 Task: Buy 4 Lighting from Lighting & Electrical section under best seller category for shipping address: Katherine Jones, 1480 Vineyard Drive, Independence, Ohio 44131, Cell Number 4403901431. Pay from credit card ending with 7965, CVV 549
Action: Mouse moved to (33, 86)
Screenshot: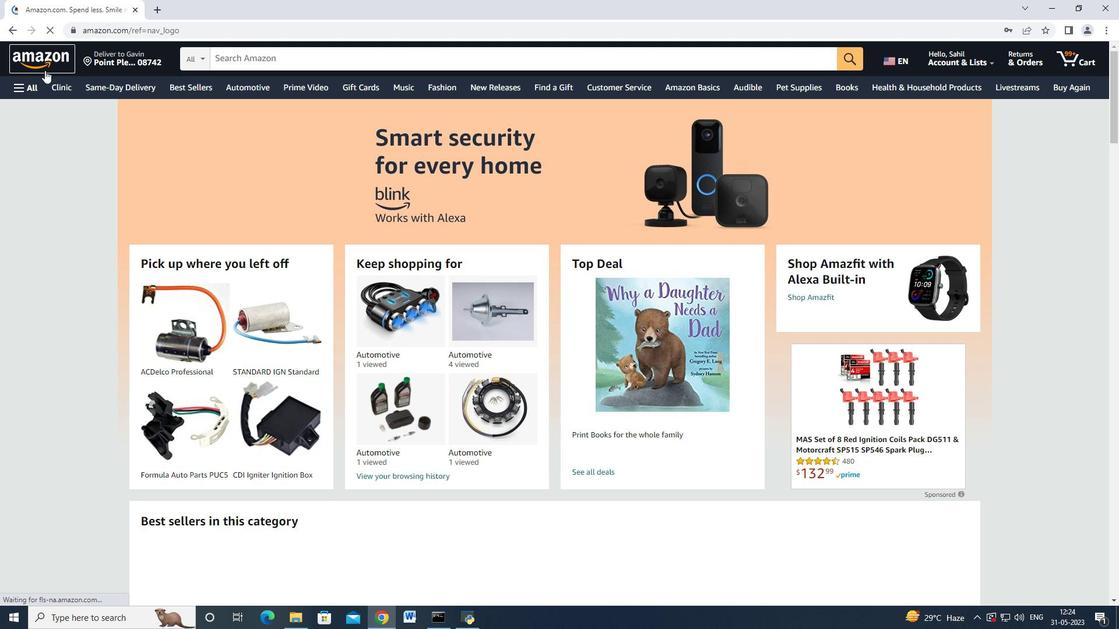 
Action: Mouse pressed left at (33, 86)
Screenshot: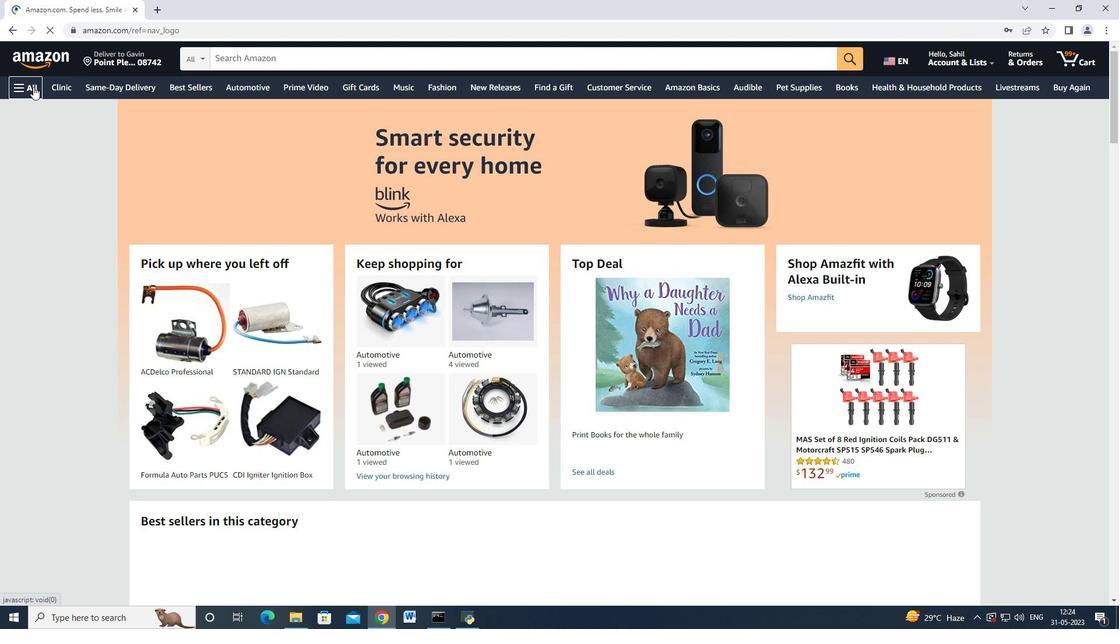 
Action: Mouse moved to (66, 394)
Screenshot: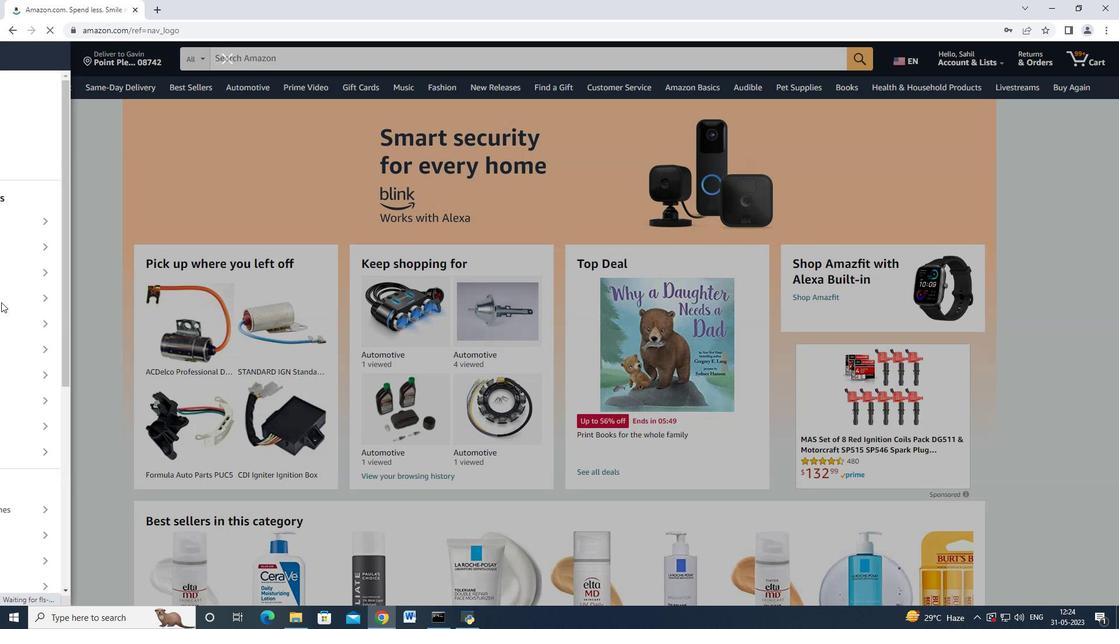 
Action: Mouse scrolled (66, 394) with delta (0, 0)
Screenshot: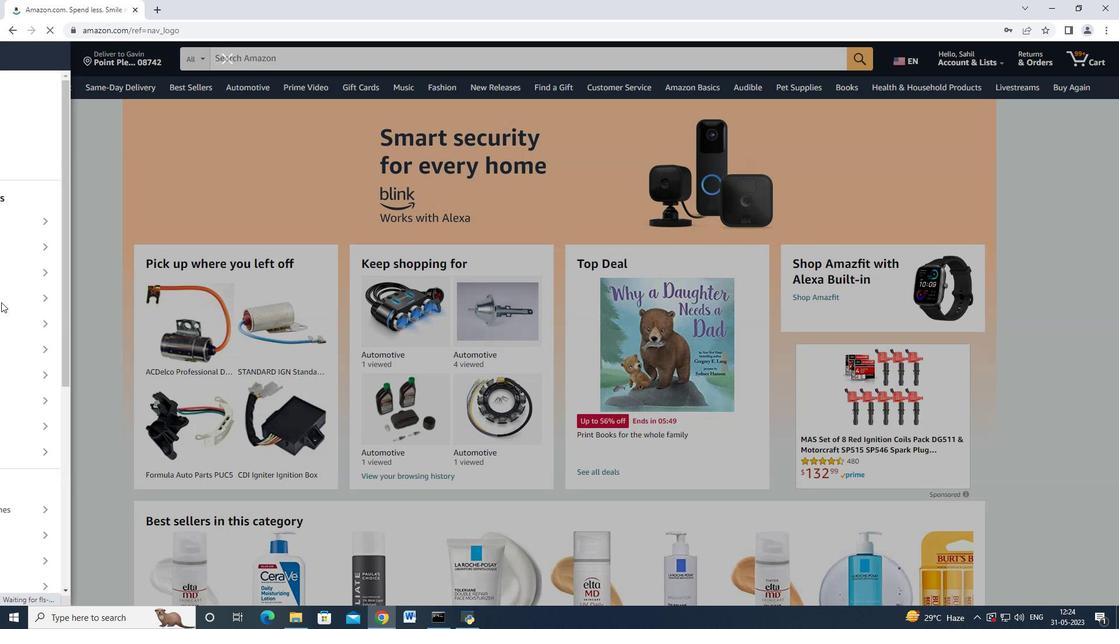 
Action: Mouse scrolled (66, 394) with delta (0, 0)
Screenshot: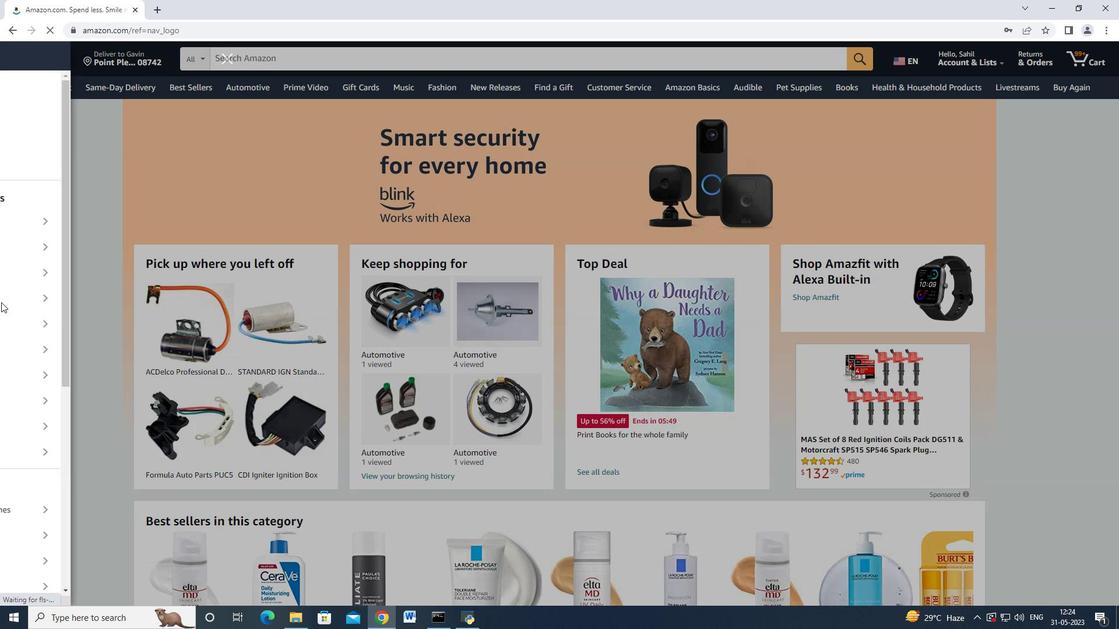 
Action: Mouse moved to (66, 394)
Screenshot: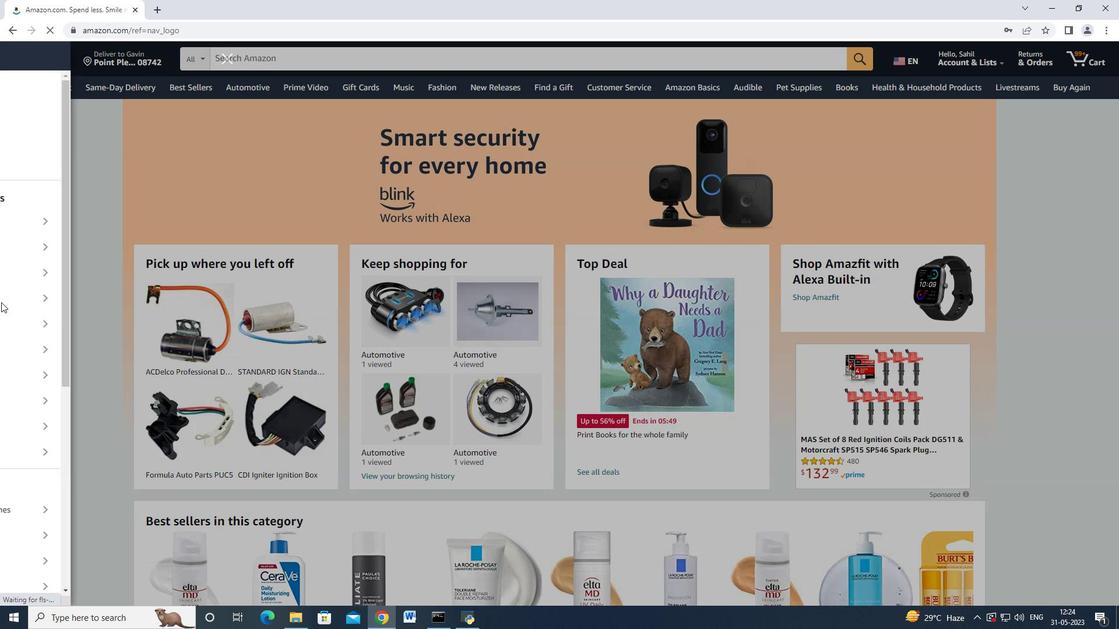 
Action: Mouse scrolled (66, 394) with delta (0, 0)
Screenshot: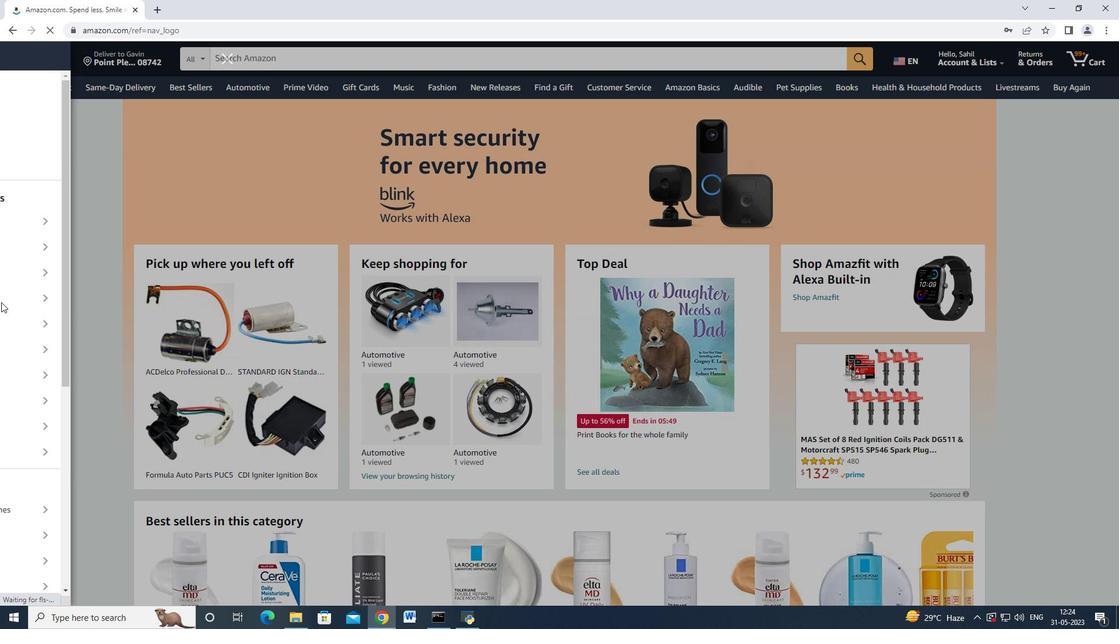 
Action: Mouse scrolled (66, 394) with delta (0, 0)
Screenshot: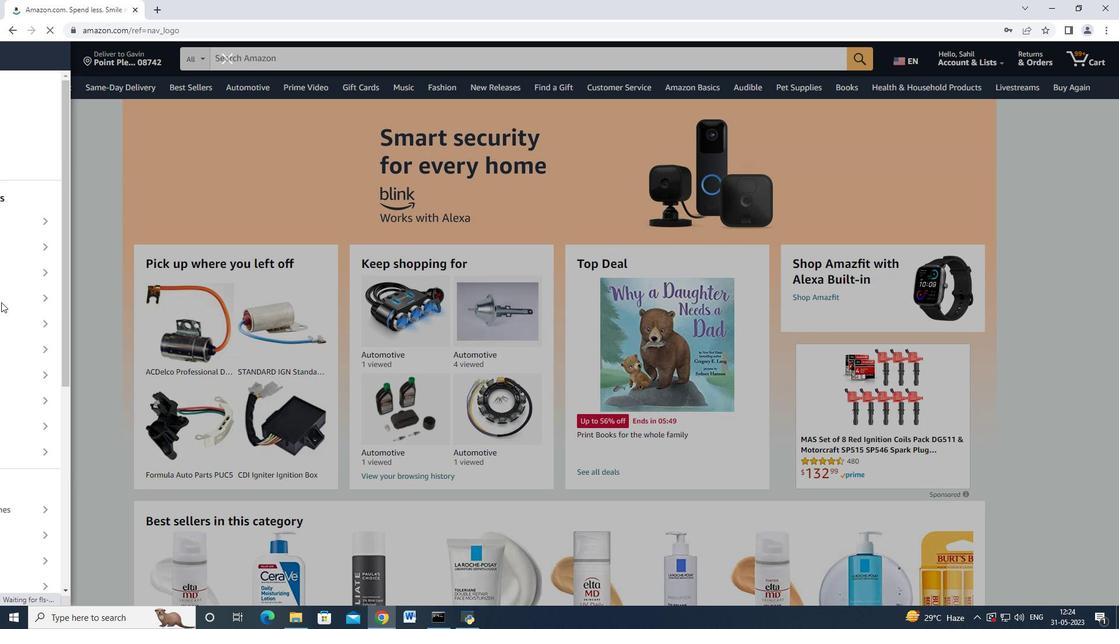
Action: Mouse scrolled (66, 394) with delta (0, 0)
Screenshot: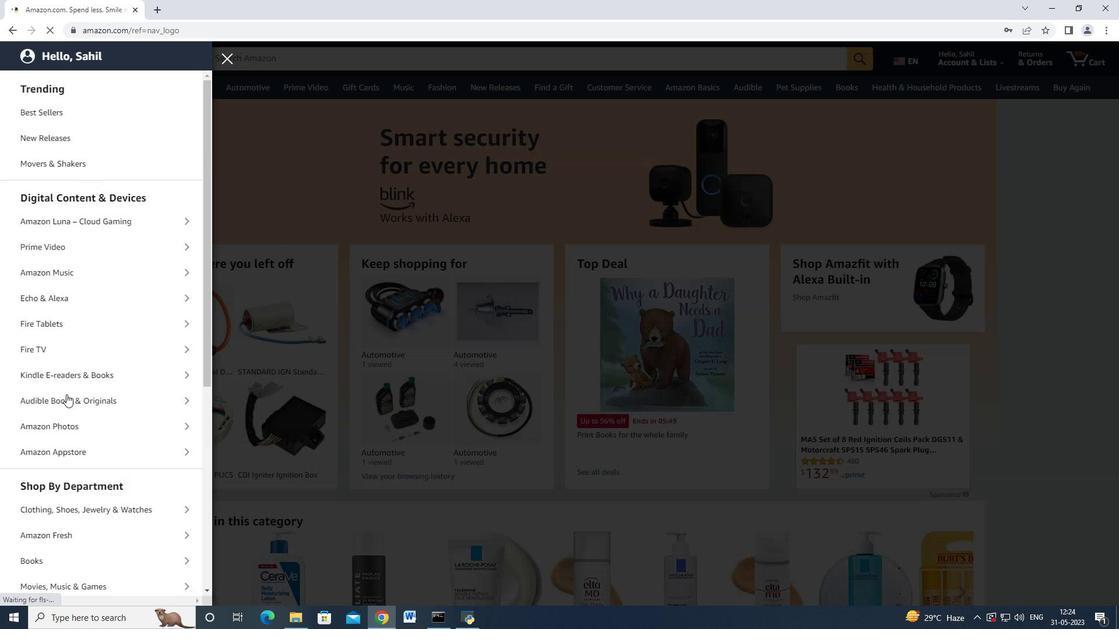 
Action: Mouse moved to (66, 314)
Screenshot: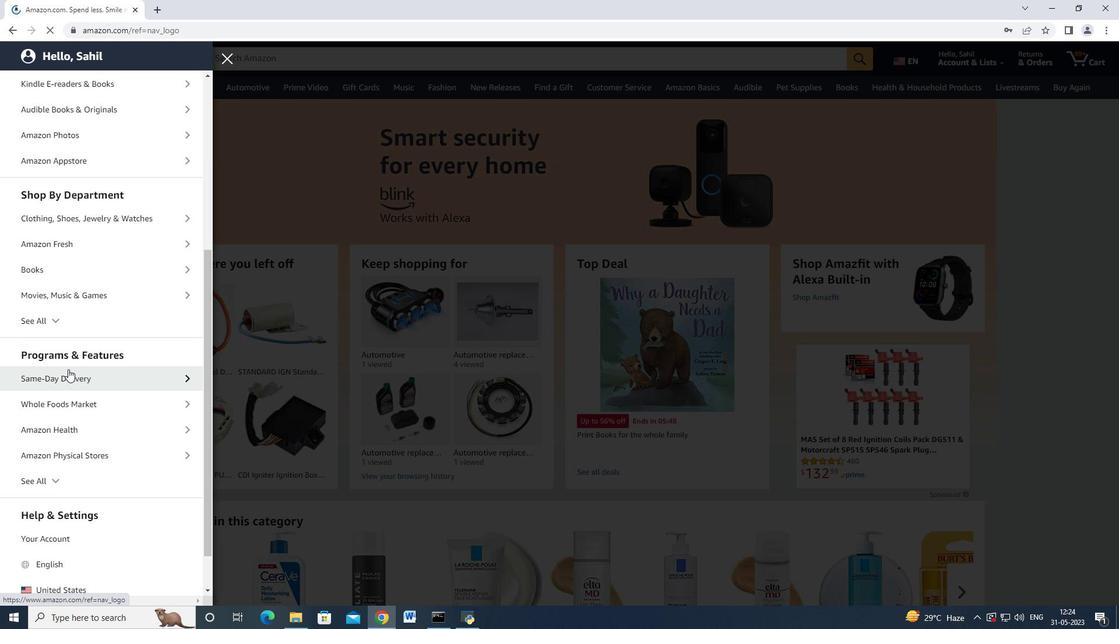 
Action: Mouse pressed left at (66, 314)
Screenshot: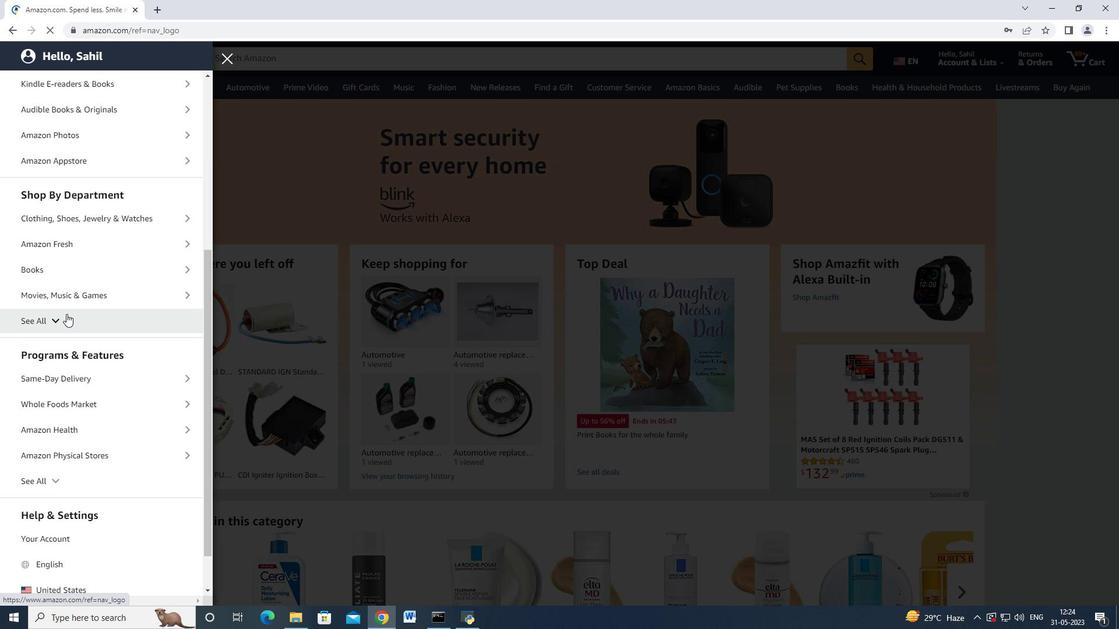 
Action: Mouse moved to (66, 314)
Screenshot: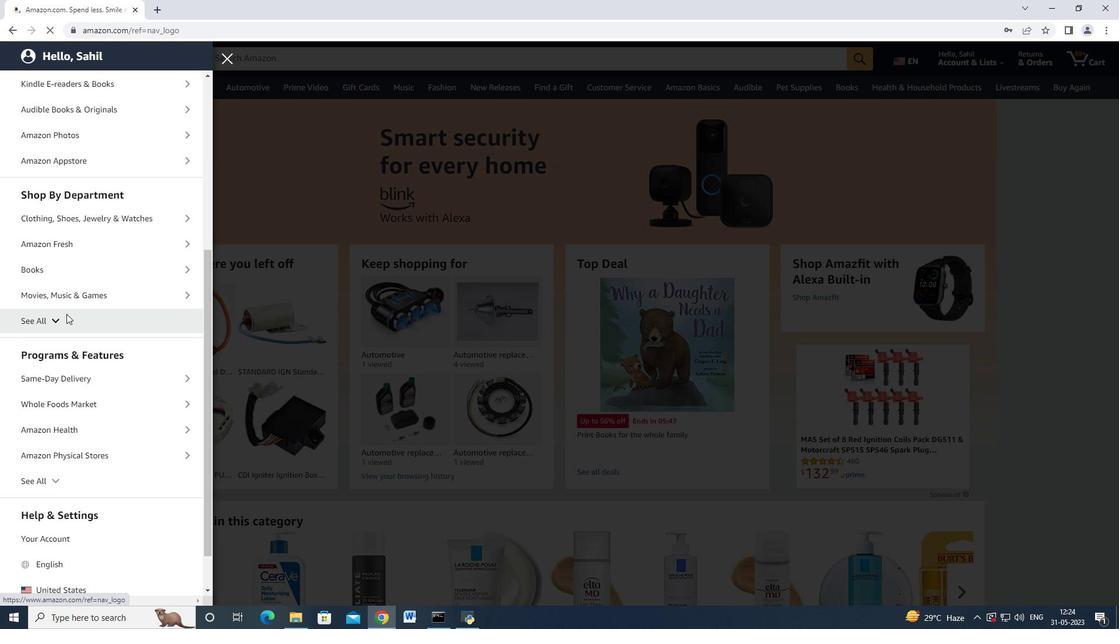 
Action: Mouse scrolled (66, 313) with delta (0, 0)
Screenshot: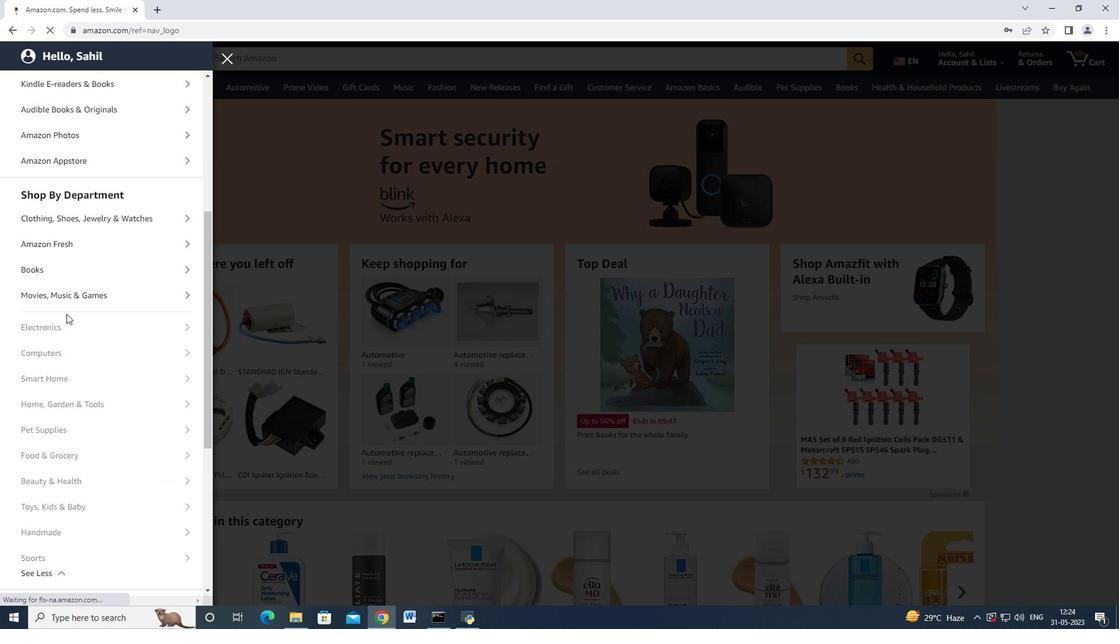 
Action: Mouse scrolled (66, 313) with delta (0, 0)
Screenshot: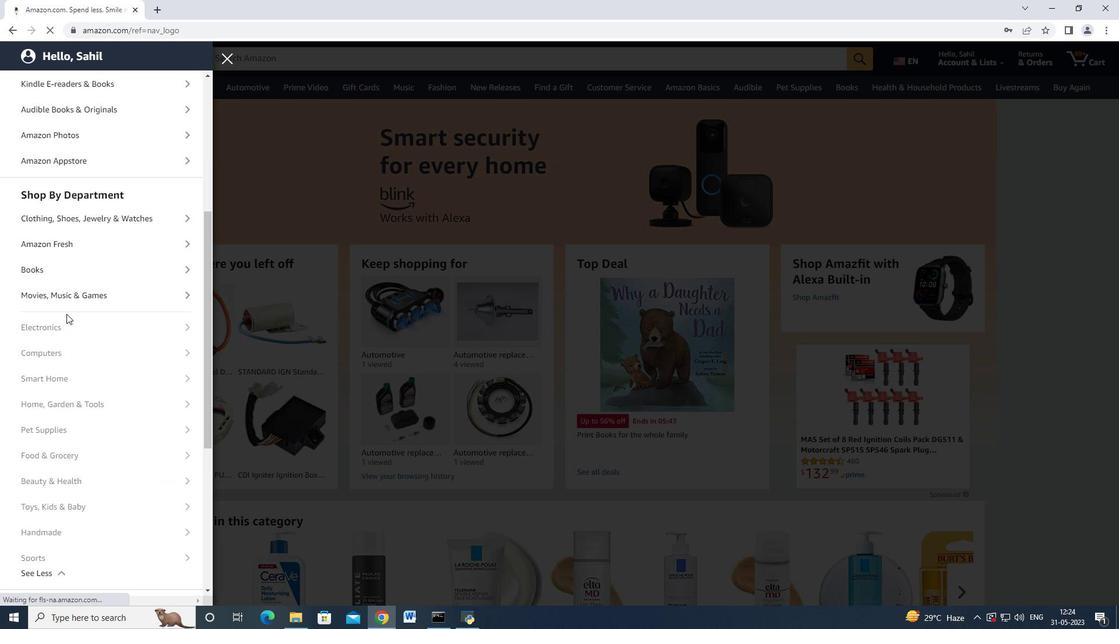 
Action: Mouse scrolled (66, 313) with delta (0, 0)
Screenshot: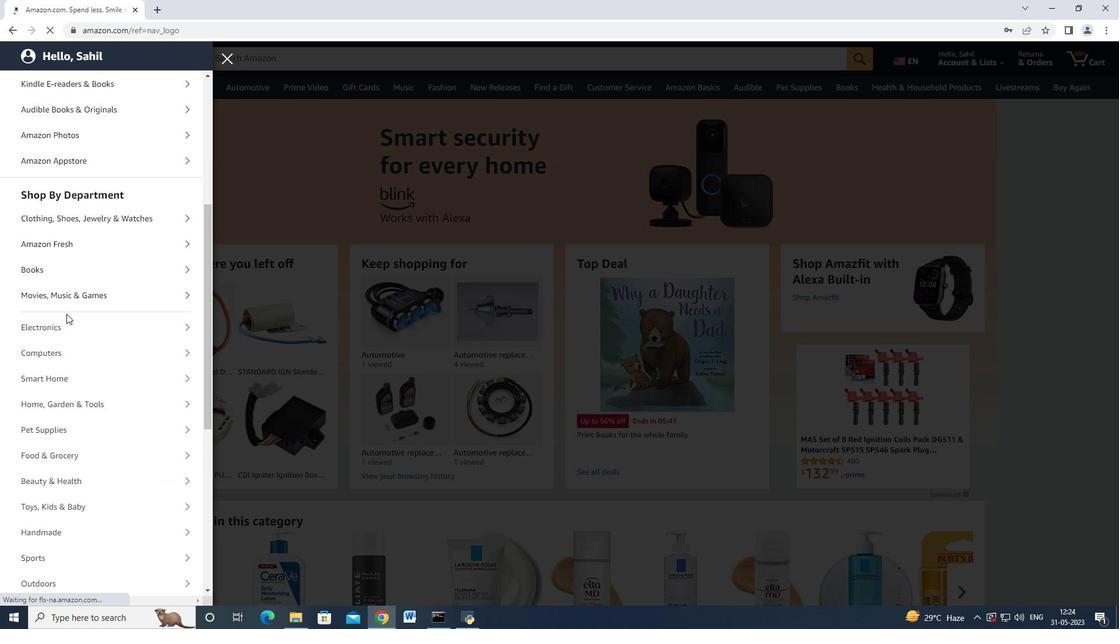 
Action: Mouse moved to (66, 314)
Screenshot: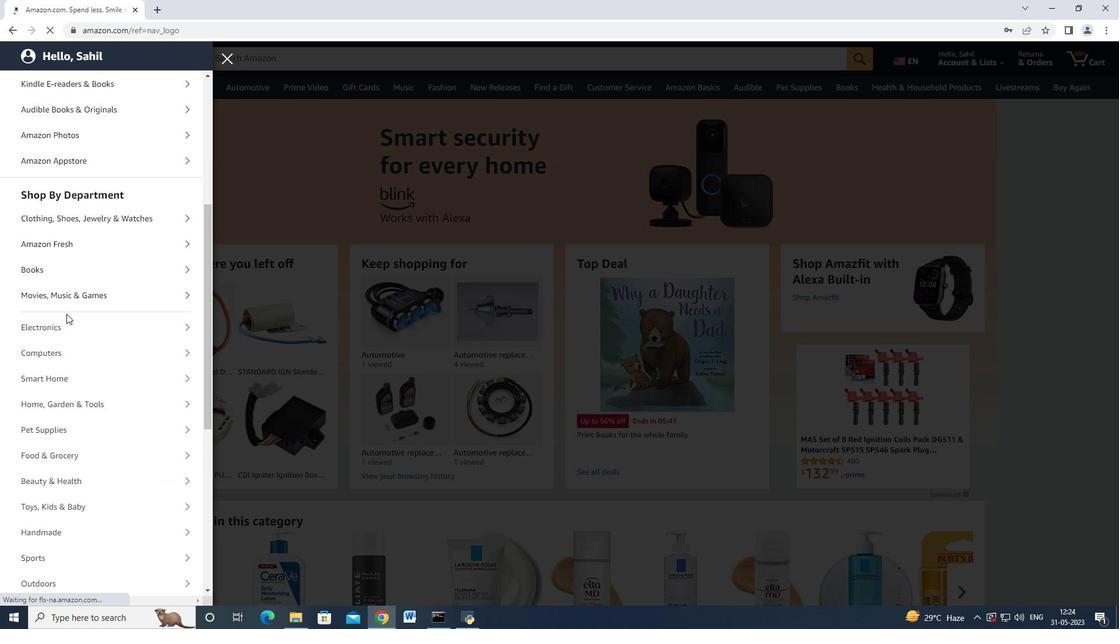 
Action: Mouse scrolled (66, 314) with delta (0, 0)
Screenshot: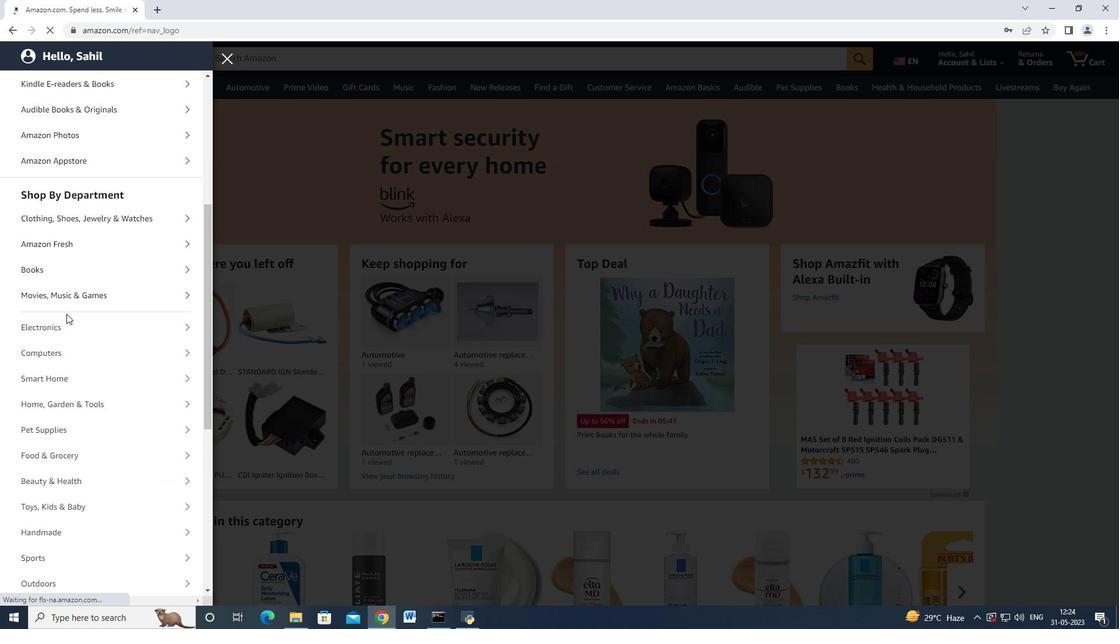 
Action: Mouse moved to (98, 373)
Screenshot: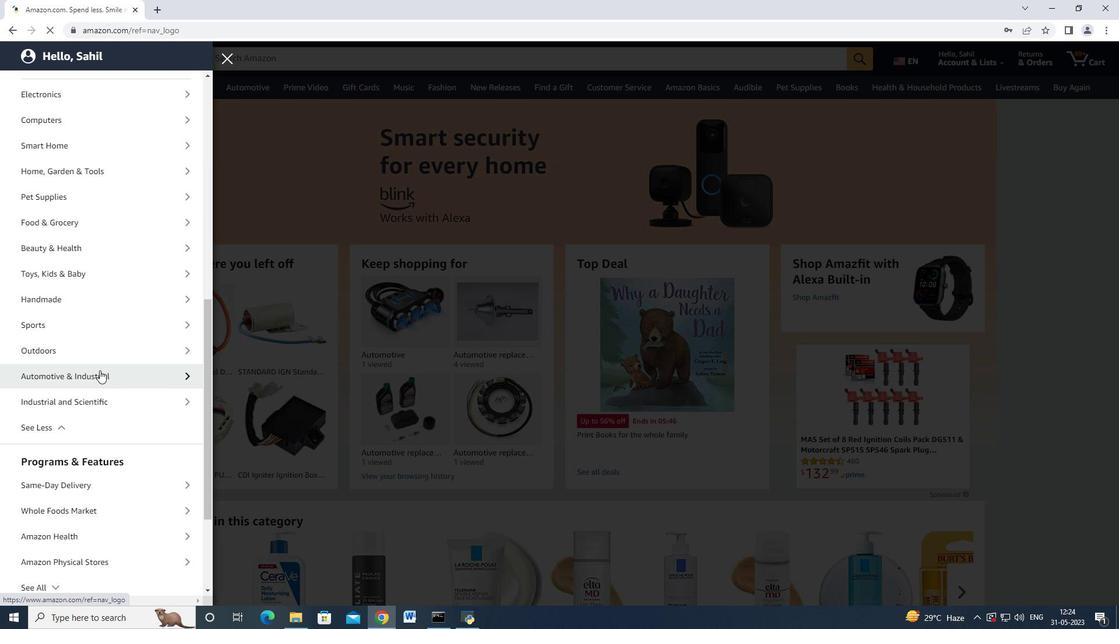 
Action: Mouse pressed left at (98, 373)
Screenshot: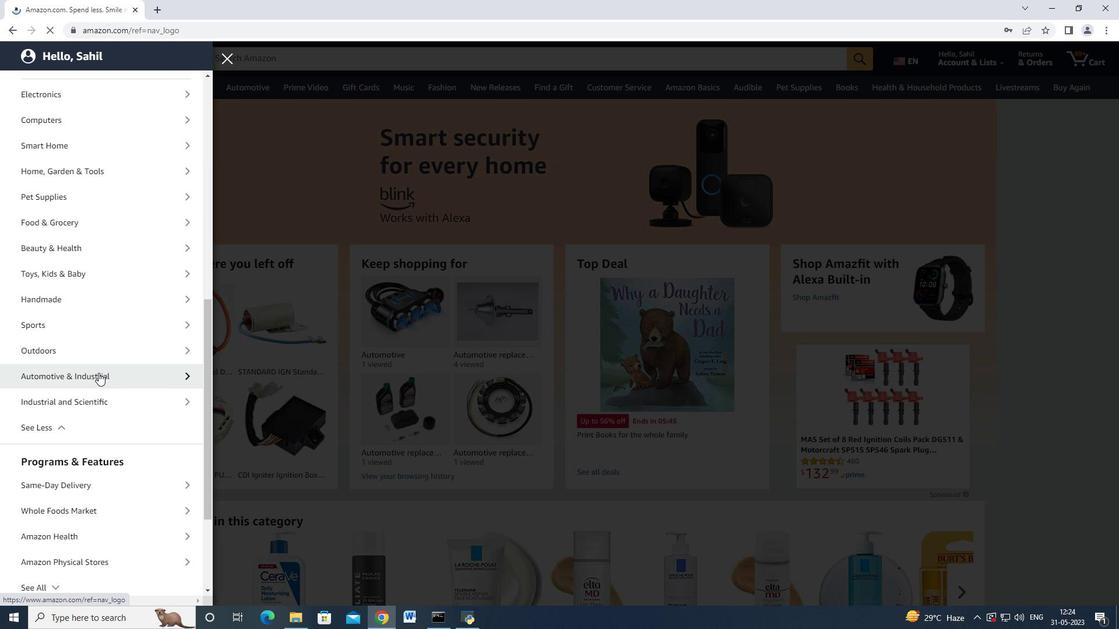 
Action: Mouse moved to (83, 131)
Screenshot: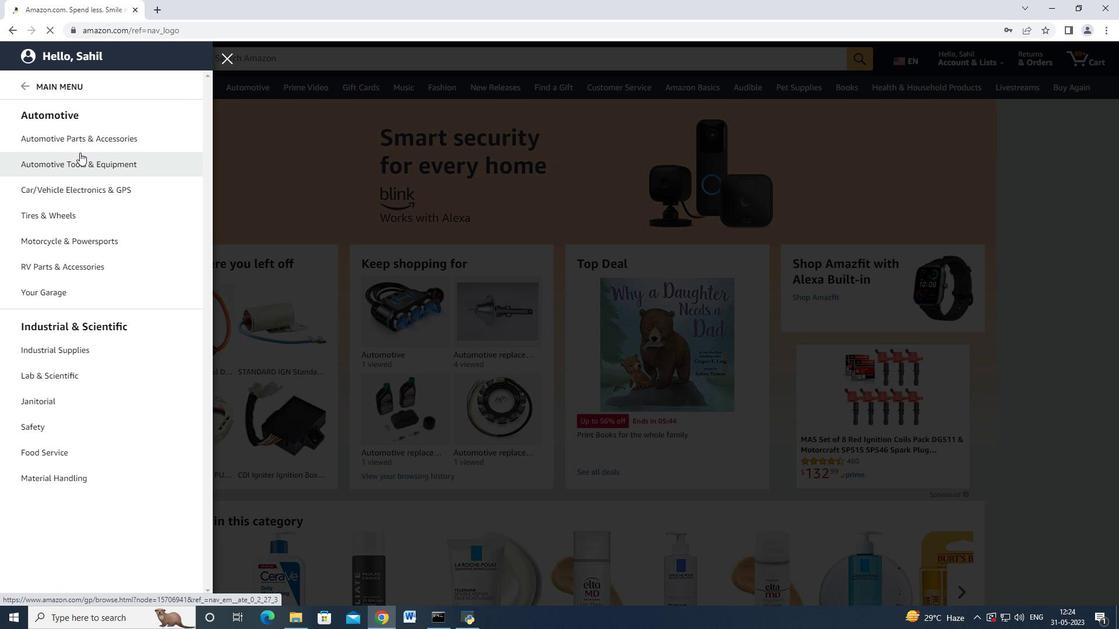 
Action: Mouse pressed left at (83, 131)
Screenshot: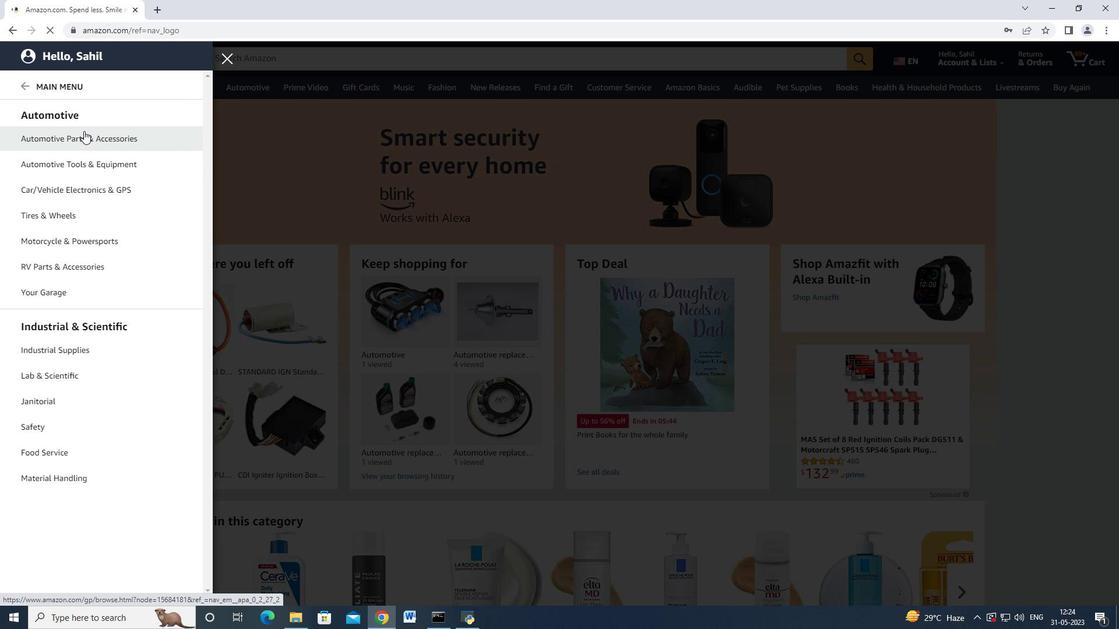 
Action: Mouse moved to (113, 173)
Screenshot: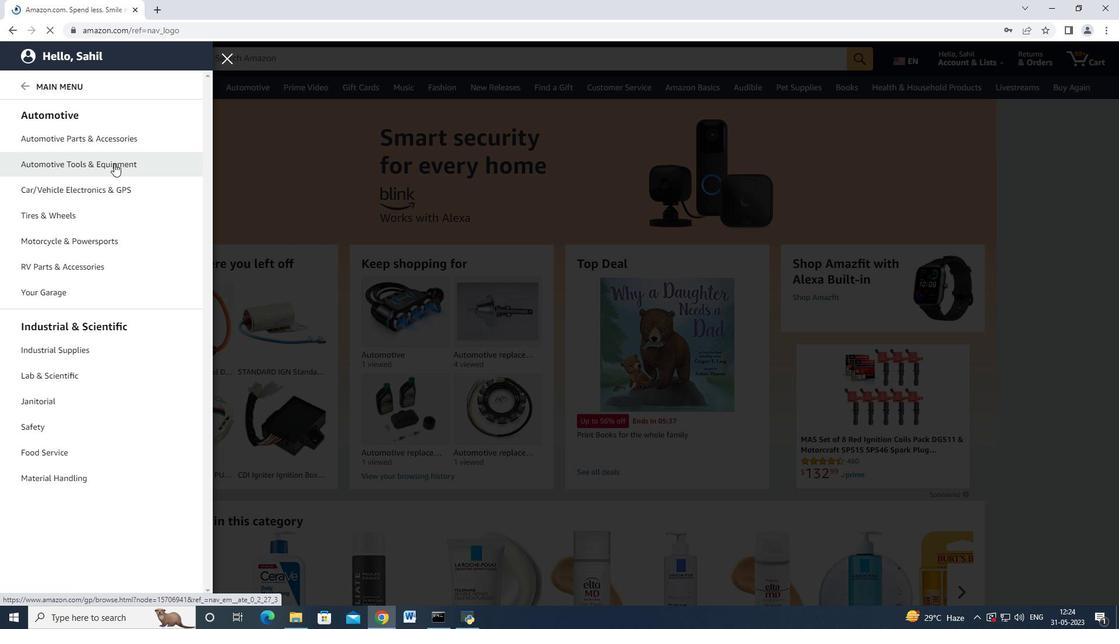 
Action: Mouse scrolled (113, 172) with delta (0, 0)
Screenshot: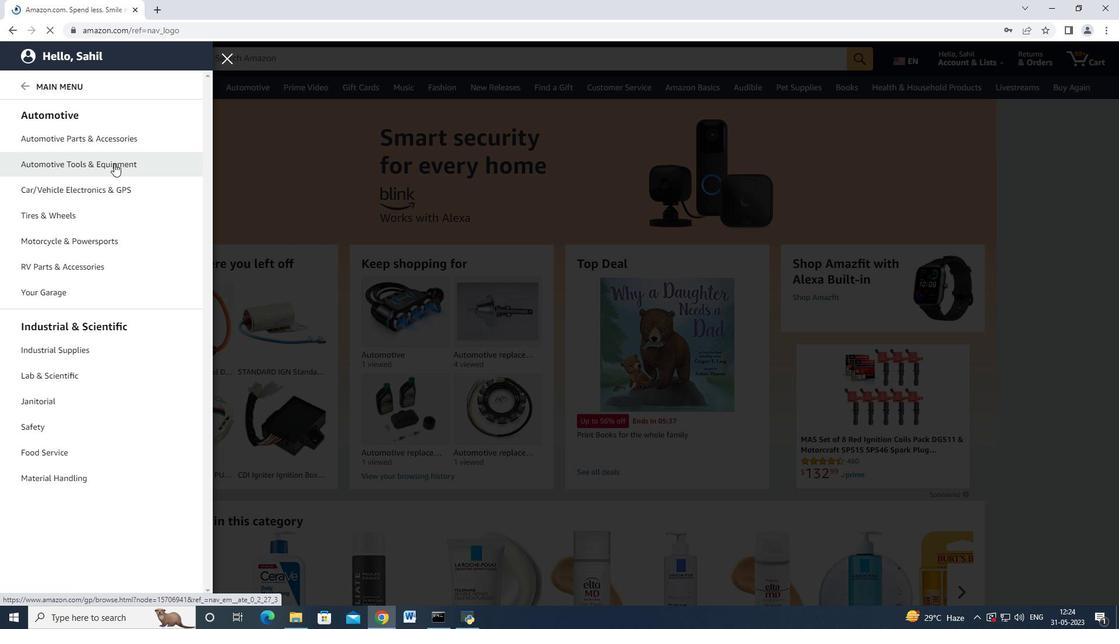
Action: Mouse scrolled (113, 173) with delta (0, 0)
Screenshot: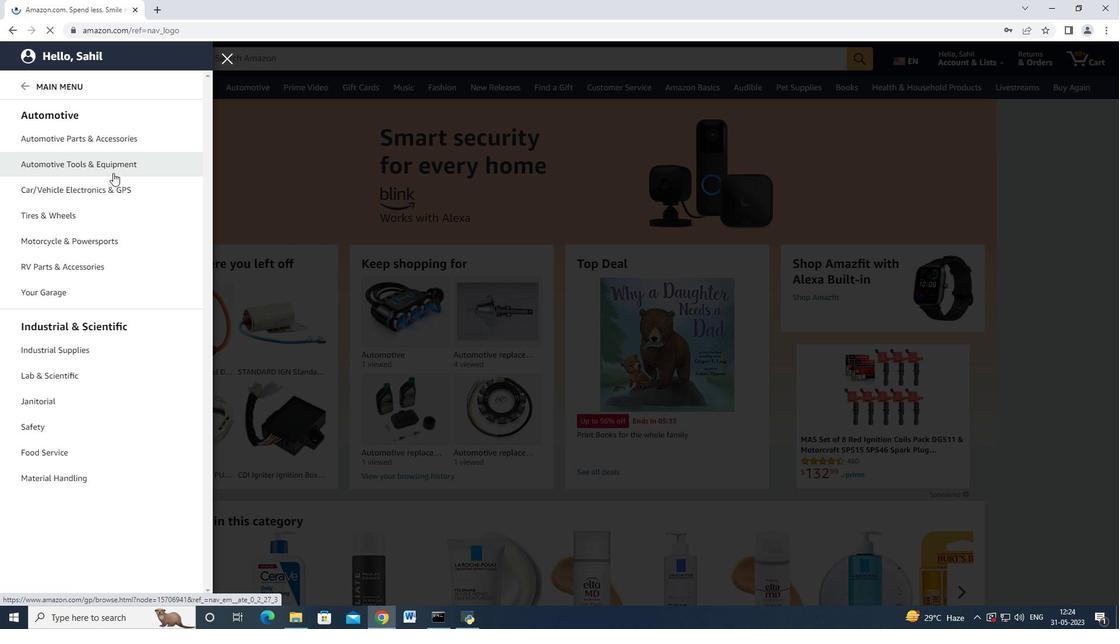 
Action: Mouse scrolled (113, 173) with delta (0, 0)
Screenshot: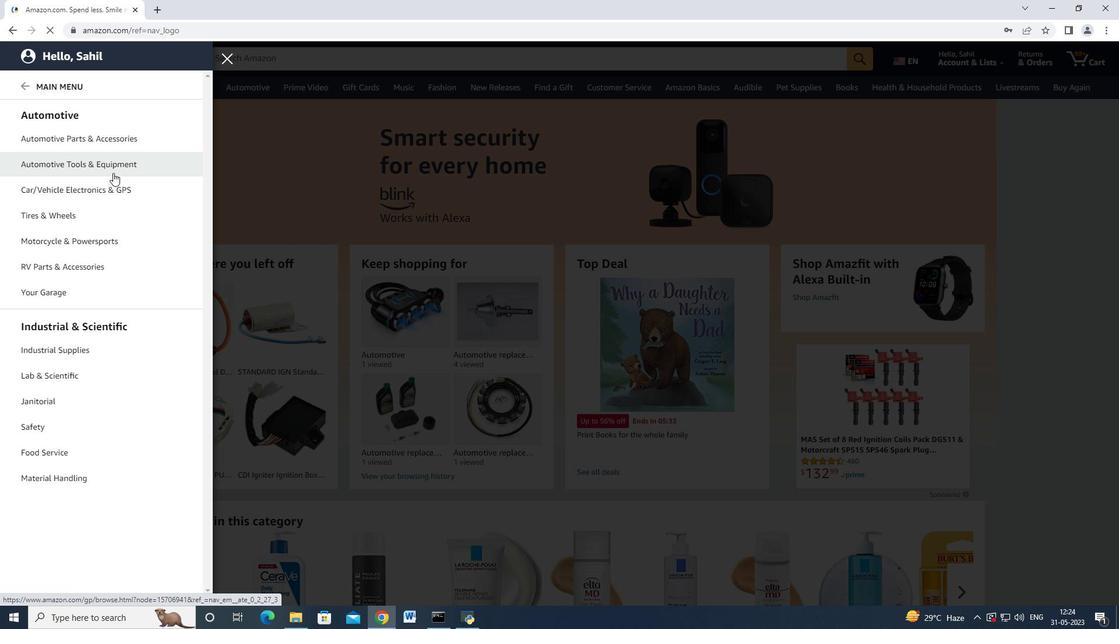 
Action: Mouse moved to (118, 146)
Screenshot: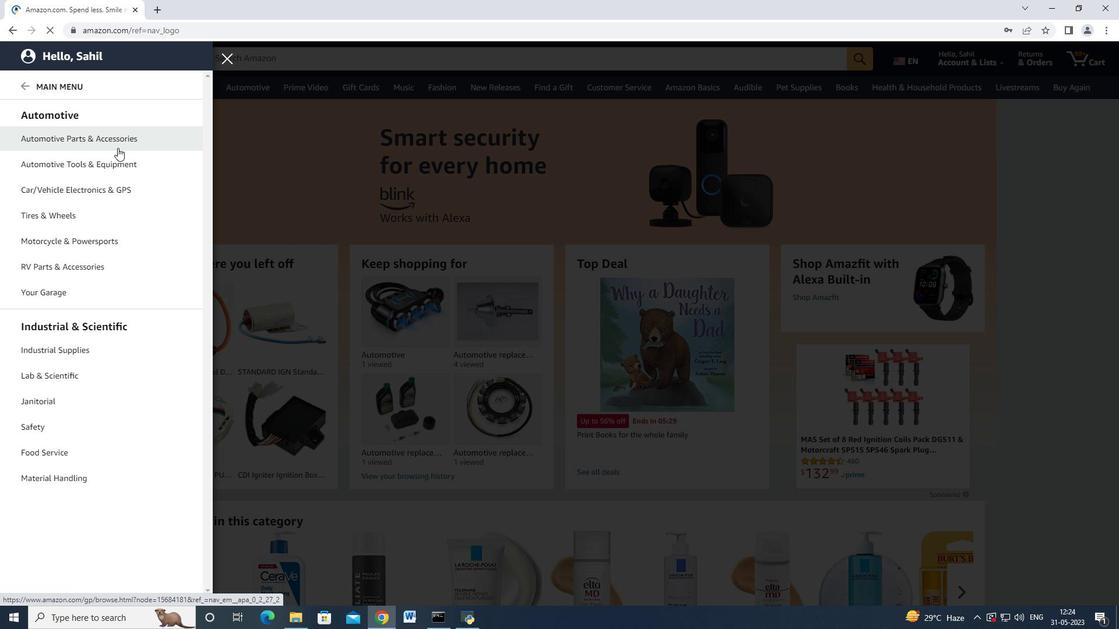 
Action: Mouse pressed left at (118, 146)
Screenshot: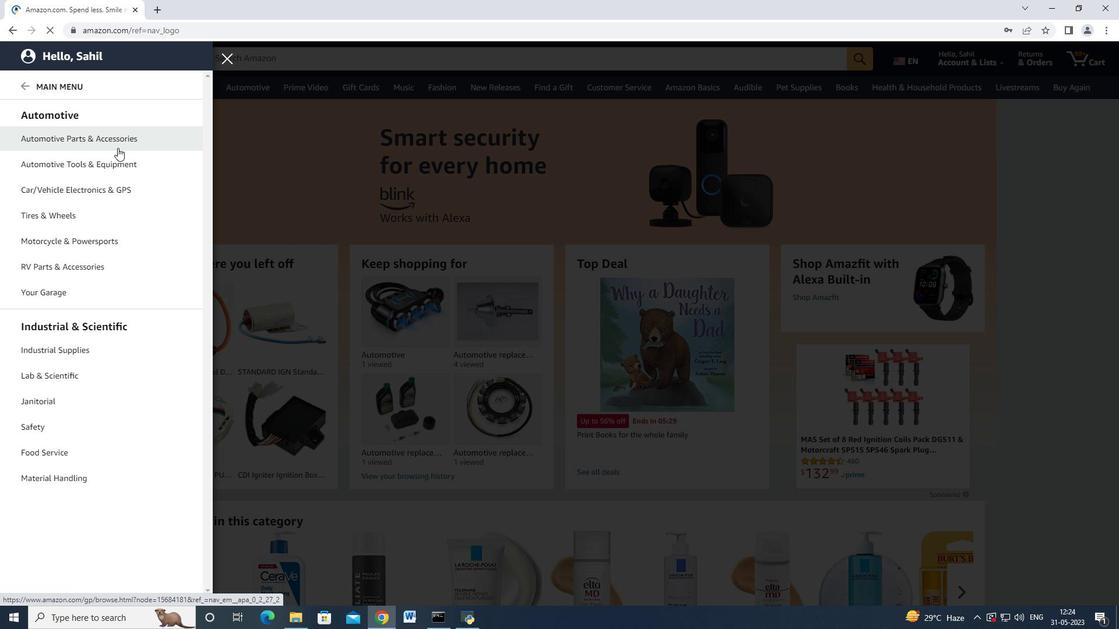 
Action: Mouse moved to (120, 144)
Screenshot: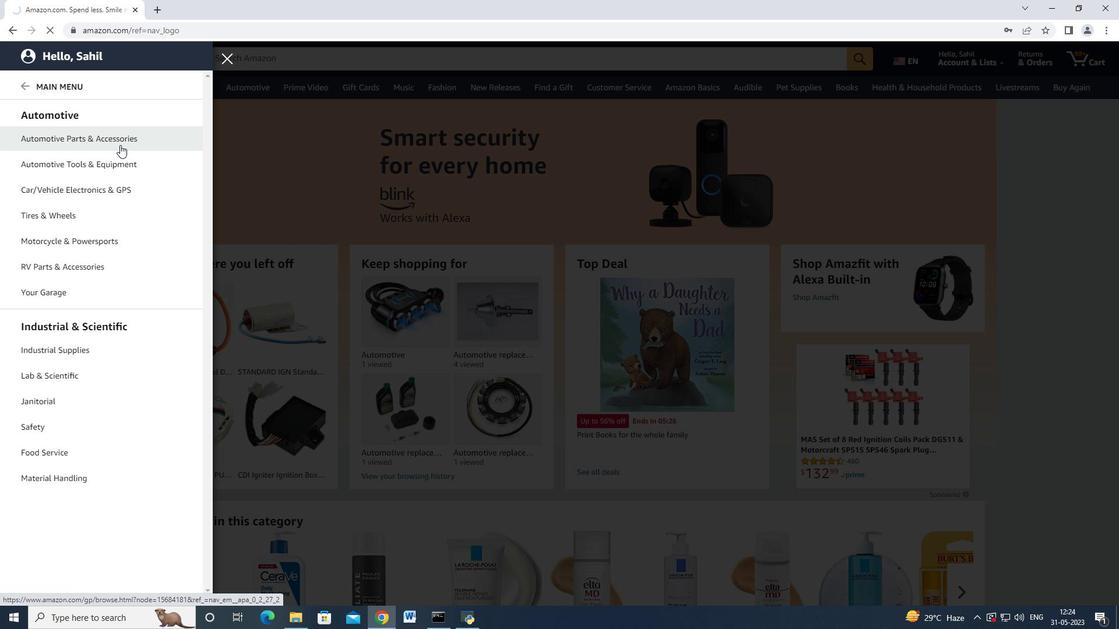 
Action: Mouse pressed left at (120, 144)
Screenshot: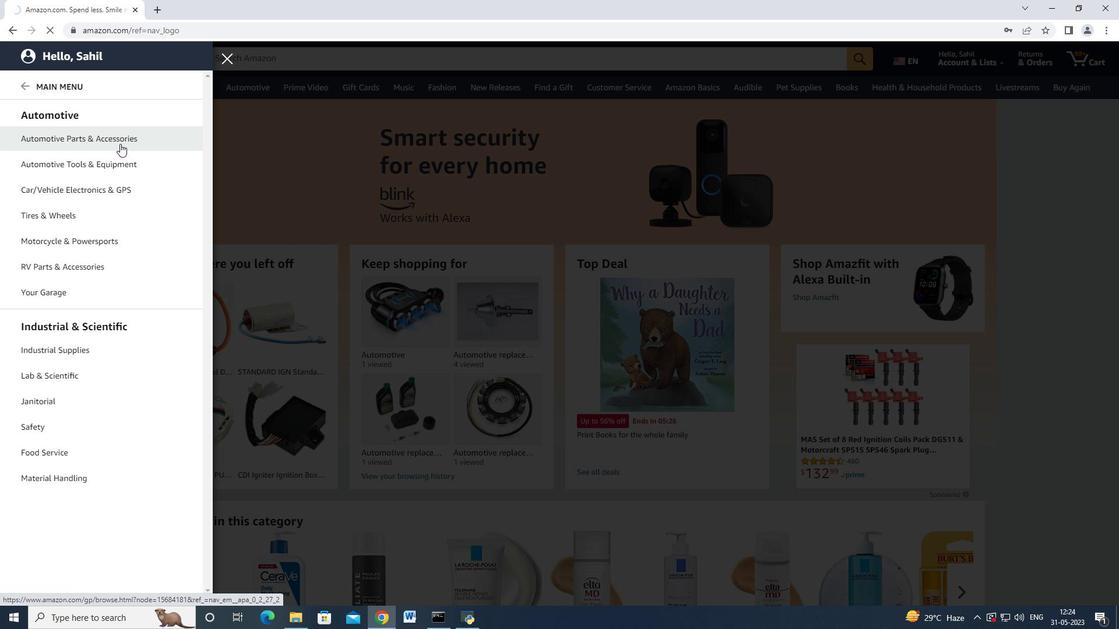 
Action: Mouse moved to (202, 111)
Screenshot: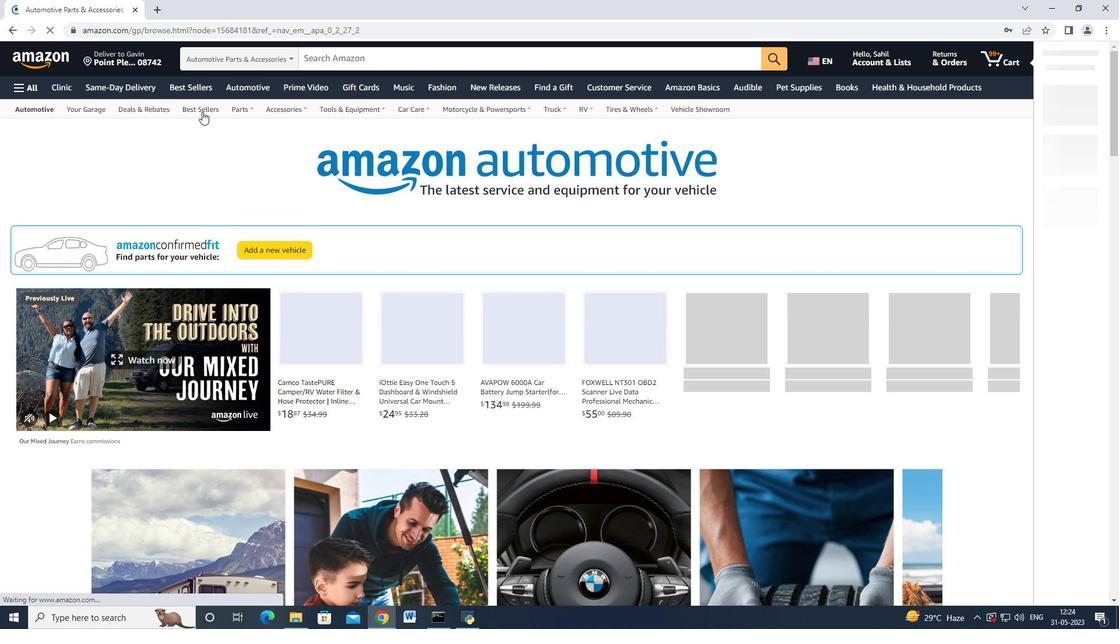 
Action: Mouse pressed left at (202, 111)
Screenshot: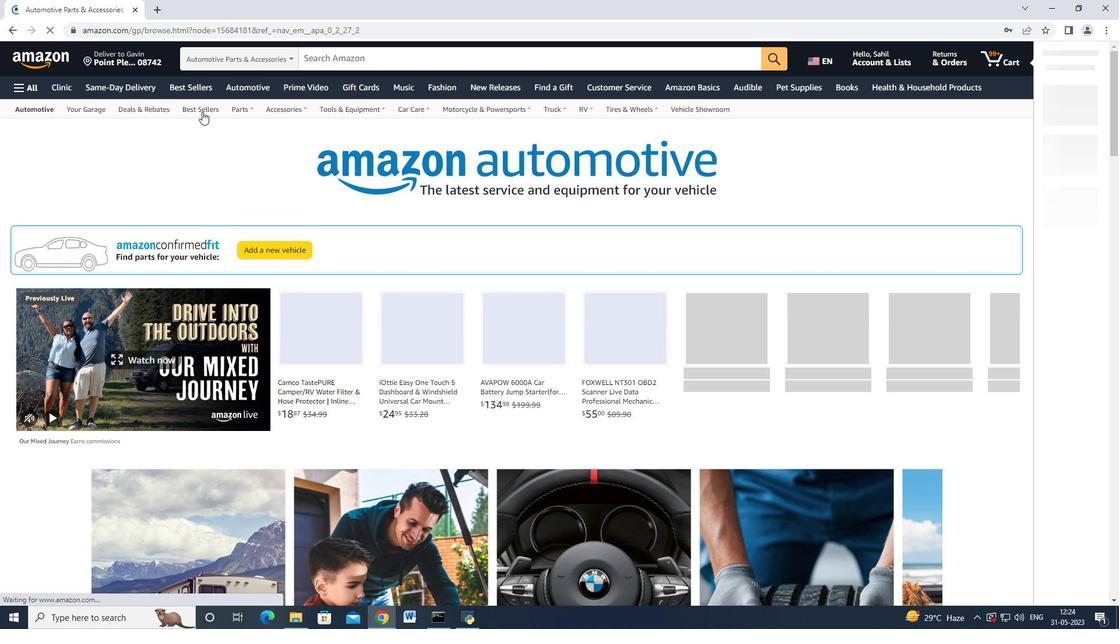 
Action: Mouse moved to (66, 371)
Screenshot: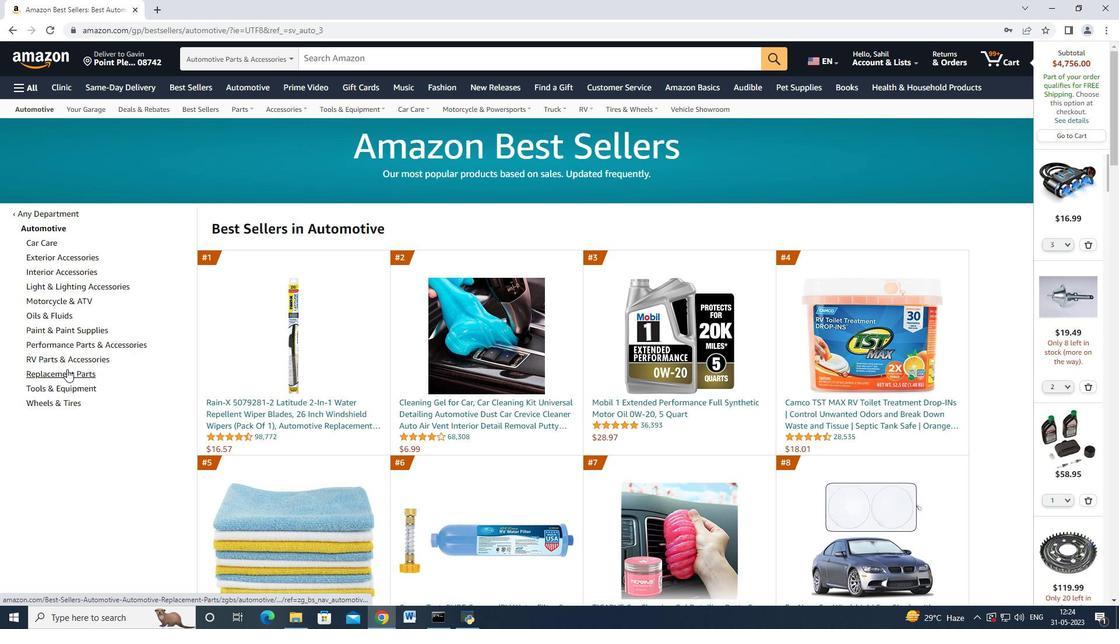 
Action: Mouse pressed left at (66, 371)
Screenshot: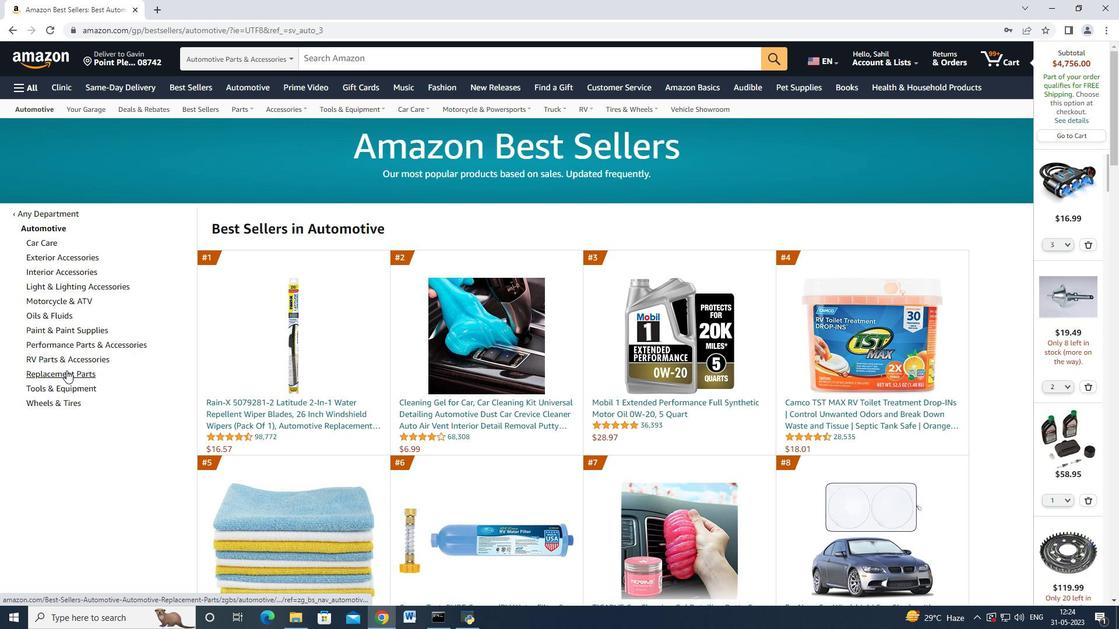 
Action: Mouse moved to (126, 274)
Screenshot: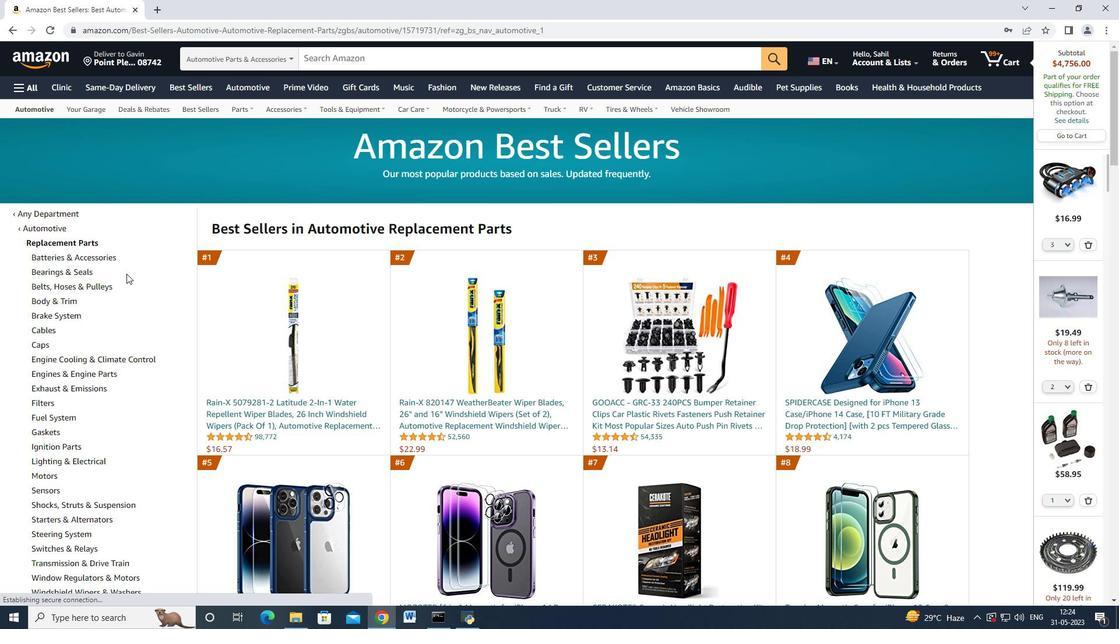 
Action: Mouse scrolled (126, 274) with delta (0, 0)
Screenshot: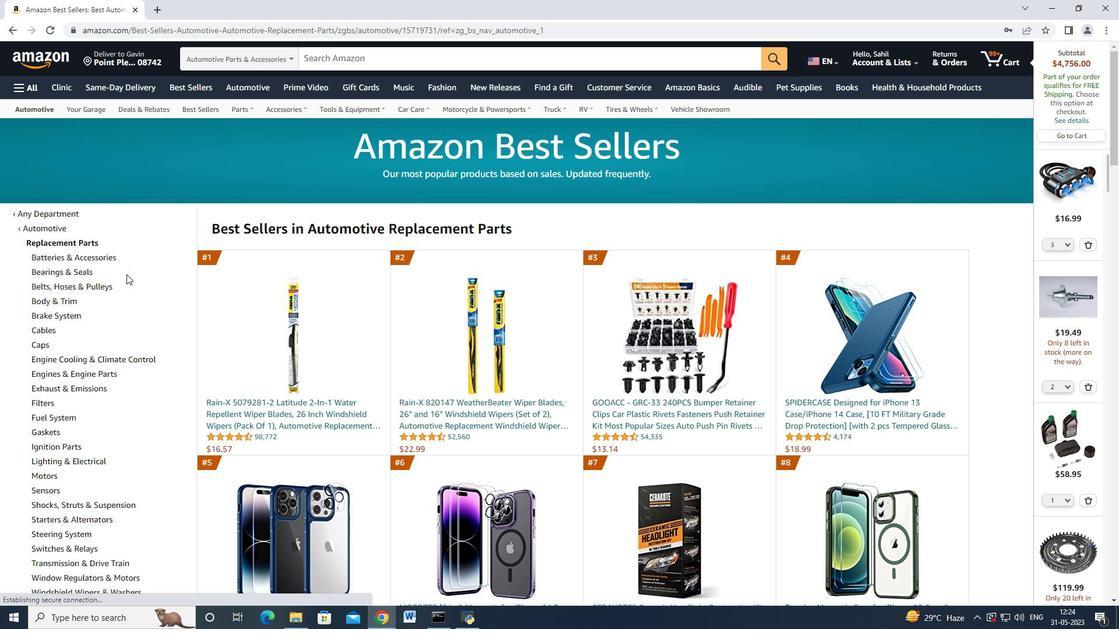 
Action: Mouse scrolled (126, 274) with delta (0, 0)
Screenshot: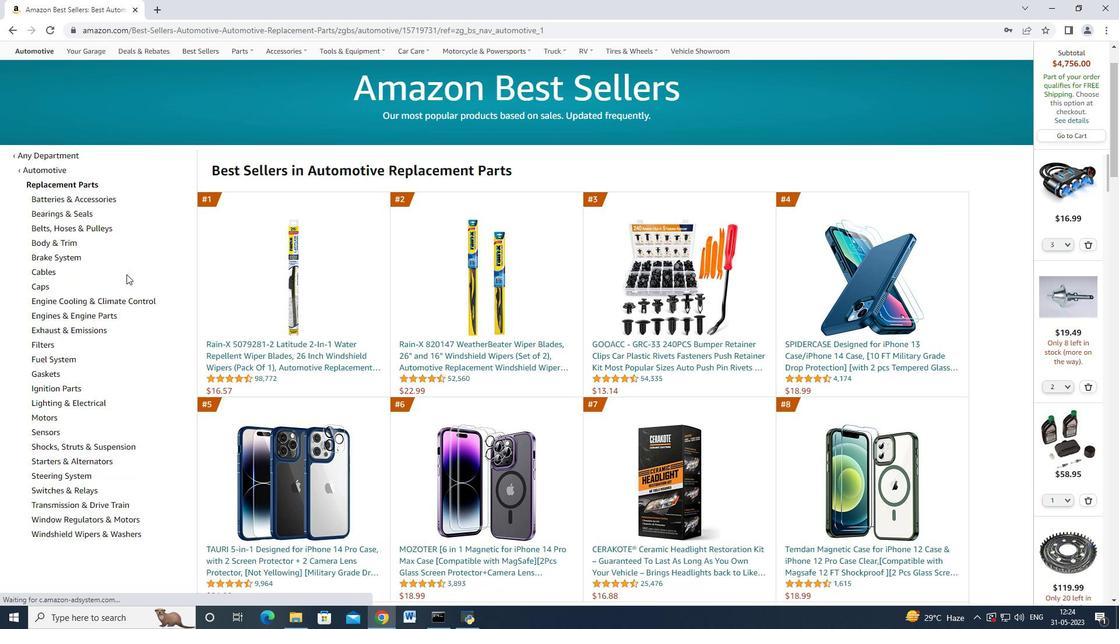 
Action: Mouse moved to (103, 356)
Screenshot: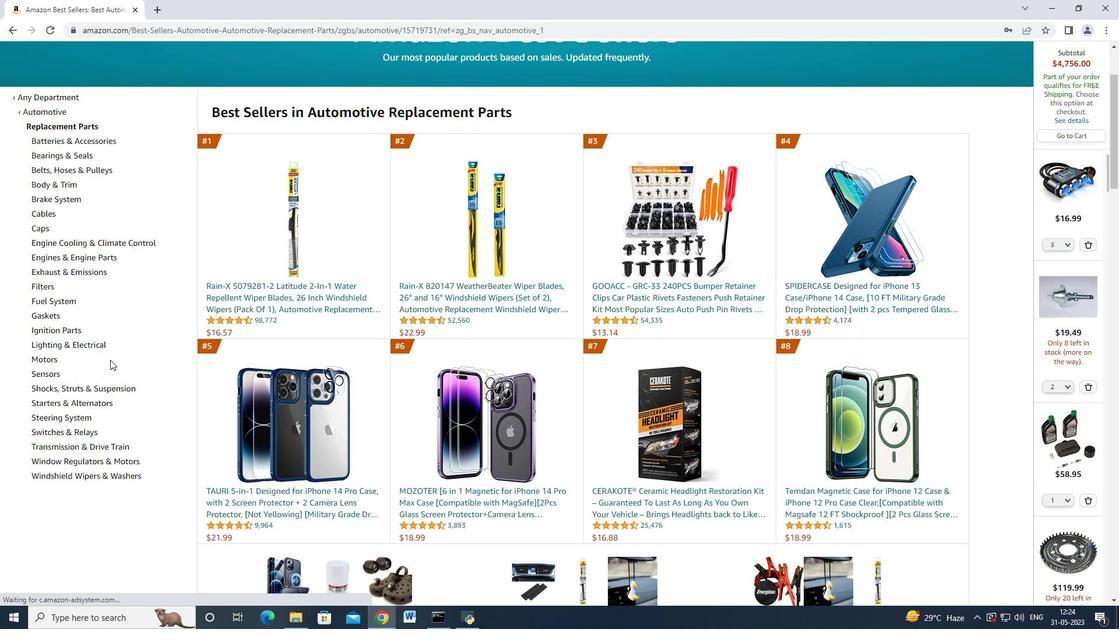 
Action: Mouse scrolled (103, 356) with delta (0, 0)
Screenshot: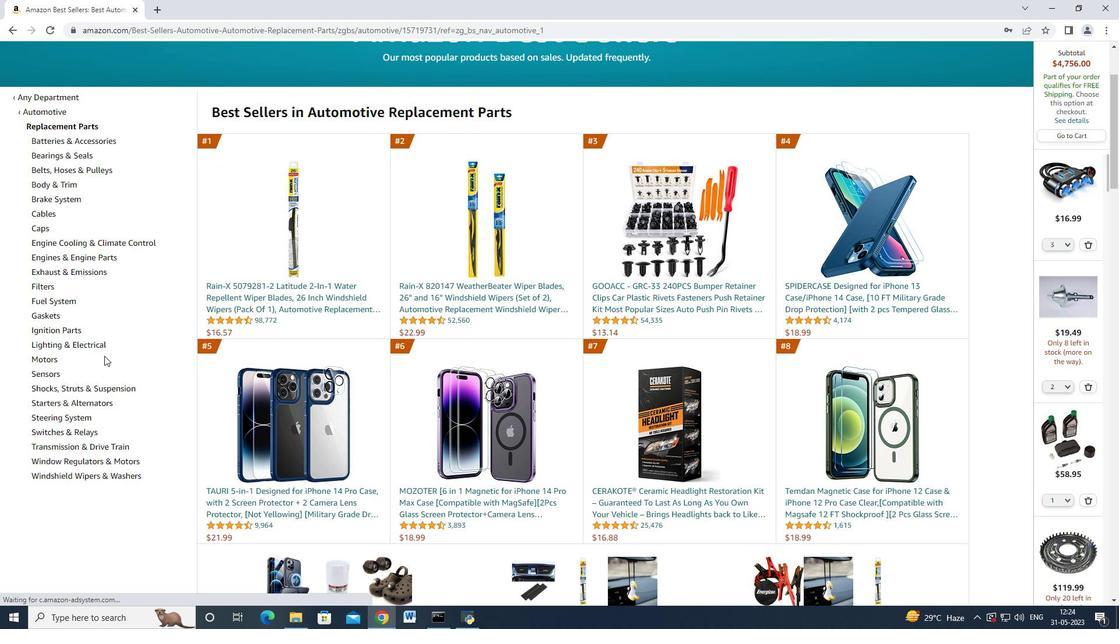 
Action: Mouse moved to (53, 400)
Screenshot: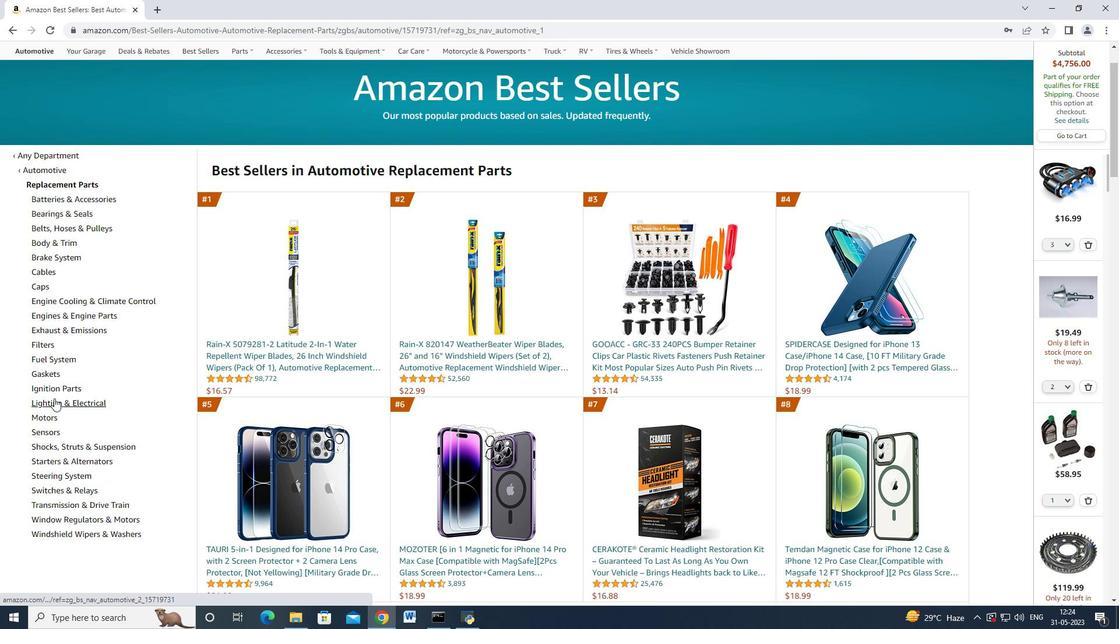 
Action: Mouse pressed left at (53, 400)
Screenshot: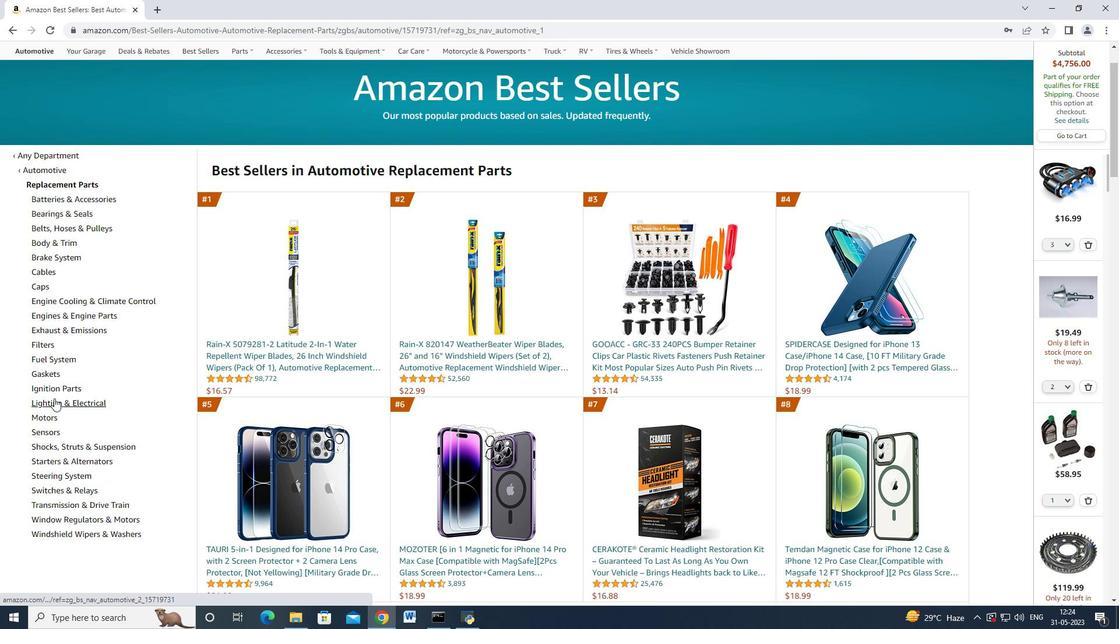 
Action: Mouse moved to (54, 289)
Screenshot: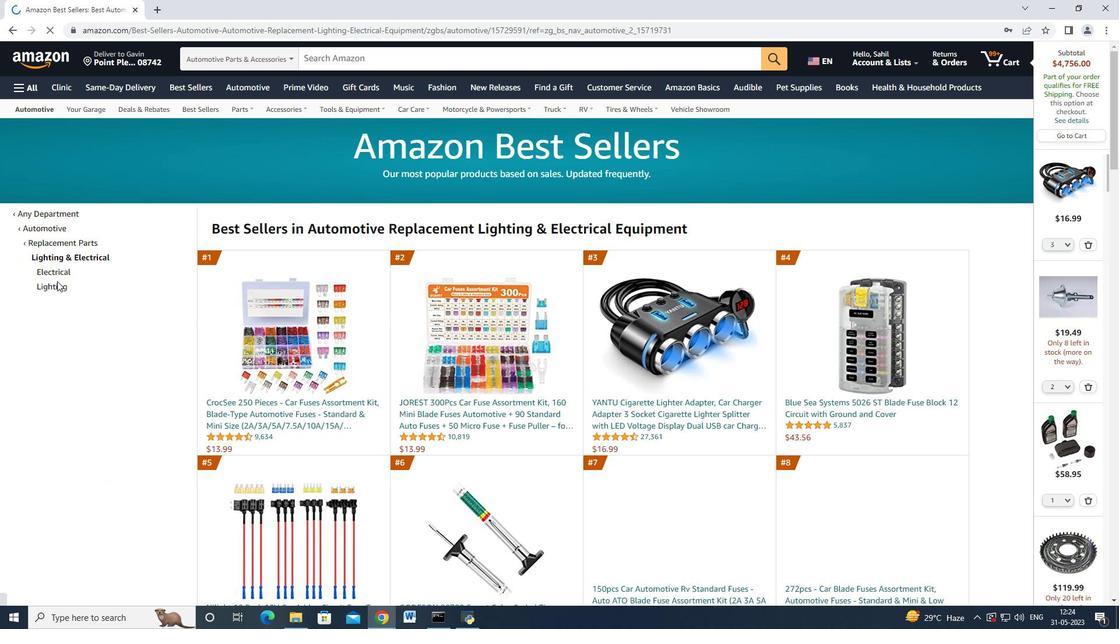 
Action: Mouse pressed left at (54, 289)
Screenshot: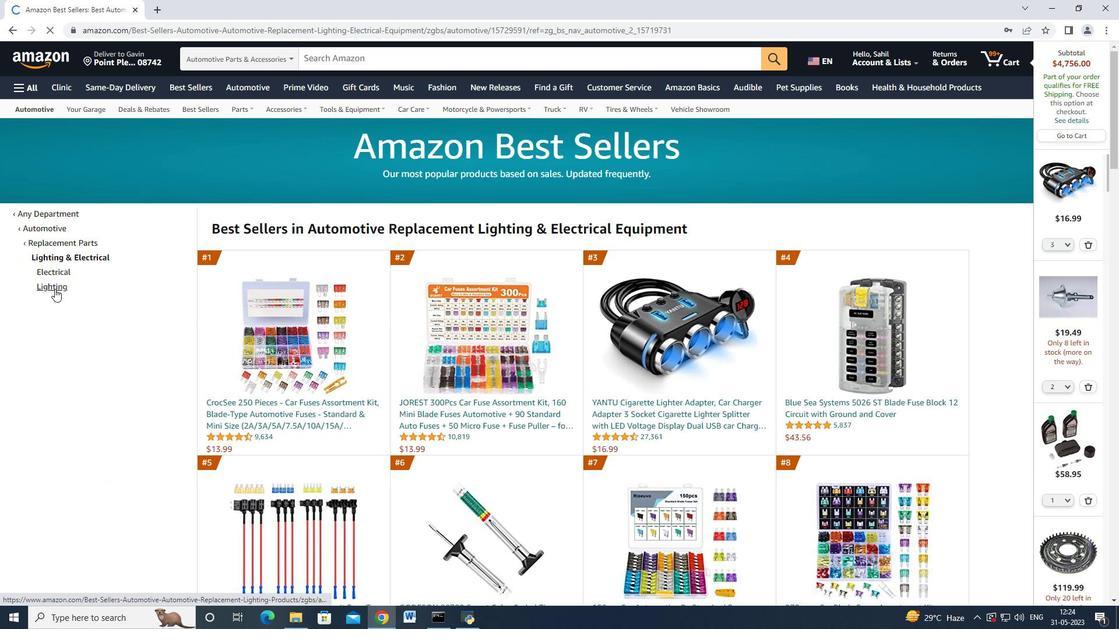 
Action: Mouse moved to (328, 409)
Screenshot: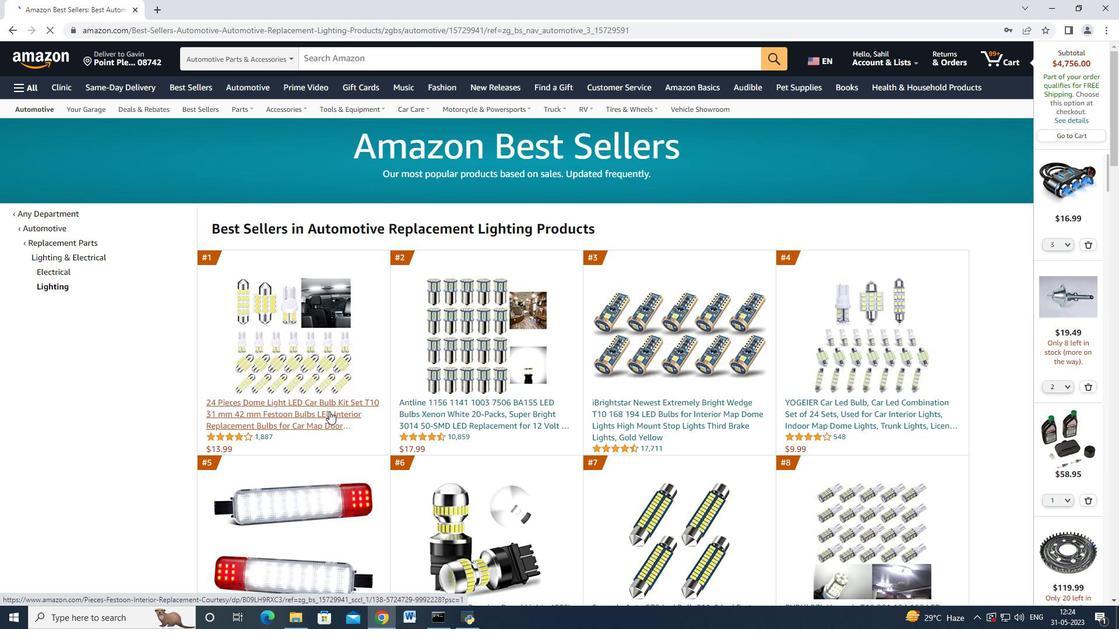 
Action: Mouse pressed left at (328, 409)
Screenshot: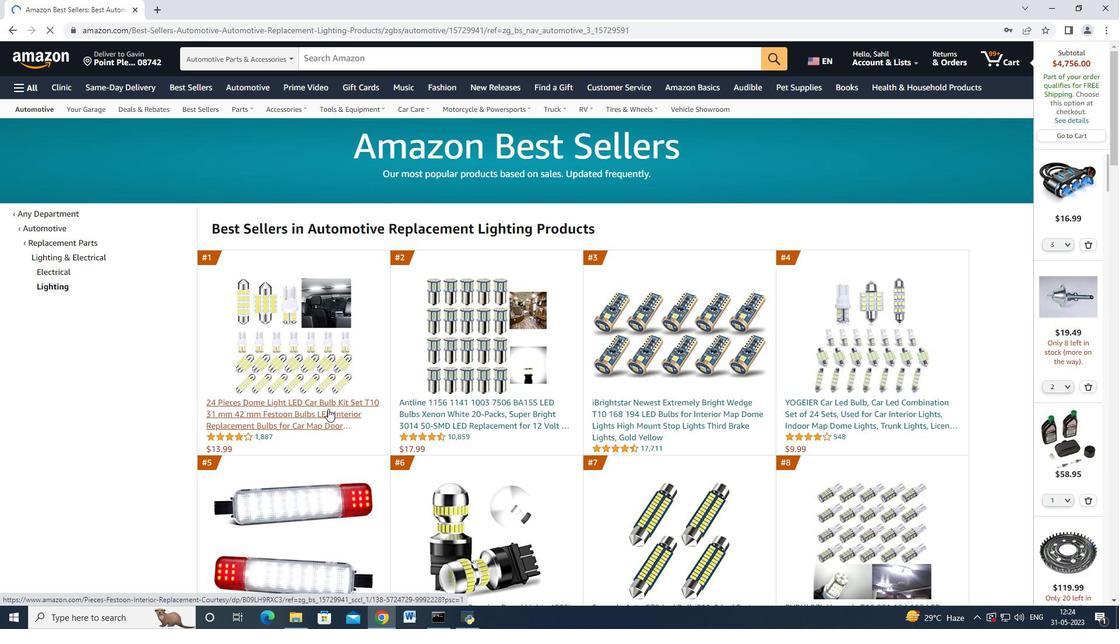 
Action: Mouse moved to (836, 412)
Screenshot: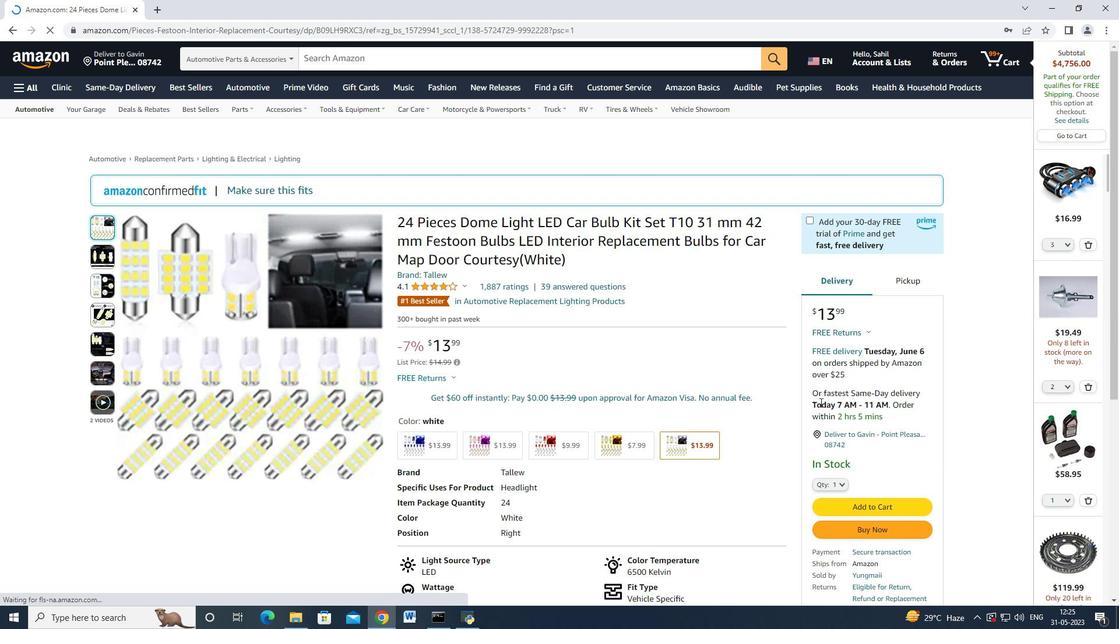 
Action: Mouse scrolled (836, 412) with delta (0, 0)
Screenshot: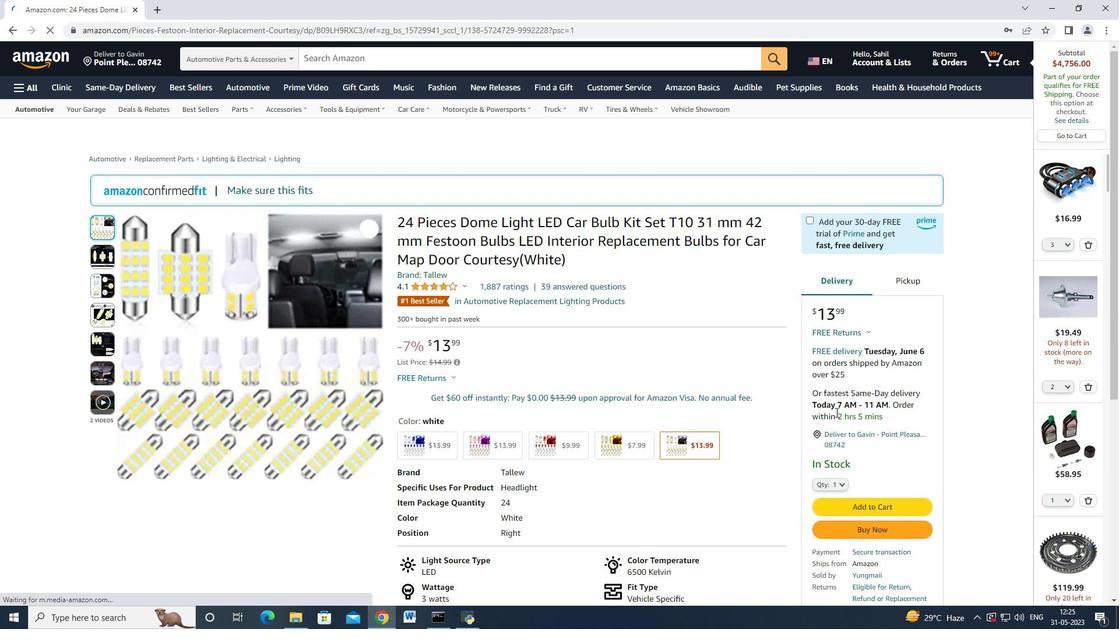 
Action: Mouse moved to (833, 427)
Screenshot: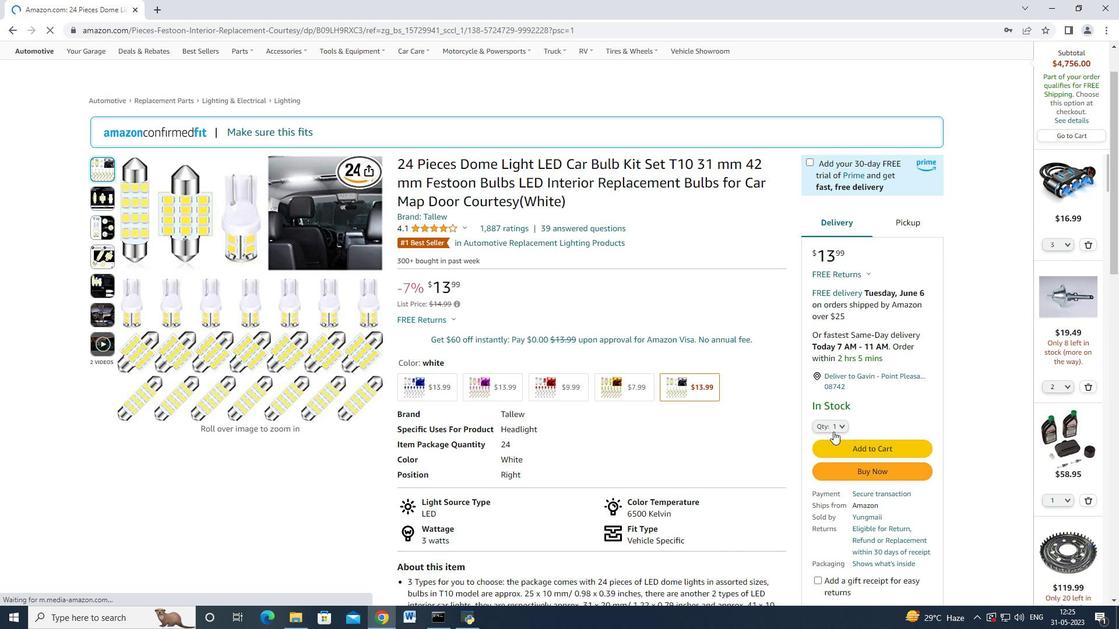 
Action: Mouse pressed left at (833, 427)
Screenshot: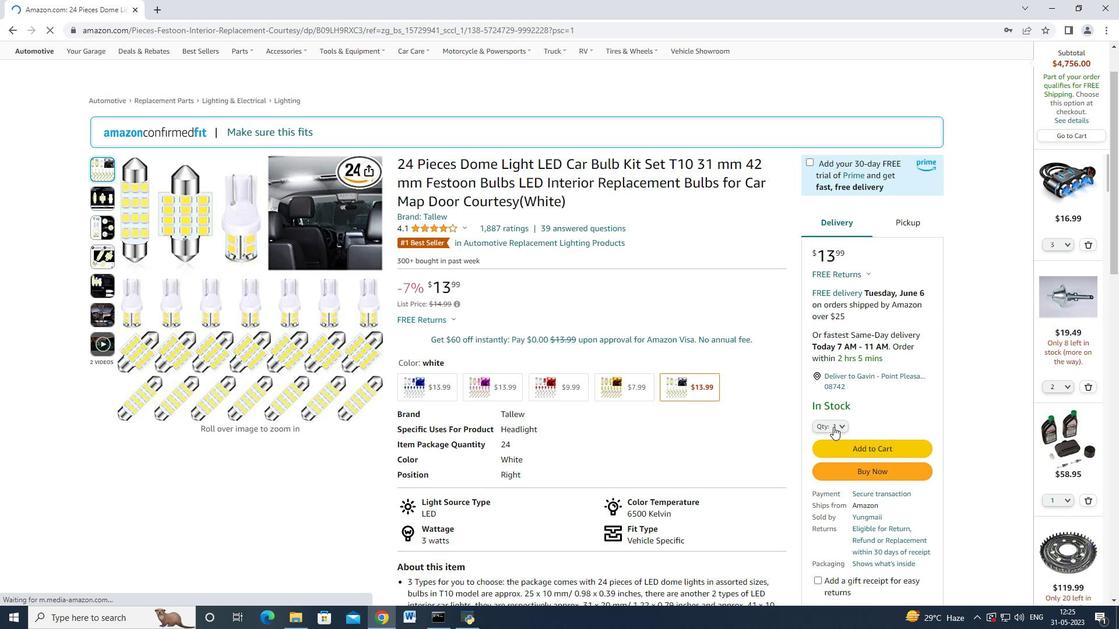 
Action: Mouse moved to (830, 104)
Screenshot: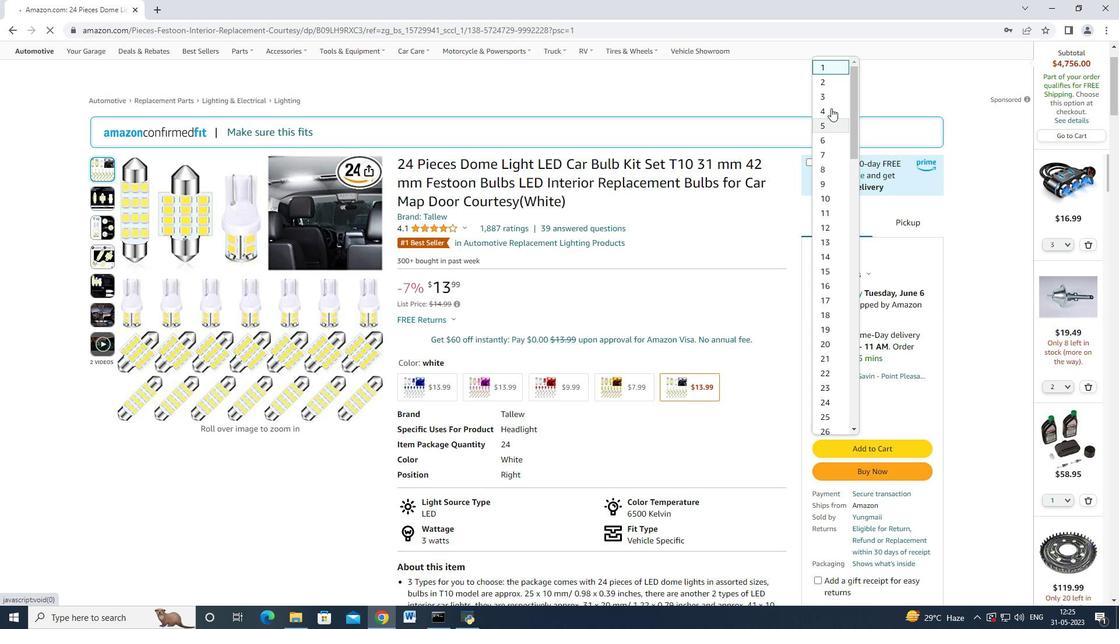 
Action: Mouse pressed left at (830, 104)
Screenshot: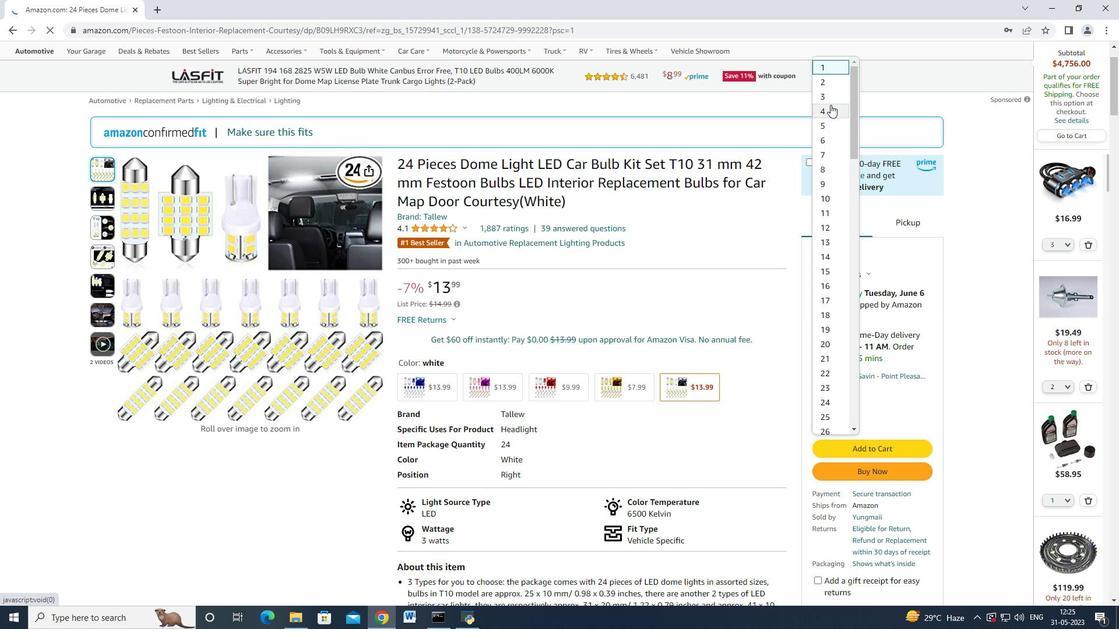 
Action: Mouse moved to (864, 442)
Screenshot: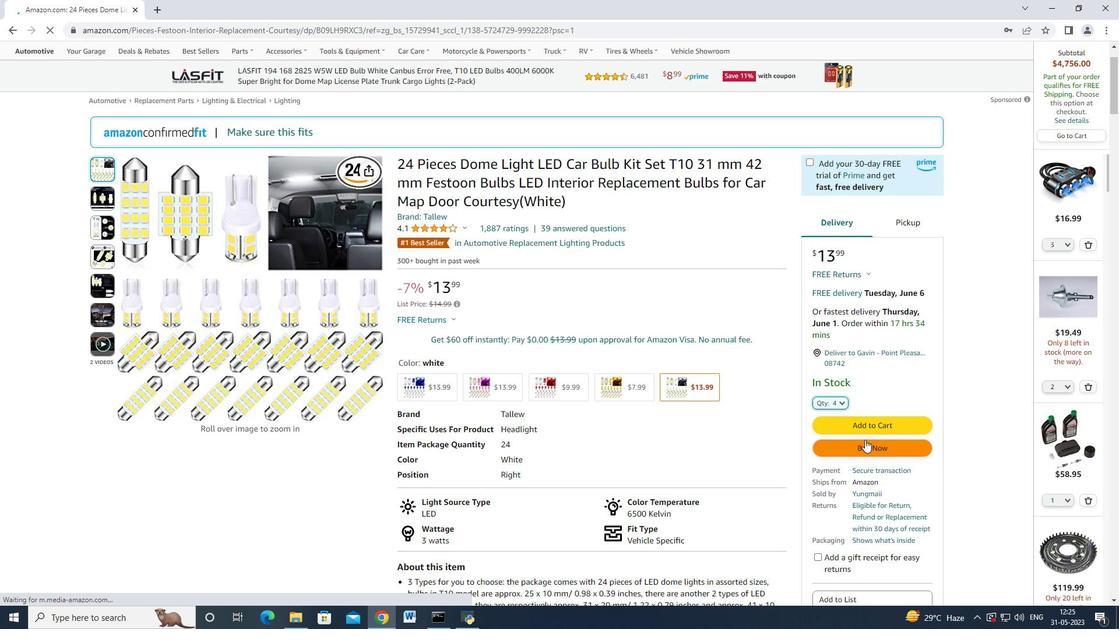 
Action: Mouse pressed left at (864, 442)
Screenshot: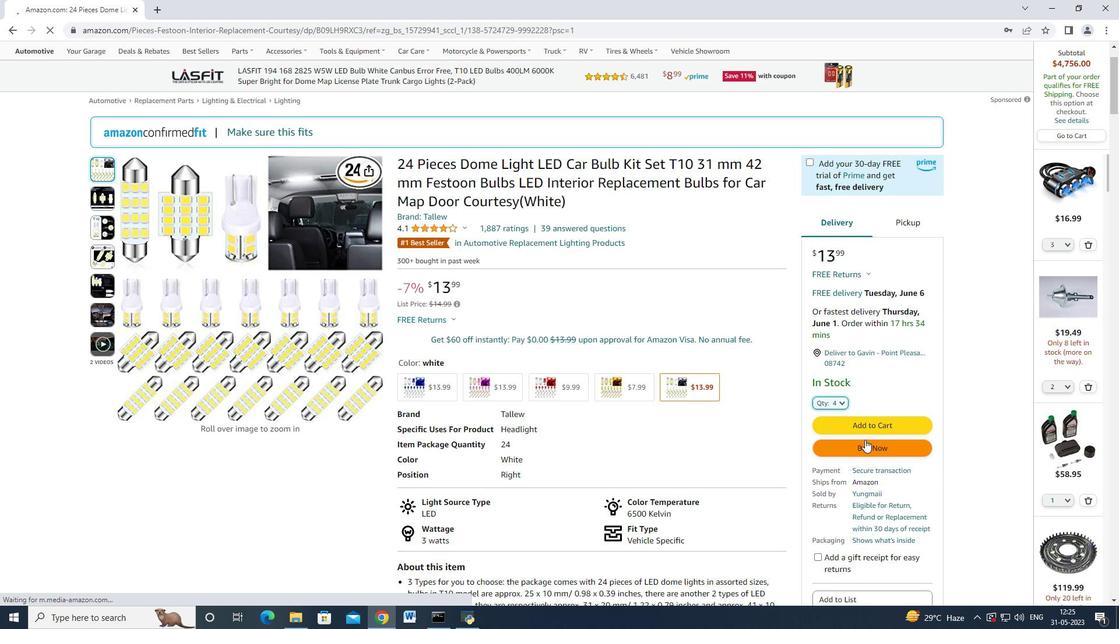 
Action: Mouse moved to (675, 100)
Screenshot: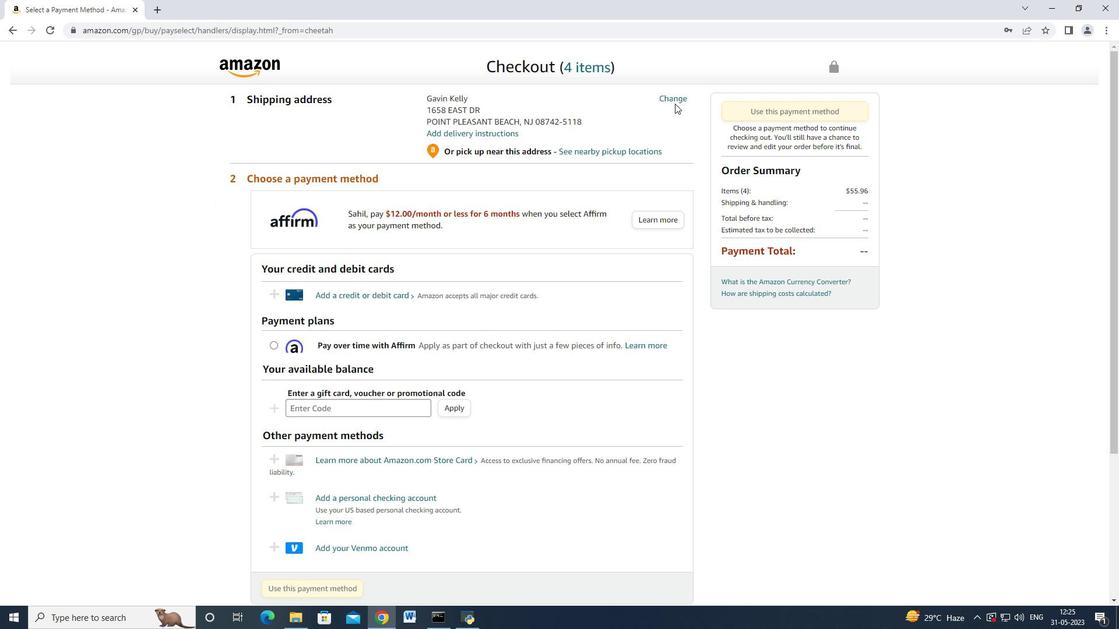 
Action: Mouse pressed left at (675, 100)
Screenshot: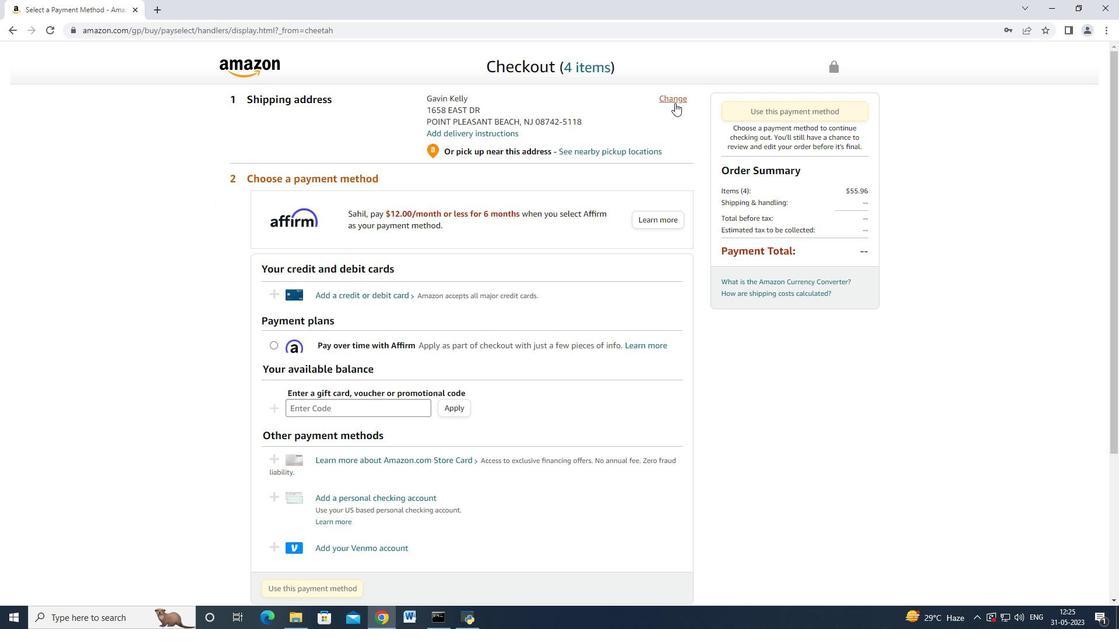 
Action: Mouse moved to (365, 325)
Screenshot: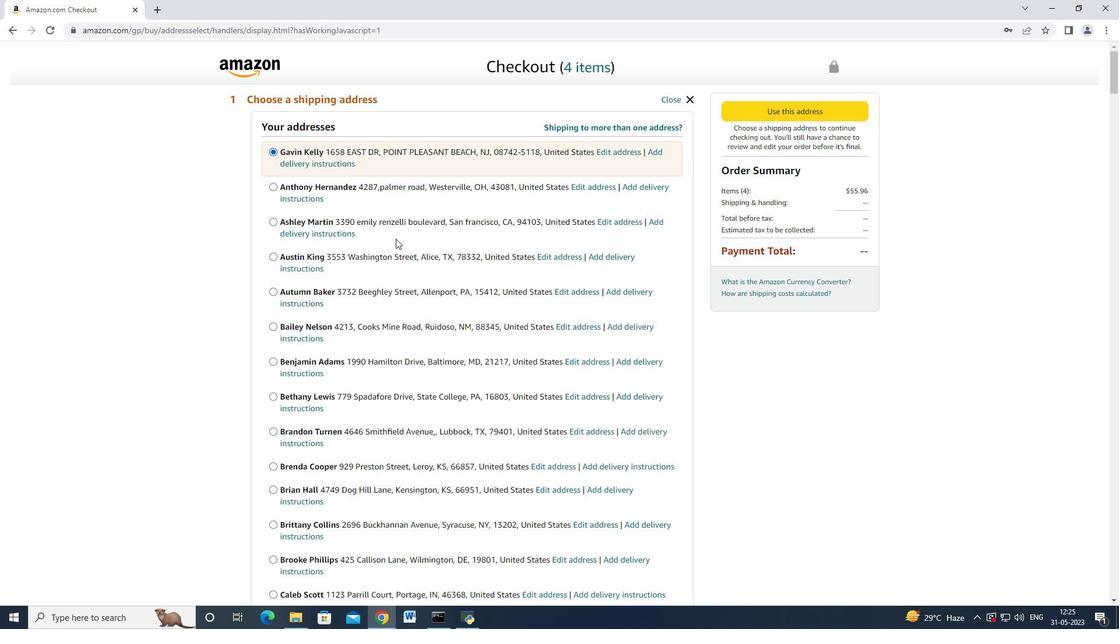 
Action: Mouse scrolled (365, 324) with delta (0, 0)
Screenshot: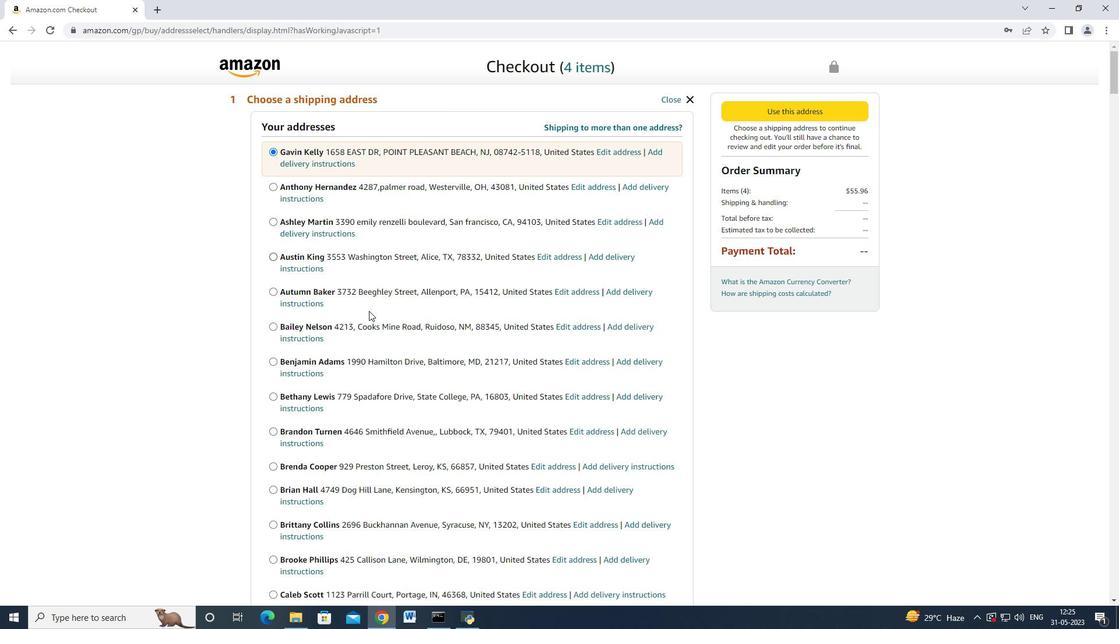 
Action: Mouse scrolled (365, 324) with delta (0, 0)
Screenshot: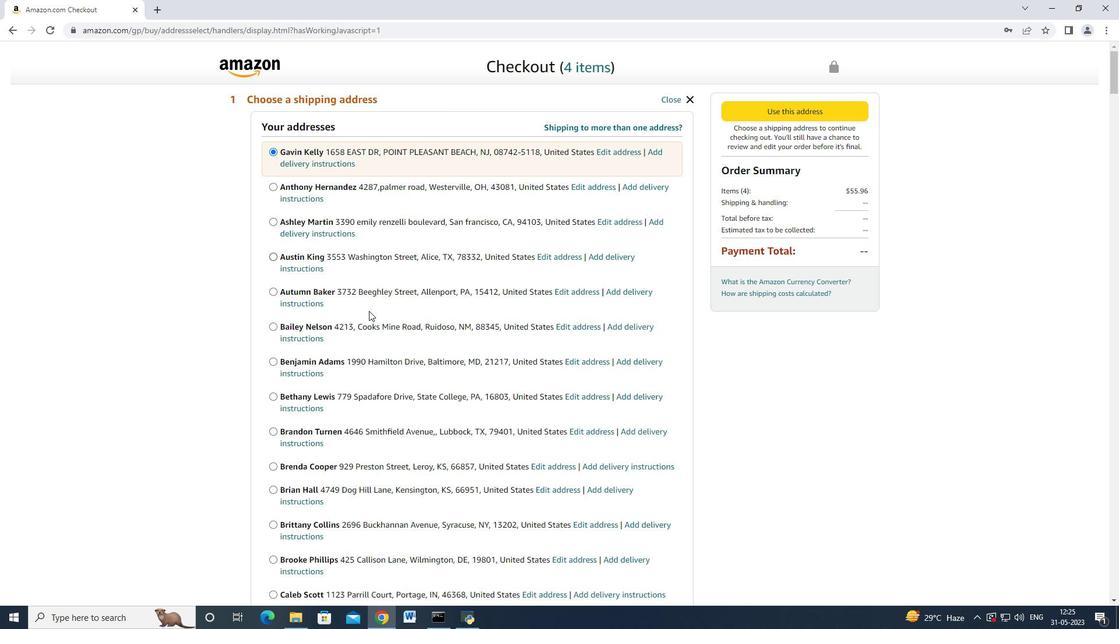
Action: Mouse moved to (365, 325)
Screenshot: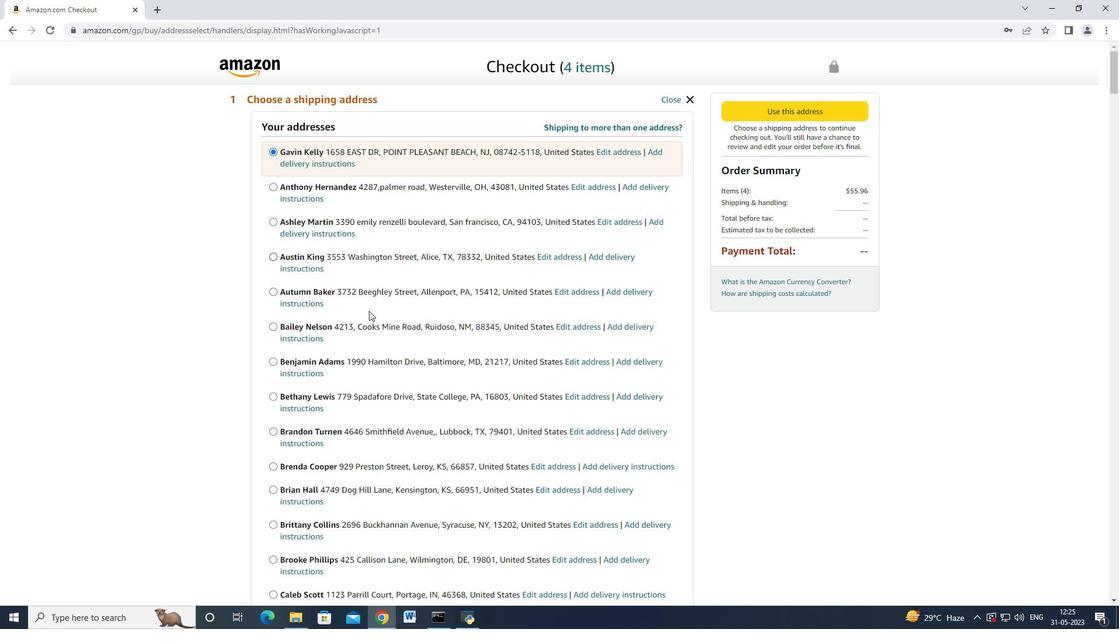 
Action: Mouse scrolled (365, 324) with delta (0, 0)
Screenshot: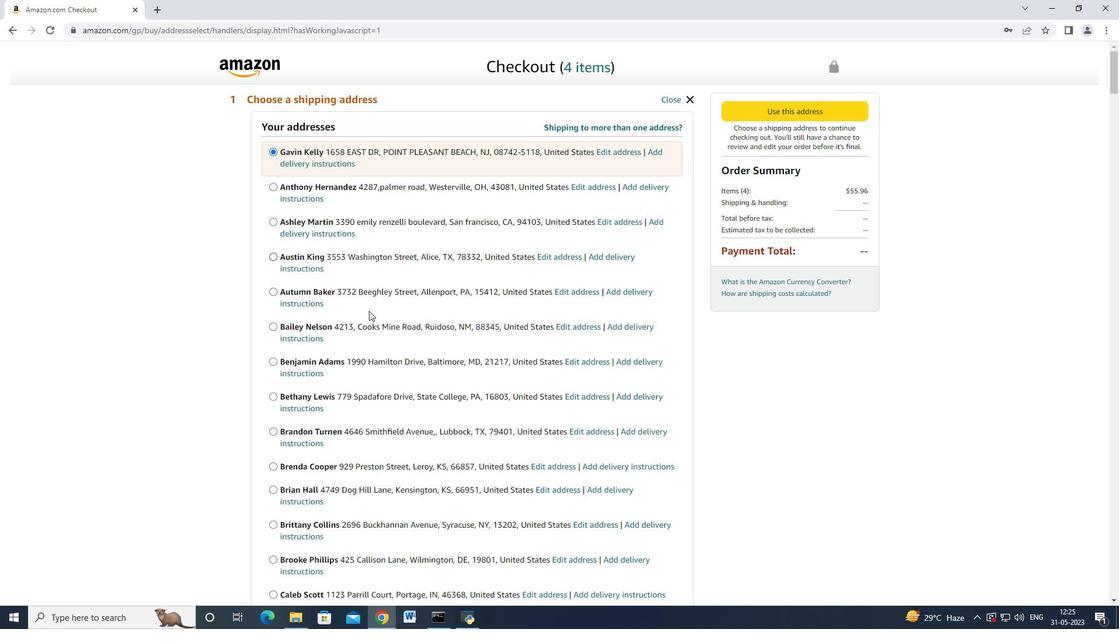 
Action: Mouse moved to (365, 325)
Screenshot: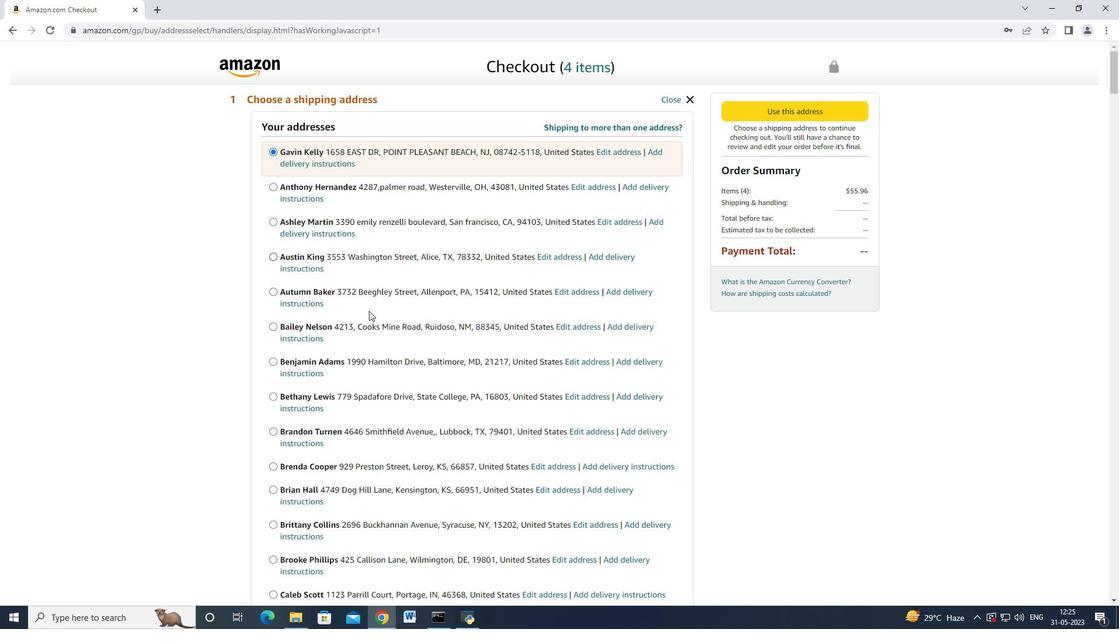
Action: Mouse scrolled (365, 324) with delta (0, 0)
Screenshot: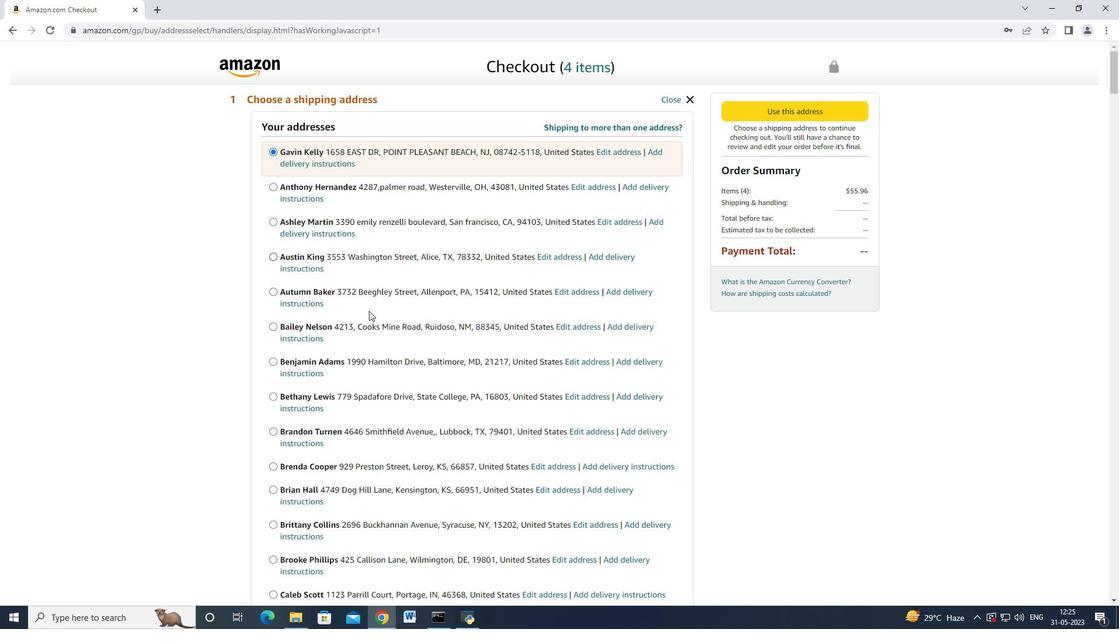 
Action: Mouse scrolled (365, 324) with delta (0, 0)
Screenshot: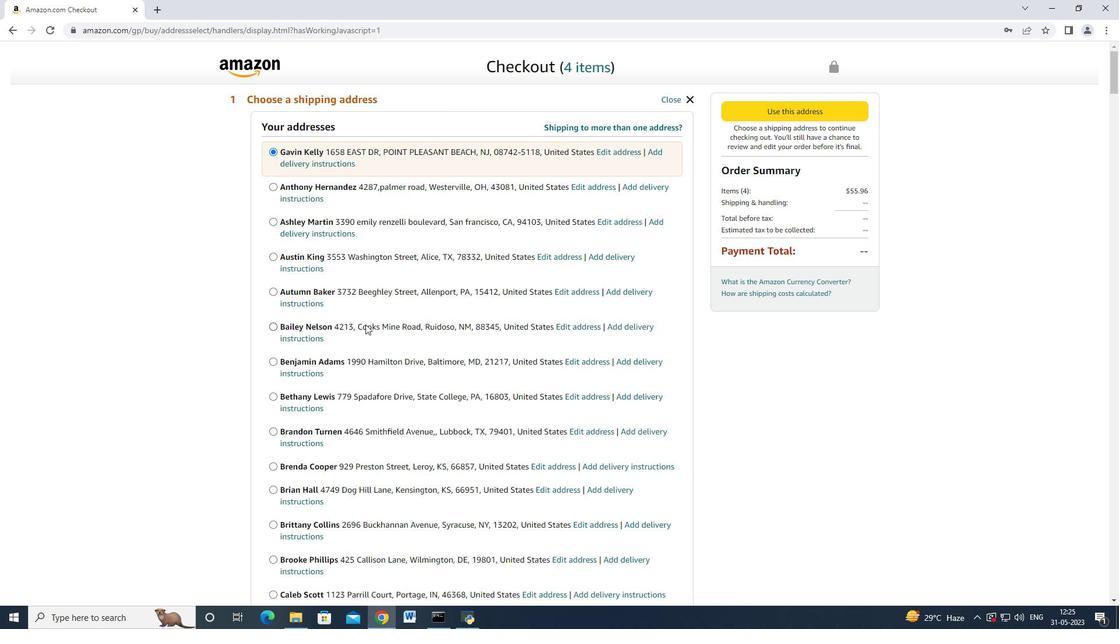 
Action: Mouse scrolled (365, 324) with delta (0, 0)
Screenshot: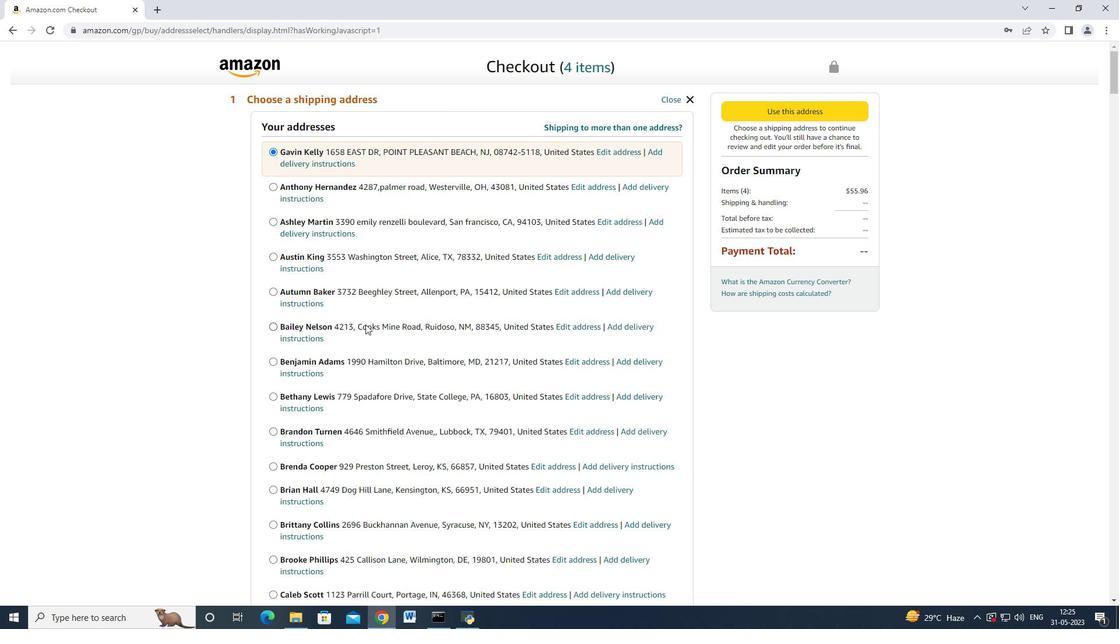 
Action: Mouse scrolled (365, 324) with delta (0, 0)
Screenshot: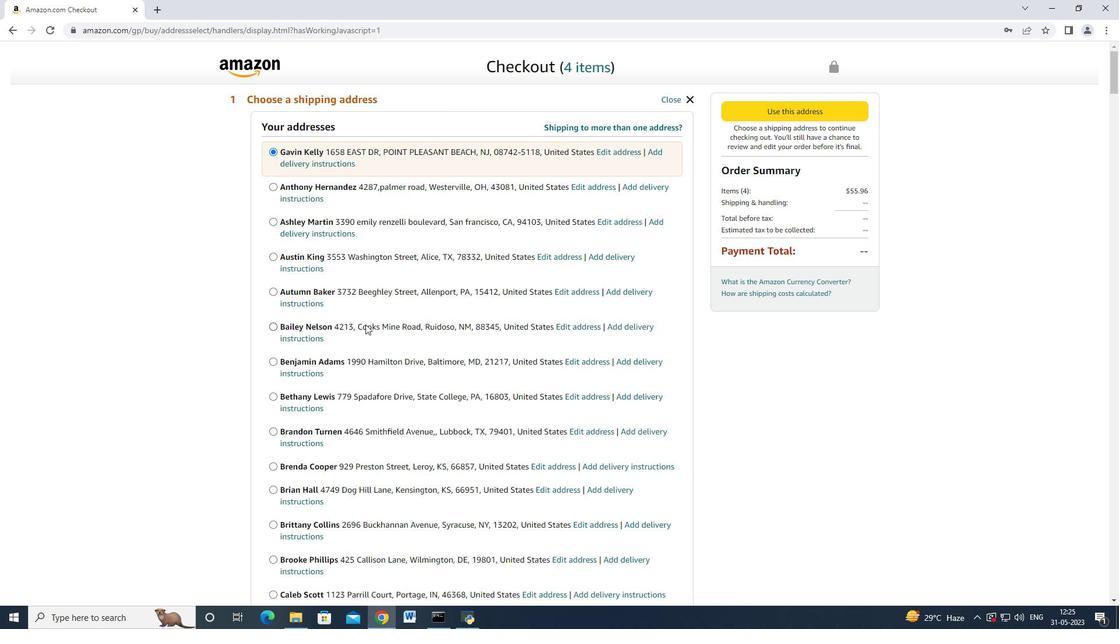 
Action: Mouse scrolled (365, 324) with delta (0, 0)
Screenshot: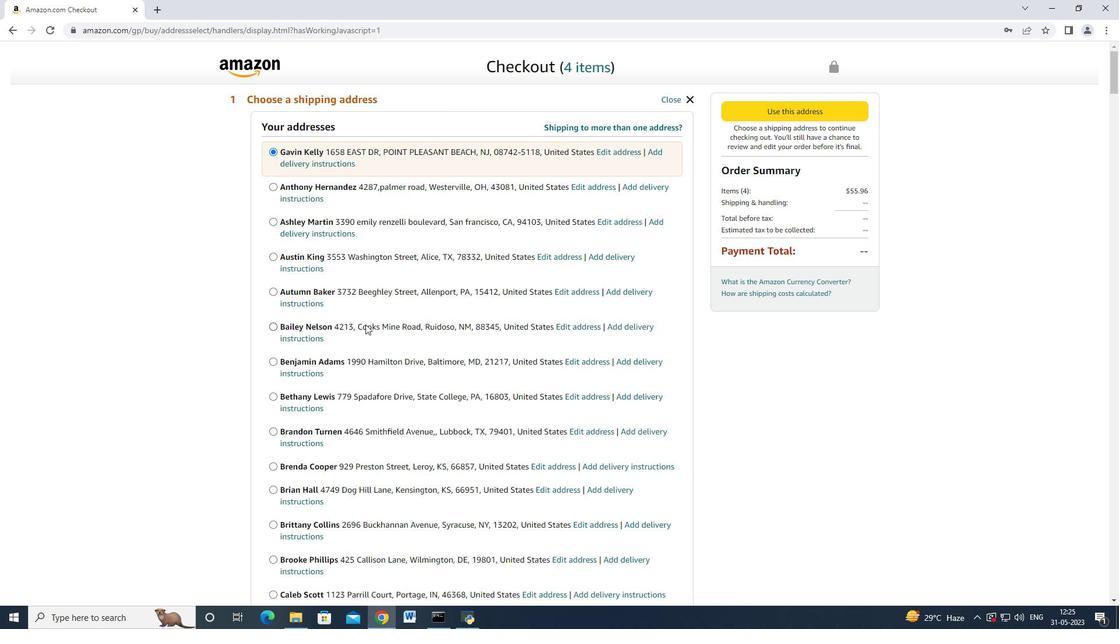 
Action: Mouse scrolled (365, 324) with delta (0, 0)
Screenshot: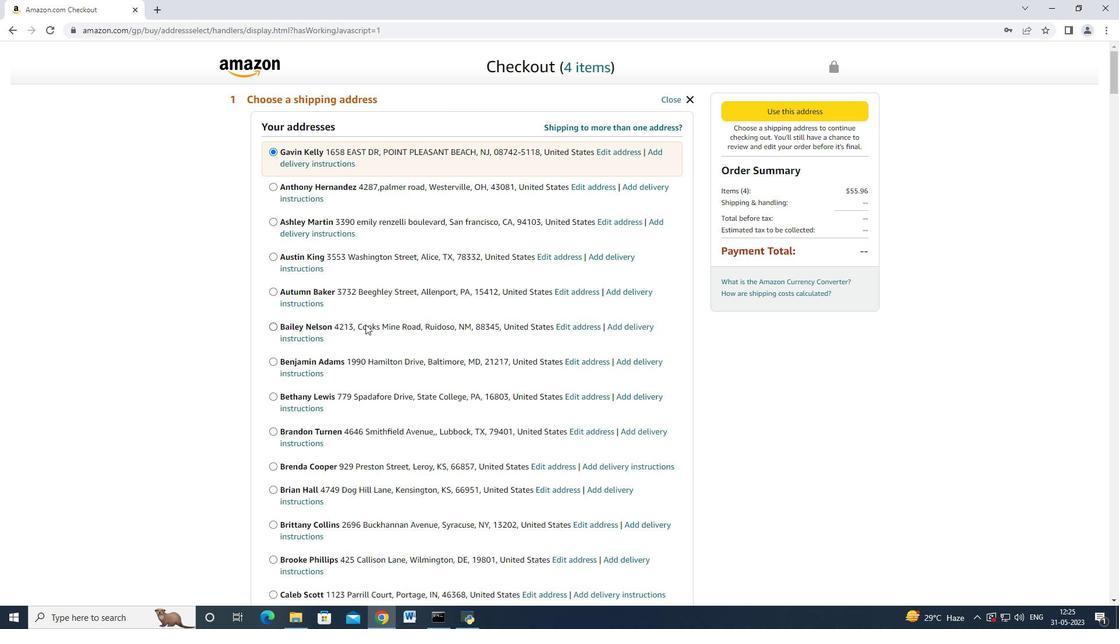 
Action: Mouse moved to (365, 324)
Screenshot: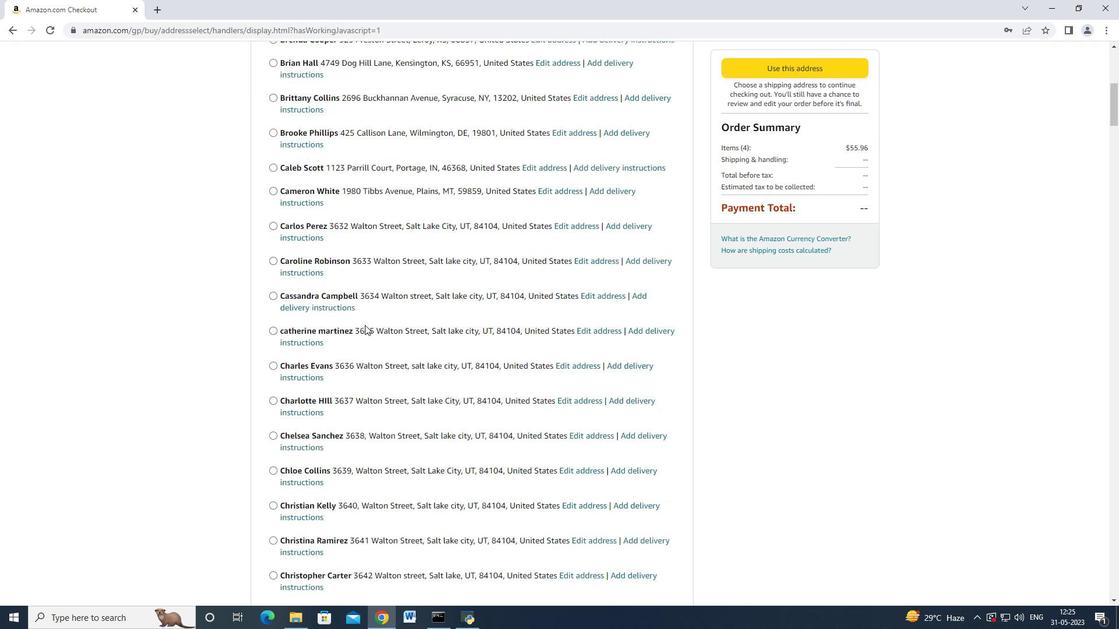 
Action: Mouse scrolled (365, 323) with delta (0, 0)
Screenshot: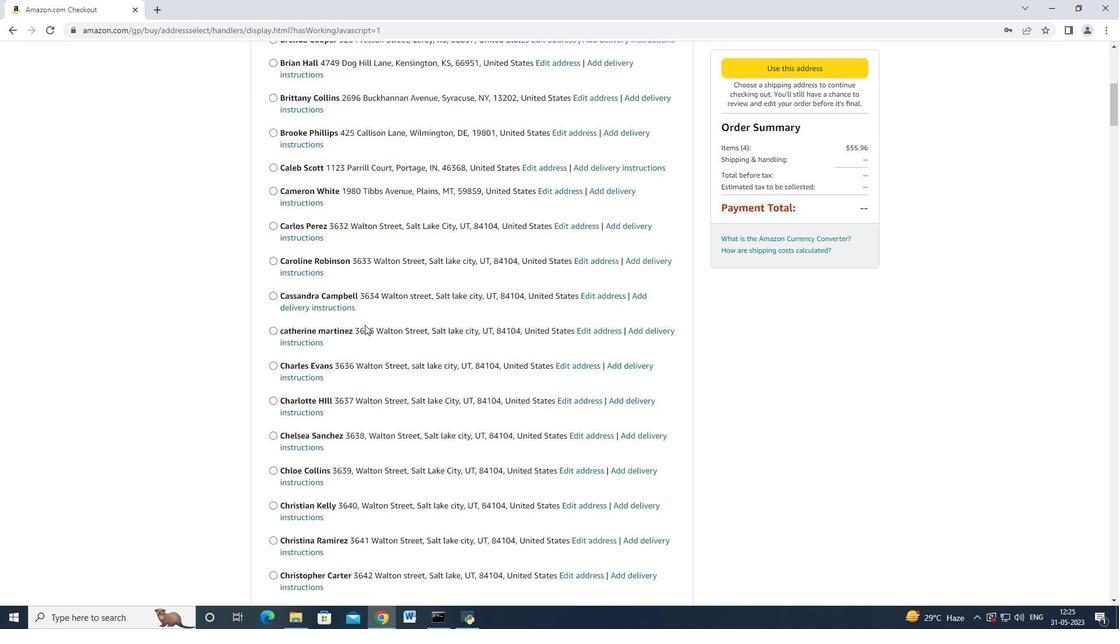 
Action: Mouse scrolled (365, 323) with delta (0, 0)
Screenshot: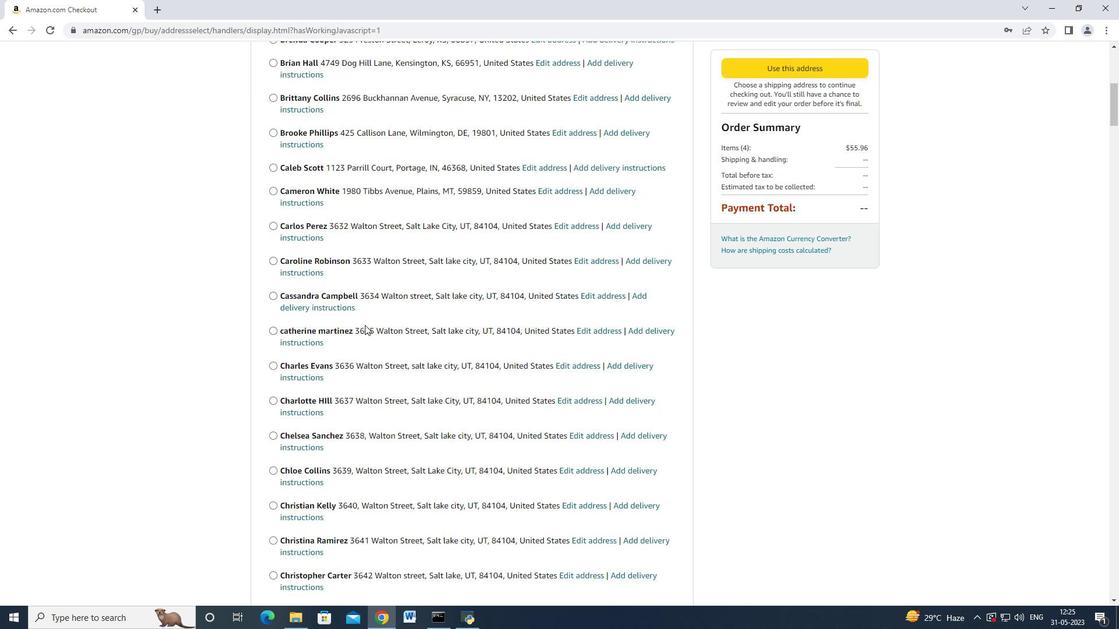 
Action: Mouse scrolled (365, 323) with delta (0, 0)
Screenshot: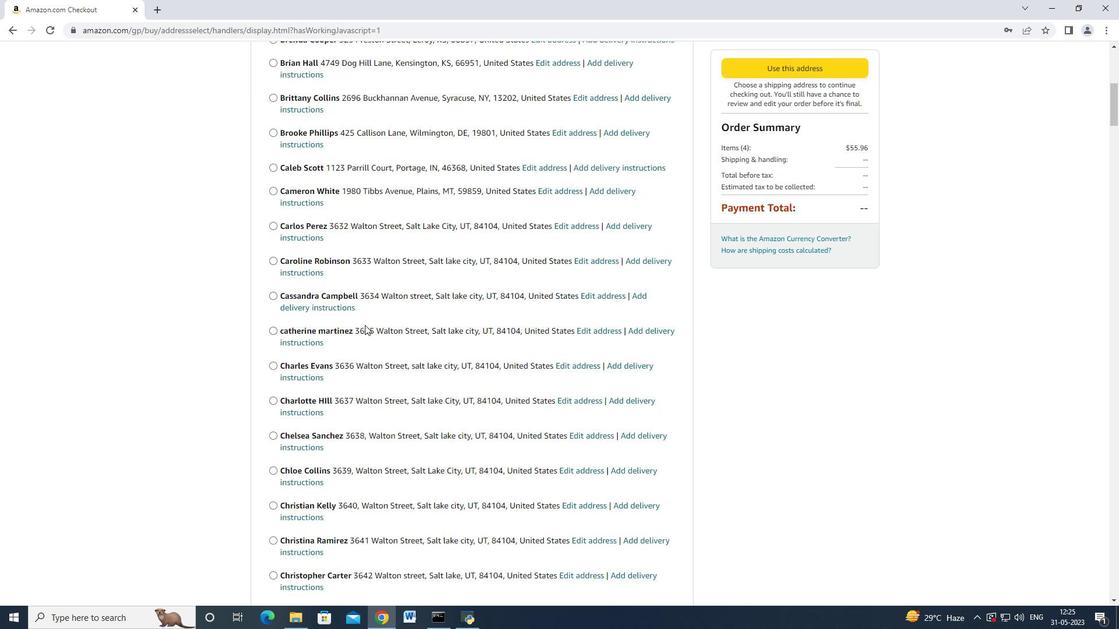 
Action: Mouse scrolled (365, 323) with delta (0, 0)
Screenshot: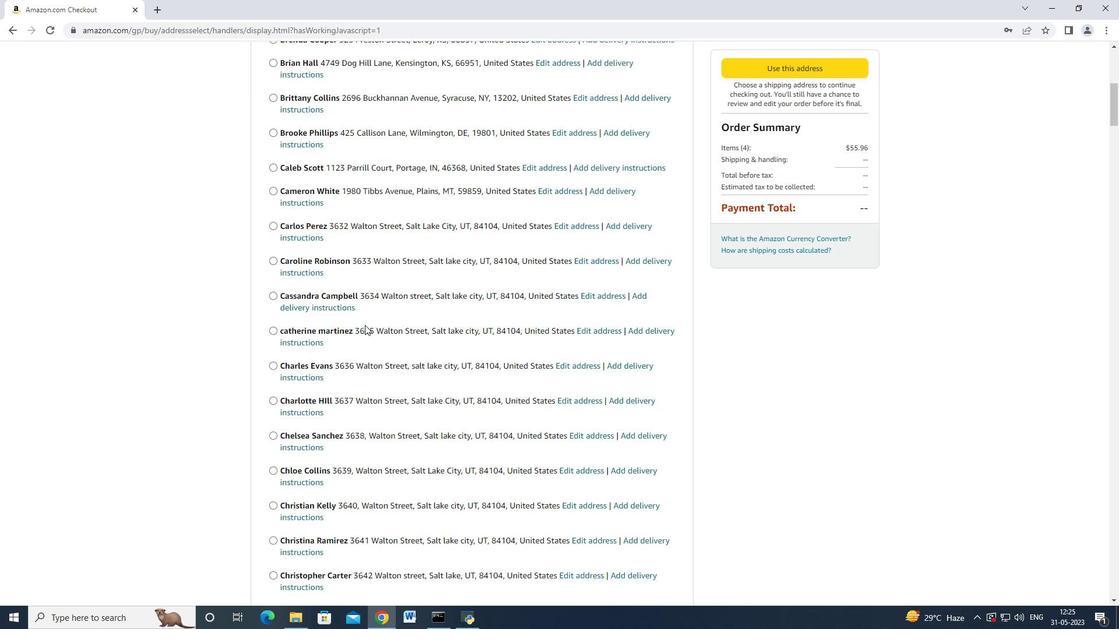 
Action: Mouse scrolled (365, 323) with delta (0, 0)
Screenshot: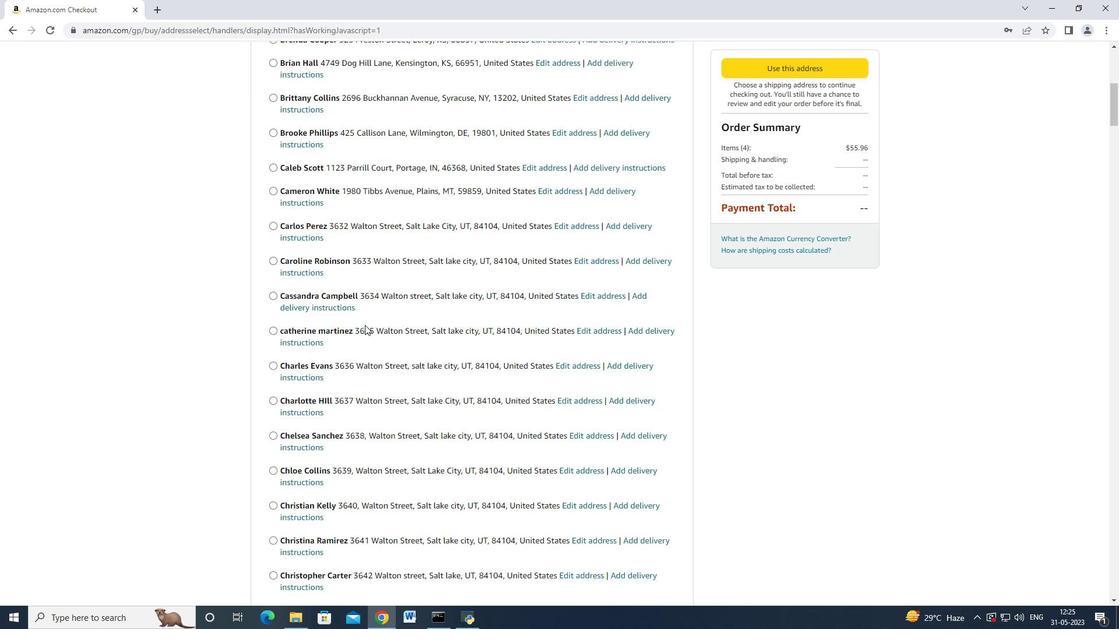 
Action: Mouse scrolled (365, 323) with delta (0, 0)
Screenshot: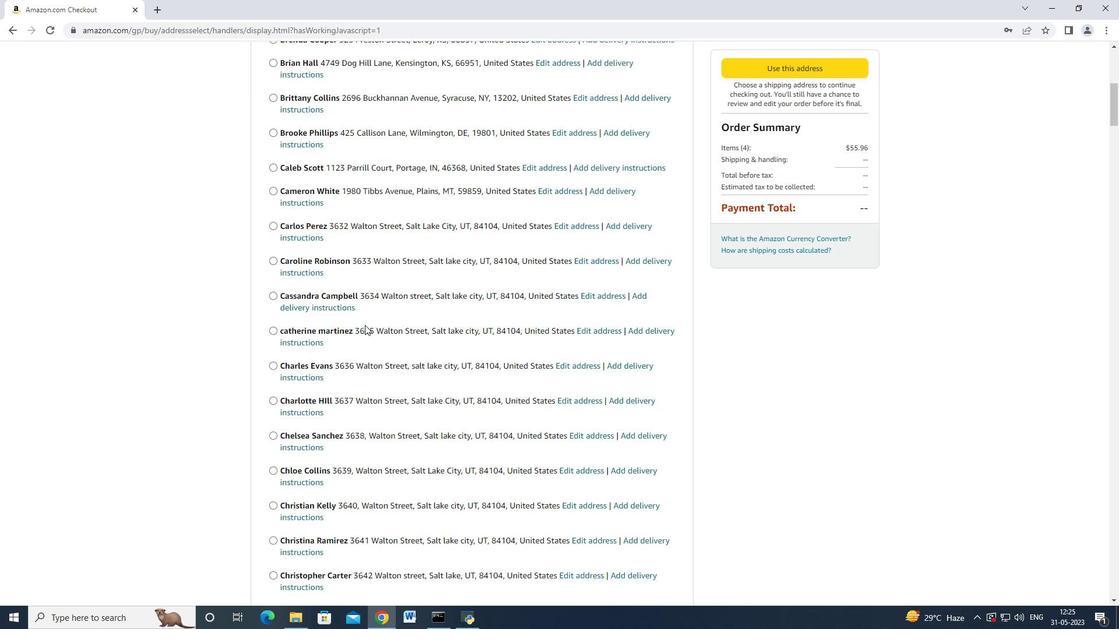 
Action: Mouse scrolled (365, 323) with delta (0, 0)
Screenshot: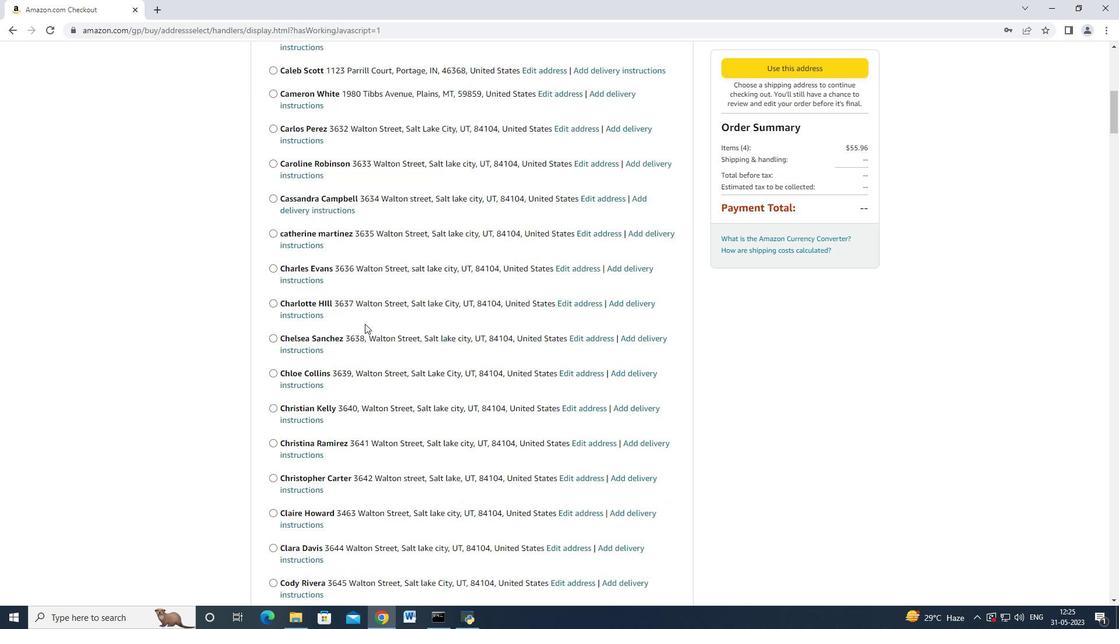 
Action: Mouse scrolled (365, 323) with delta (0, 0)
Screenshot: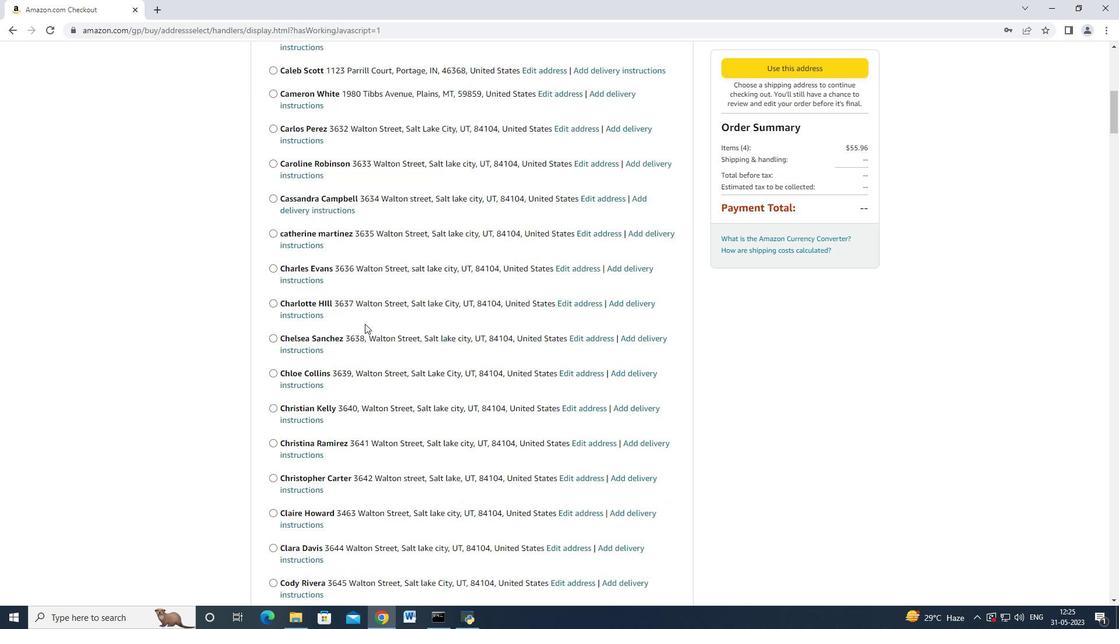 
Action: Mouse scrolled (365, 323) with delta (0, 0)
Screenshot: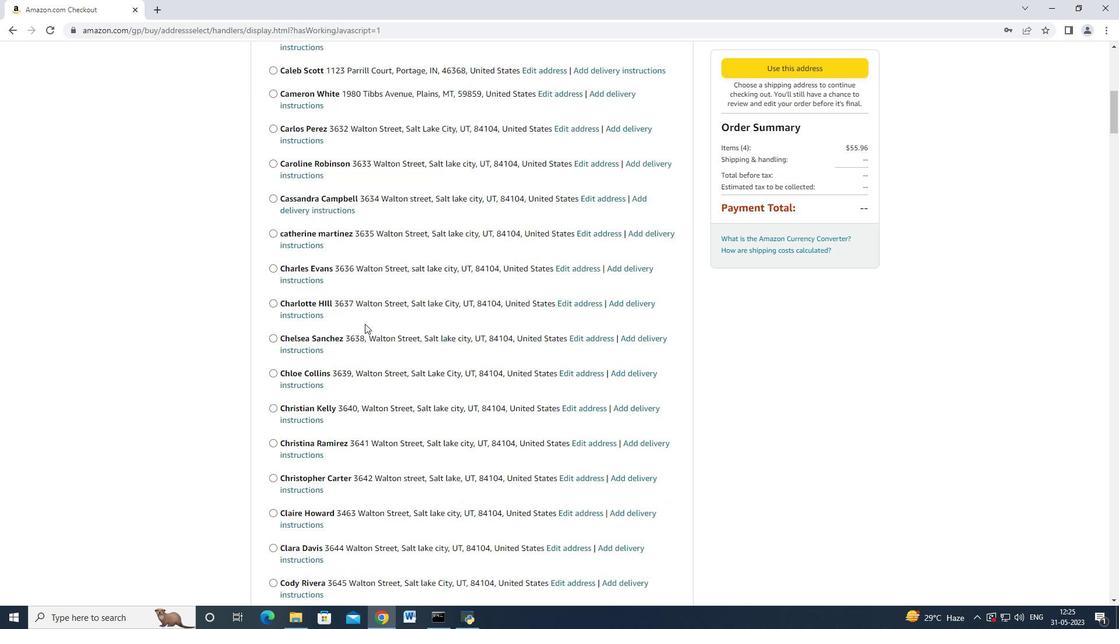 
Action: Mouse moved to (365, 324)
Screenshot: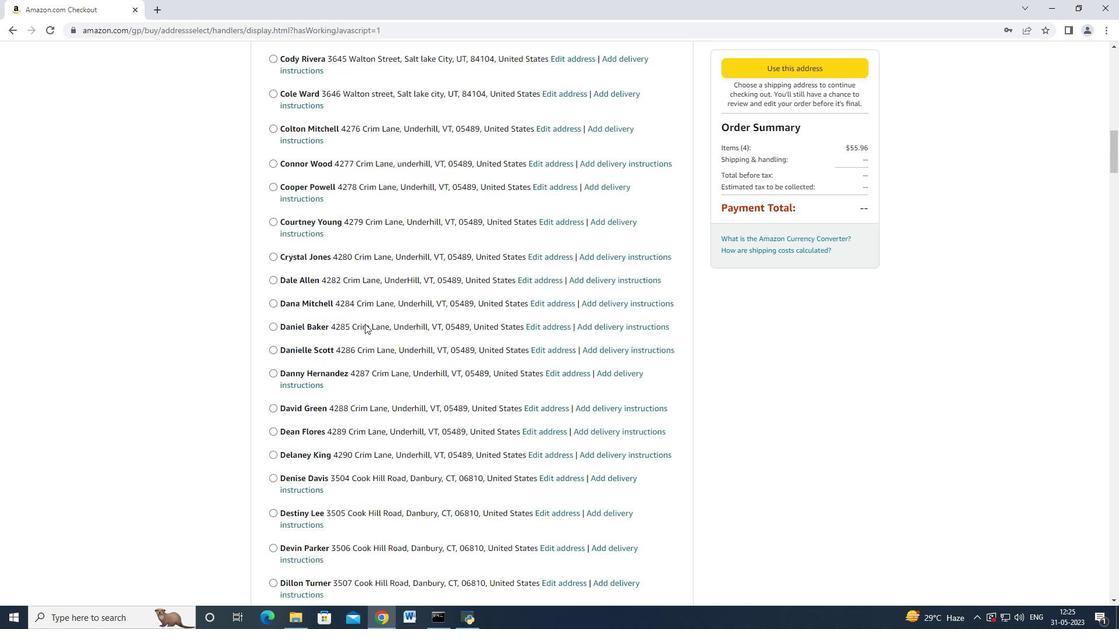
Action: Mouse scrolled (365, 323) with delta (0, 0)
Screenshot: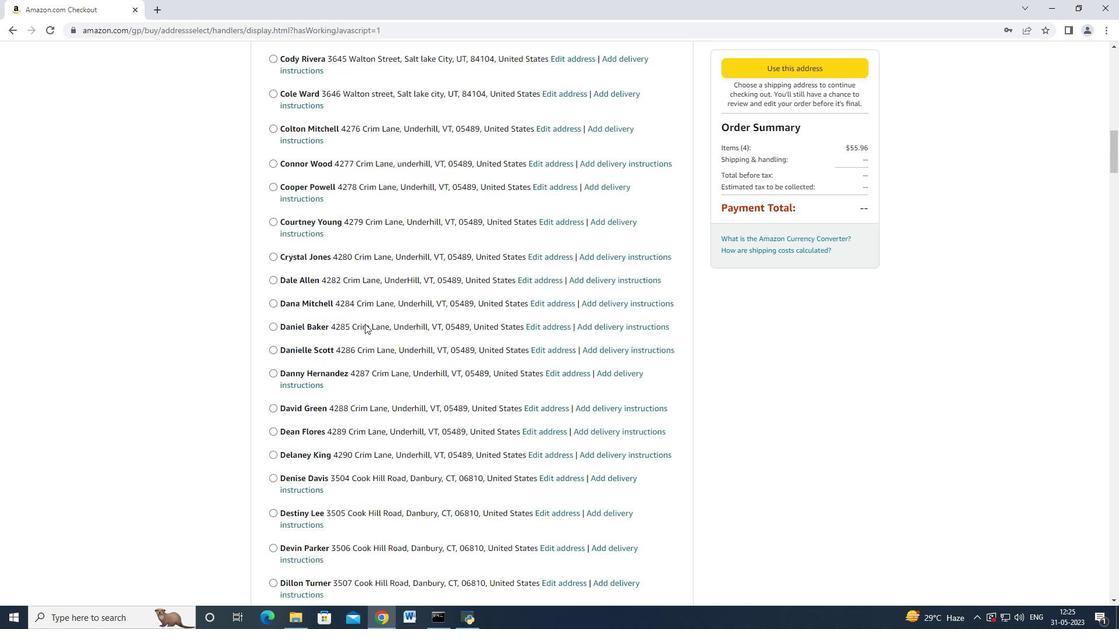 
Action: Mouse moved to (364, 324)
Screenshot: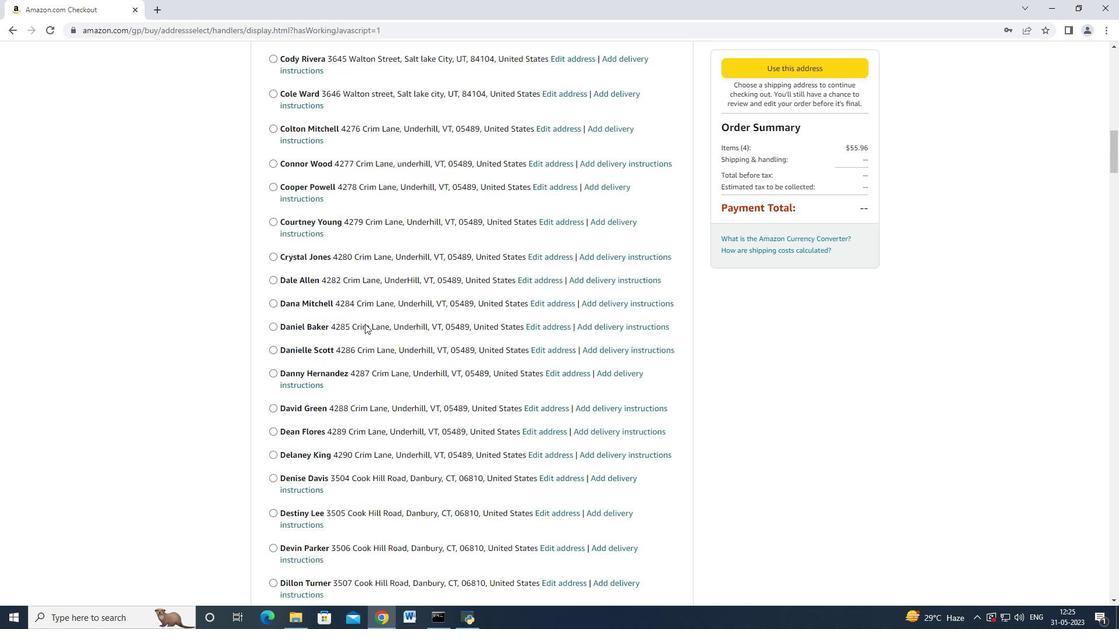 
Action: Mouse scrolled (364, 323) with delta (0, 0)
Screenshot: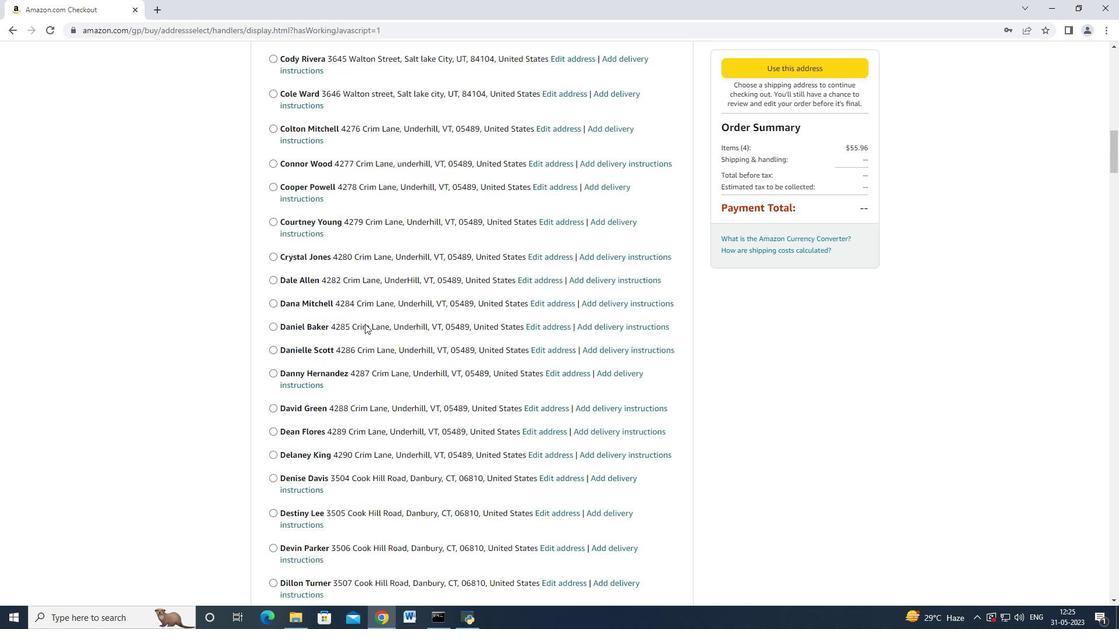 
Action: Mouse scrolled (364, 323) with delta (0, 0)
Screenshot: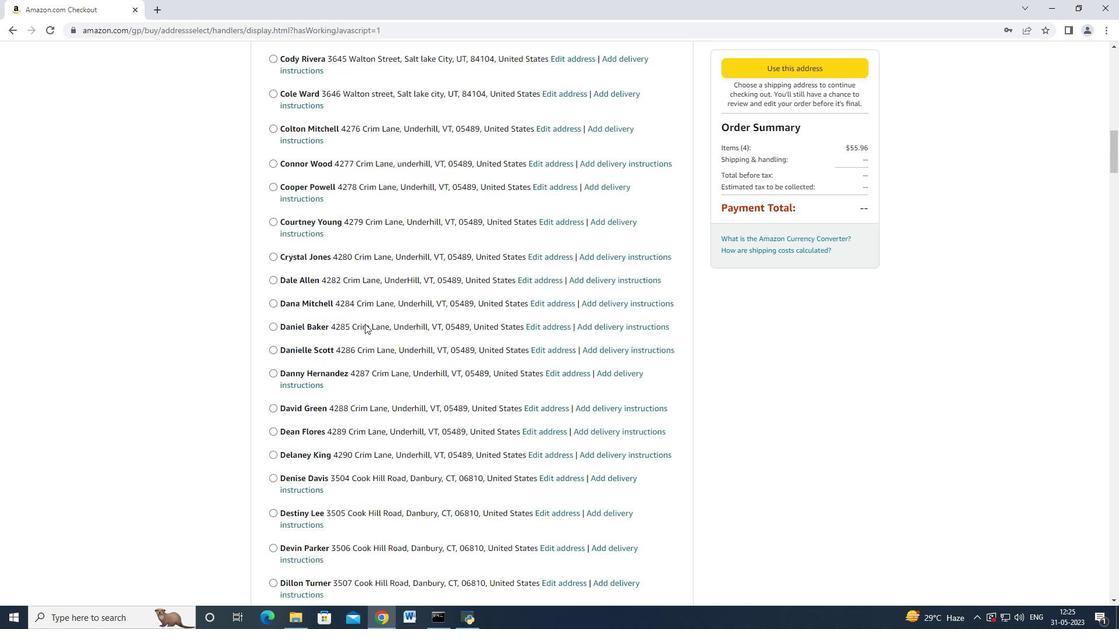 
Action: Mouse scrolled (364, 323) with delta (0, 0)
Screenshot: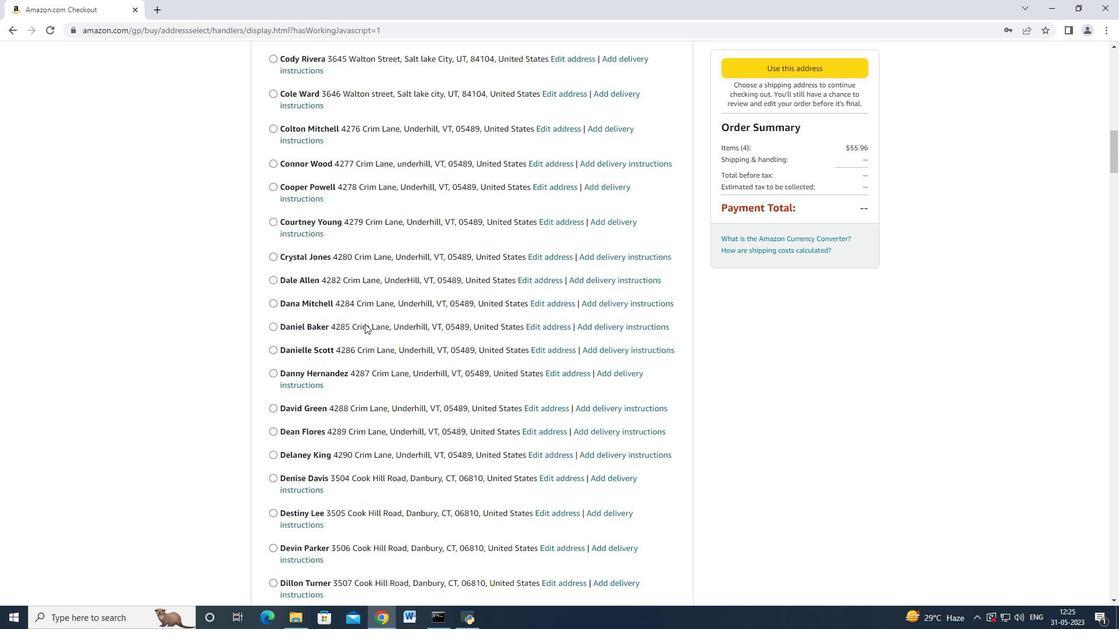 
Action: Mouse scrolled (364, 323) with delta (0, 0)
Screenshot: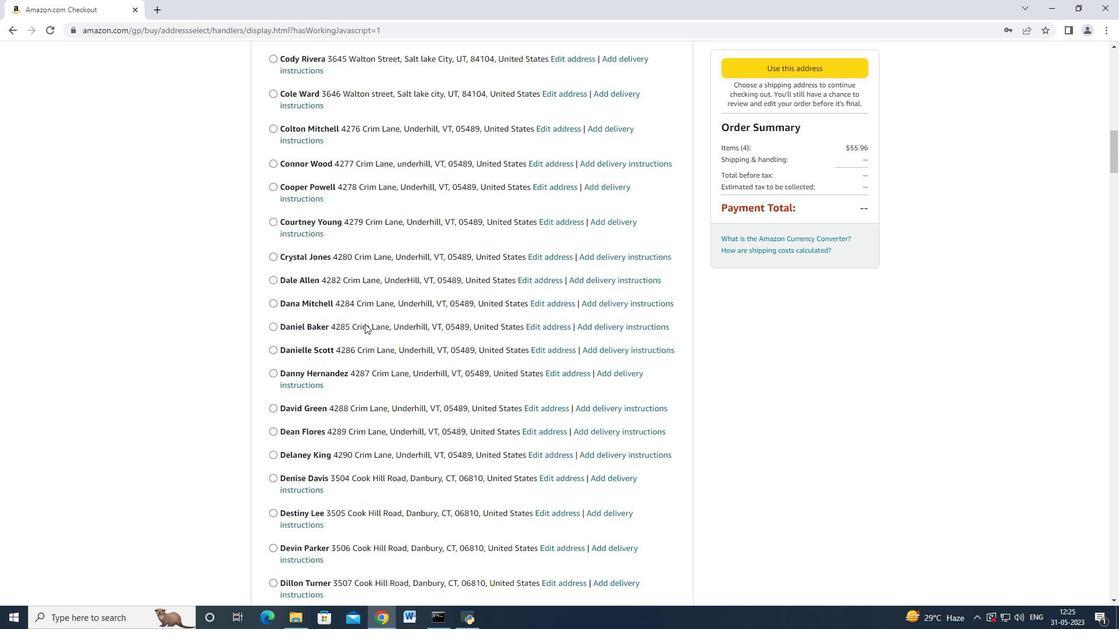 
Action: Mouse moved to (363, 324)
Screenshot: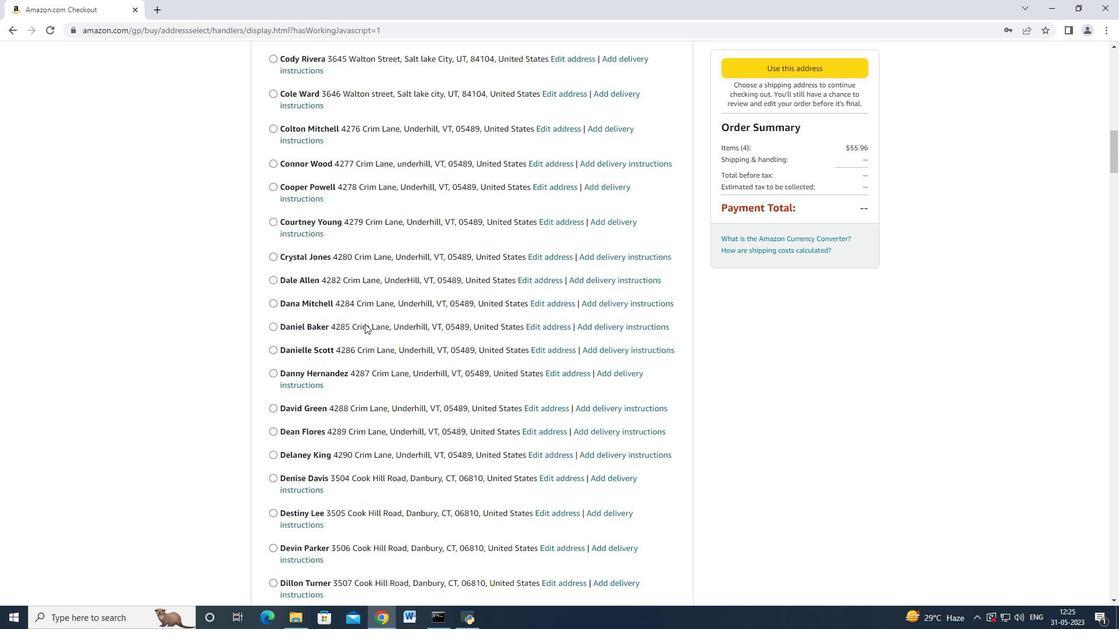
Action: Mouse scrolled (363, 323) with delta (0, 0)
Screenshot: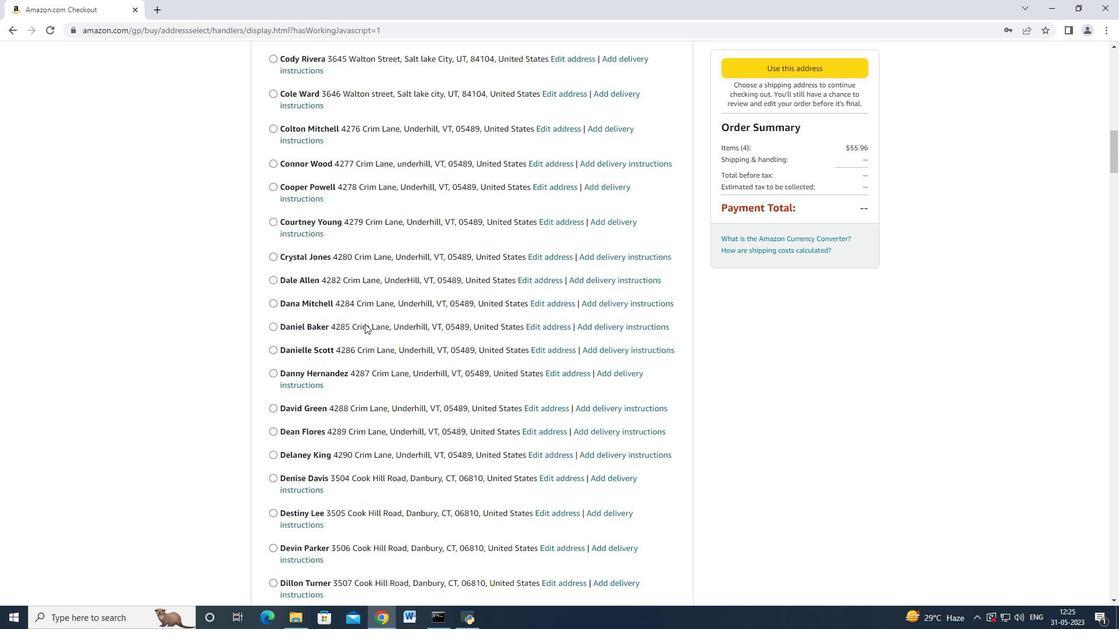 
Action: Mouse scrolled (363, 323) with delta (0, 0)
Screenshot: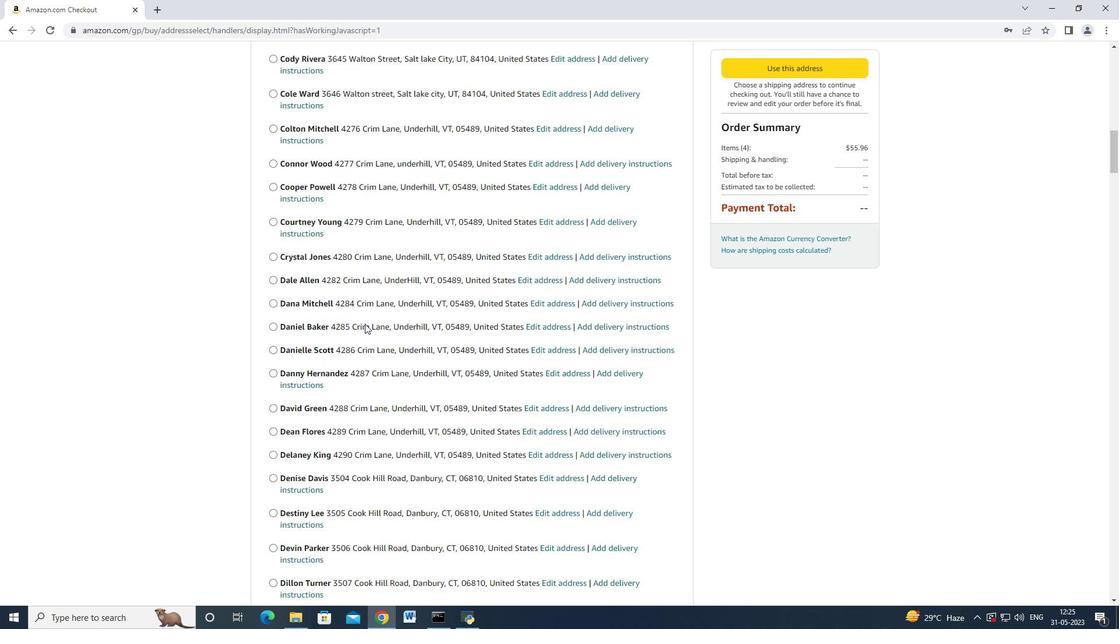 
Action: Mouse scrolled (363, 323) with delta (0, 0)
Screenshot: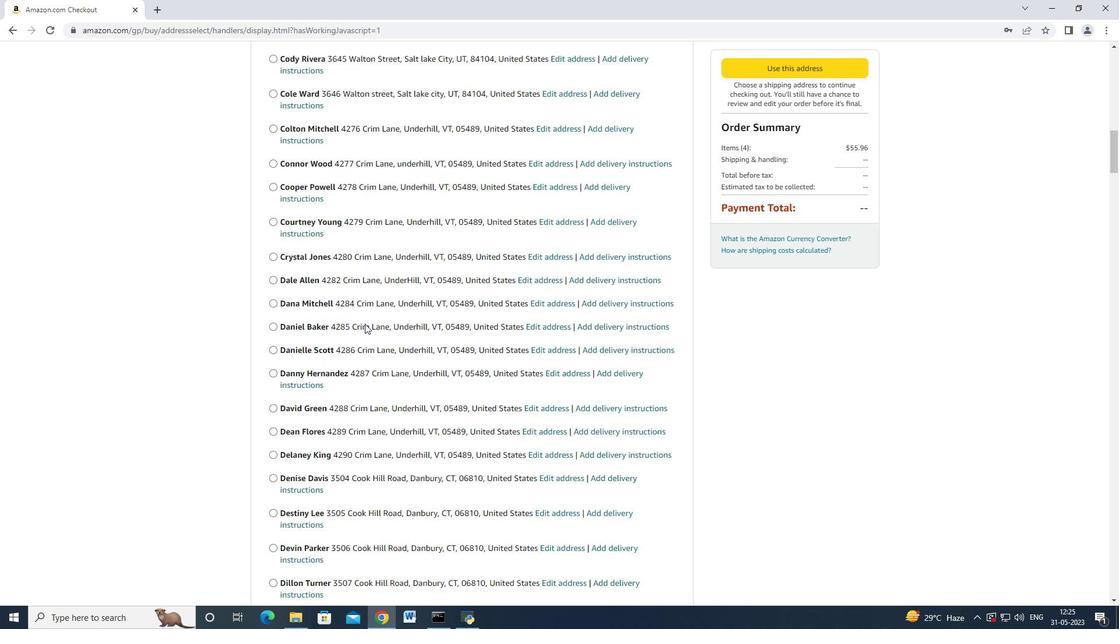 
Action: Mouse scrolled (363, 323) with delta (0, 0)
Screenshot: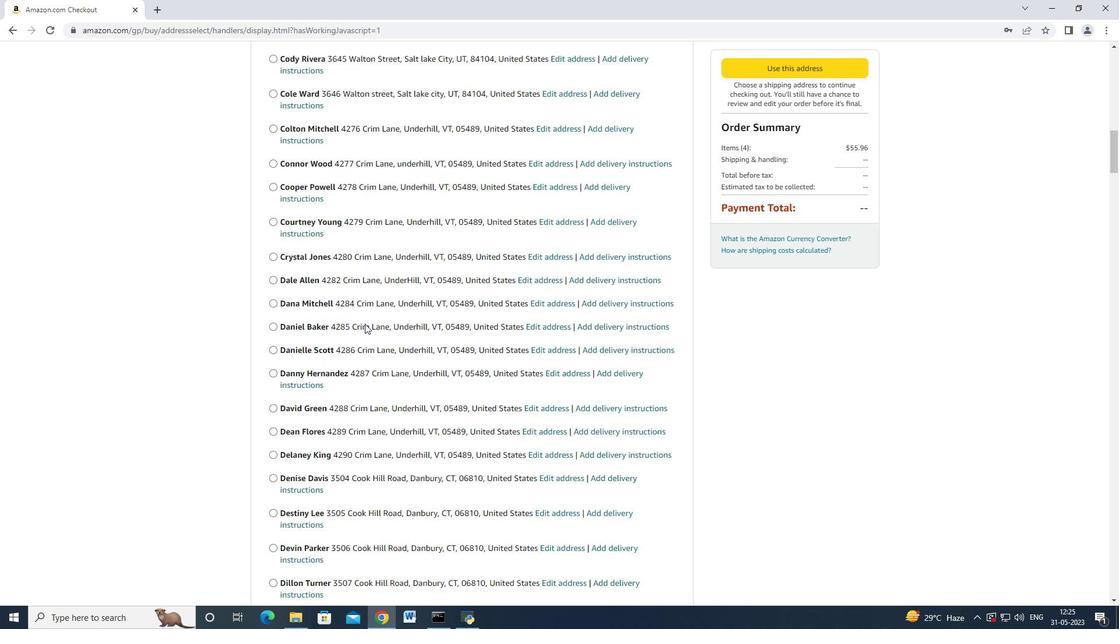 
Action: Mouse moved to (363, 324)
Screenshot: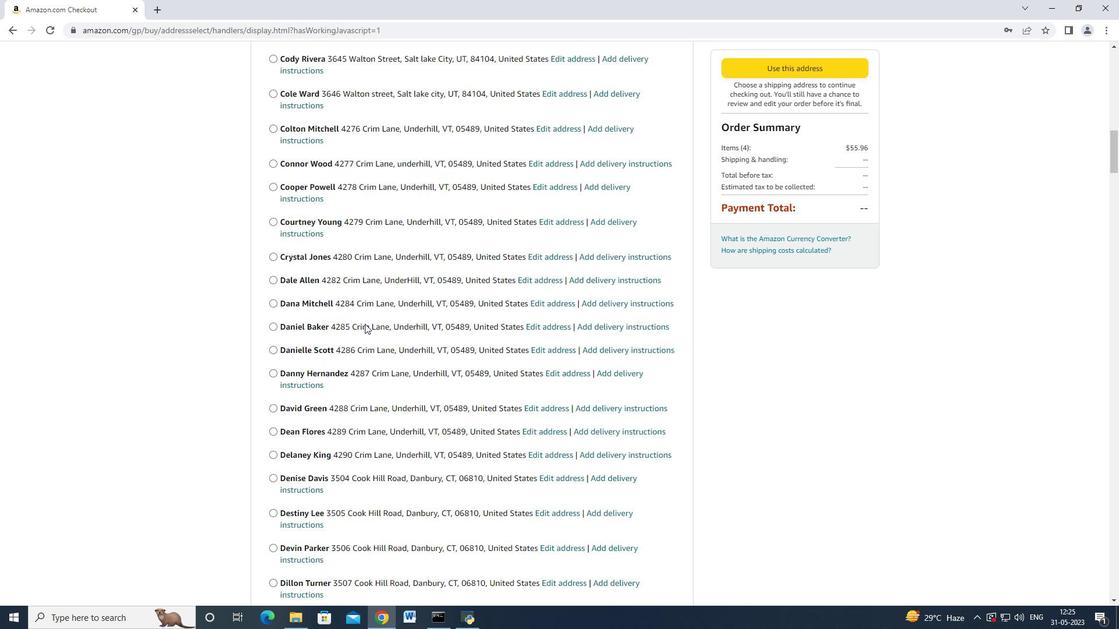 
Action: Mouse scrolled (363, 323) with delta (0, 0)
Screenshot: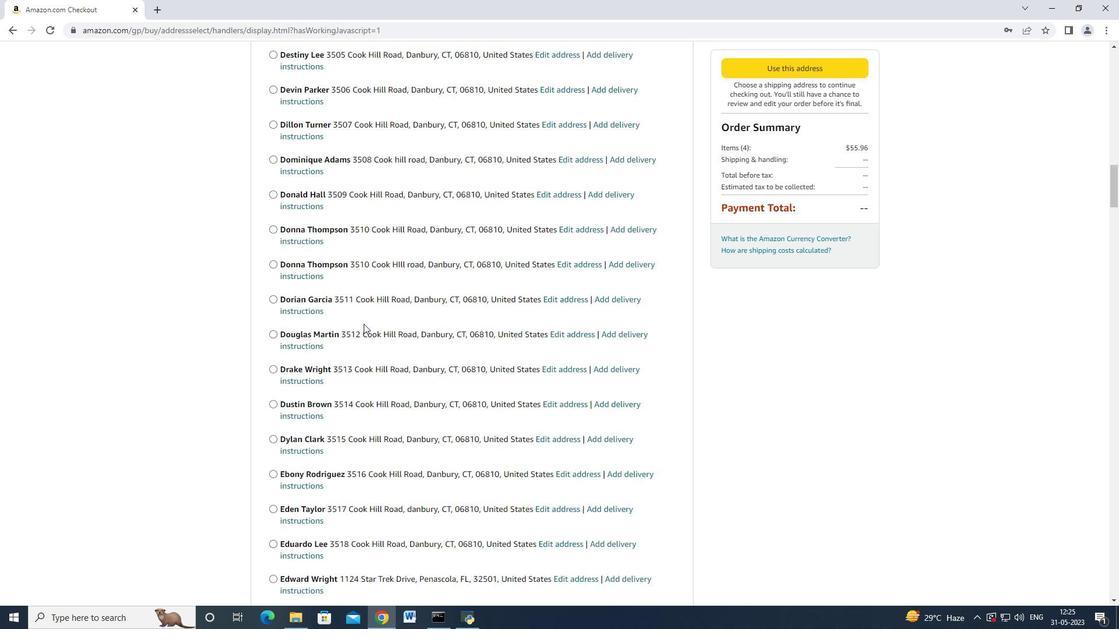 
Action: Mouse scrolled (363, 323) with delta (0, 0)
Screenshot: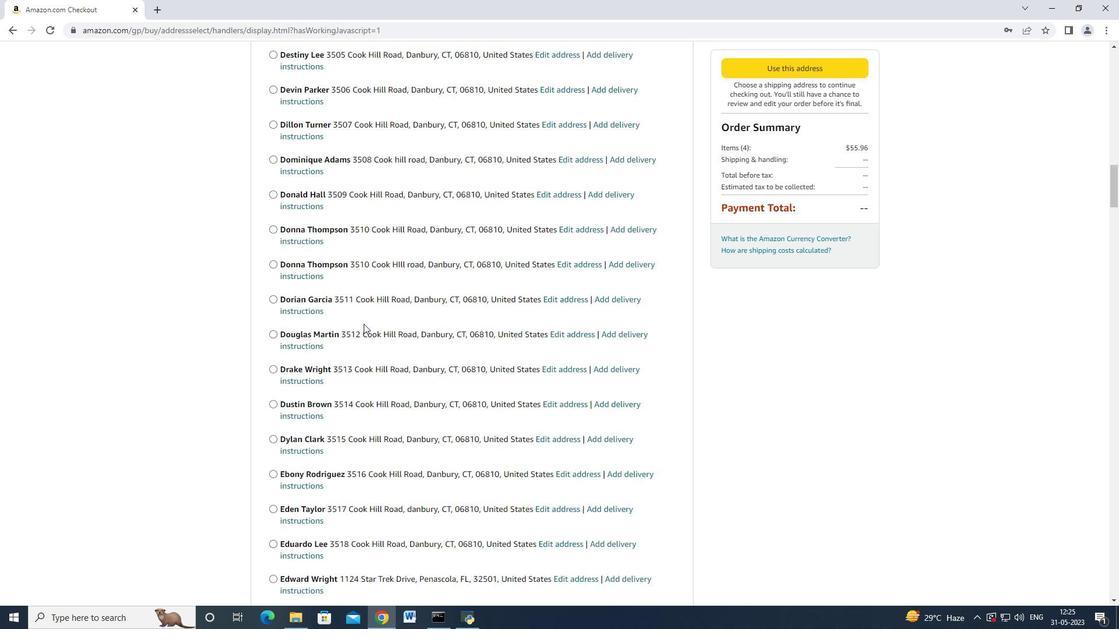 
Action: Mouse scrolled (363, 323) with delta (0, 0)
Screenshot: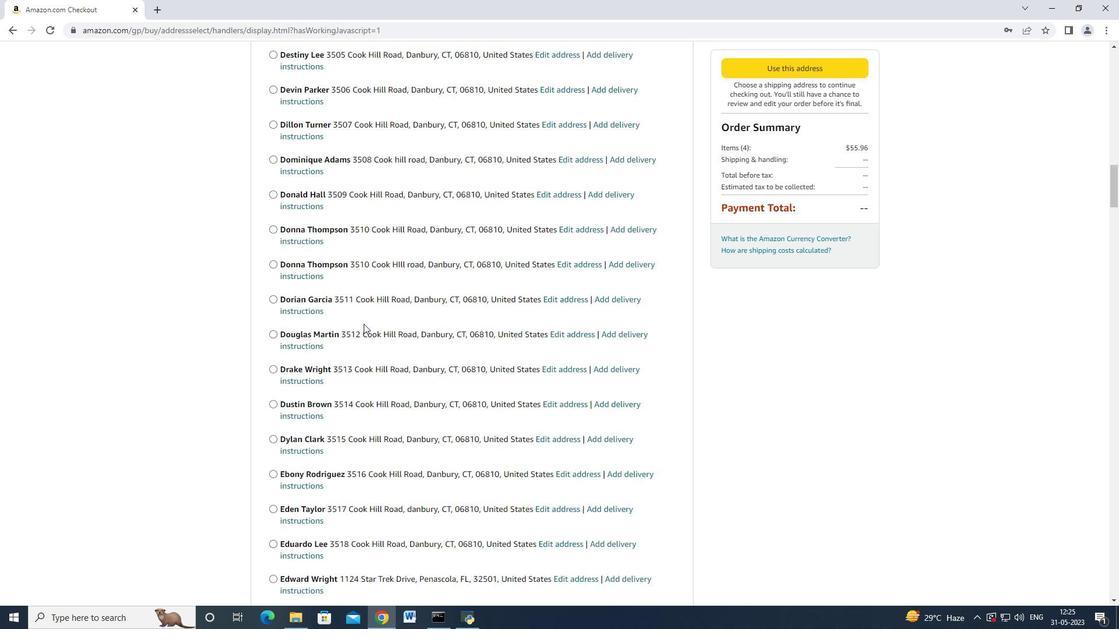 
Action: Mouse scrolled (363, 323) with delta (0, 0)
Screenshot: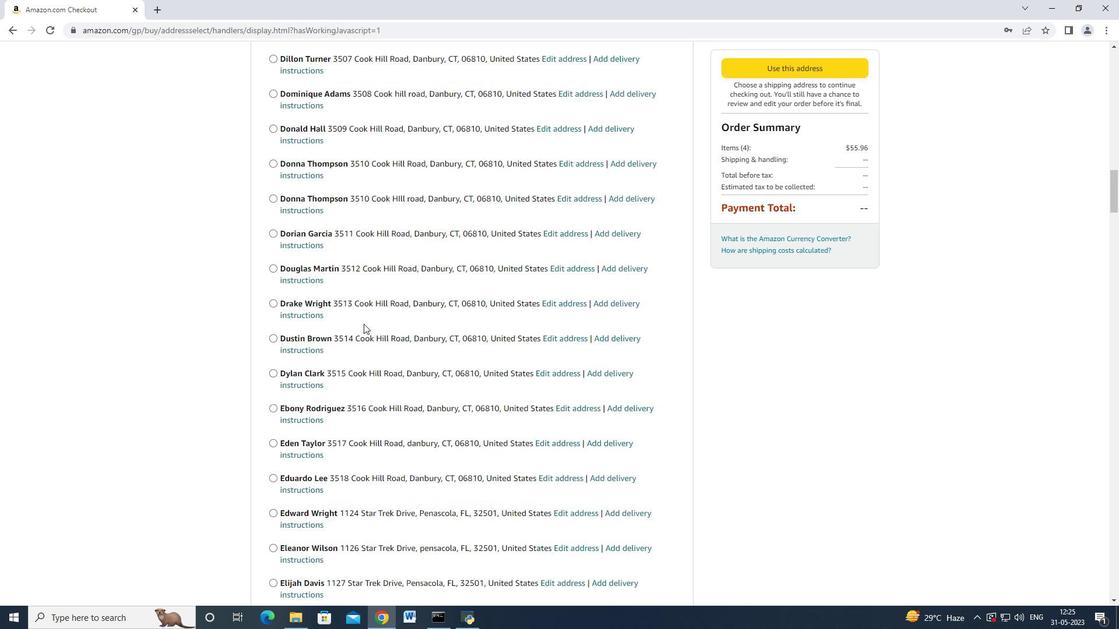 
Action: Mouse scrolled (363, 323) with delta (0, 0)
Screenshot: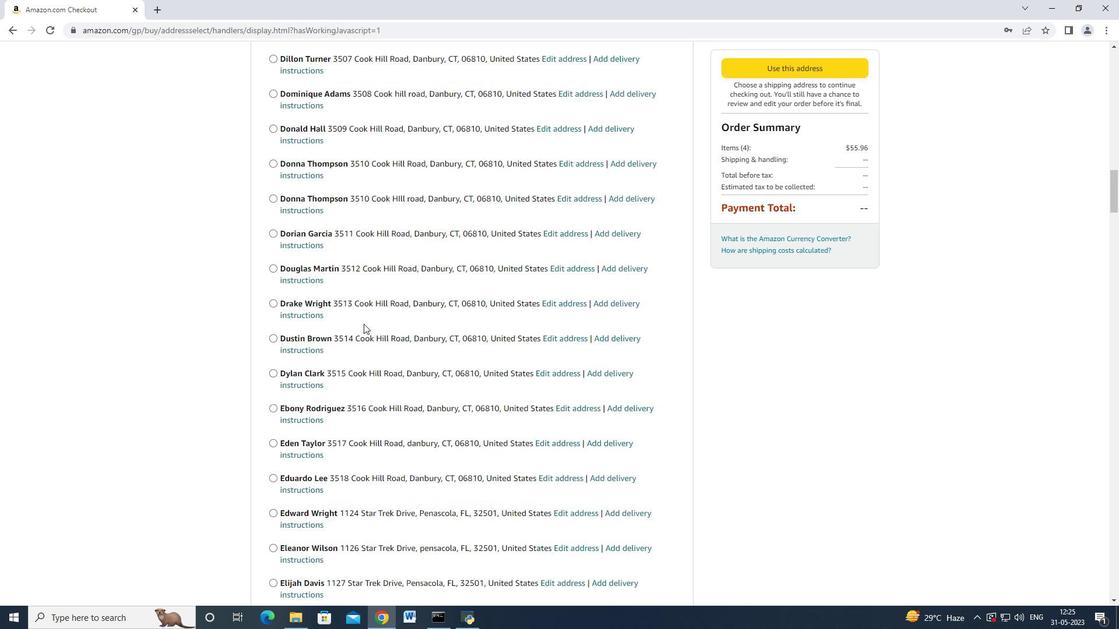 
Action: Mouse scrolled (363, 323) with delta (0, -1)
Screenshot: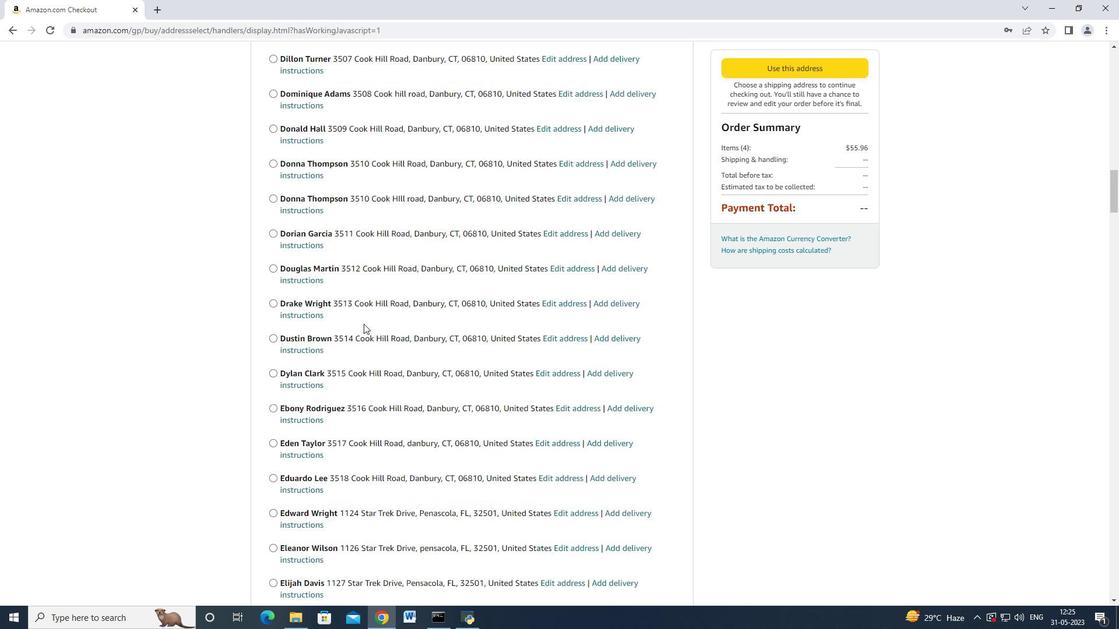 
Action: Mouse scrolled (363, 323) with delta (0, 0)
Screenshot: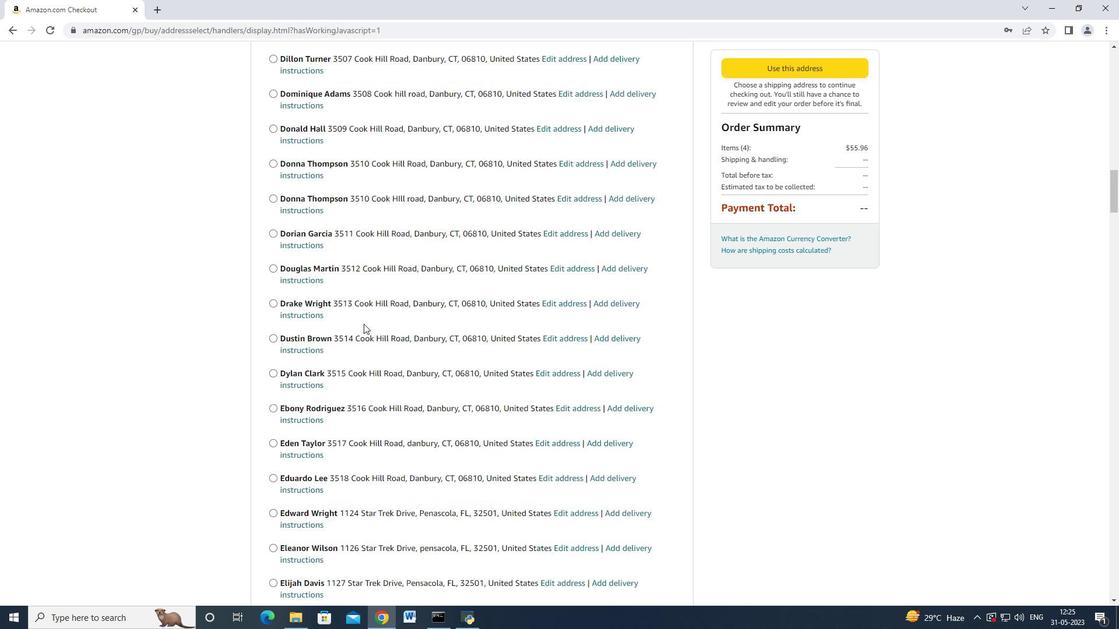 
Action: Mouse scrolled (363, 323) with delta (0, 0)
Screenshot: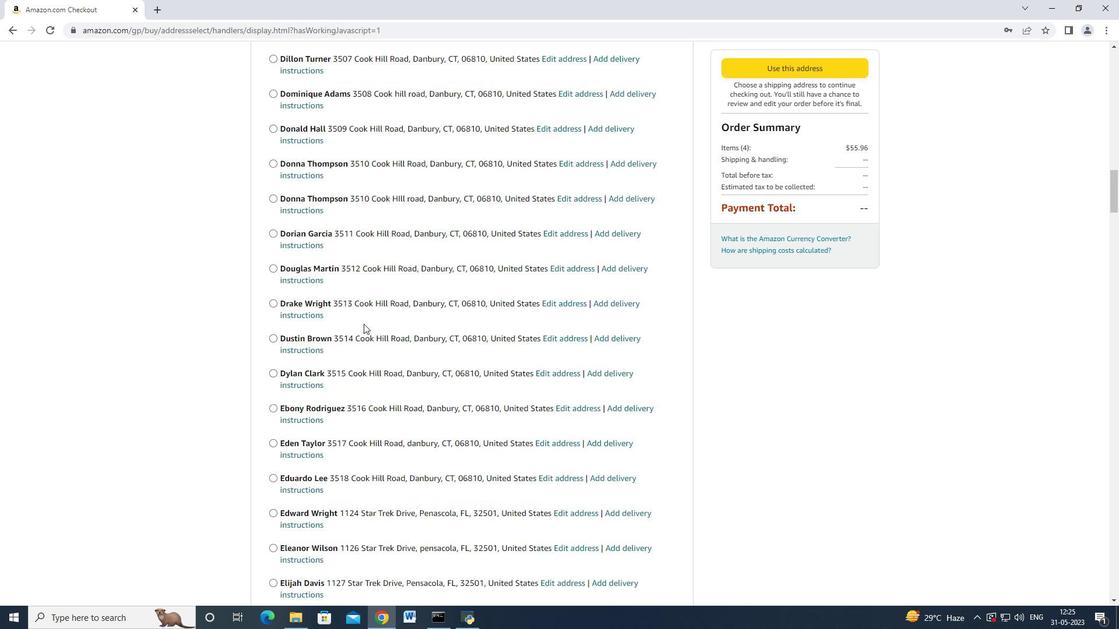 
Action: Mouse scrolled (363, 323) with delta (0, 0)
Screenshot: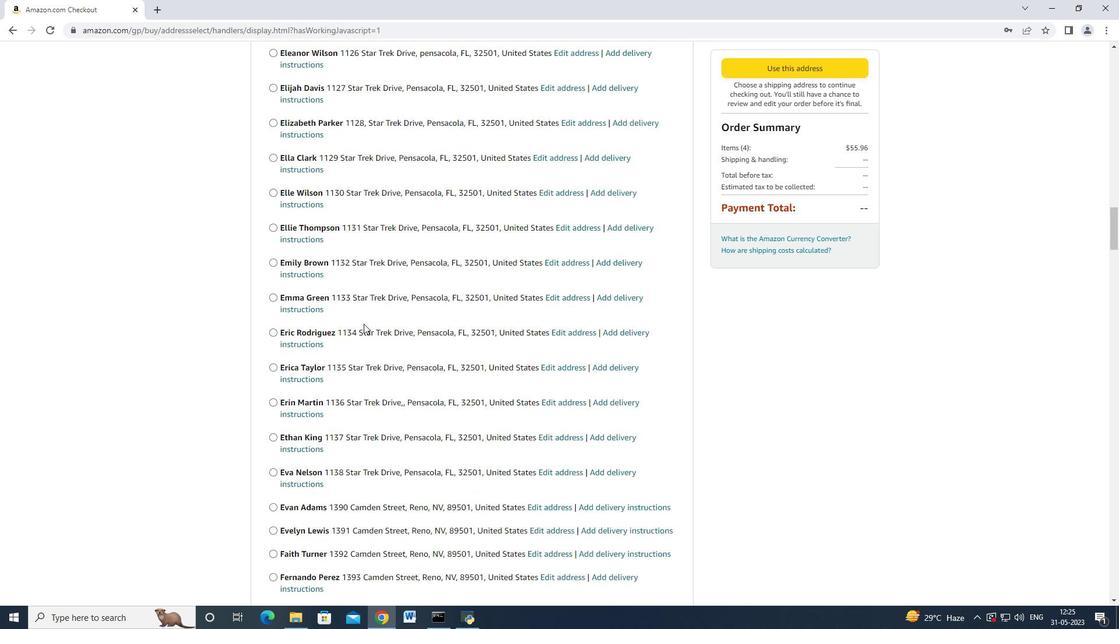 
Action: Mouse scrolled (363, 323) with delta (0, 0)
Screenshot: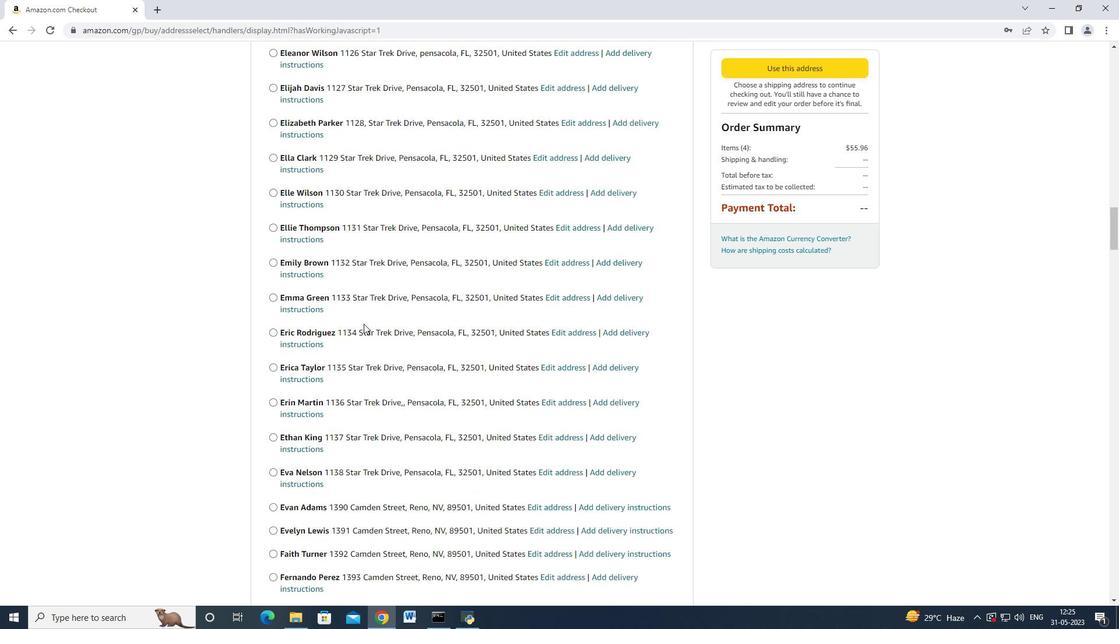 
Action: Mouse scrolled (363, 323) with delta (0, 0)
Screenshot: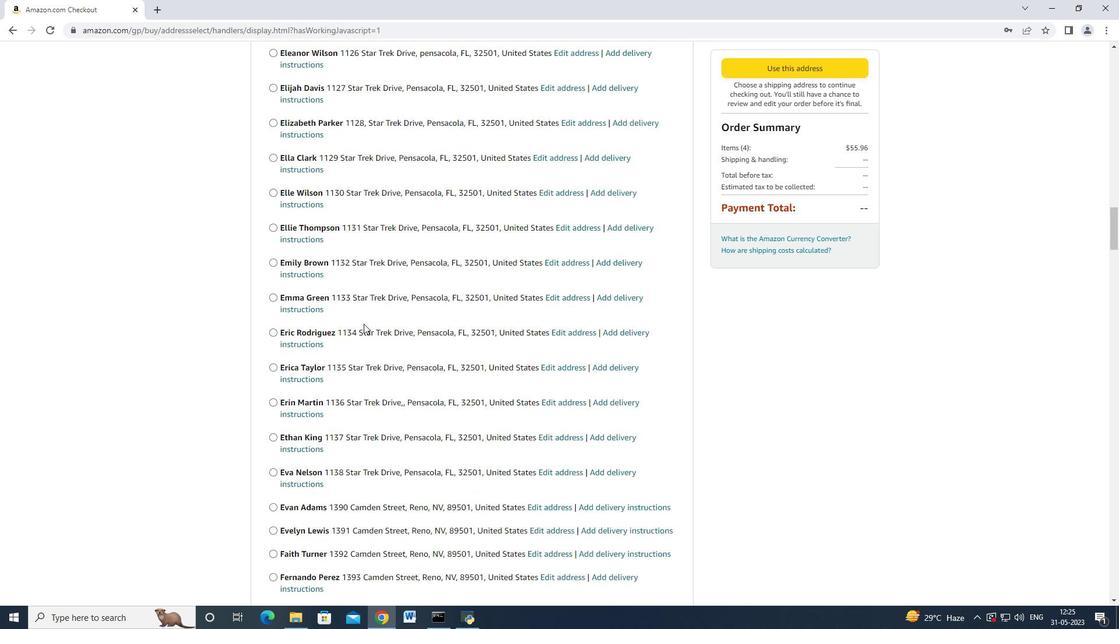 
Action: Mouse scrolled (363, 323) with delta (0, 0)
Screenshot: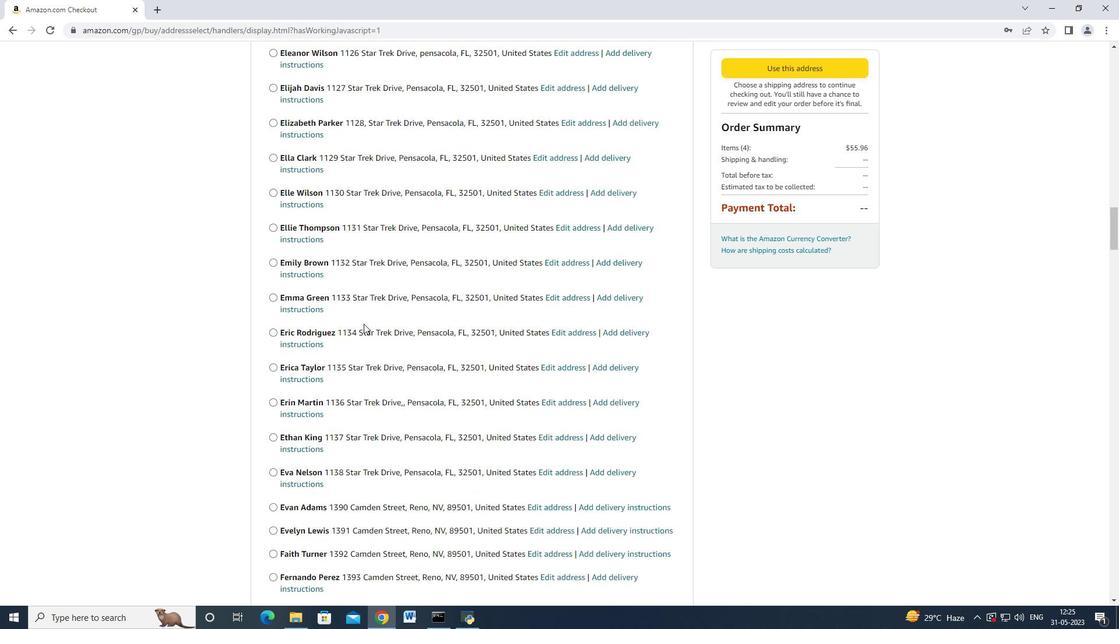 
Action: Mouse scrolled (363, 323) with delta (0, 0)
Screenshot: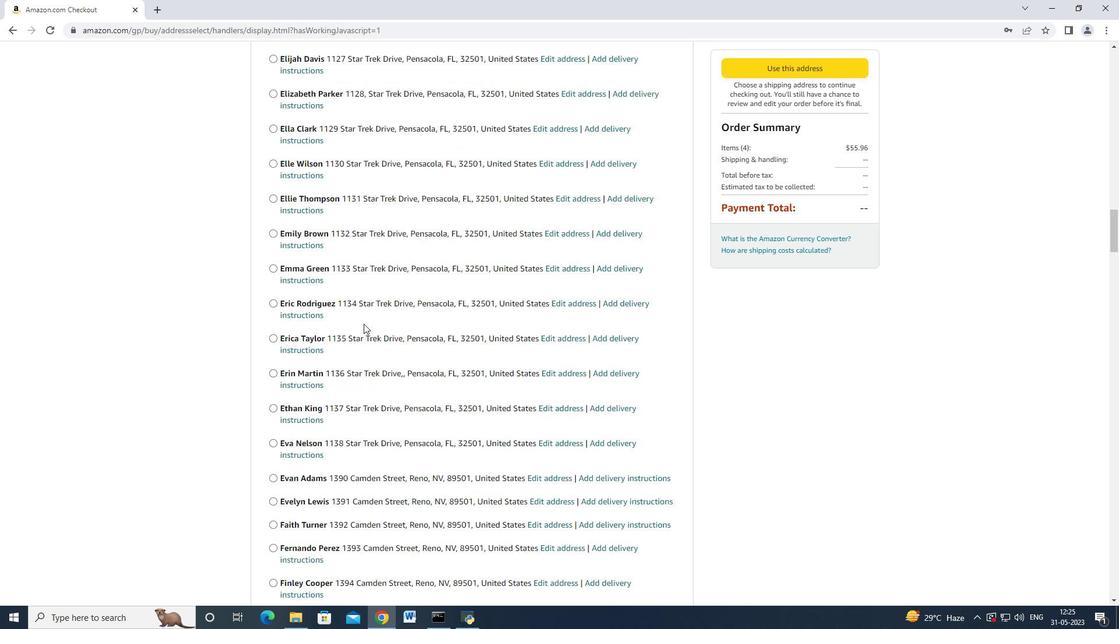 
Action: Mouse scrolled (363, 323) with delta (0, 0)
Screenshot: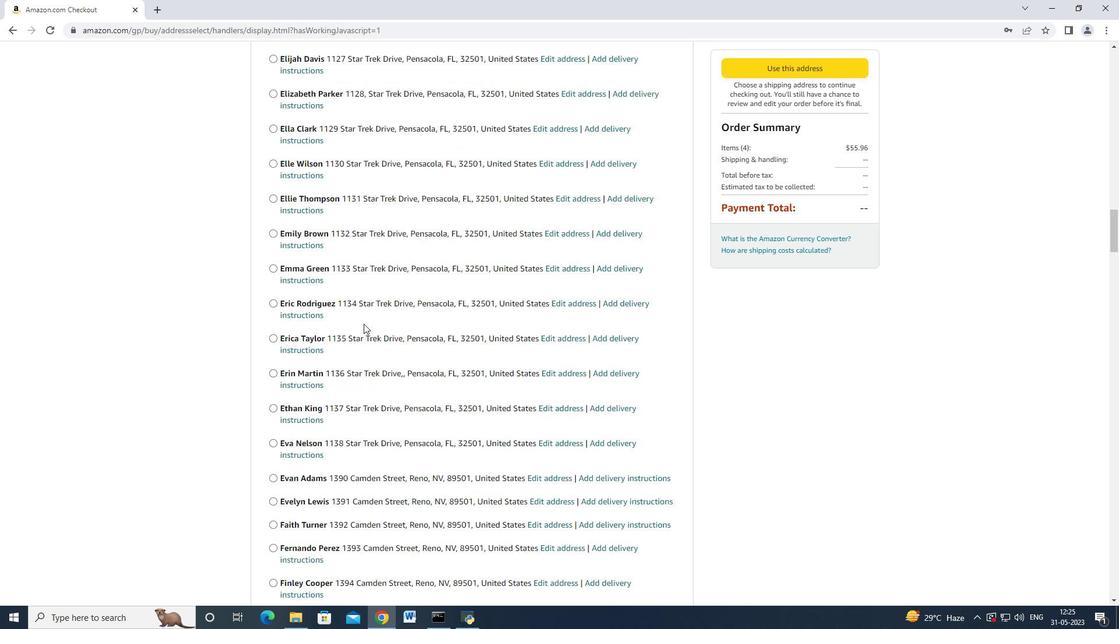
Action: Mouse scrolled (363, 323) with delta (0, 0)
Screenshot: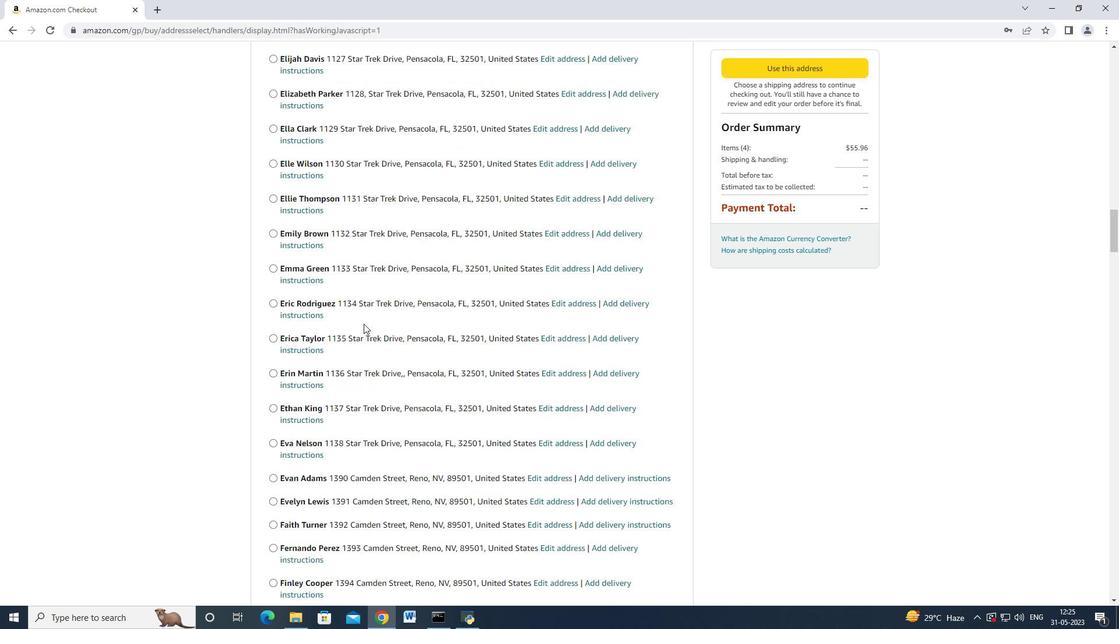 
Action: Mouse scrolled (363, 323) with delta (0, 0)
Screenshot: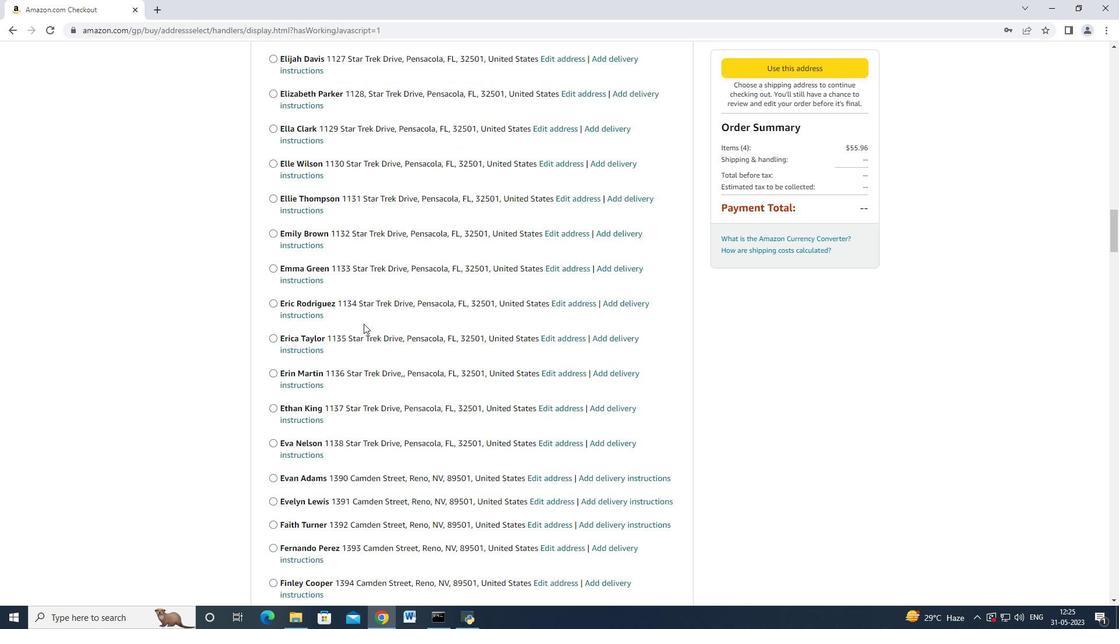
Action: Mouse scrolled (363, 323) with delta (0, 0)
Screenshot: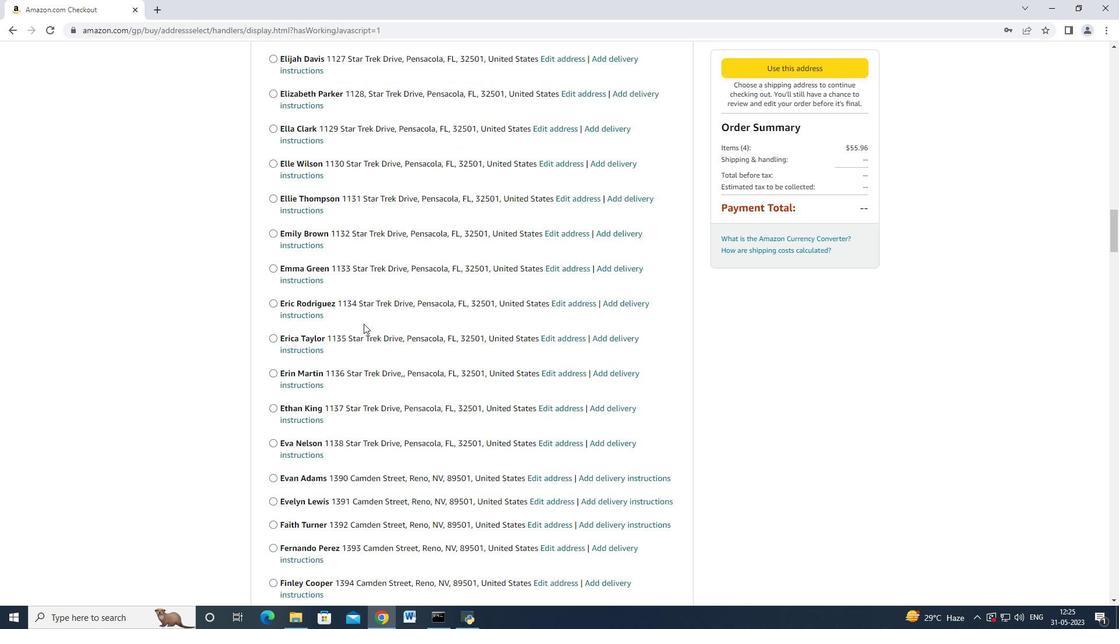 
Action: Mouse moved to (360, 325)
Screenshot: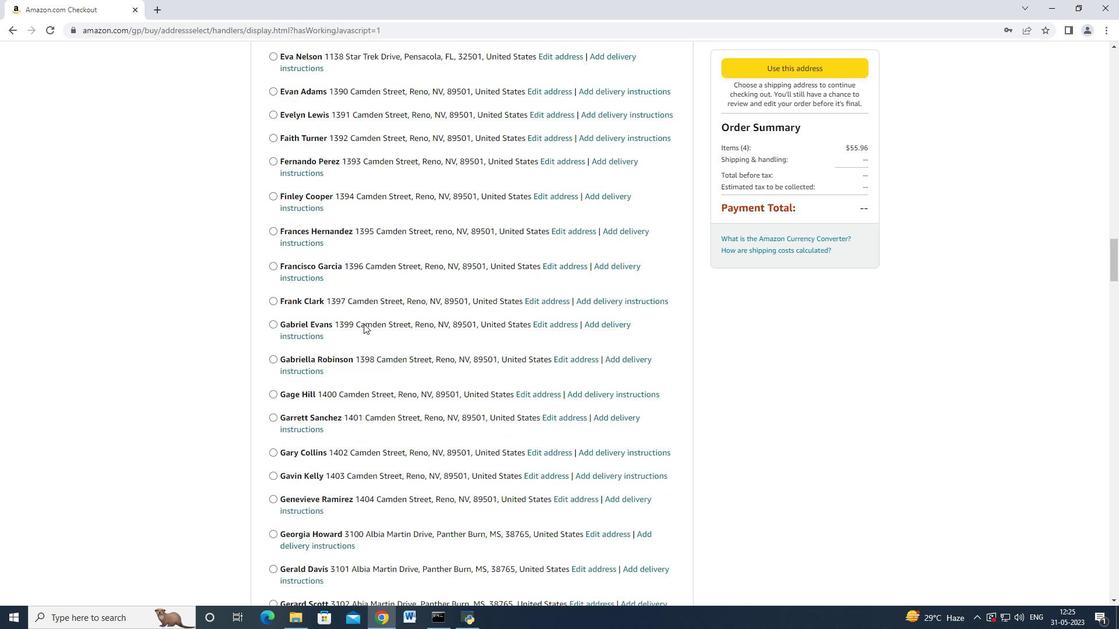 
Action: Mouse scrolled (361, 324) with delta (0, 0)
Screenshot: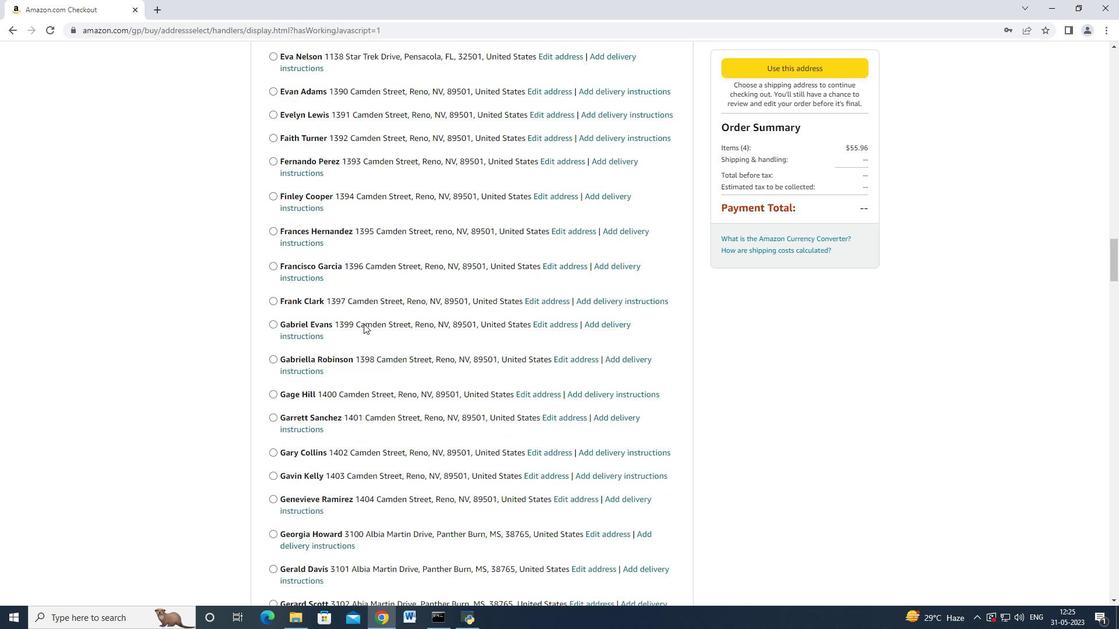 
Action: Mouse moved to (360, 325)
Screenshot: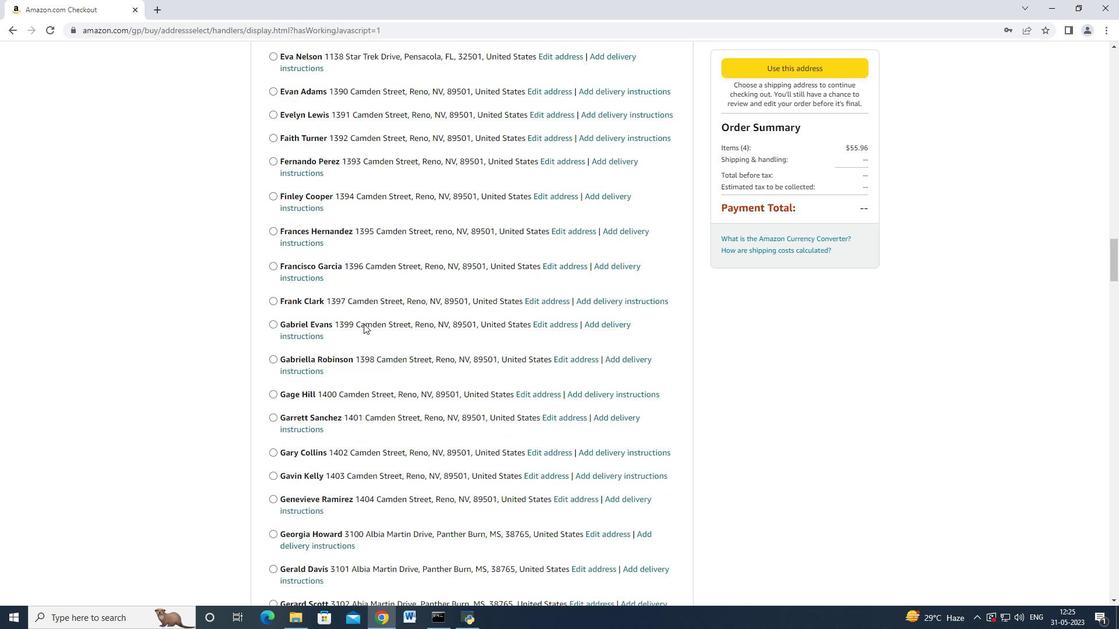 
Action: Mouse scrolled (360, 325) with delta (0, 0)
Screenshot: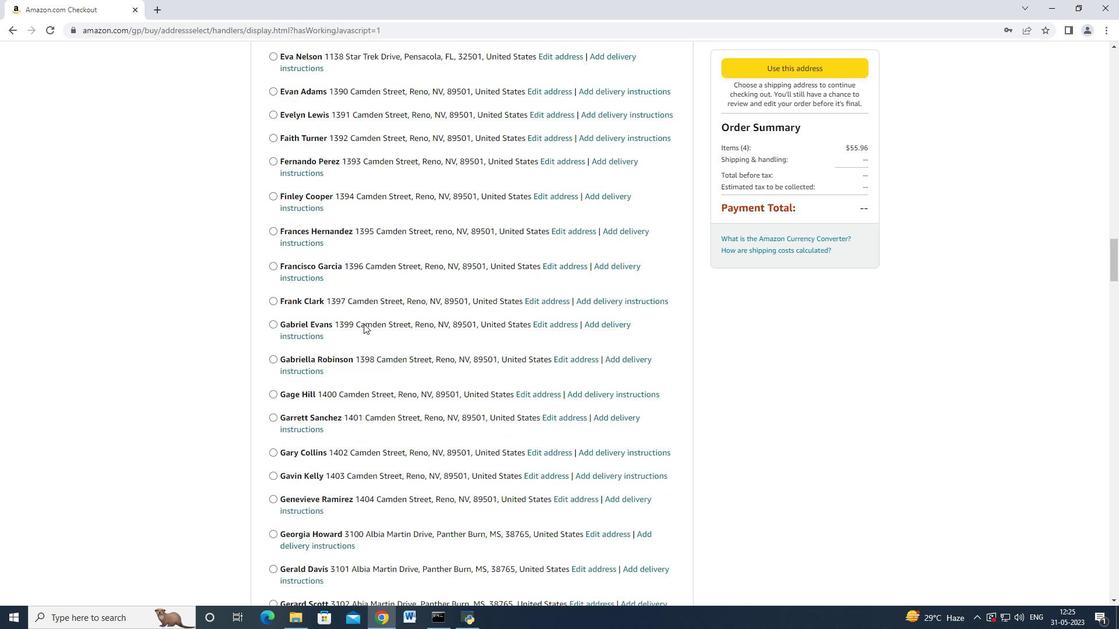 
Action: Mouse moved to (360, 326)
Screenshot: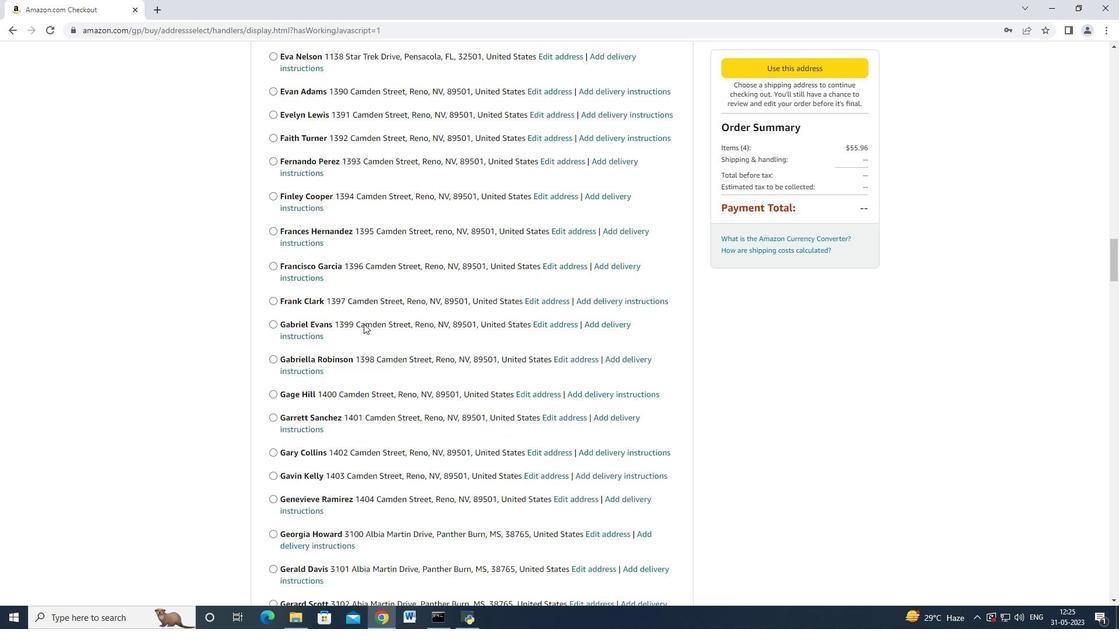 
Action: Mouse scrolled (360, 325) with delta (0, 0)
Screenshot: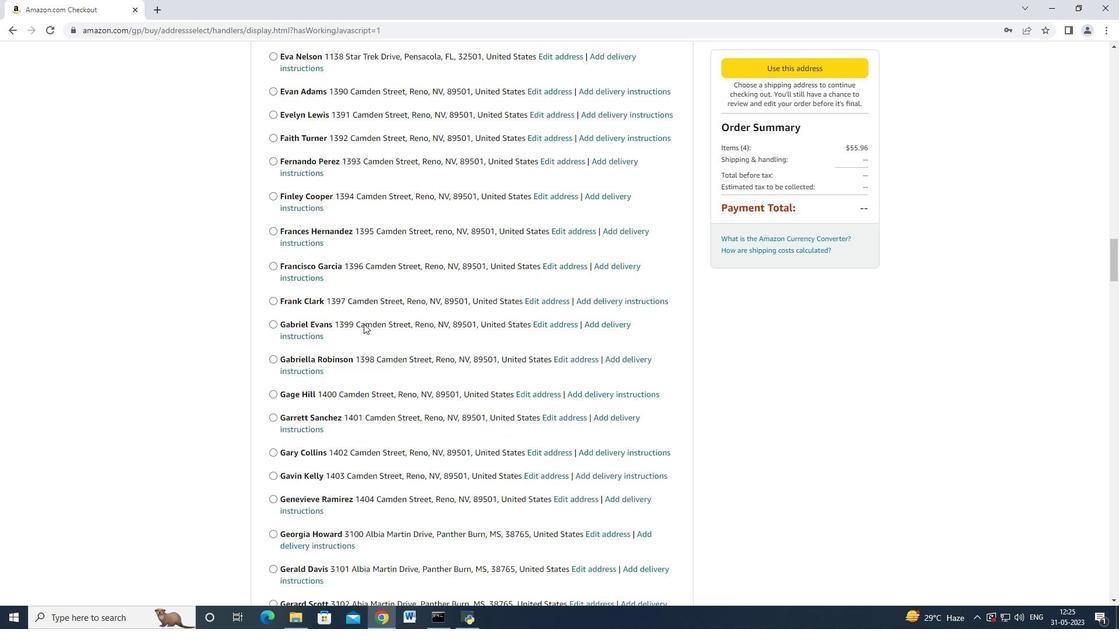 
Action: Mouse scrolled (360, 325) with delta (0, 0)
Screenshot: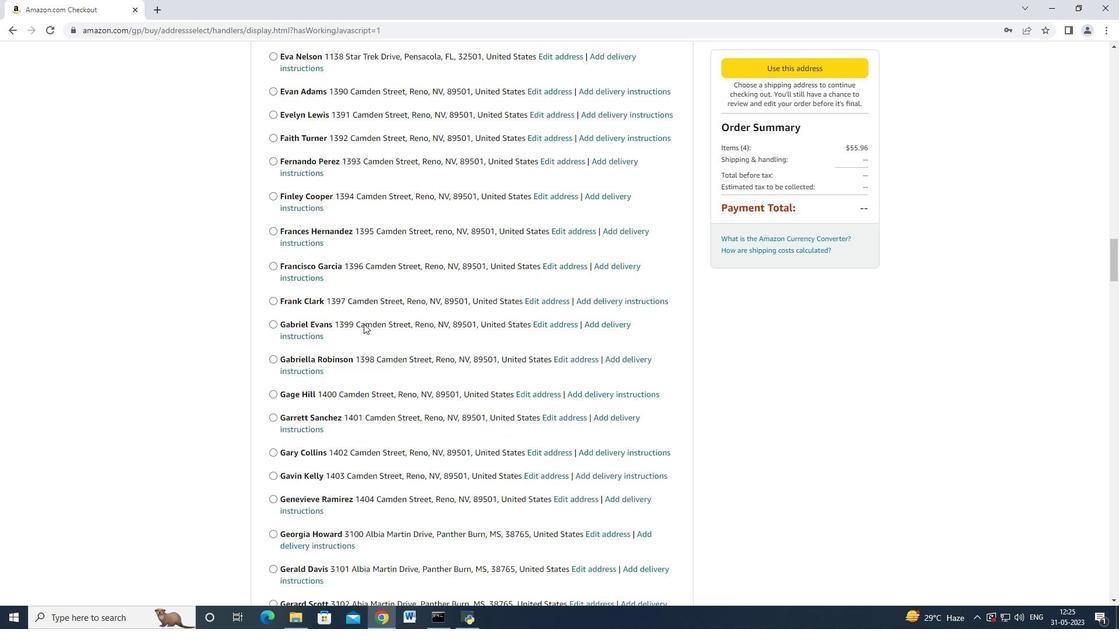 
Action: Mouse scrolled (360, 325) with delta (0, 0)
Screenshot: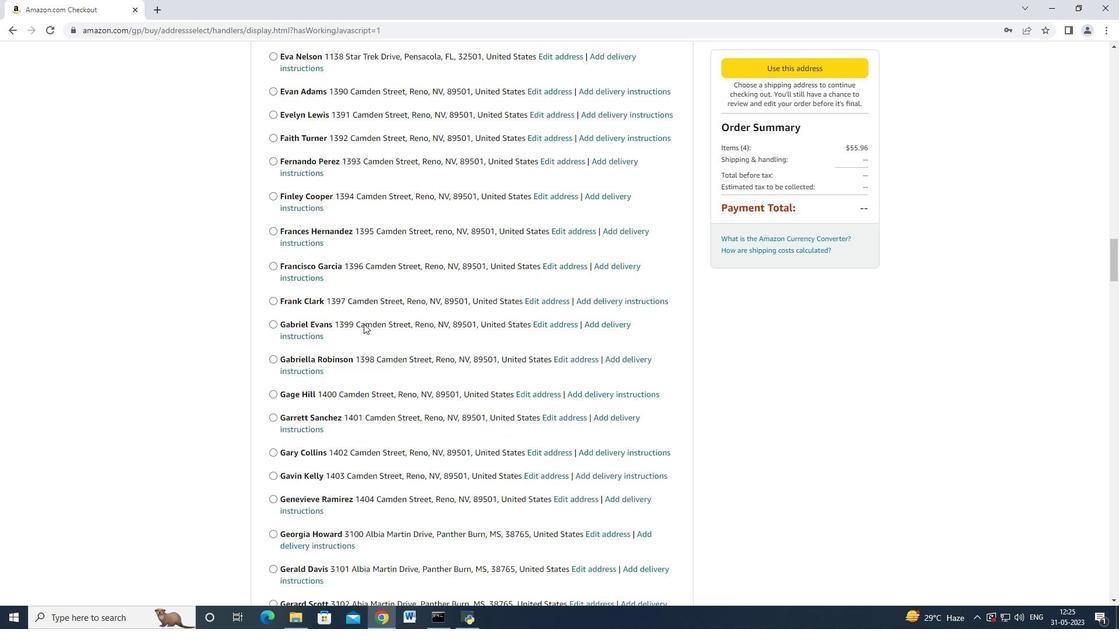 
Action: Mouse scrolled (360, 325) with delta (0, -1)
Screenshot: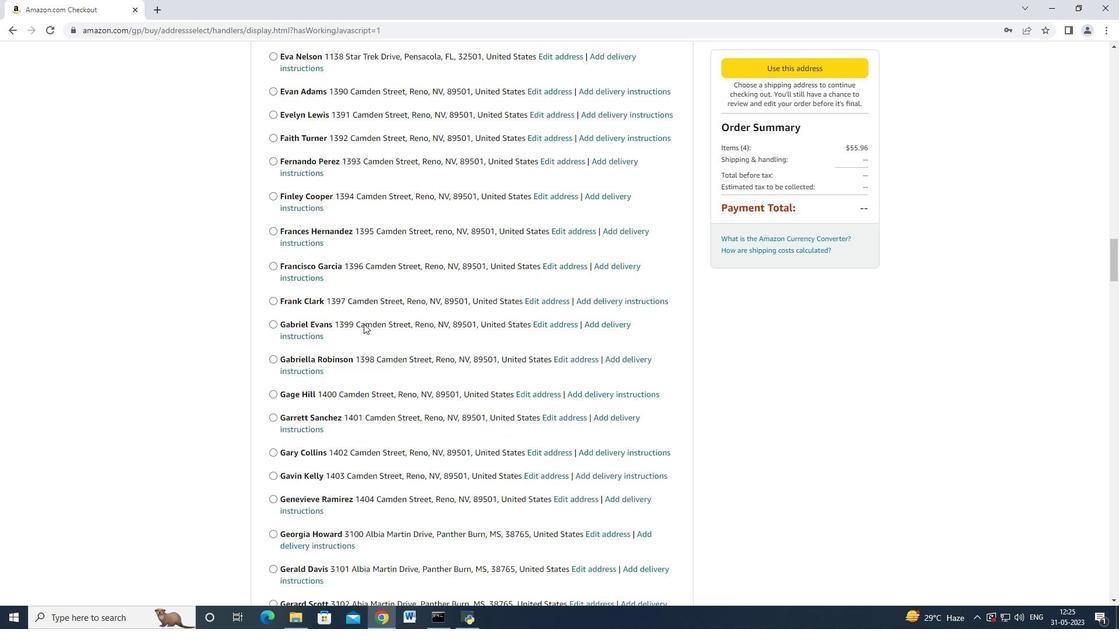 
Action: Mouse scrolled (360, 325) with delta (0, 0)
Screenshot: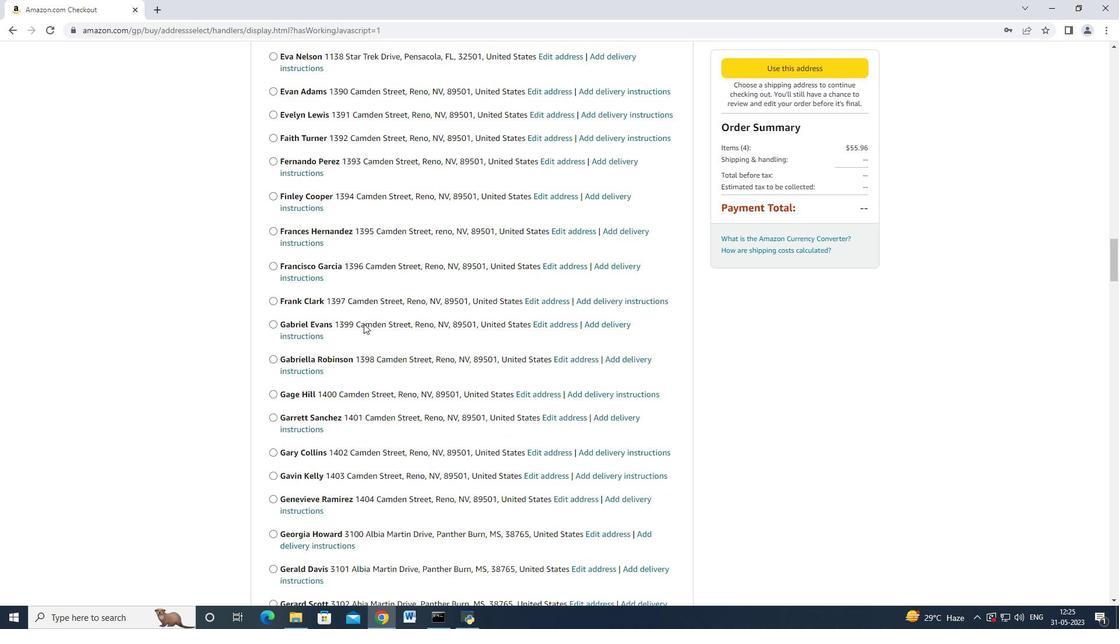 
Action: Mouse scrolled (360, 325) with delta (0, 0)
Screenshot: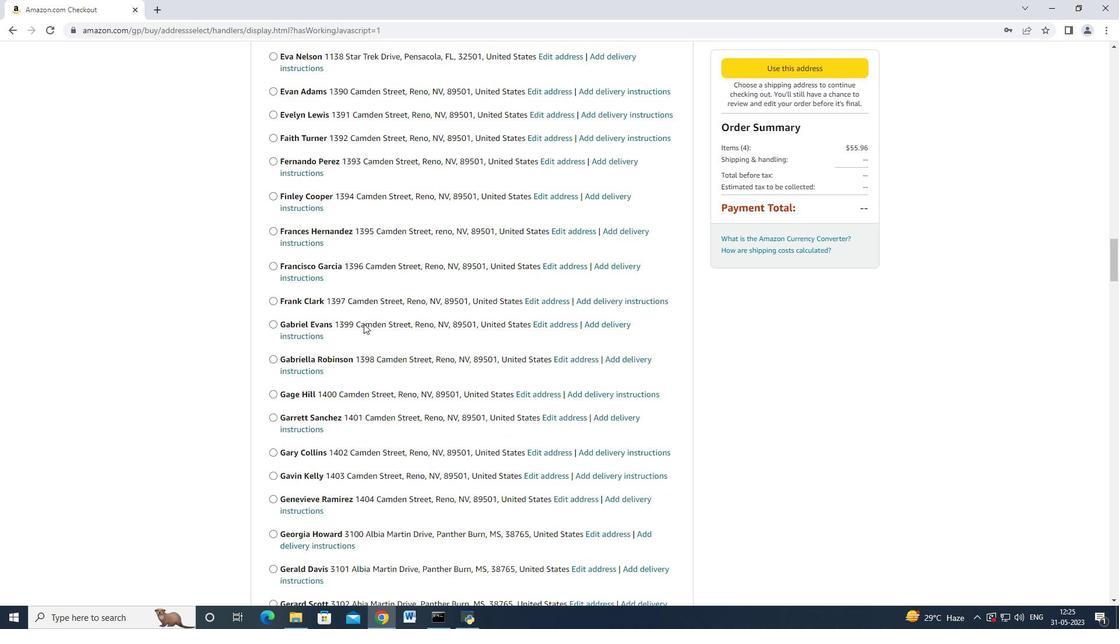 
Action: Mouse moved to (360, 326)
Screenshot: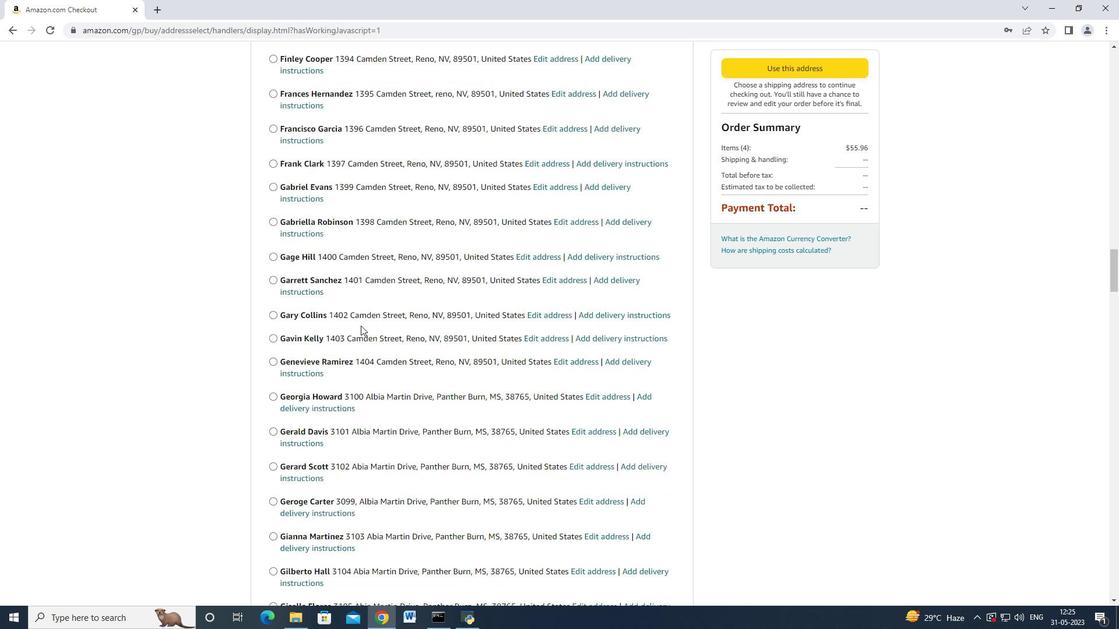 
Action: Mouse scrolled (360, 325) with delta (0, 0)
Screenshot: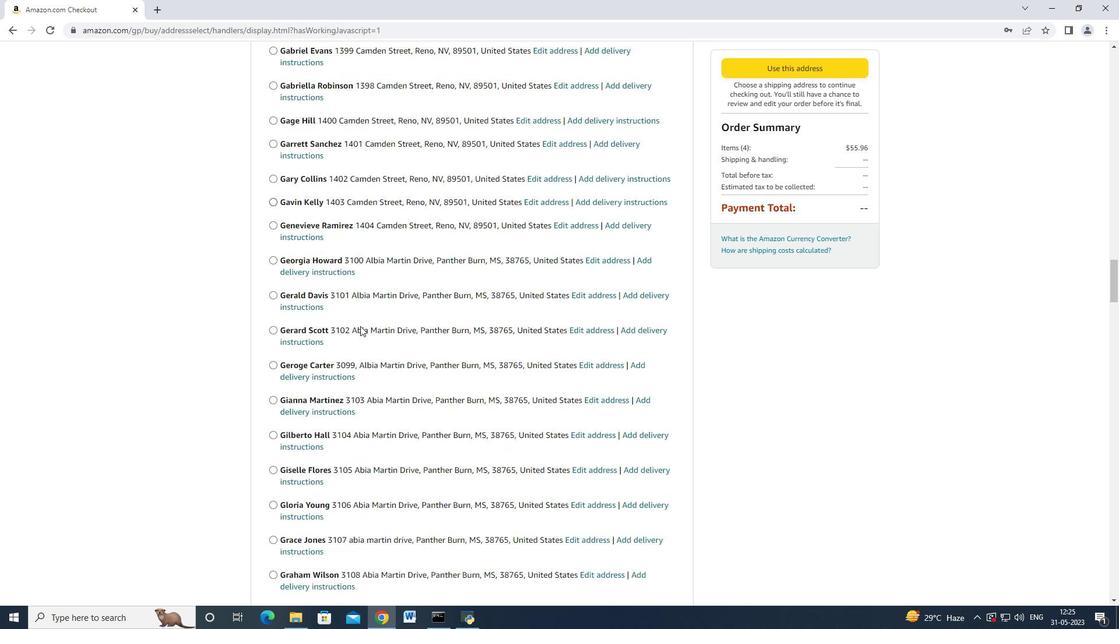 
Action: Mouse scrolled (360, 325) with delta (0, 0)
Screenshot: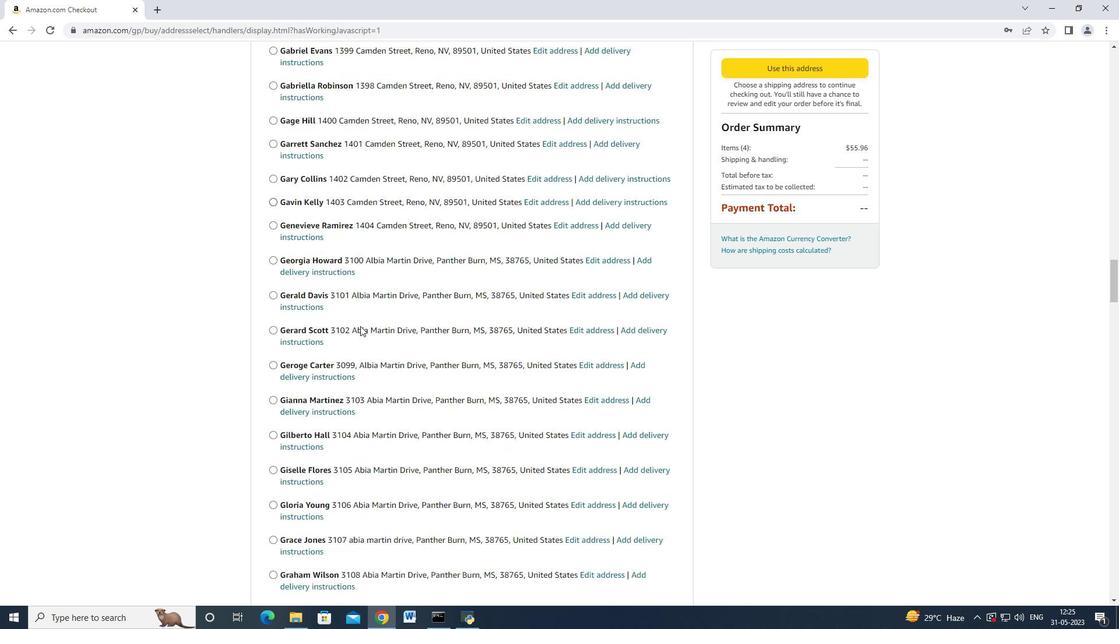 
Action: Mouse scrolled (360, 325) with delta (0, 0)
Screenshot: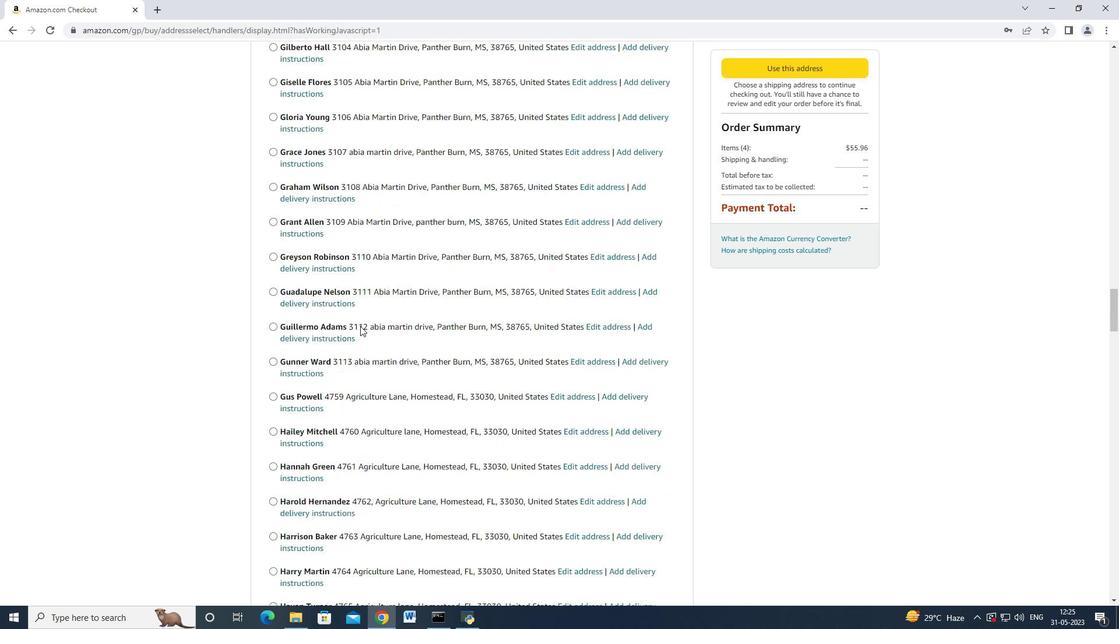 
Action: Mouse scrolled (360, 325) with delta (0, 0)
Screenshot: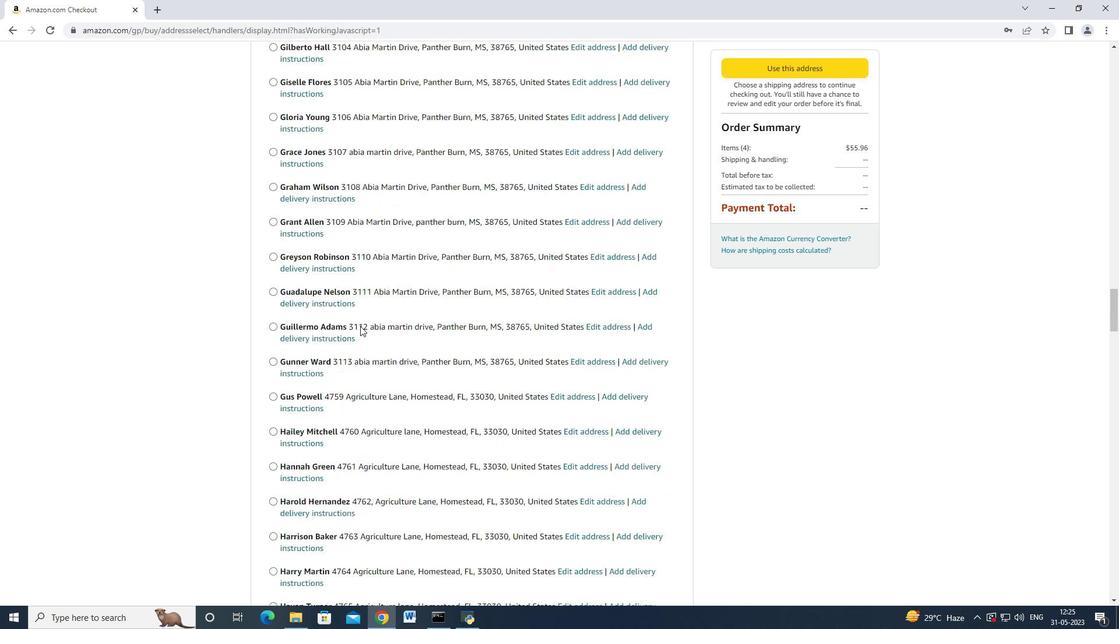 
Action: Mouse scrolled (360, 325) with delta (0, -1)
Screenshot: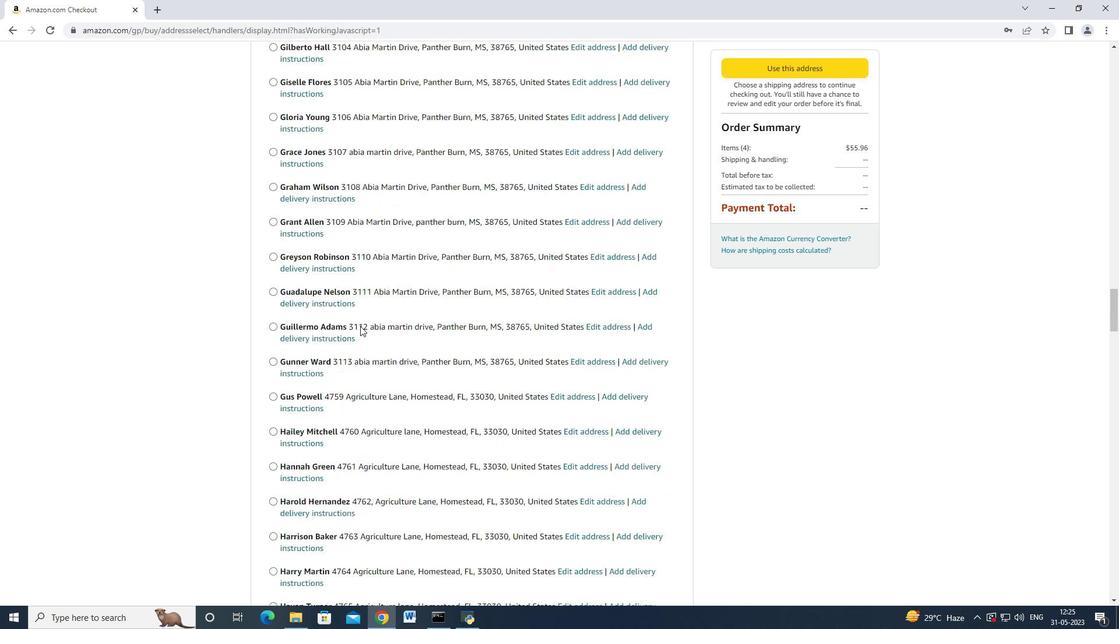
Action: Mouse scrolled (360, 325) with delta (0, 0)
Screenshot: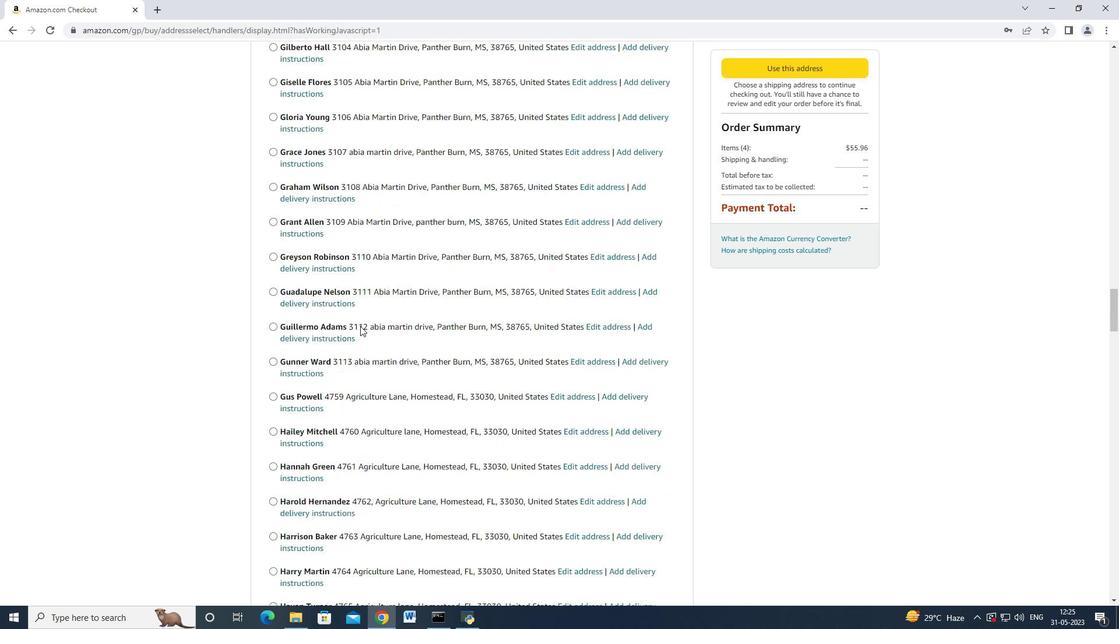 
Action: Mouse scrolled (360, 325) with delta (0, -1)
Screenshot: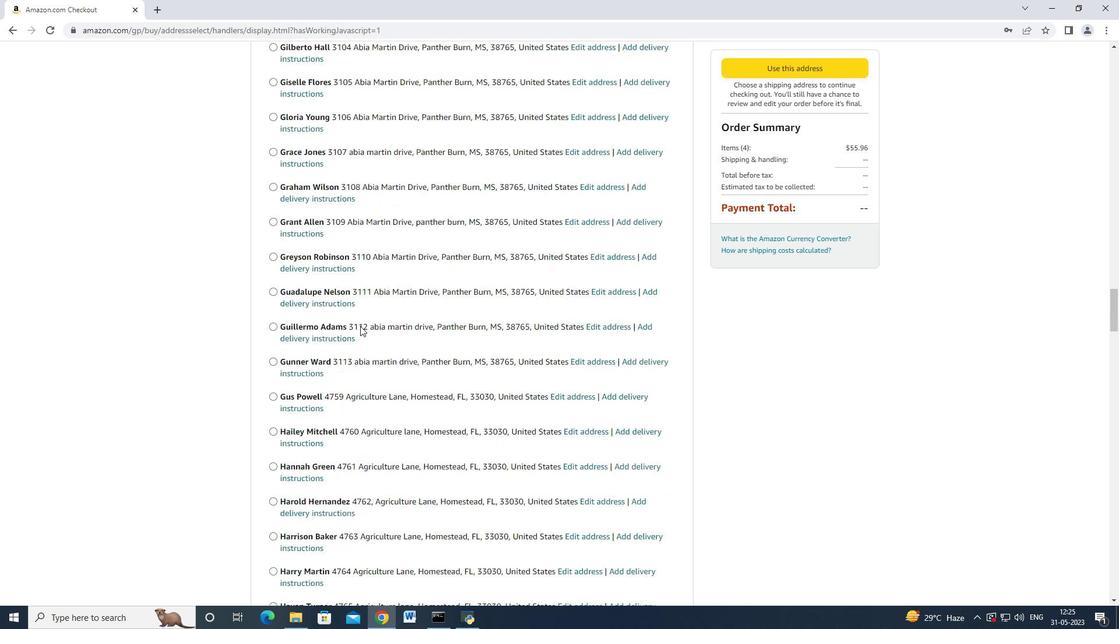 
Action: Mouse scrolled (360, 325) with delta (0, 0)
Screenshot: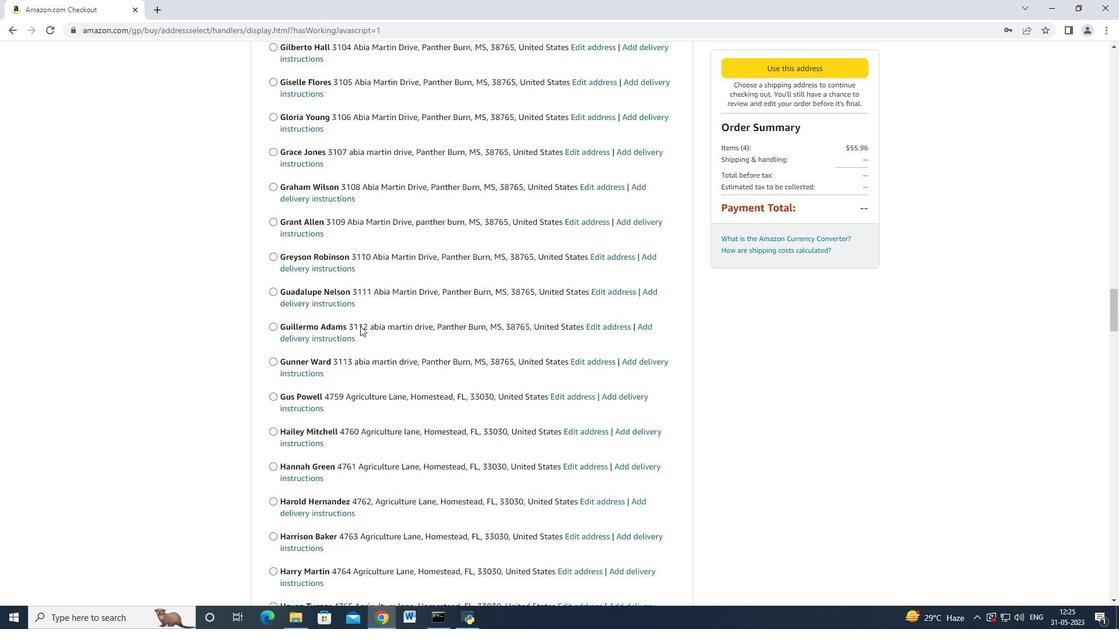 
Action: Mouse moved to (360, 325)
Screenshot: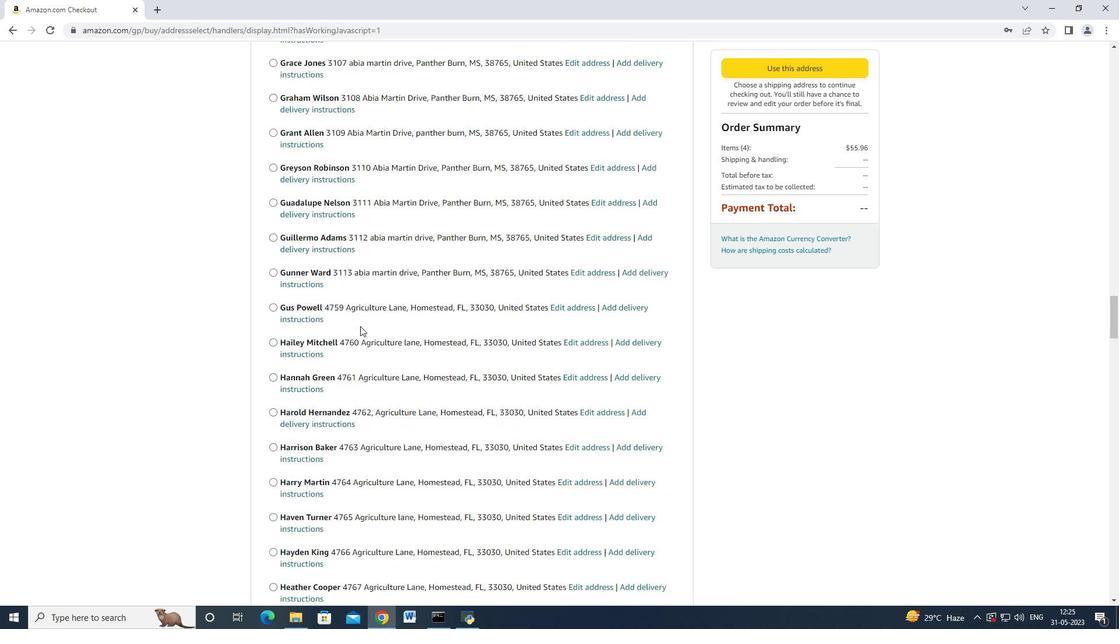 
Action: Mouse scrolled (360, 325) with delta (0, 0)
Screenshot: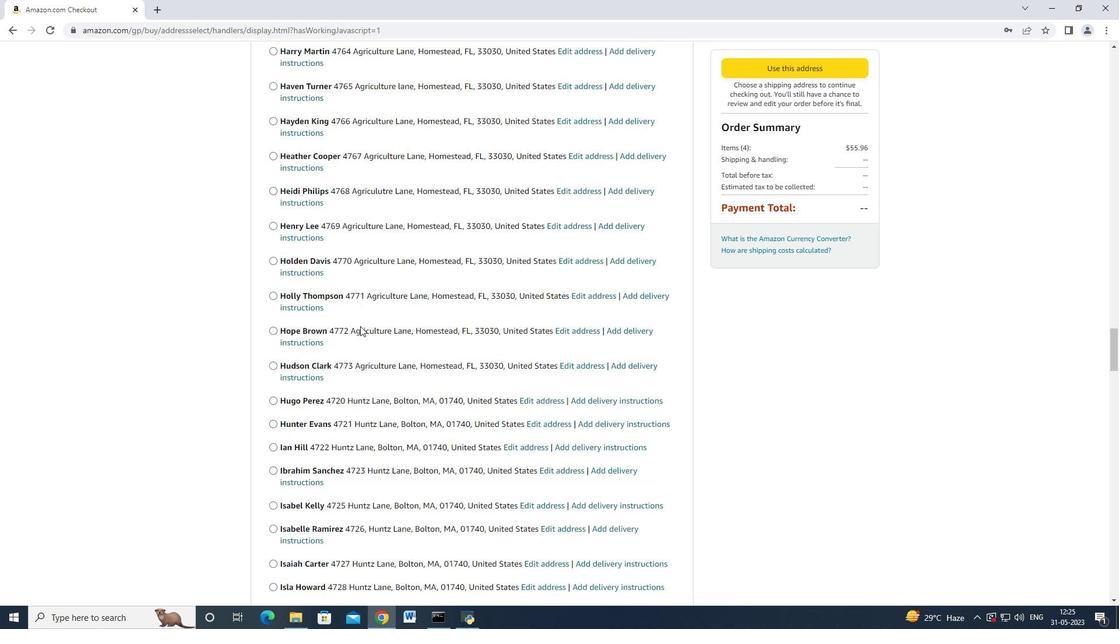 
Action: Mouse scrolled (360, 325) with delta (0, 0)
Screenshot: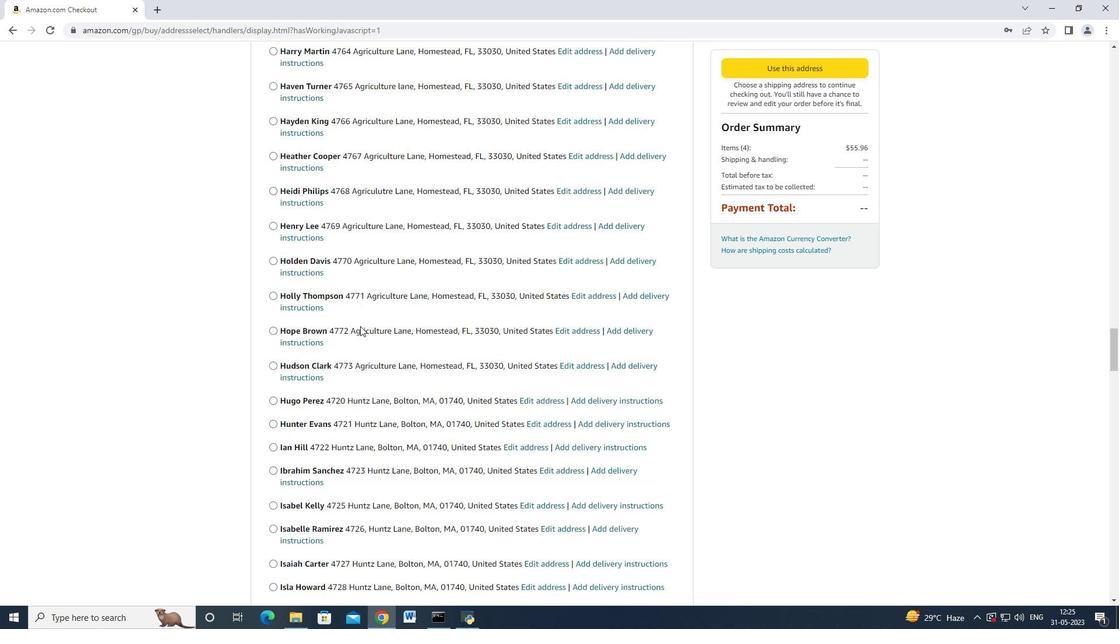 
Action: Mouse scrolled (360, 325) with delta (0, 0)
Screenshot: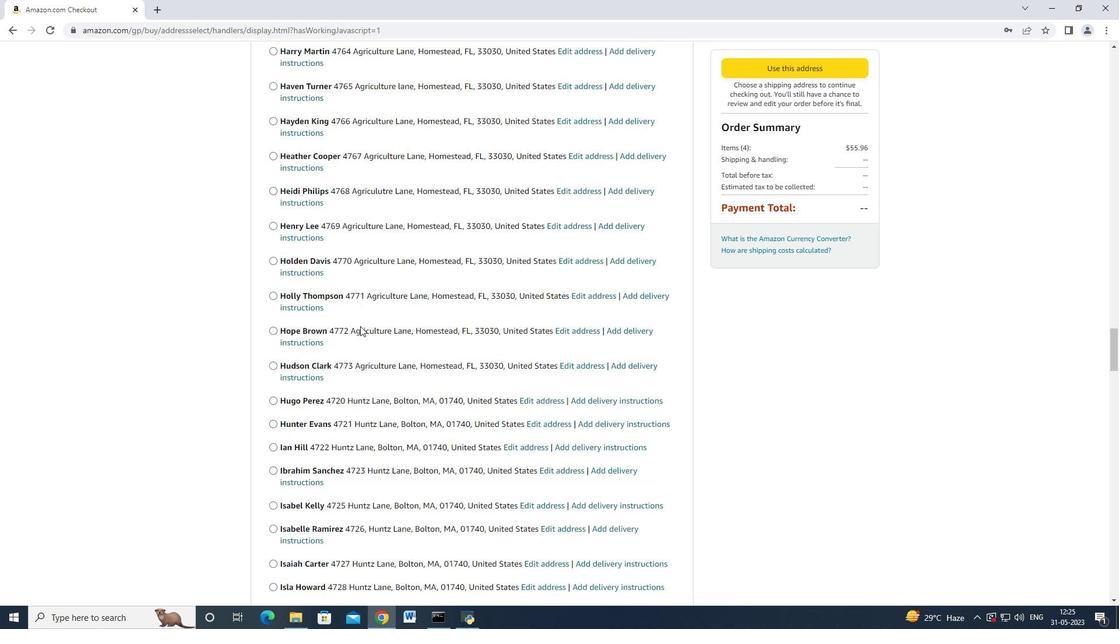 
Action: Mouse scrolled (360, 325) with delta (0, 0)
Screenshot: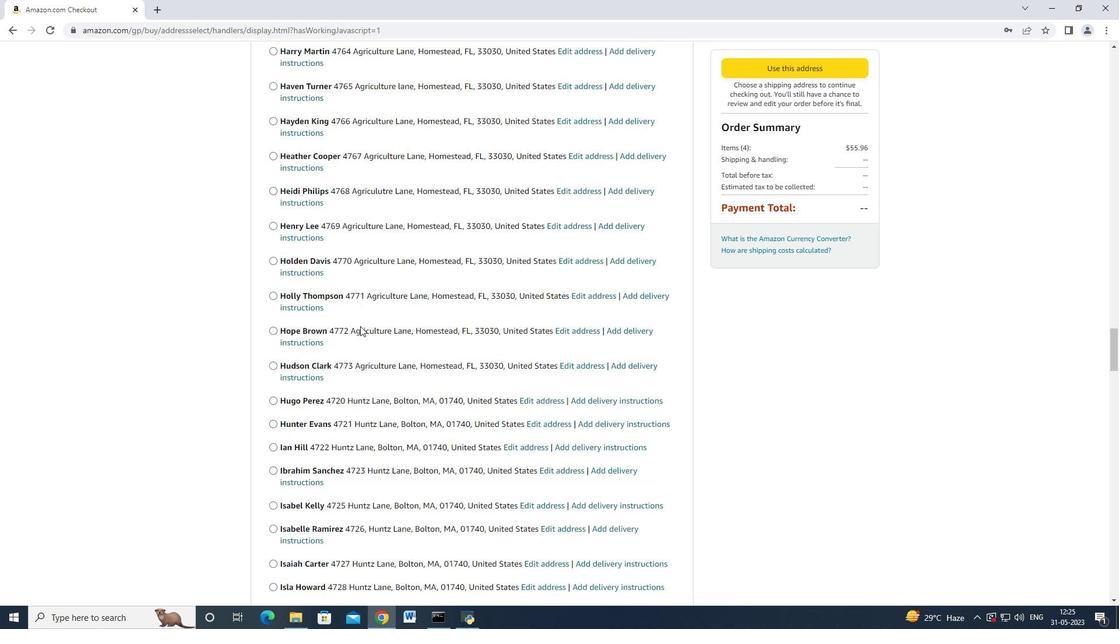 
Action: Mouse scrolled (360, 324) with delta (0, -1)
Screenshot: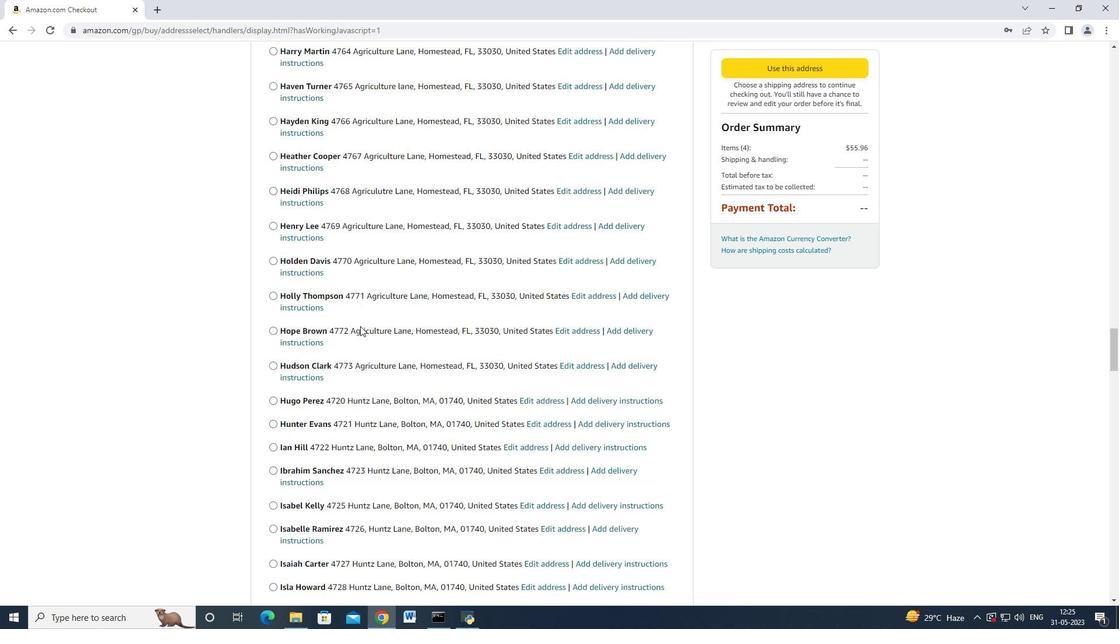 
Action: Mouse scrolled (360, 325) with delta (0, 0)
Screenshot: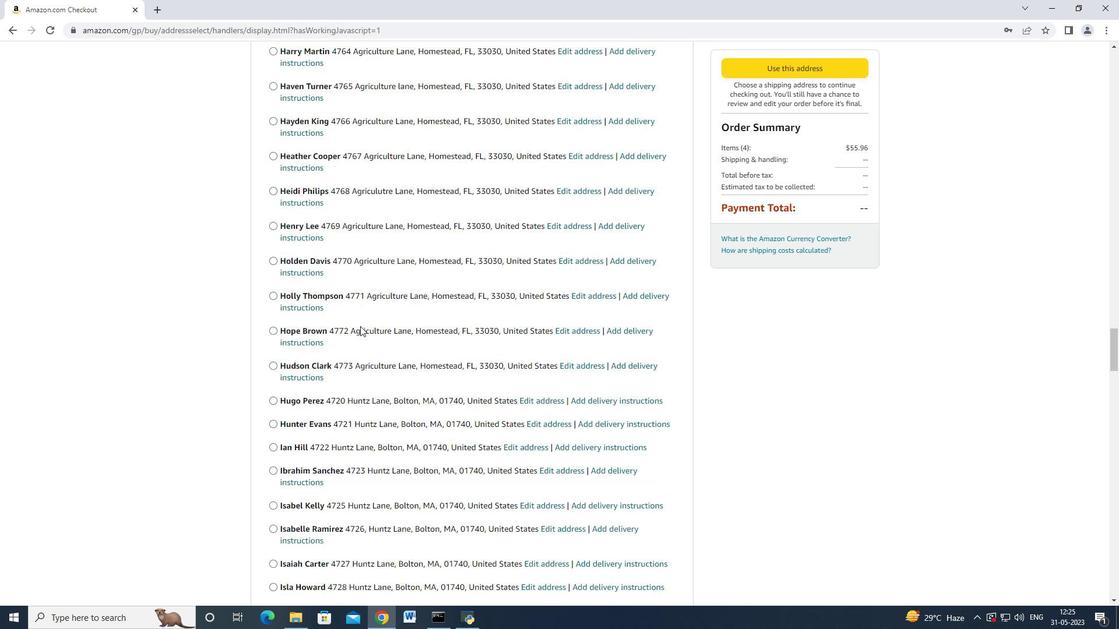 
Action: Mouse scrolled (360, 325) with delta (0, 0)
Screenshot: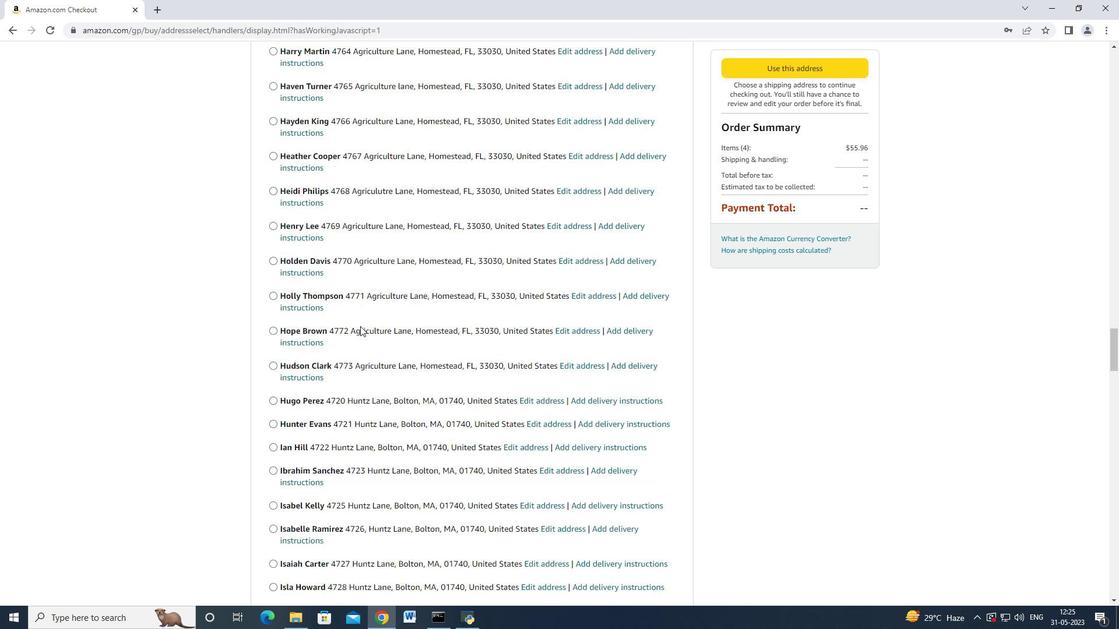 
Action: Mouse scrolled (360, 325) with delta (0, 0)
Screenshot: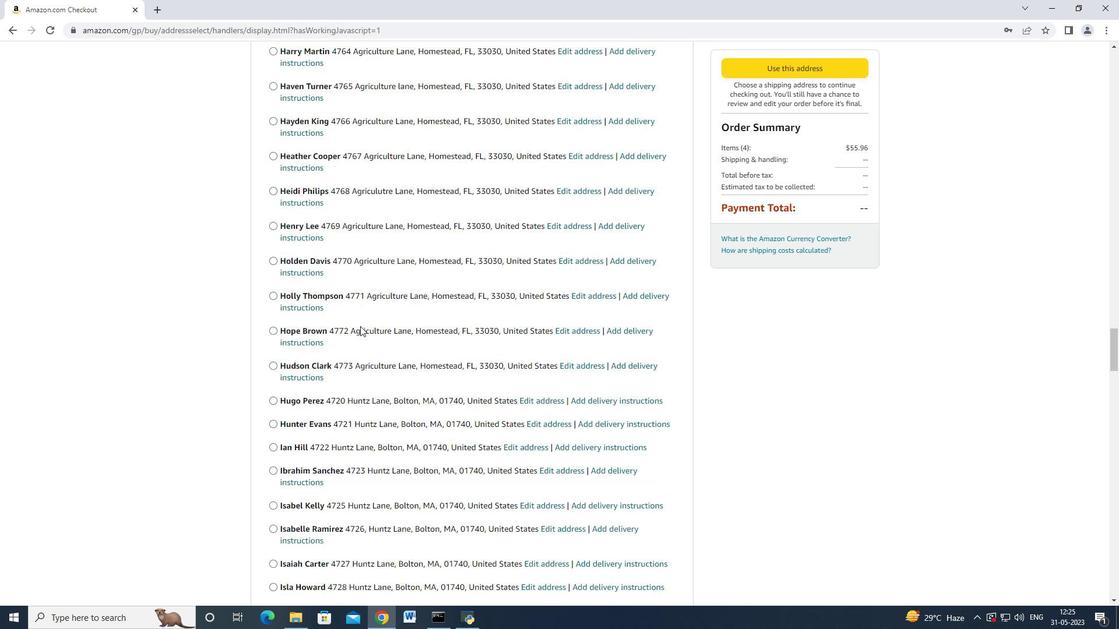
Action: Mouse scrolled (360, 325) with delta (0, 0)
Screenshot: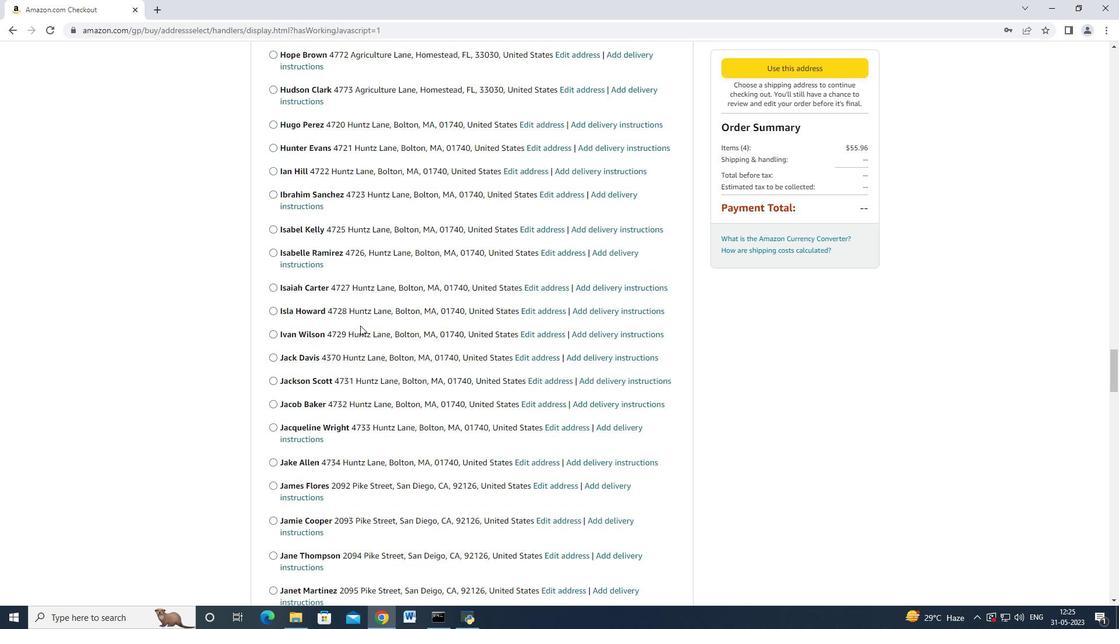 
Action: Mouse scrolled (360, 325) with delta (0, 0)
Screenshot: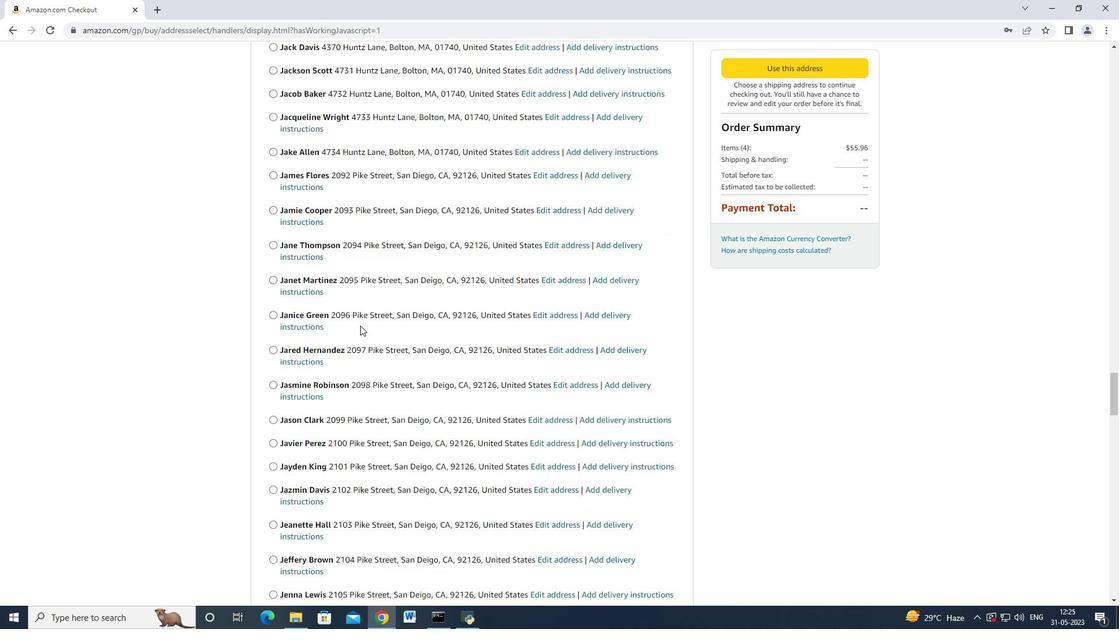 
Action: Mouse scrolled (360, 324) with delta (0, -1)
Screenshot: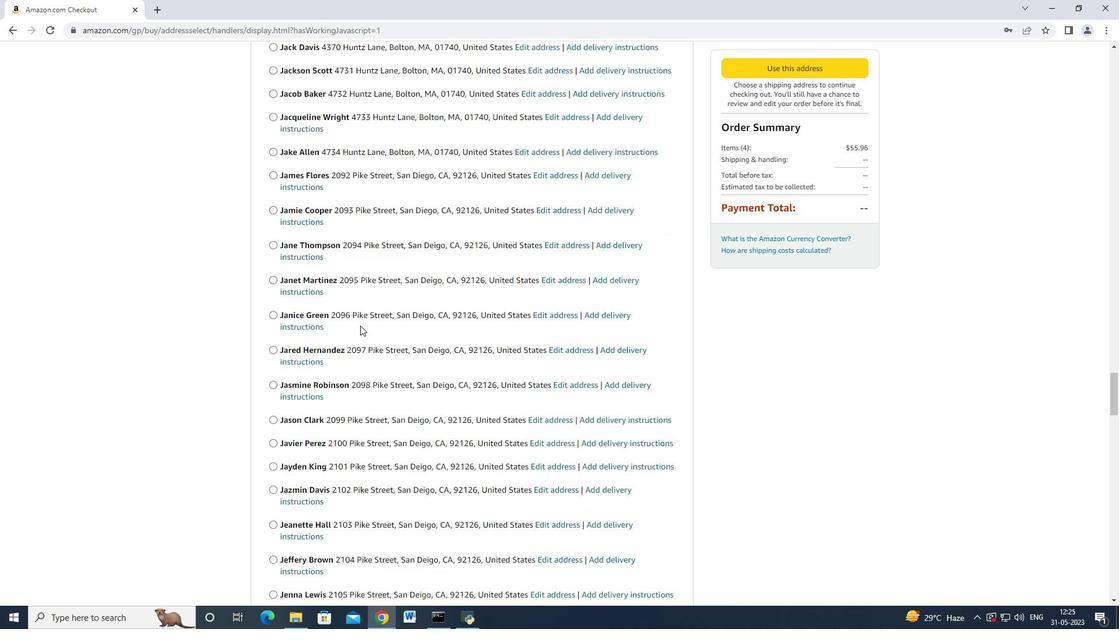 
Action: Mouse scrolled (360, 325) with delta (0, 0)
Screenshot: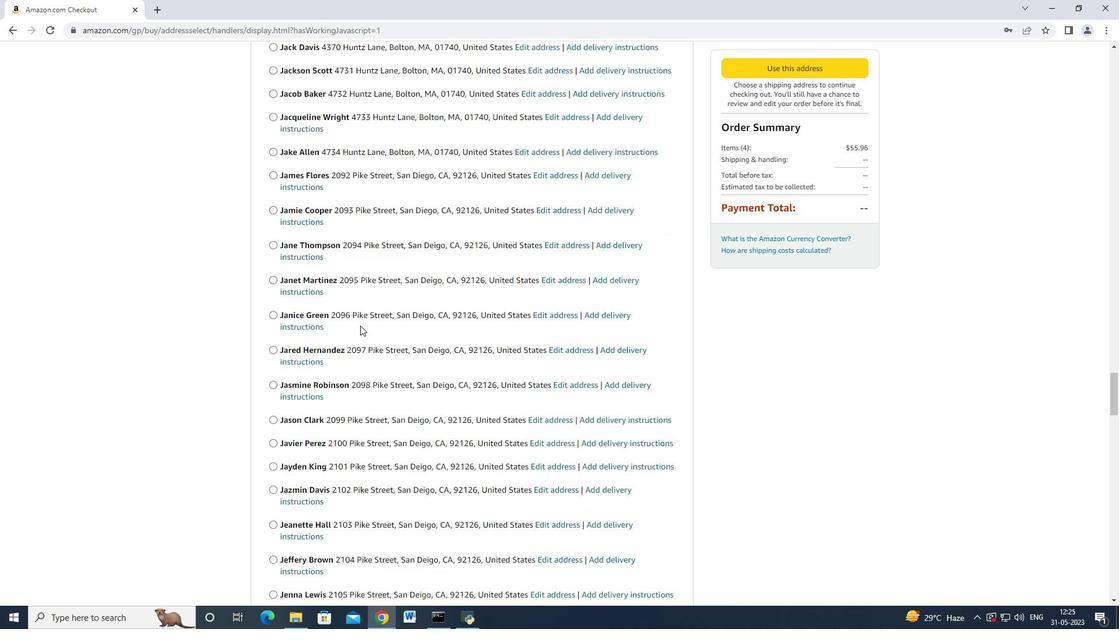 
Action: Mouse scrolled (360, 325) with delta (0, 0)
Screenshot: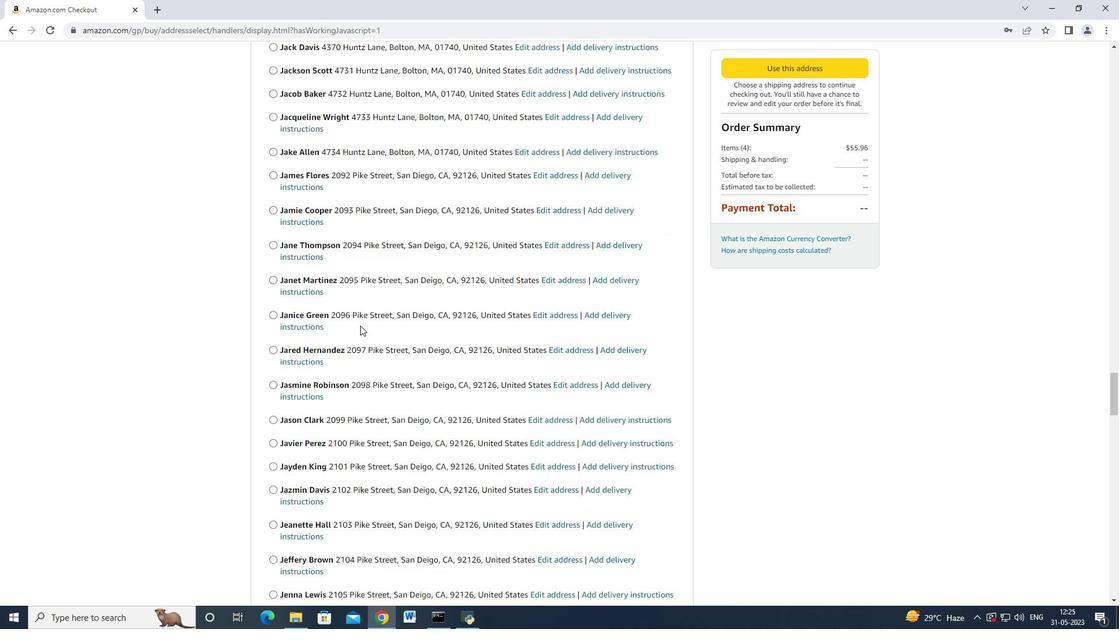 
Action: Mouse scrolled (360, 325) with delta (0, 0)
Screenshot: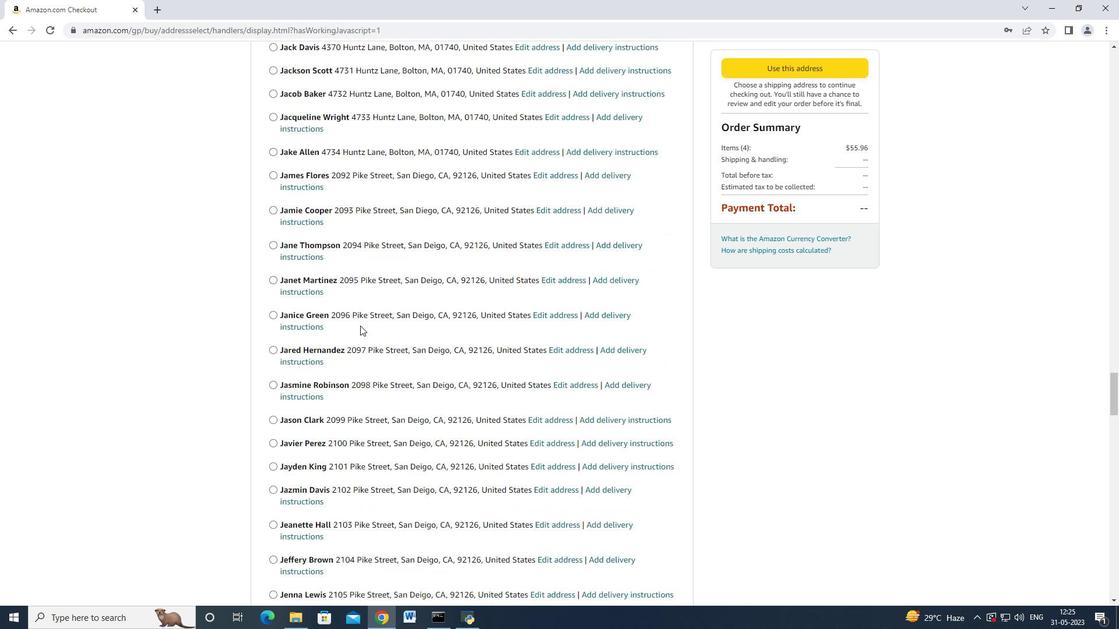 
Action: Mouse scrolled (360, 325) with delta (0, 0)
Screenshot: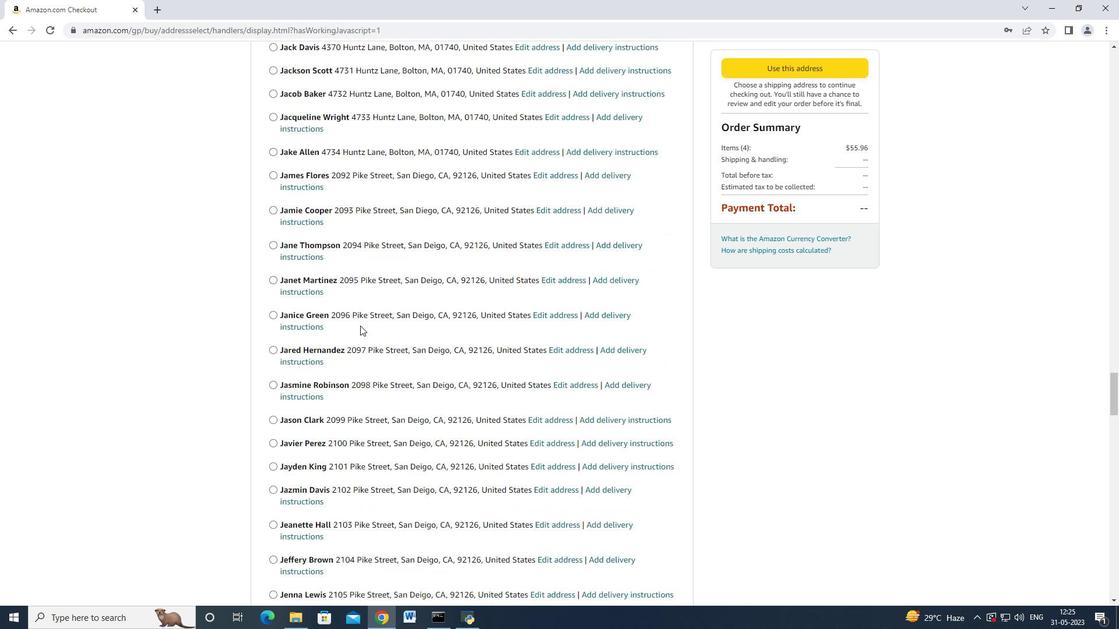 
Action: Mouse moved to (359, 325)
Screenshot: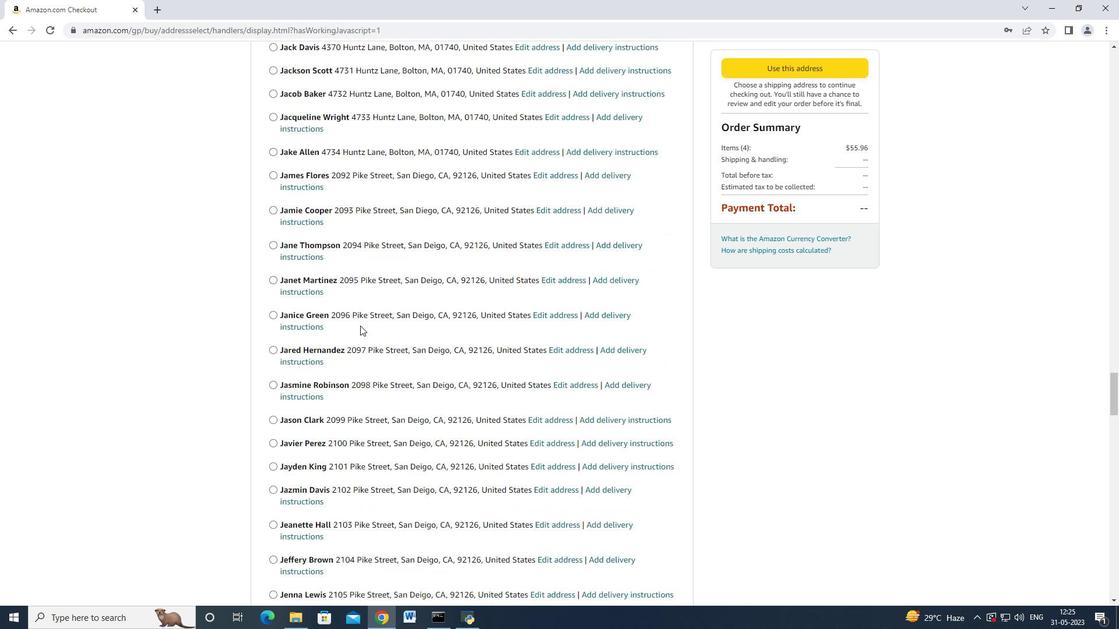
Action: Mouse scrolled (359, 325) with delta (0, 0)
Screenshot: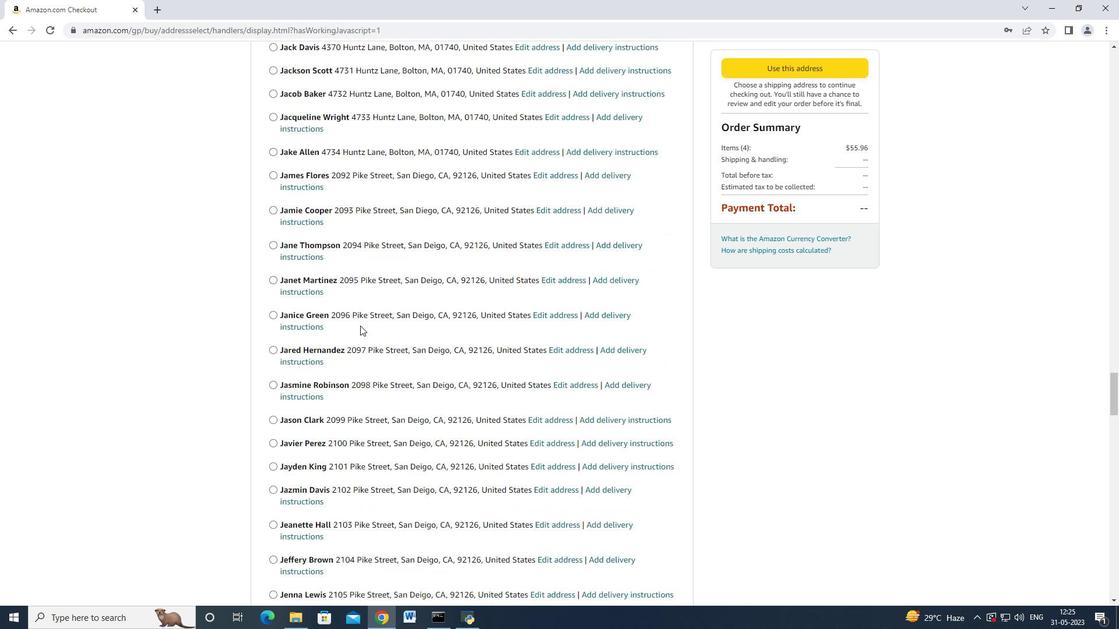 
Action: Mouse scrolled (359, 325) with delta (0, 0)
Screenshot: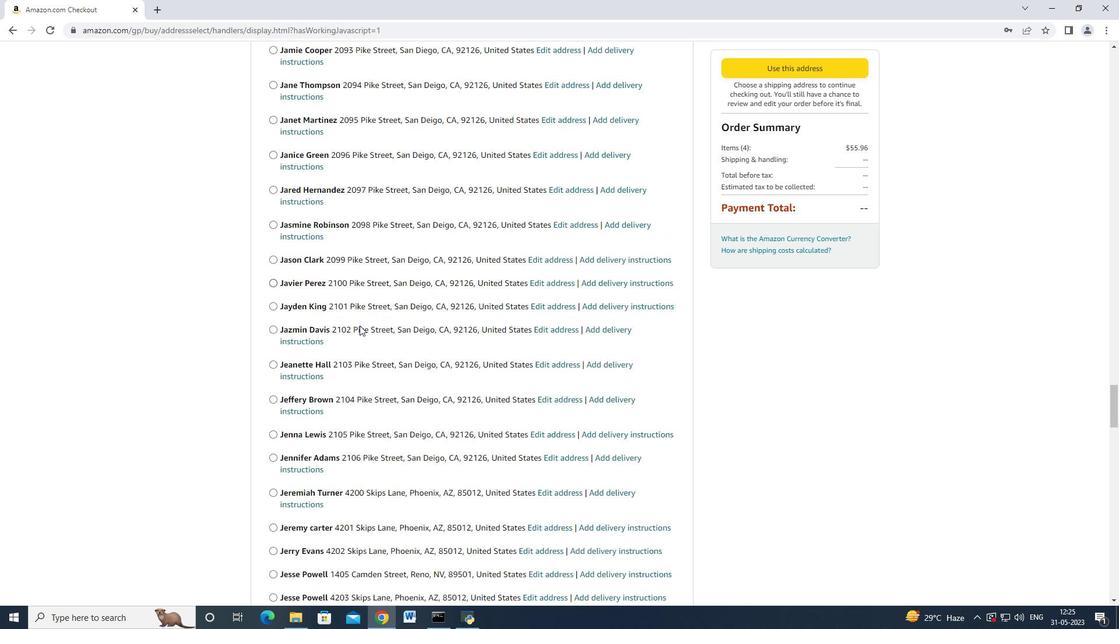 
Action: Mouse scrolled (359, 325) with delta (0, 0)
Screenshot: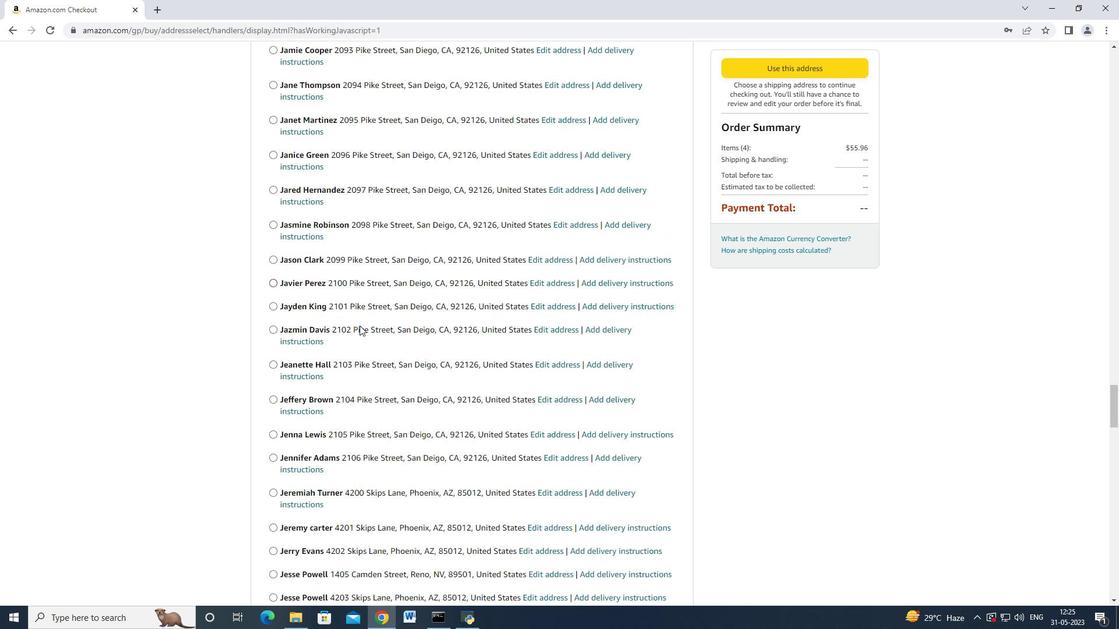 
Action: Mouse scrolled (359, 325) with delta (0, 0)
Screenshot: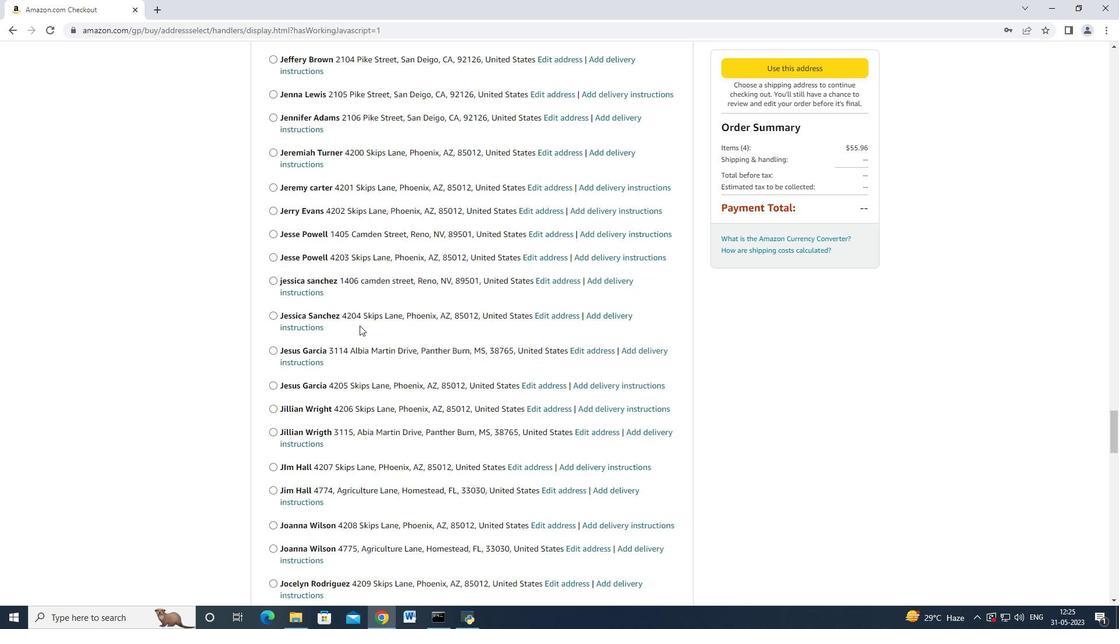 
Action: Mouse scrolled (359, 325) with delta (0, 0)
Screenshot: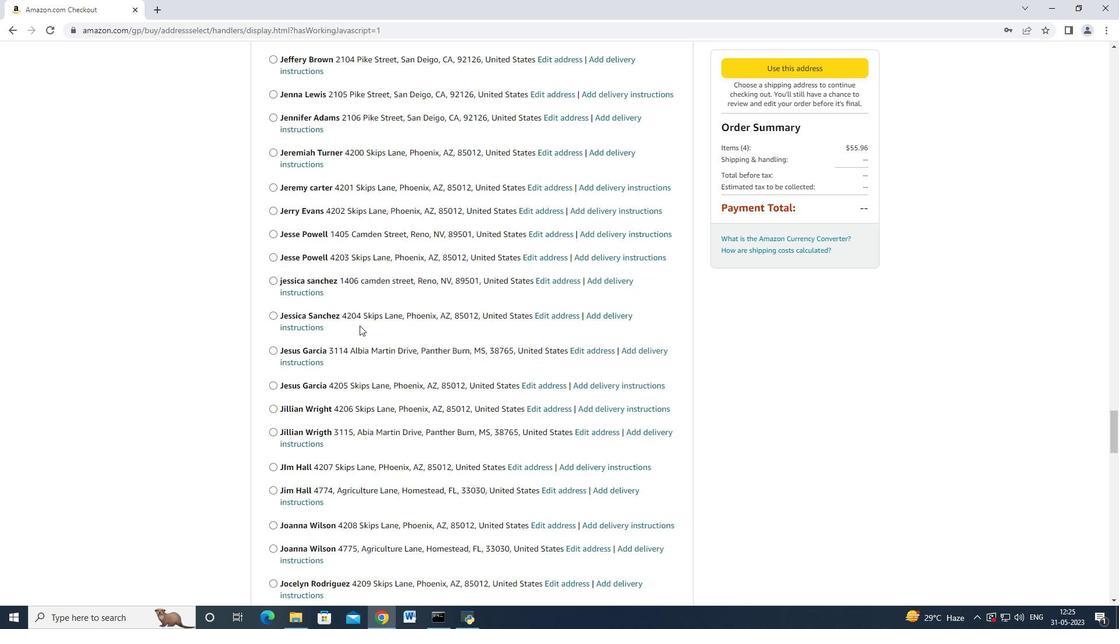 
Action: Mouse scrolled (359, 324) with delta (0, -1)
Screenshot: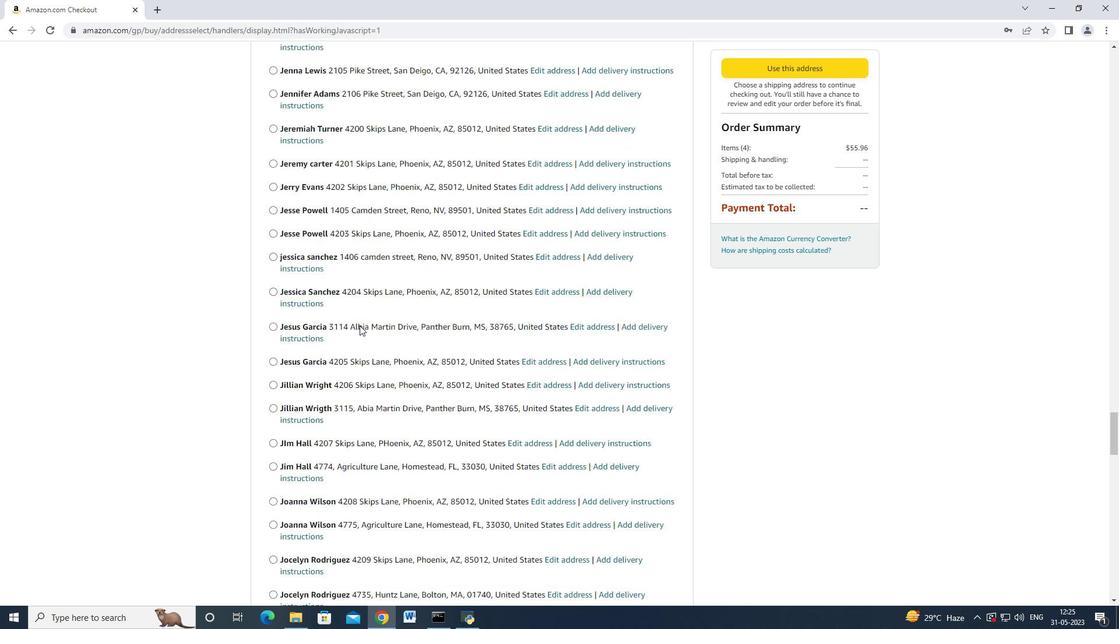 
Action: Mouse scrolled (359, 325) with delta (0, 0)
Screenshot: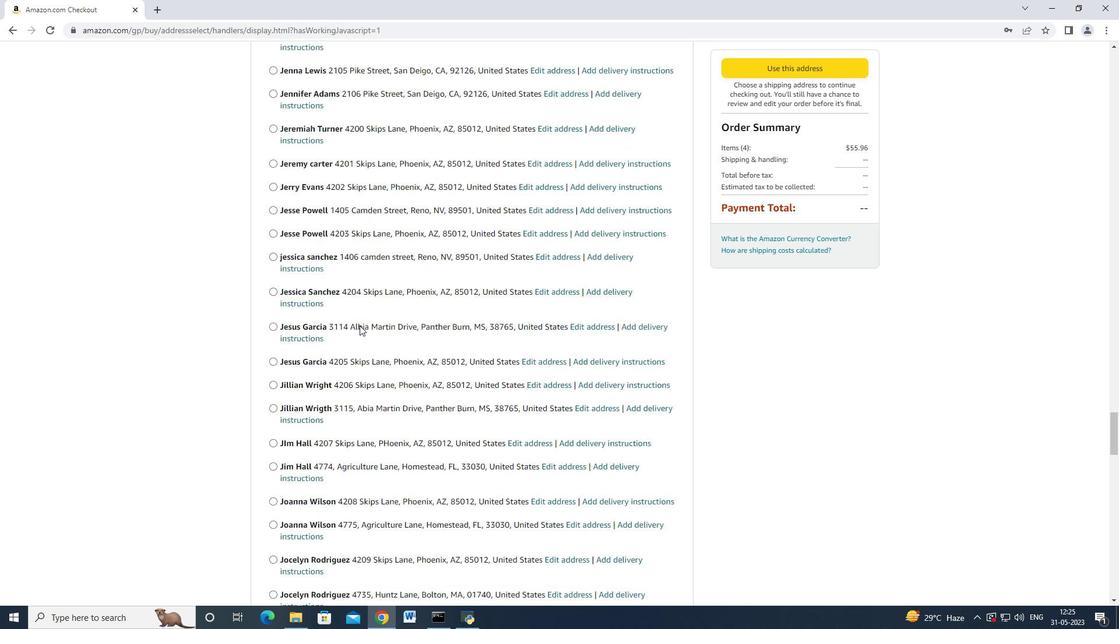 
Action: Mouse moved to (359, 325)
Screenshot: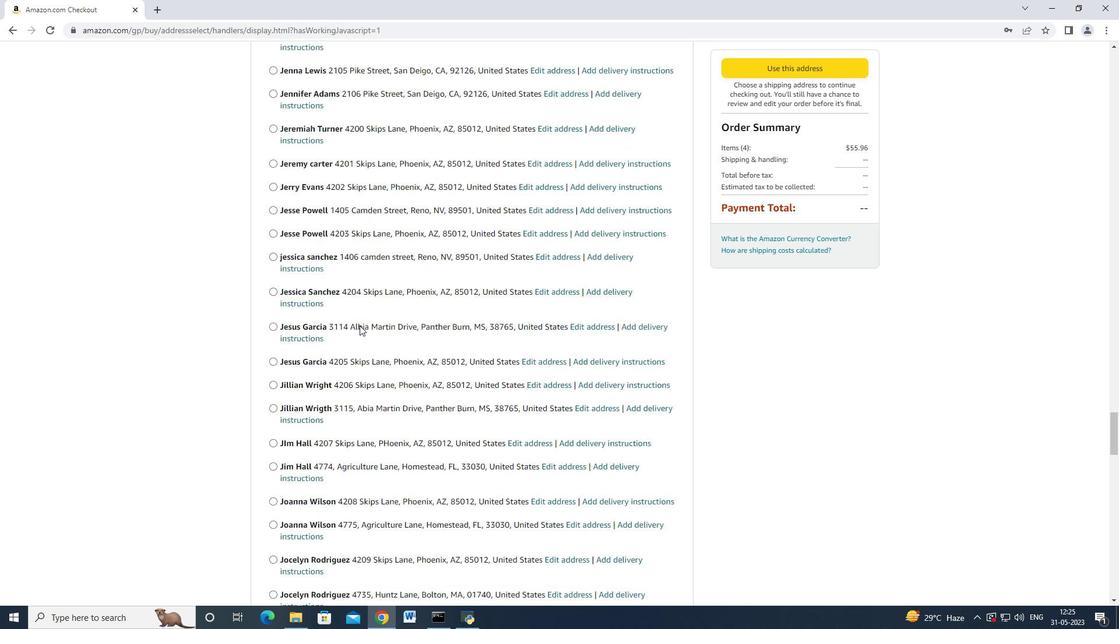
Action: Mouse scrolled (359, 325) with delta (0, 0)
Screenshot: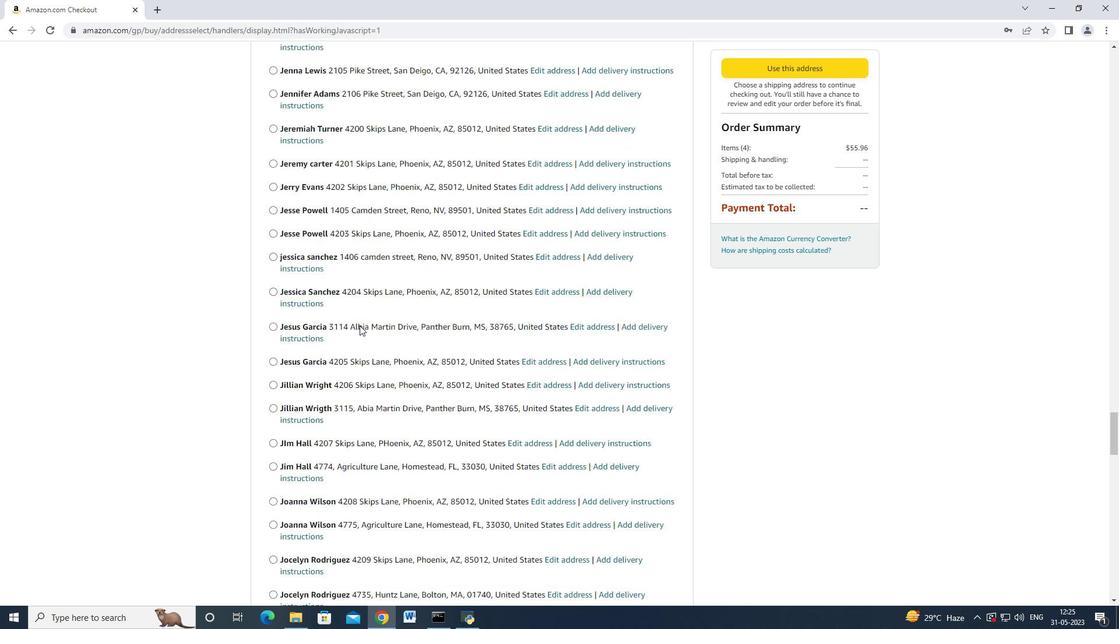 
Action: Mouse scrolled (359, 325) with delta (0, 0)
Screenshot: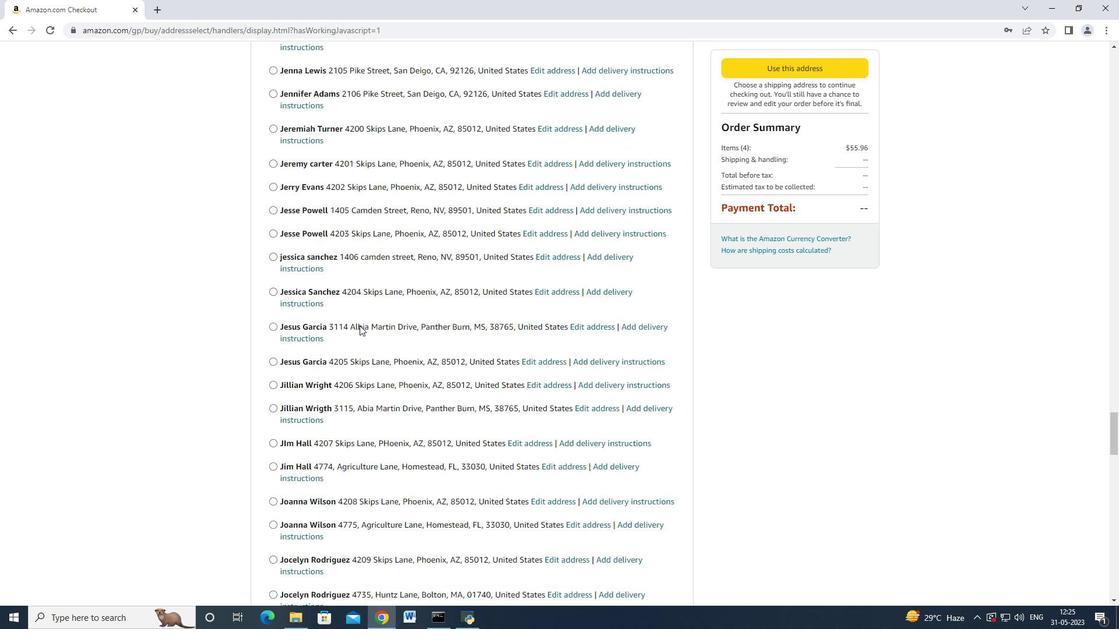 
Action: Mouse moved to (359, 325)
Screenshot: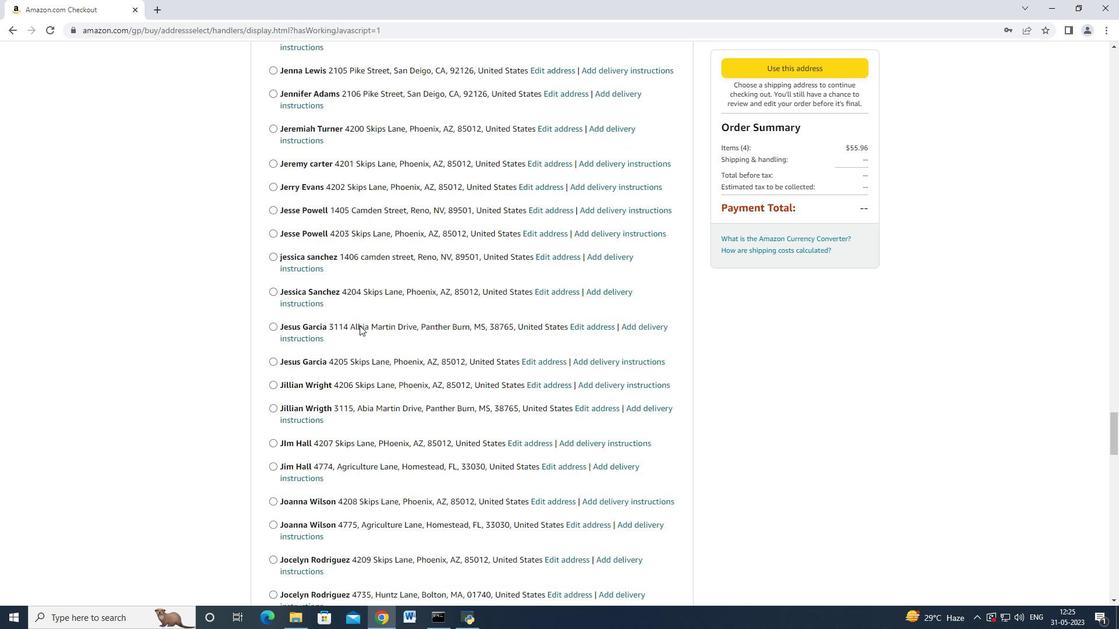 
Action: Mouse scrolled (359, 325) with delta (0, 0)
Screenshot: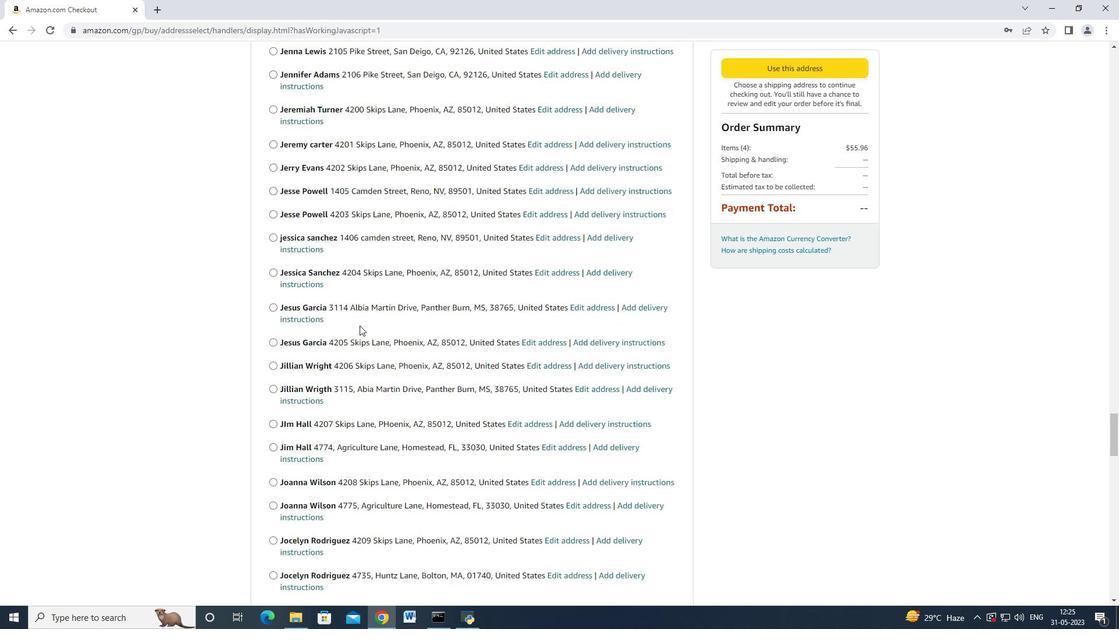 
Action: Mouse scrolled (359, 325) with delta (0, 0)
Screenshot: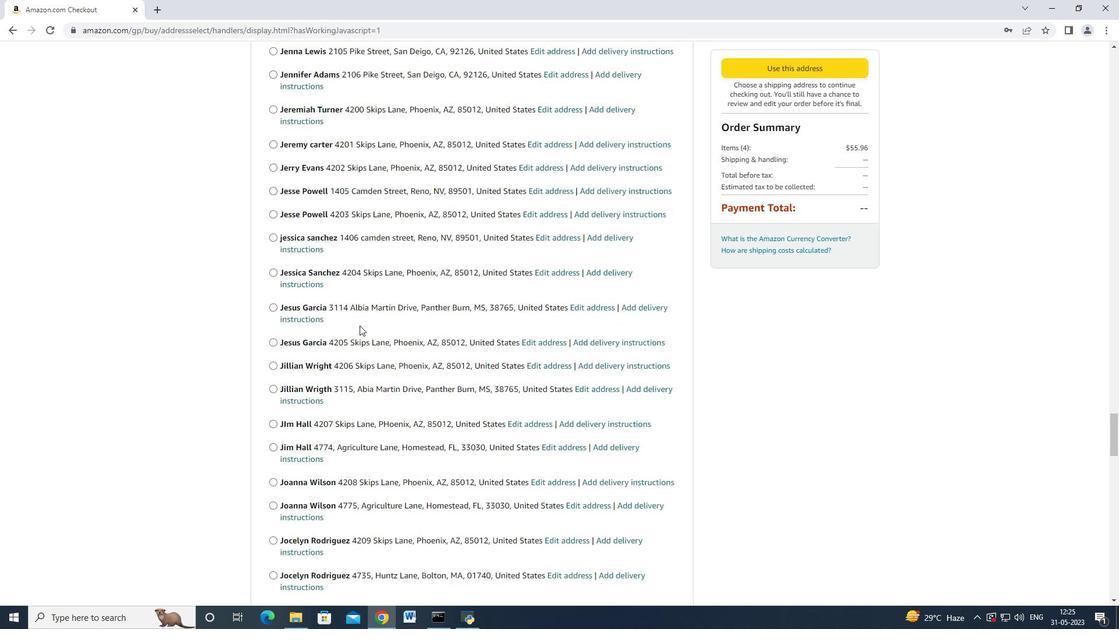 
Action: Mouse scrolled (359, 325) with delta (0, 0)
Screenshot: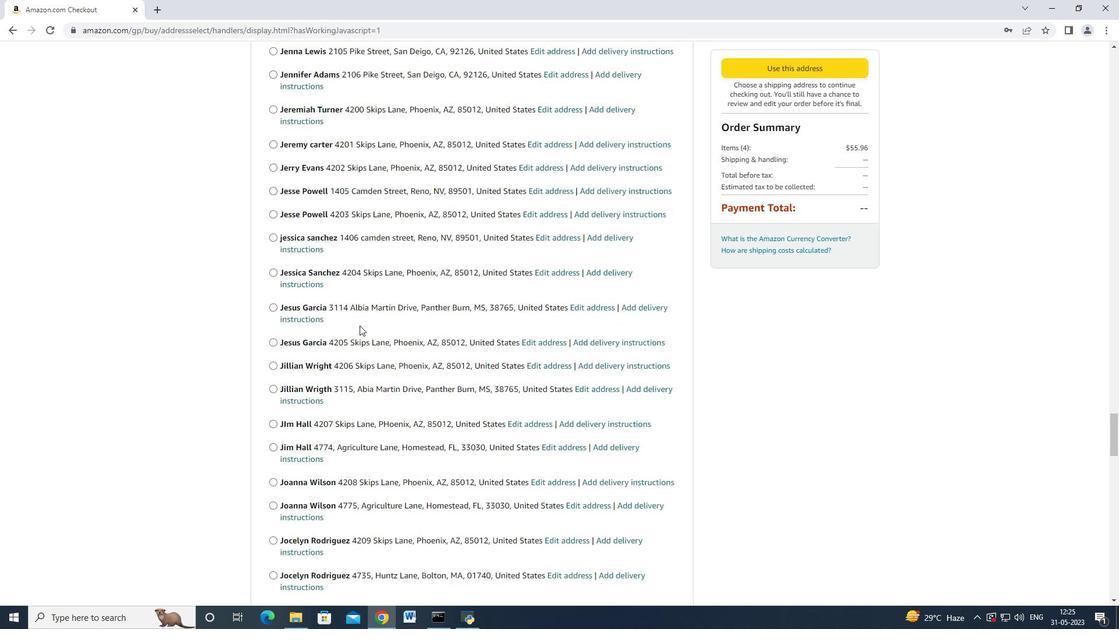 
Action: Mouse scrolled (359, 325) with delta (0, 0)
Screenshot: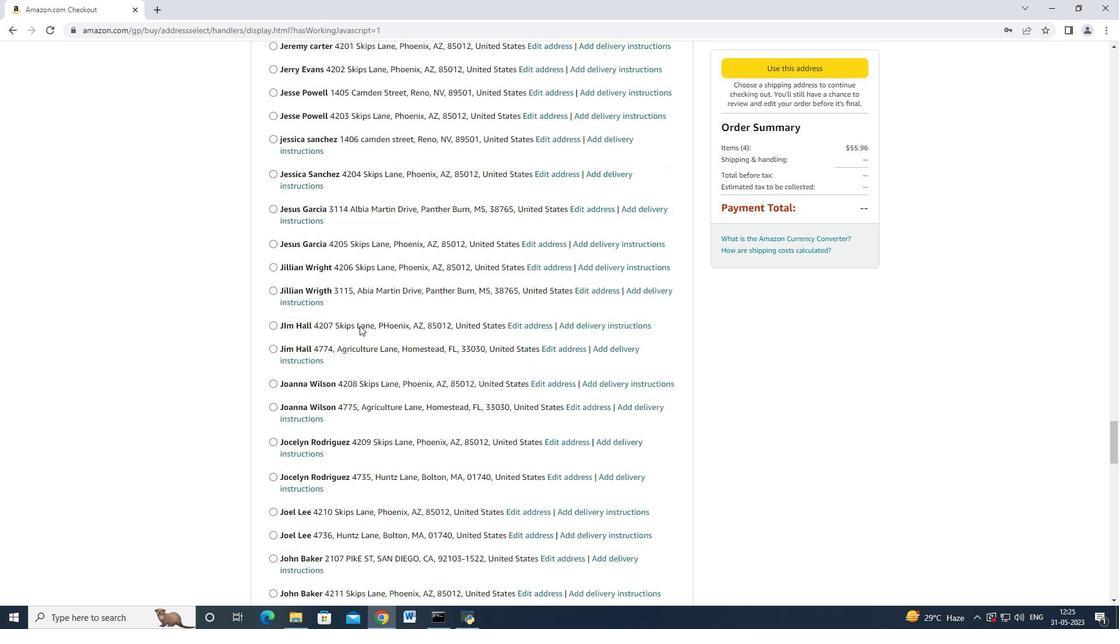 
Action: Mouse scrolled (359, 325) with delta (0, 0)
Screenshot: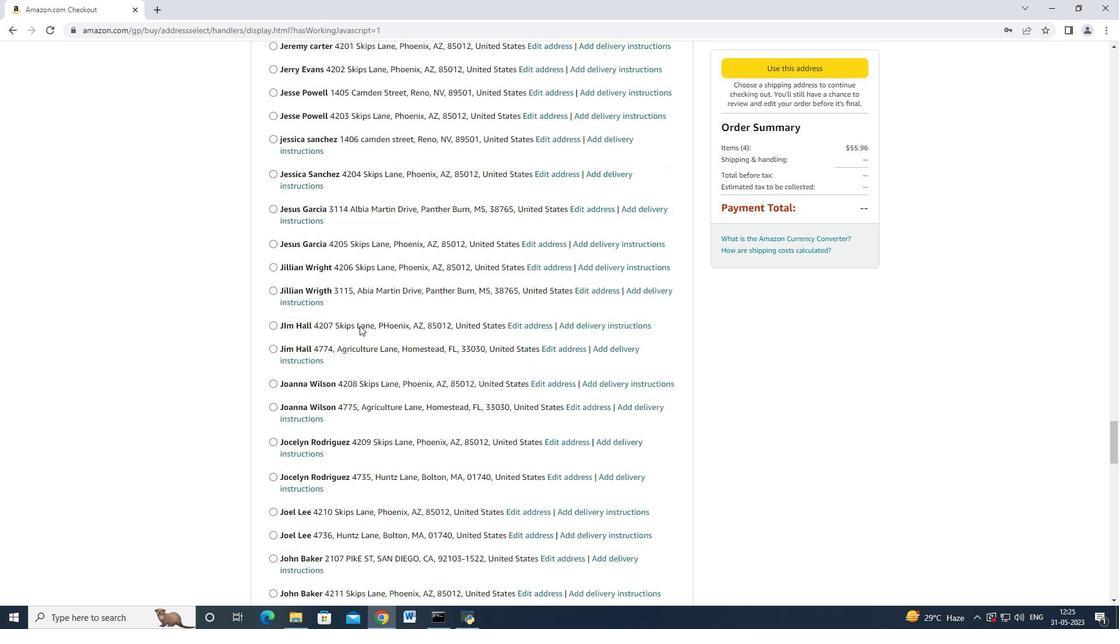 
Action: Mouse scrolled (359, 324) with delta (0, -1)
Screenshot: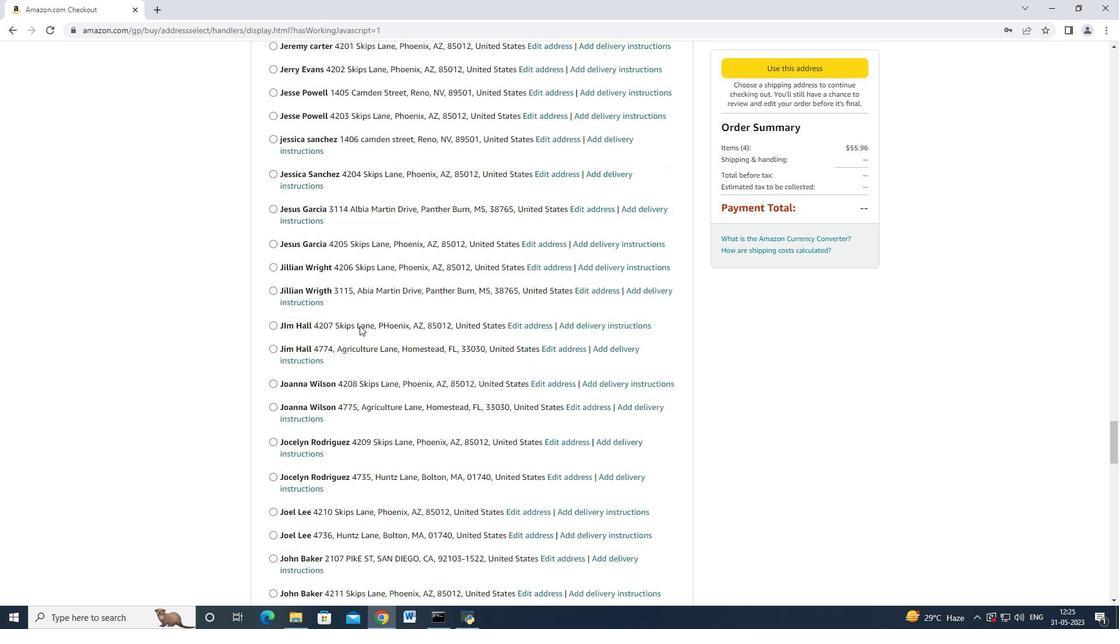 
Action: Mouse scrolled (359, 325) with delta (0, 0)
Screenshot: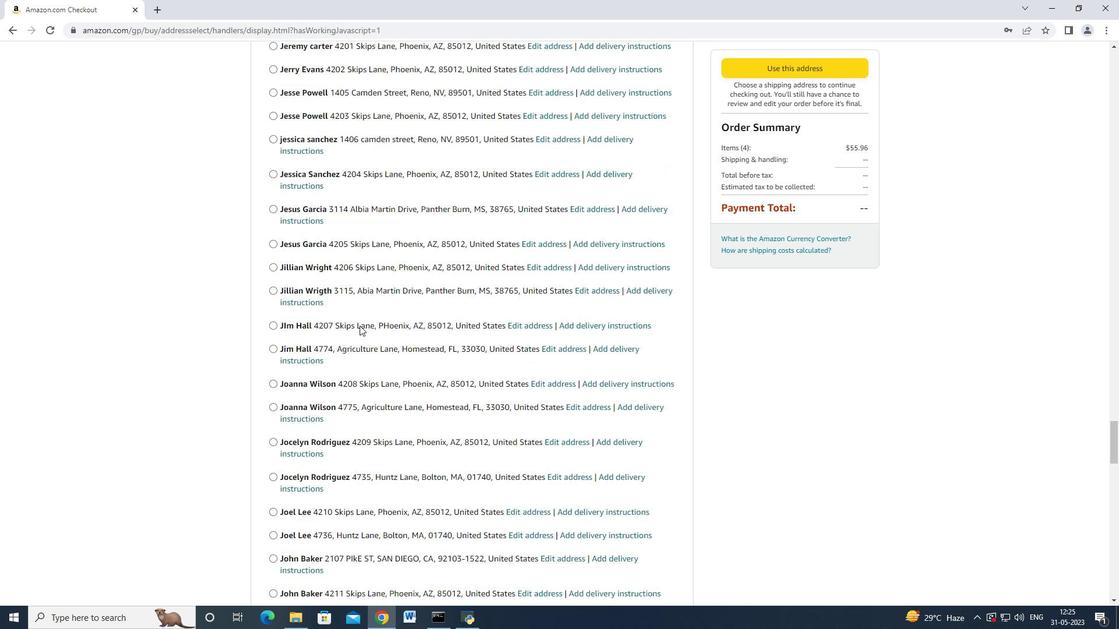 
Action: Mouse scrolled (359, 325) with delta (0, 0)
Screenshot: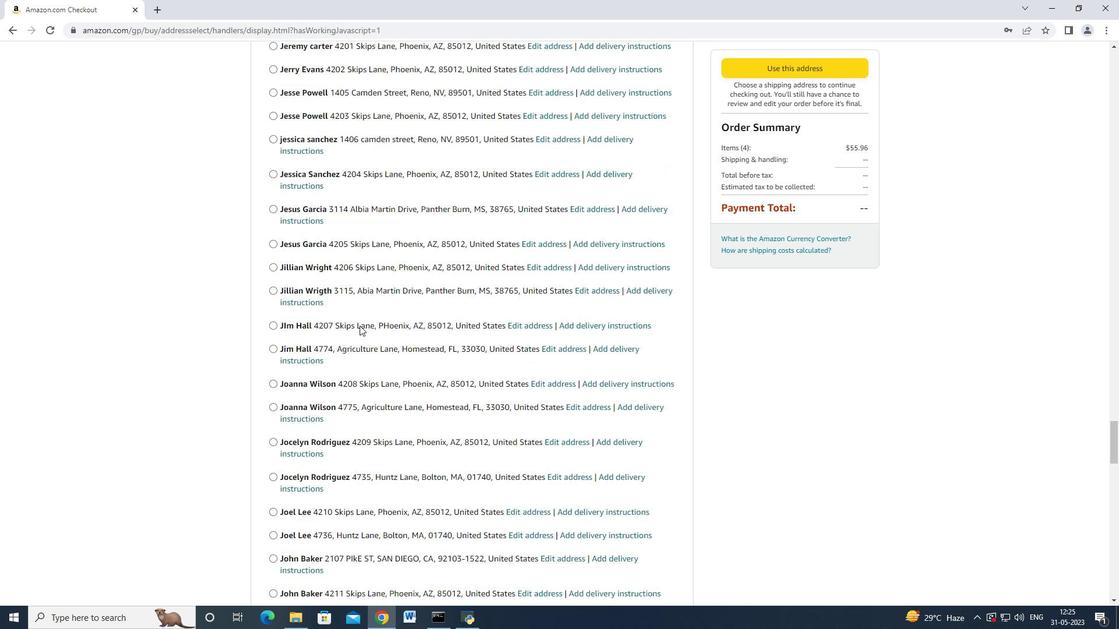 
Action: Mouse scrolled (359, 325) with delta (0, 0)
Screenshot: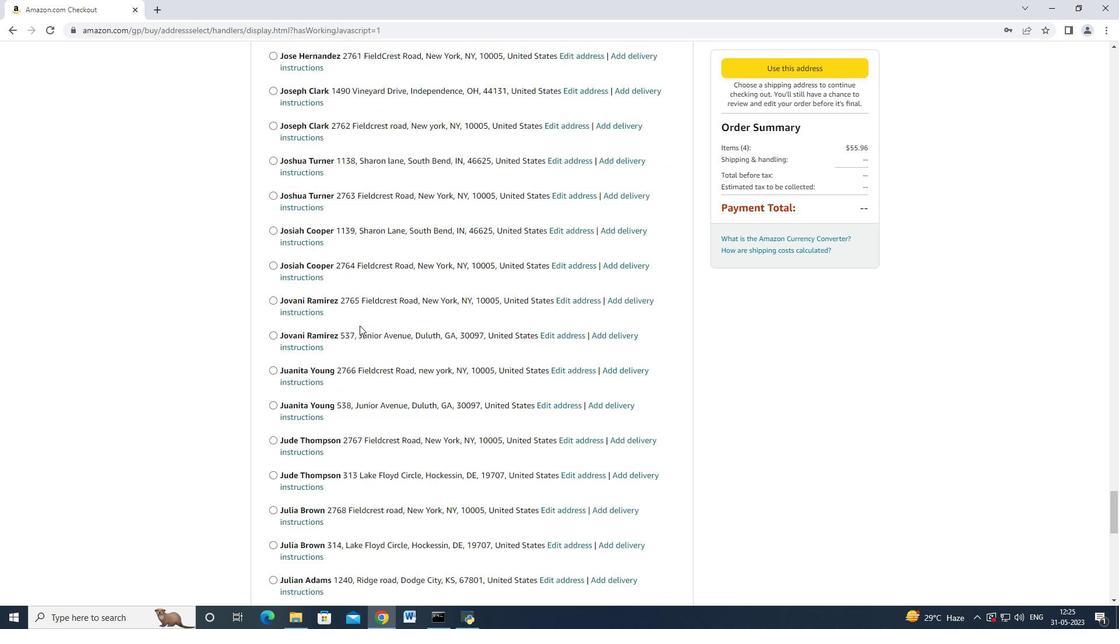 
Action: Mouse scrolled (359, 325) with delta (0, 0)
Screenshot: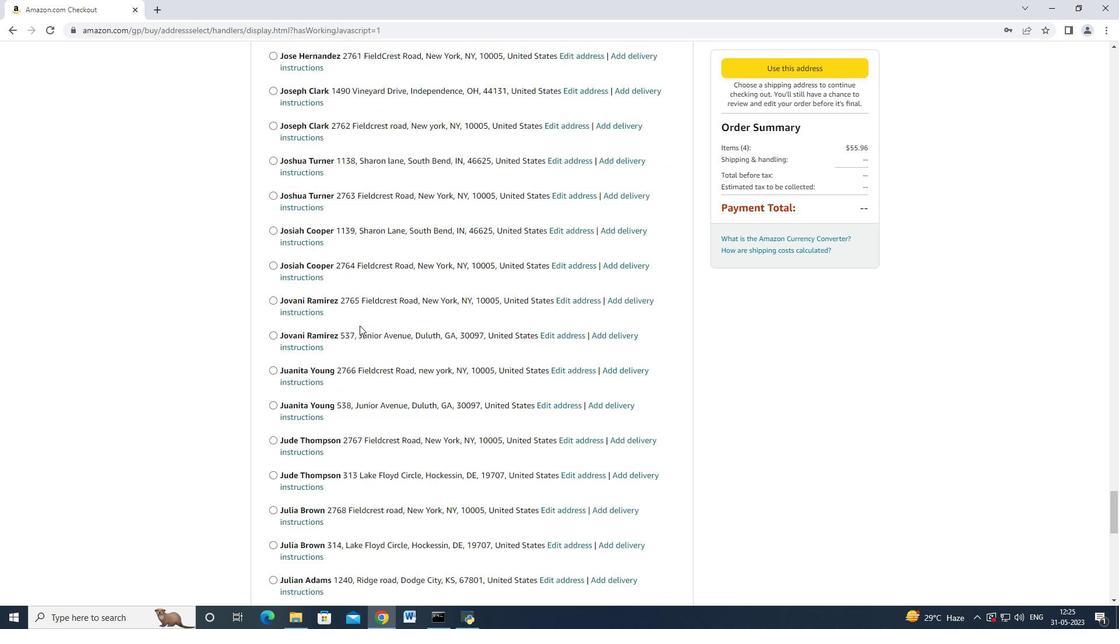 
Action: Mouse scrolled (359, 325) with delta (0, 0)
Screenshot: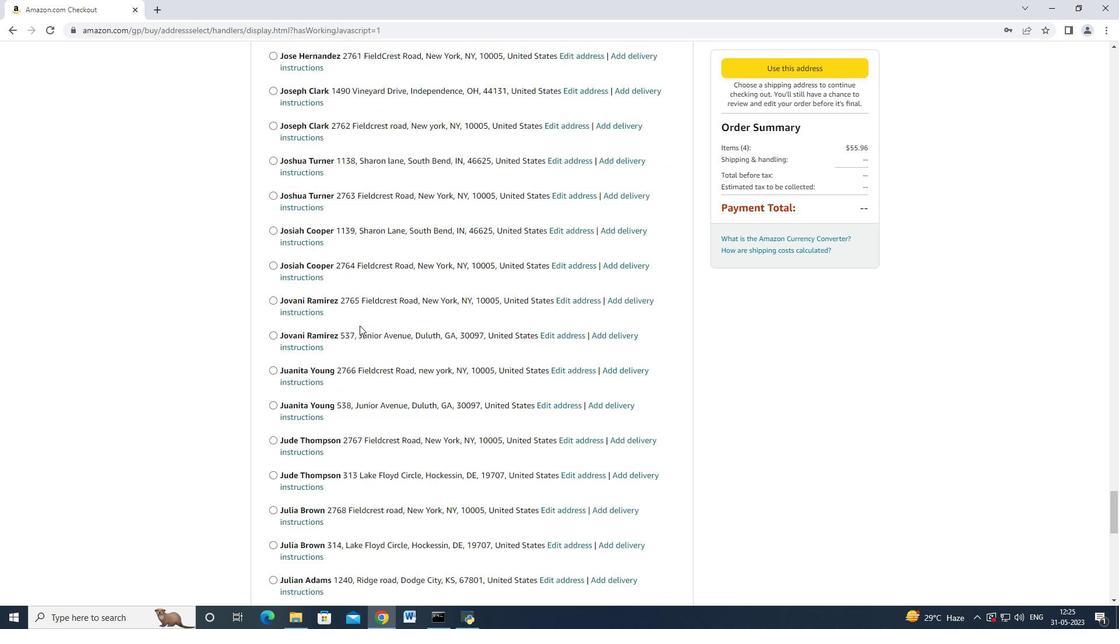 
Action: Mouse scrolled (359, 325) with delta (0, 0)
Screenshot: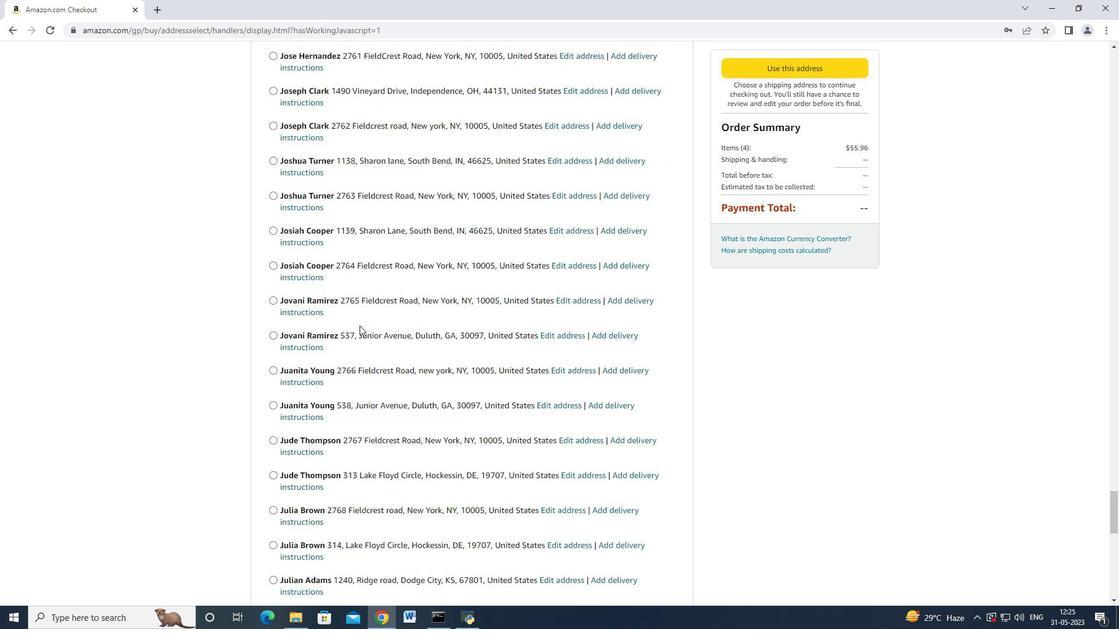 
Action: Mouse scrolled (359, 325) with delta (0, 0)
Screenshot: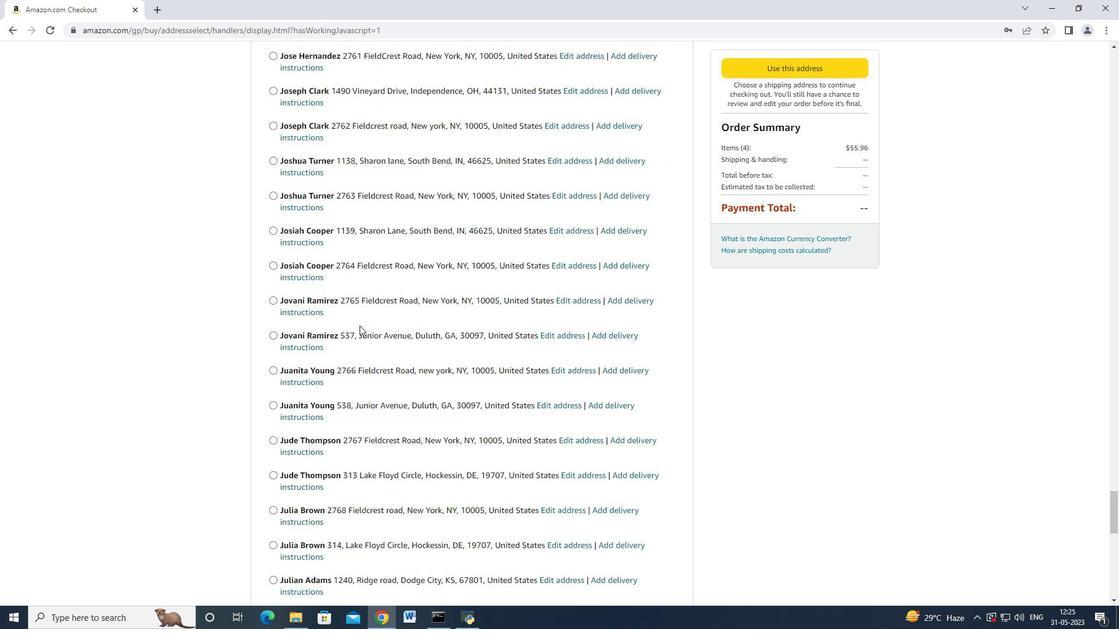 
Action: Mouse scrolled (359, 325) with delta (0, 0)
Screenshot: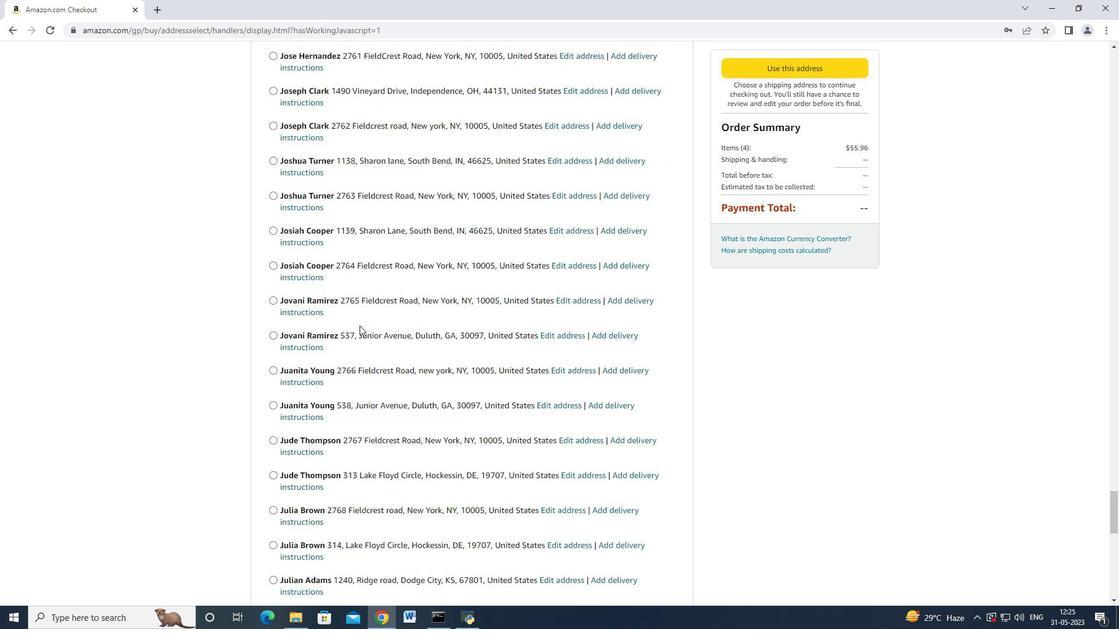 
Action: Mouse scrolled (359, 325) with delta (0, 0)
Screenshot: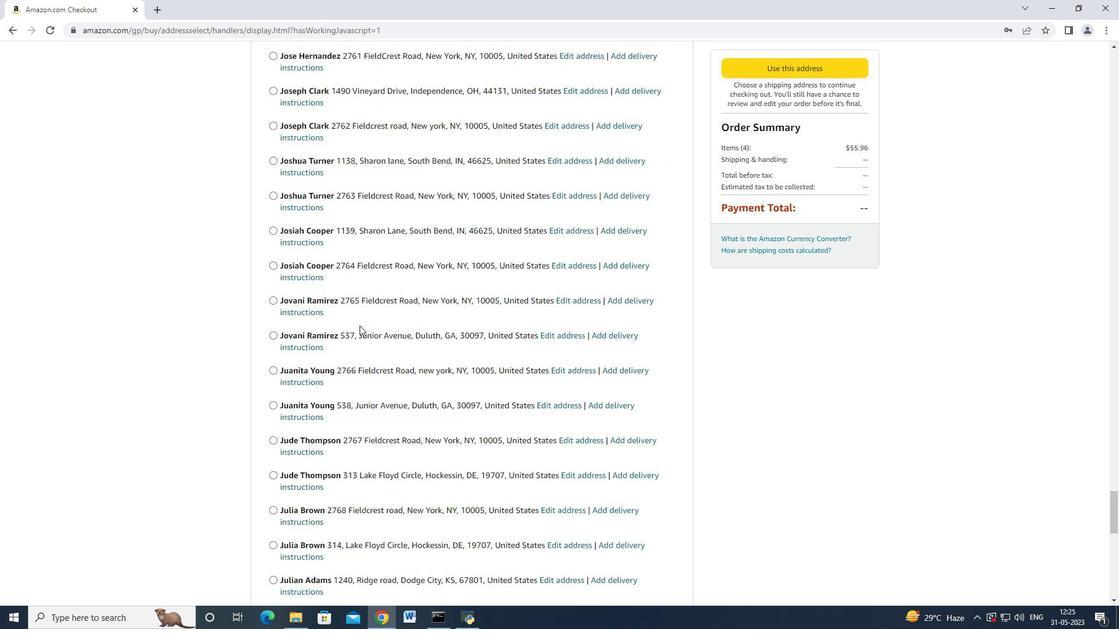 
Action: Mouse scrolled (359, 325) with delta (0, 0)
Screenshot: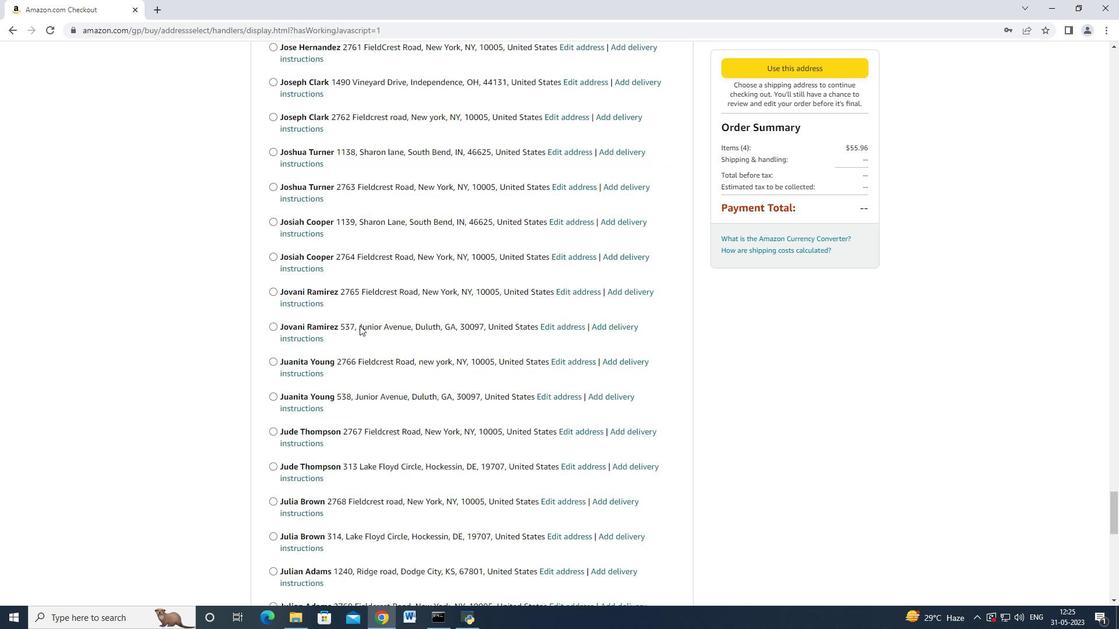 
Action: Mouse scrolled (359, 325) with delta (0, 0)
Screenshot: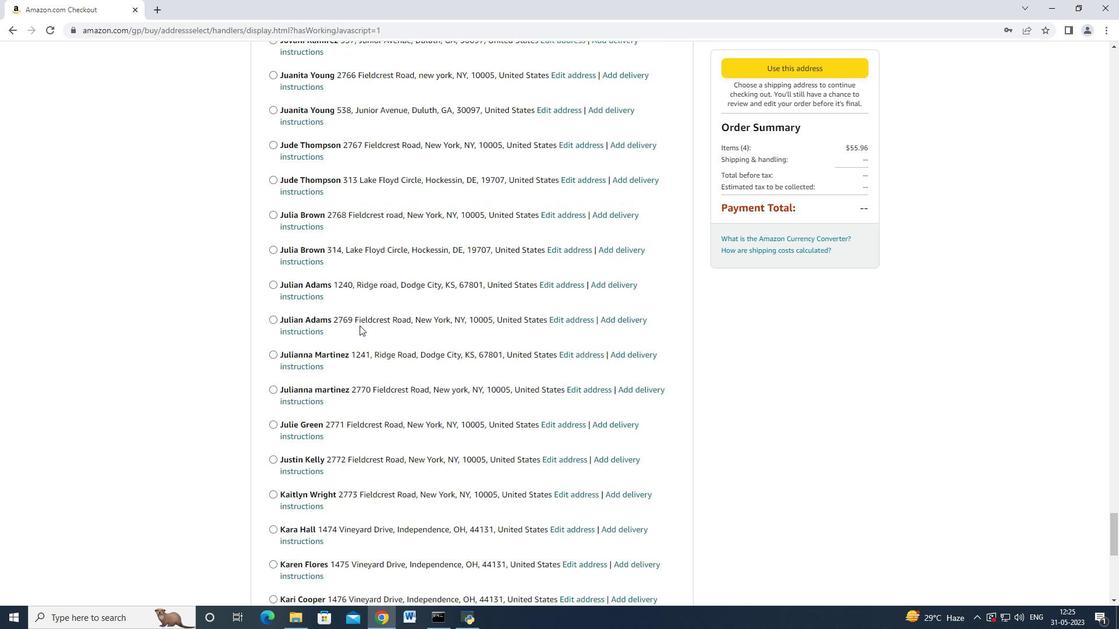 
Action: Mouse scrolled (359, 325) with delta (0, 0)
Screenshot: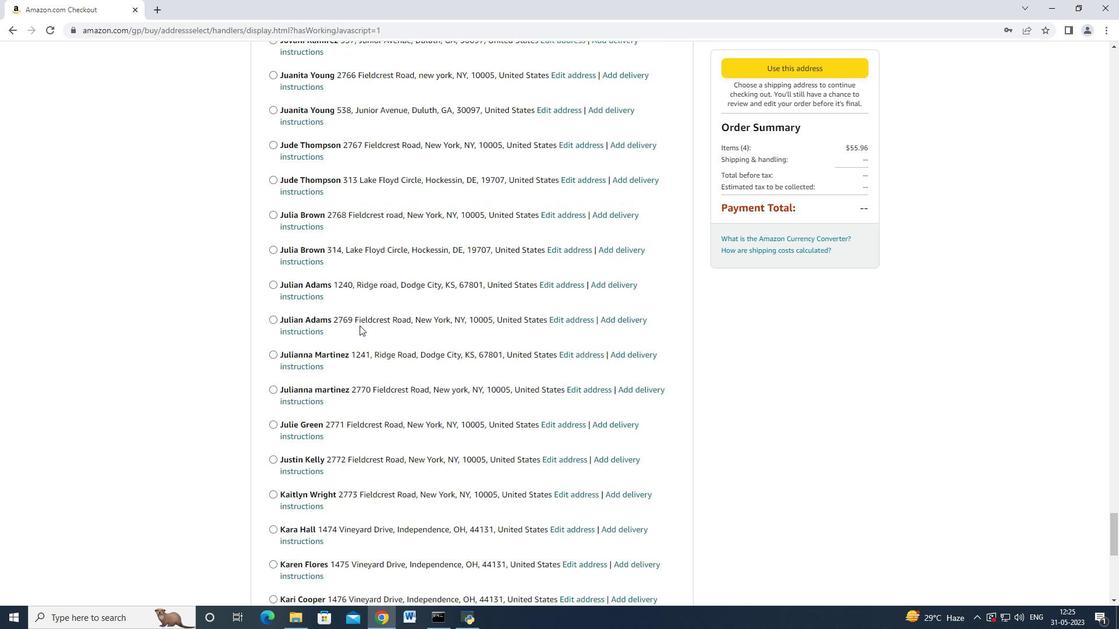 
Action: Mouse scrolled (359, 324) with delta (0, -1)
Screenshot: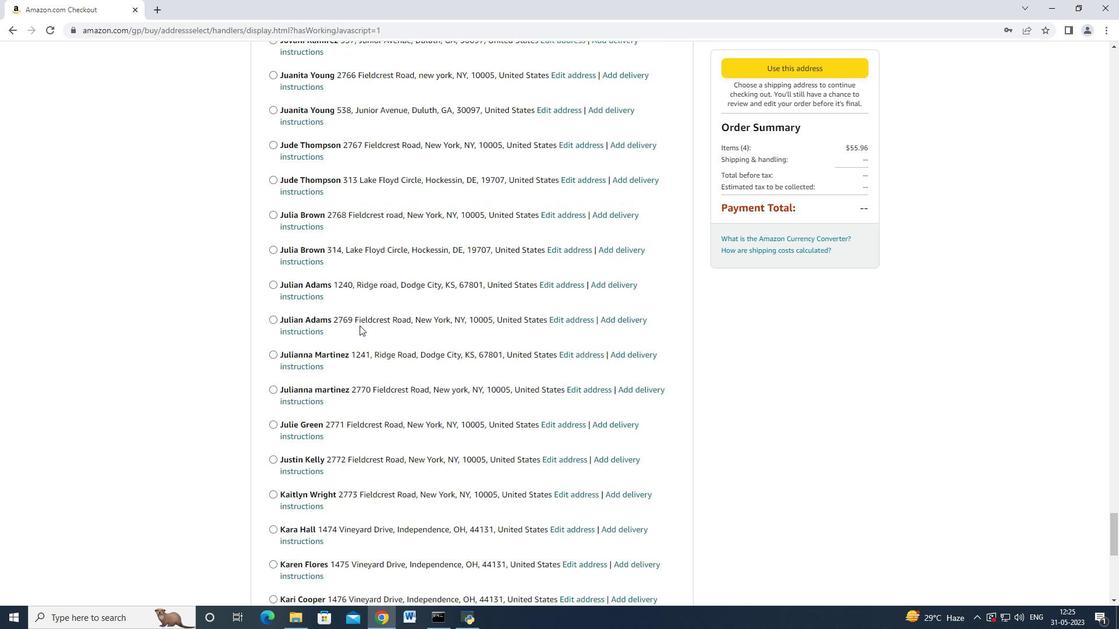 
Action: Mouse scrolled (359, 325) with delta (0, 0)
Screenshot: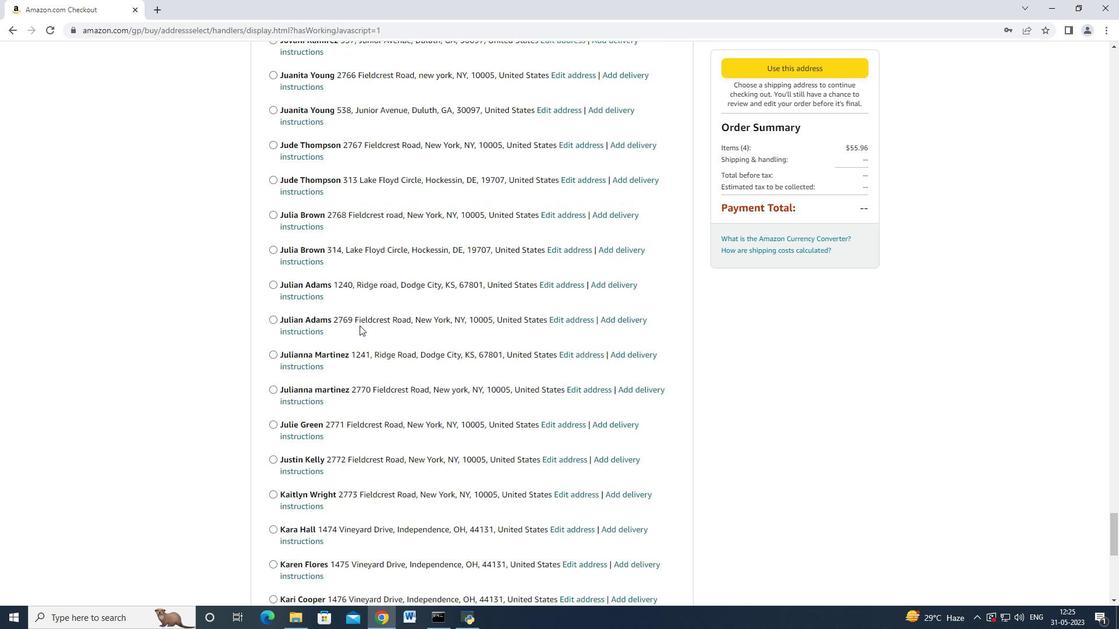 
Action: Mouse scrolled (359, 325) with delta (0, 0)
Screenshot: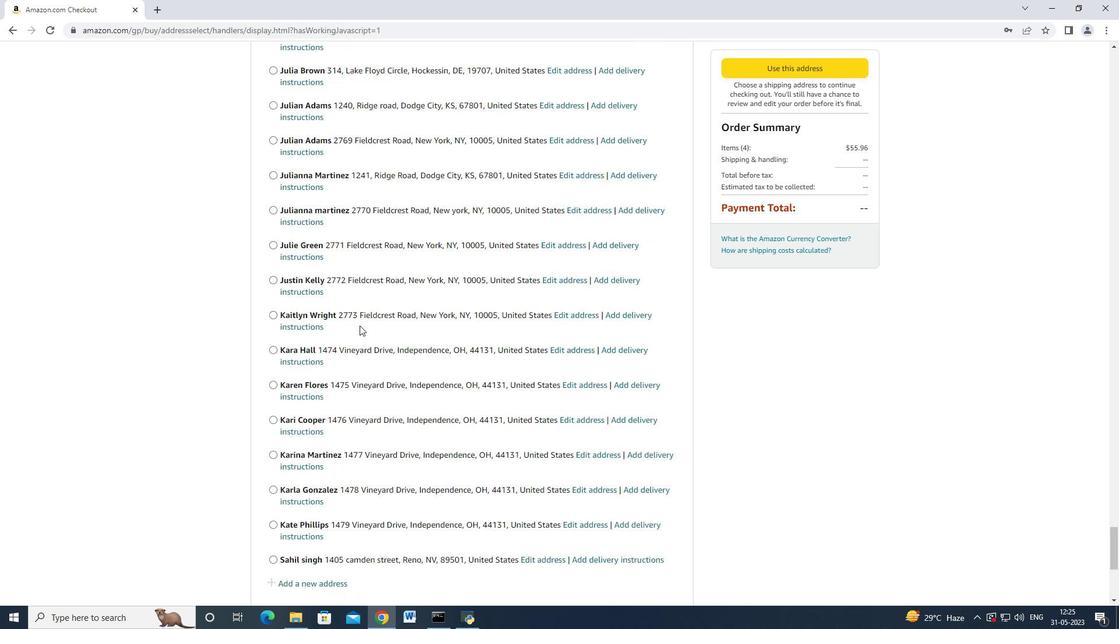 
Action: Mouse scrolled (359, 325) with delta (0, 0)
Screenshot: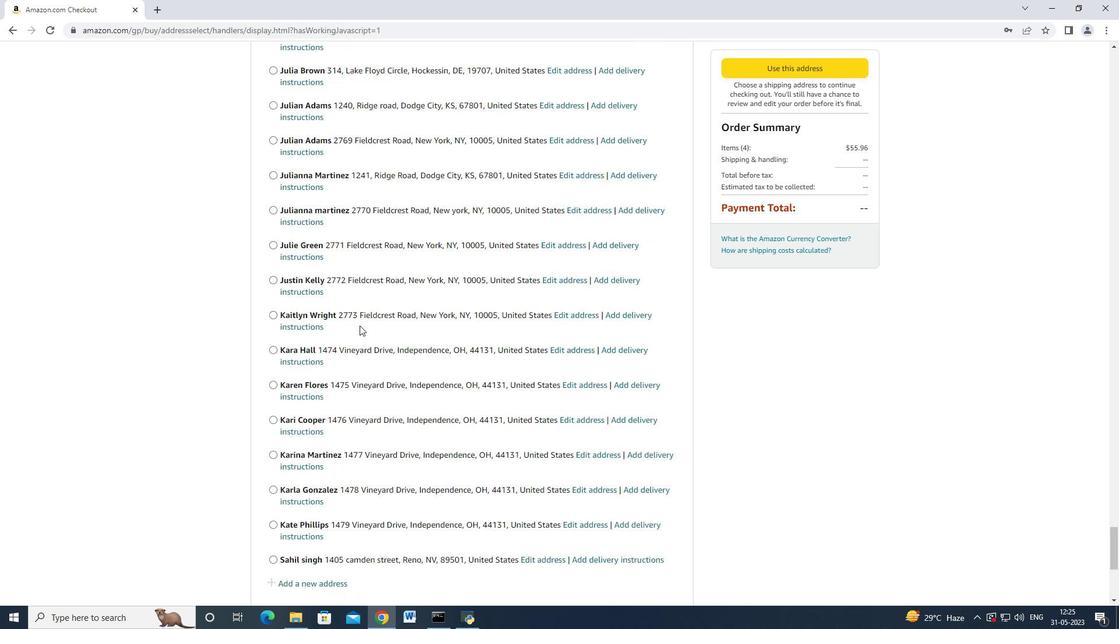 
Action: Mouse scrolled (359, 325) with delta (0, 0)
Screenshot: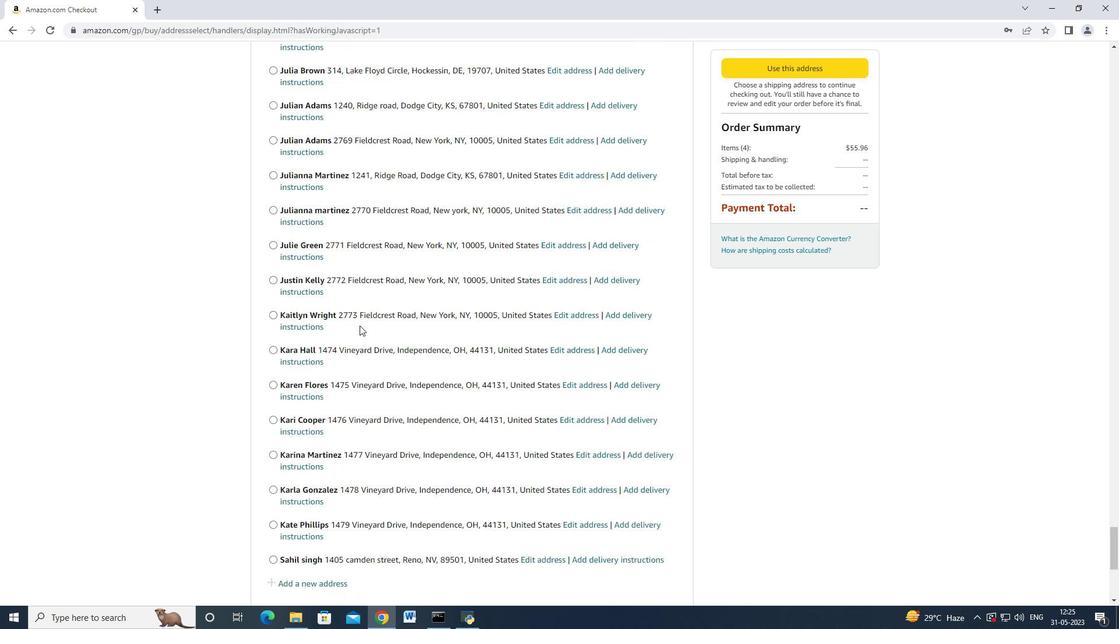 
Action: Mouse moved to (332, 241)
Screenshot: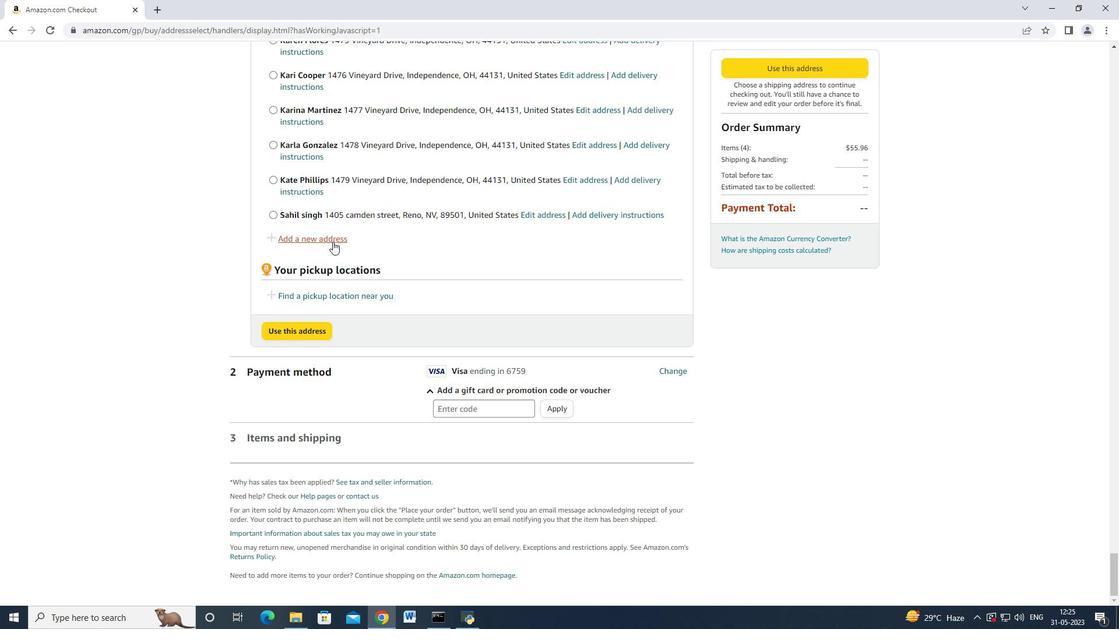 
Action: Mouse pressed left at (332, 241)
Screenshot: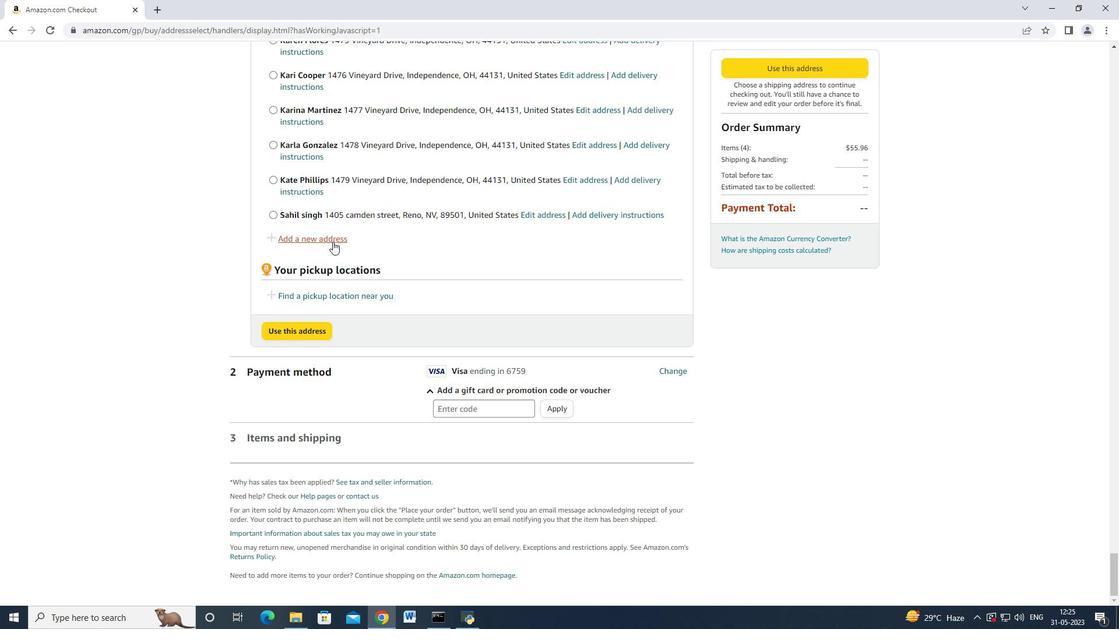 
Action: Mouse moved to (386, 274)
Screenshot: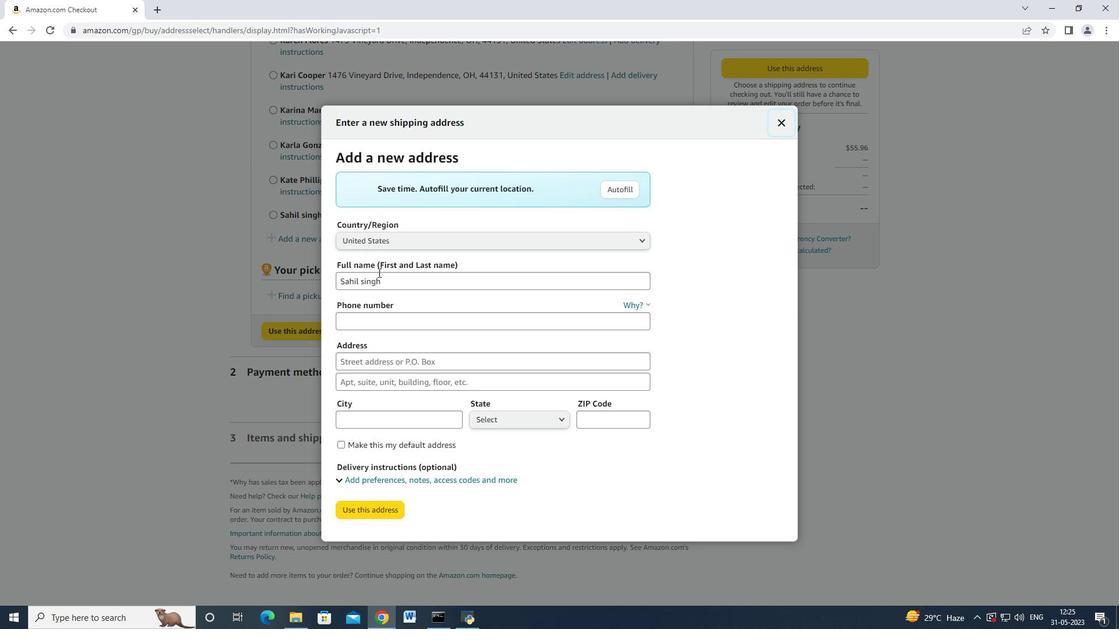 
Action: Mouse pressed left at (386, 274)
Screenshot: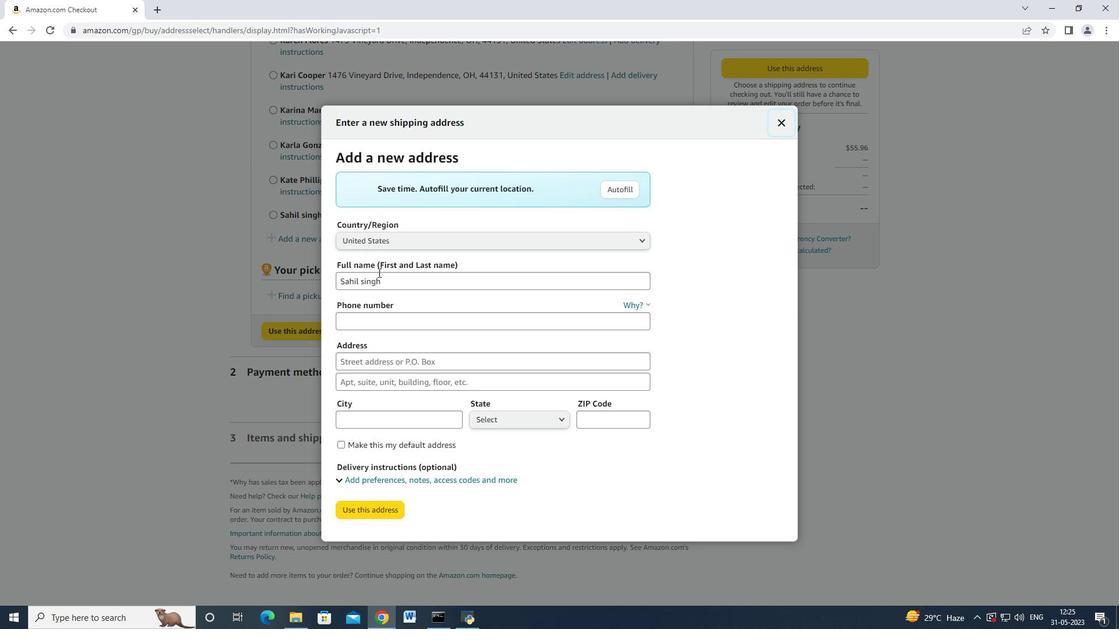 
Action: Mouse moved to (341, 281)
Screenshot: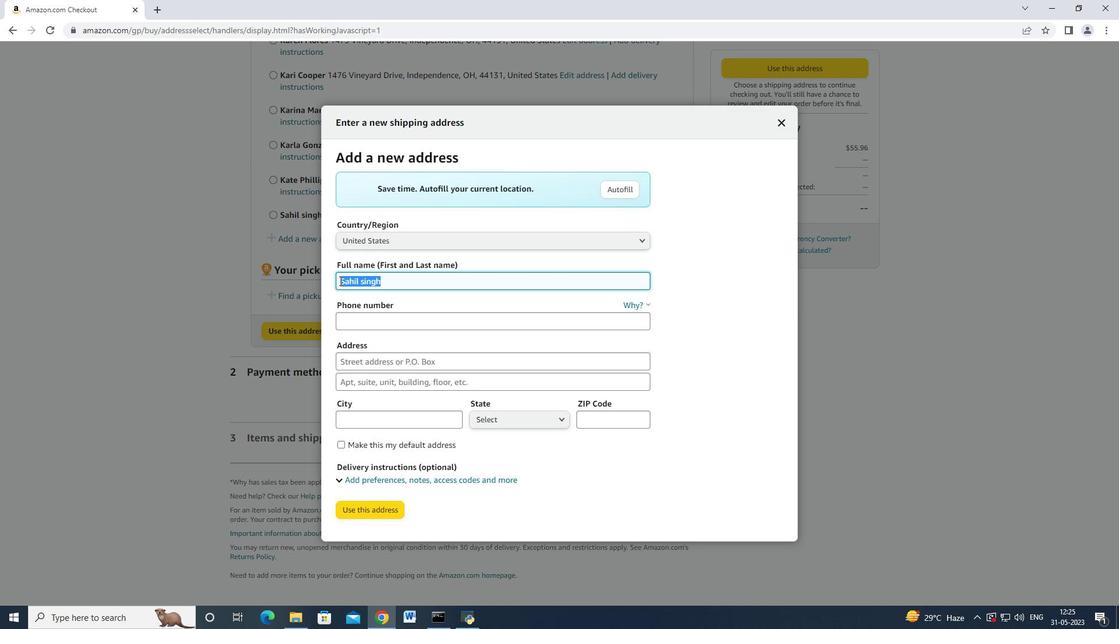 
Action: Key pressed <Key.backspace><Key.shift><Key.shift><Key.shift><Key.shift><Key.shift><Key.shift><Key.shift><Key.shift><Key.shift><Key.shift><Key.shift><Key.shift><Key.shift><Key.shift>Katherine<Key.space><Key.shift>Jones<Key.tab><Key.tab>4403901431
Screenshot: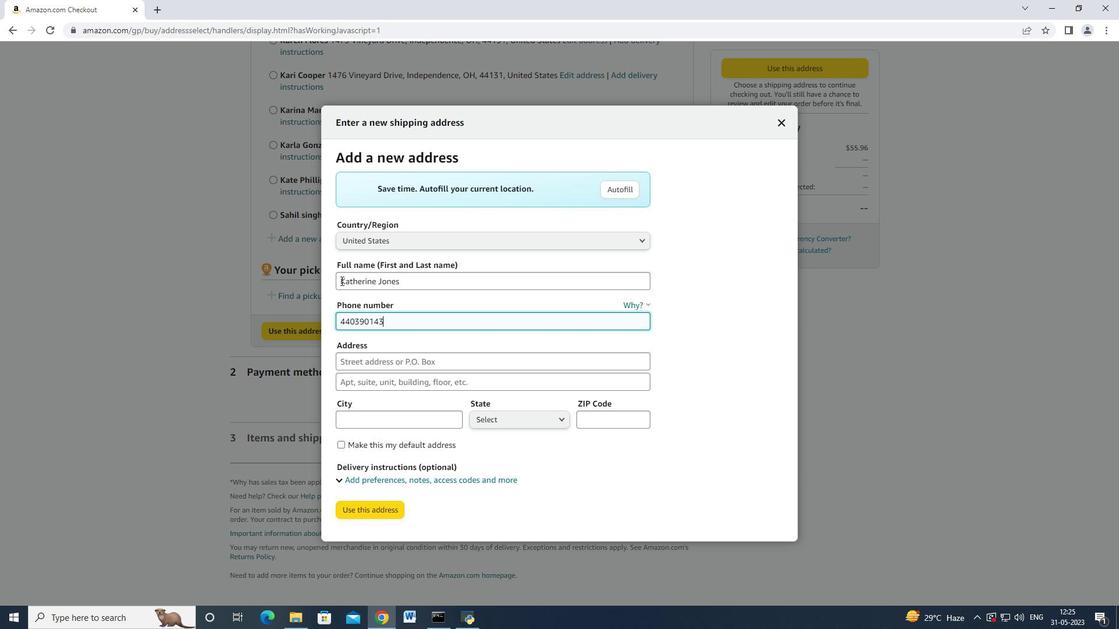 
Action: Mouse moved to (441, 359)
Screenshot: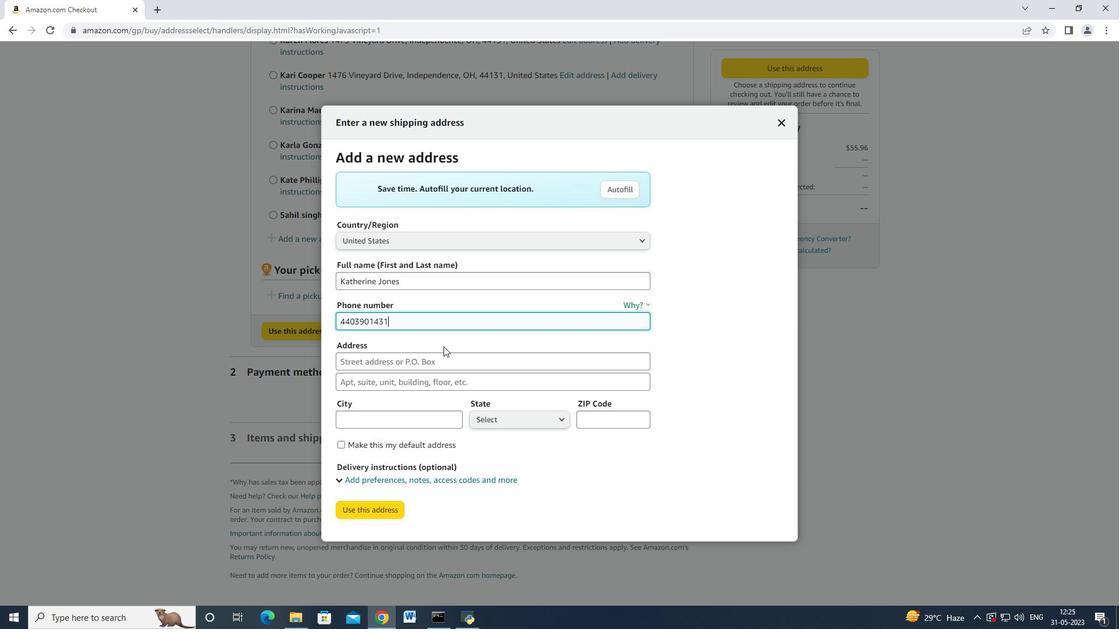 
Action: Mouse pressed left at (441, 359)
Screenshot: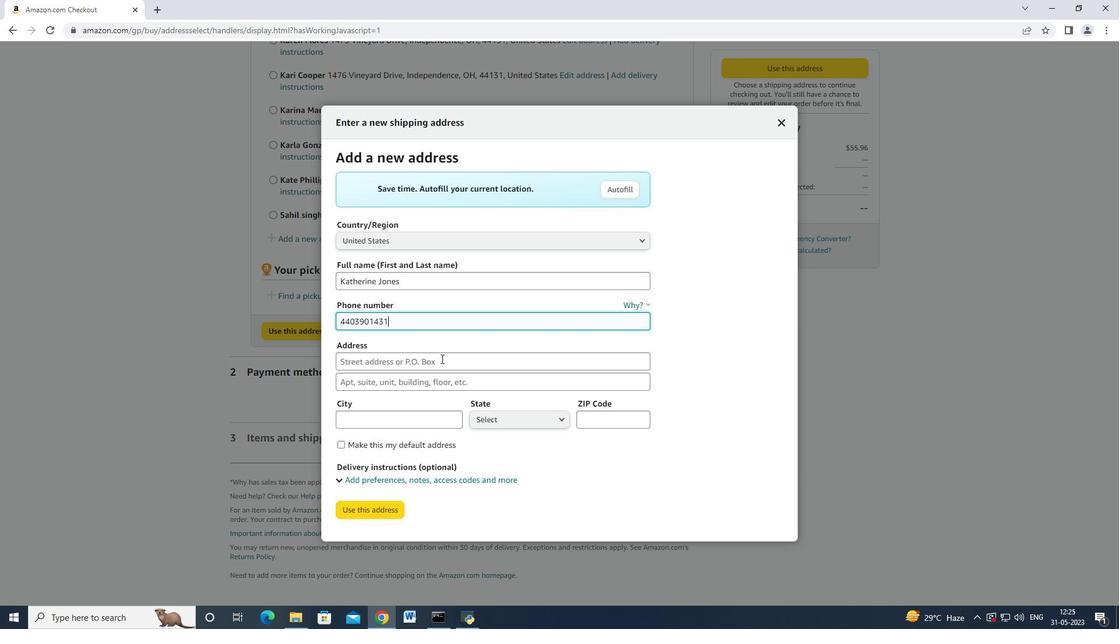 
Action: Mouse moved to (441, 359)
Screenshot: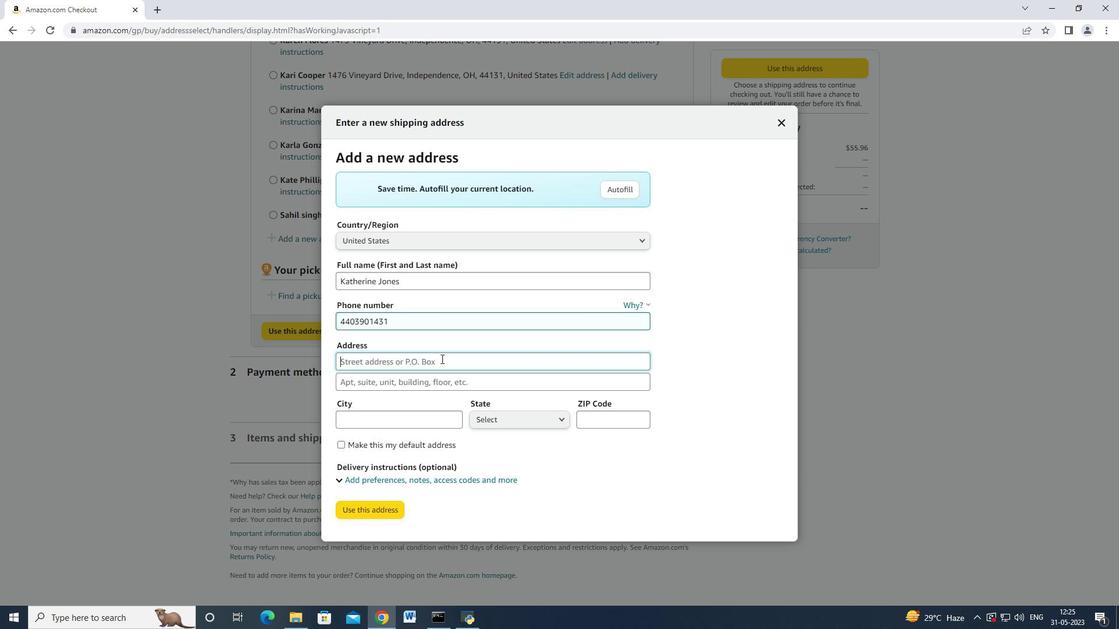 
Action: Key pressed 1480<Key.space><Key.shift>Vineyard<Key.space><Key.shift_r>Di<Key.backspace>rive<Key.tab><Key.tab><Key.shift>Independence
Screenshot: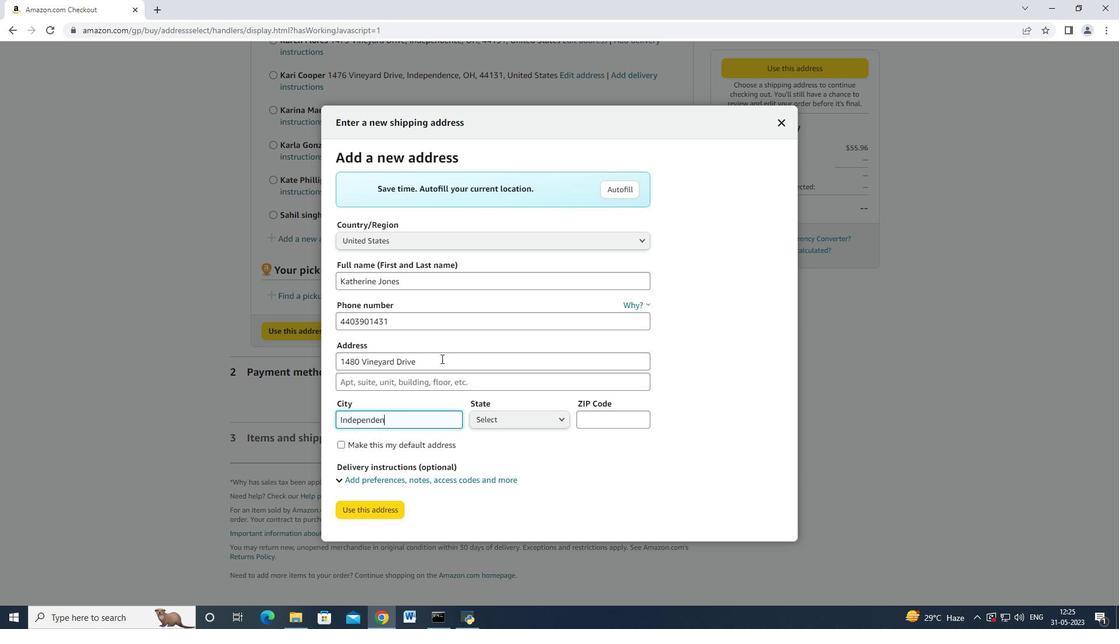 
Action: Mouse moved to (493, 417)
Screenshot: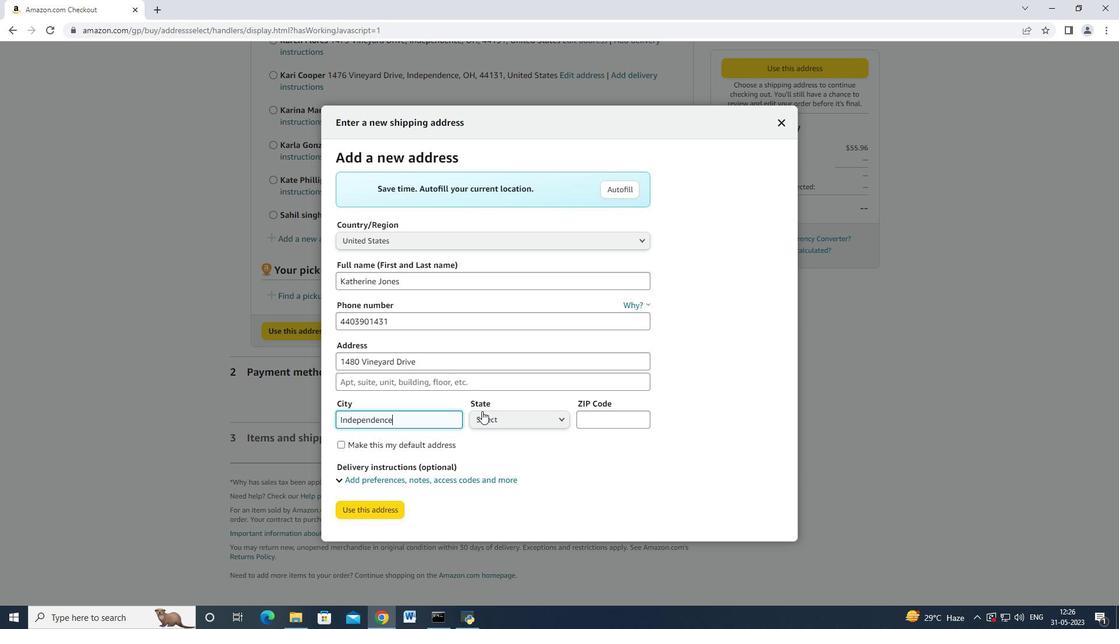 
Action: Mouse pressed left at (493, 417)
Screenshot: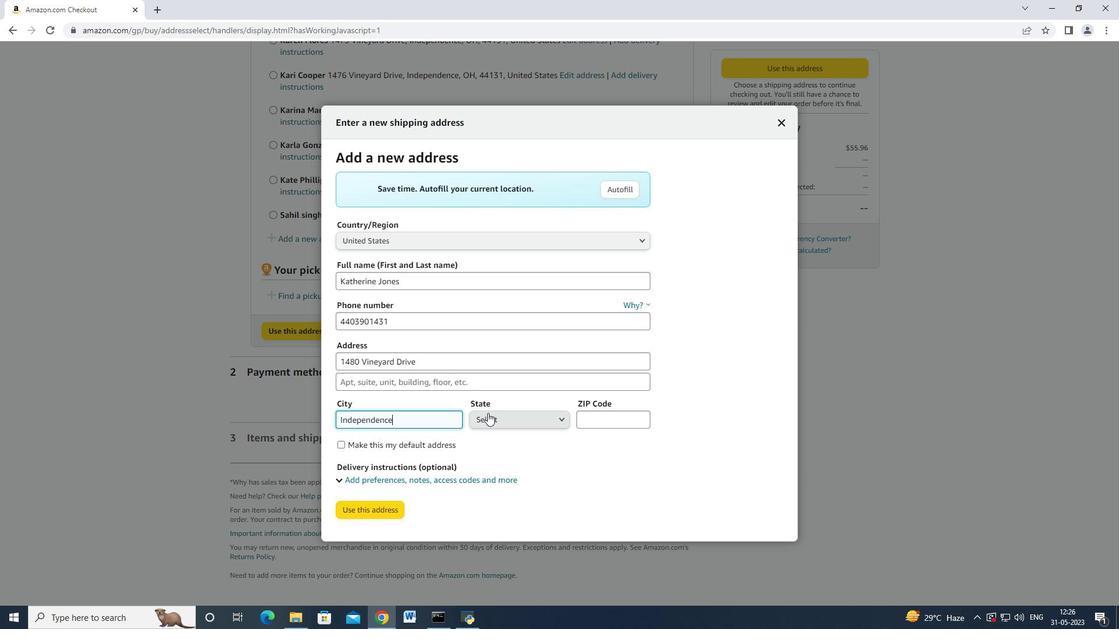 
Action: Mouse moved to (497, 300)
Screenshot: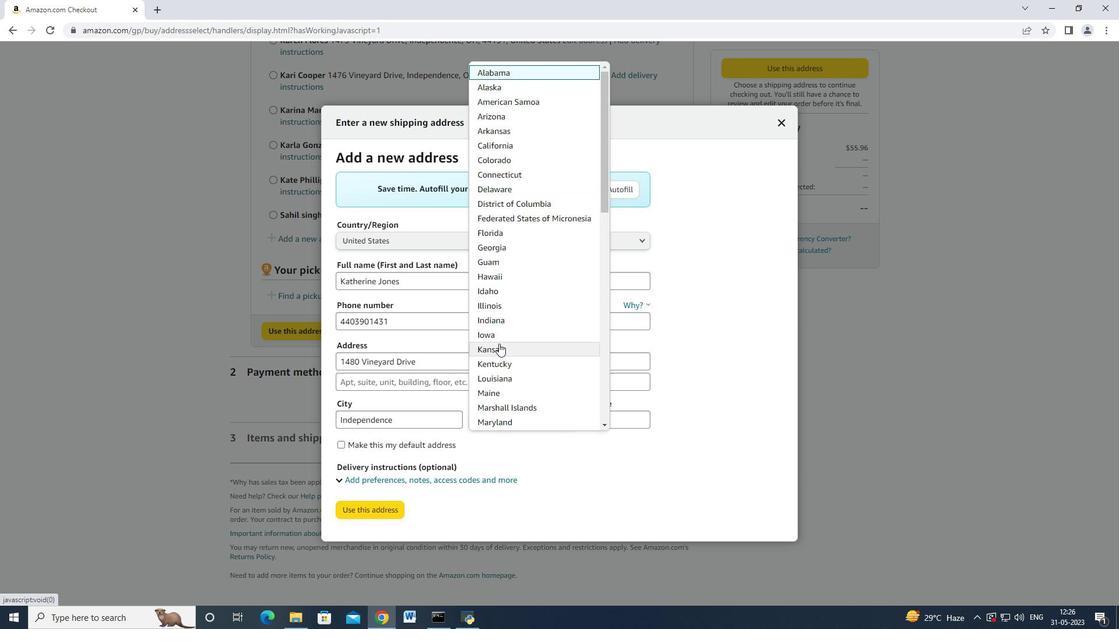 
Action: Mouse scrolled (497, 299) with delta (0, 0)
Screenshot: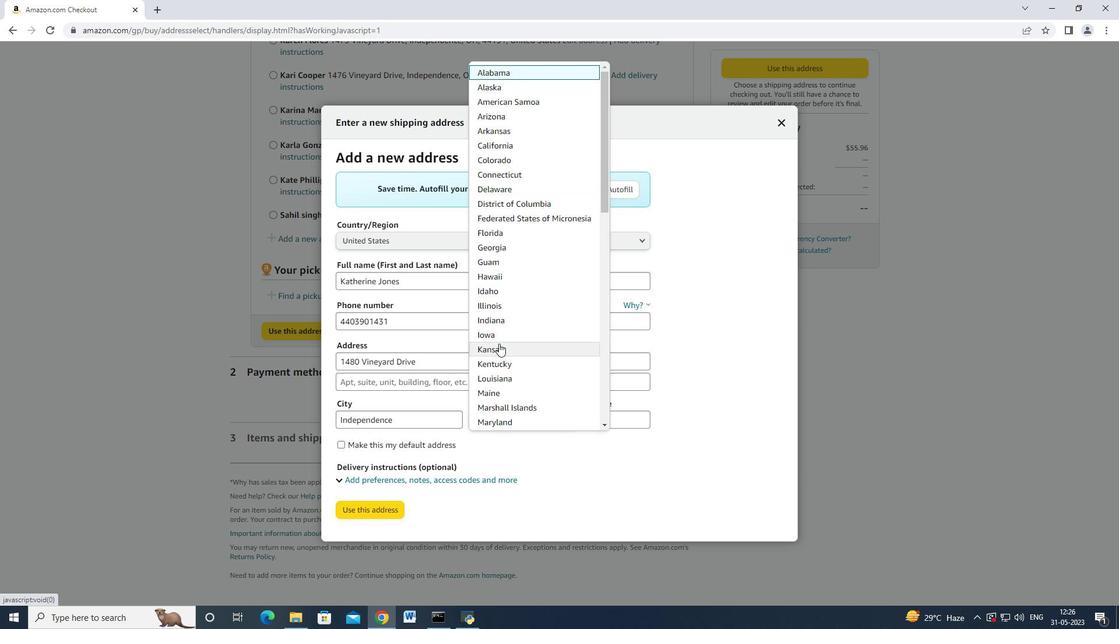 
Action: Mouse moved to (497, 300)
Screenshot: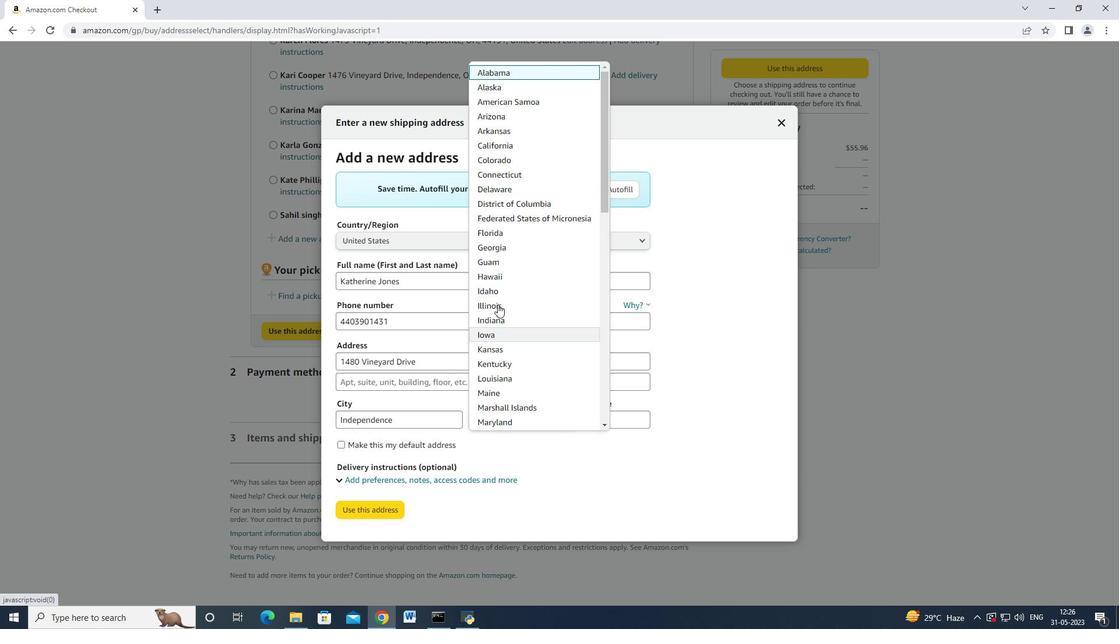 
Action: Mouse scrolled (497, 299) with delta (0, 0)
Screenshot: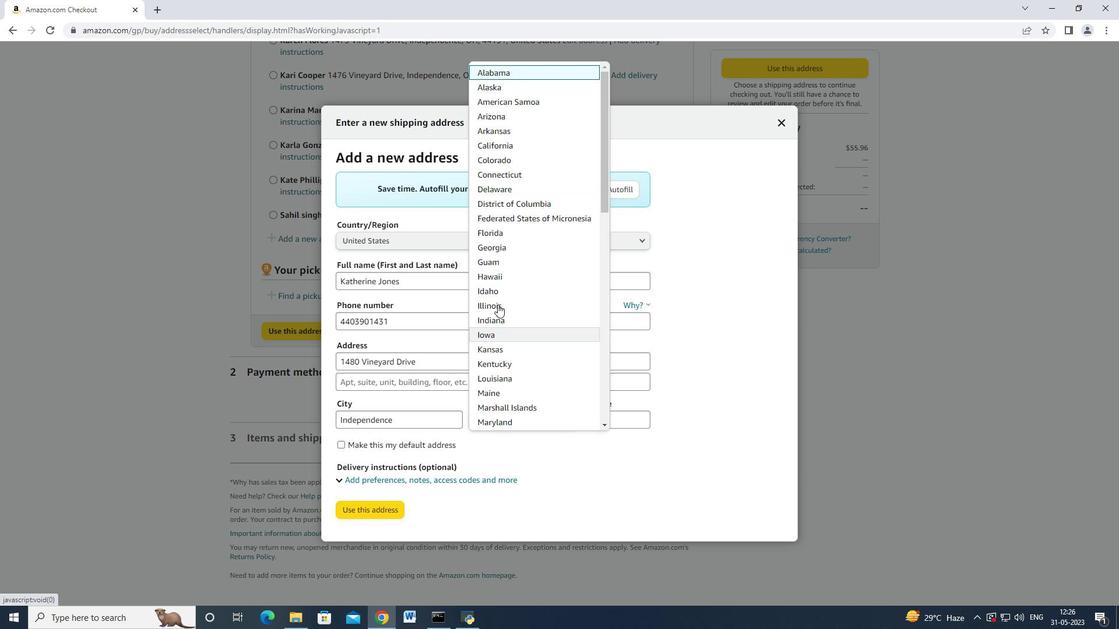 
Action: Mouse moved to (496, 300)
Screenshot: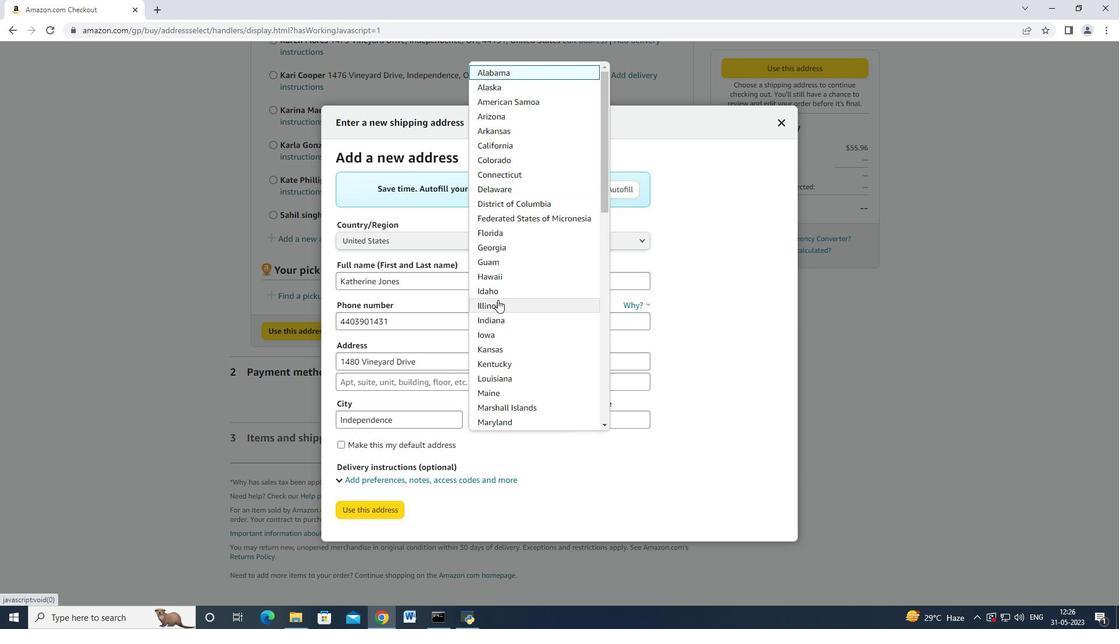 
Action: Mouse scrolled (496, 300) with delta (0, 0)
Screenshot: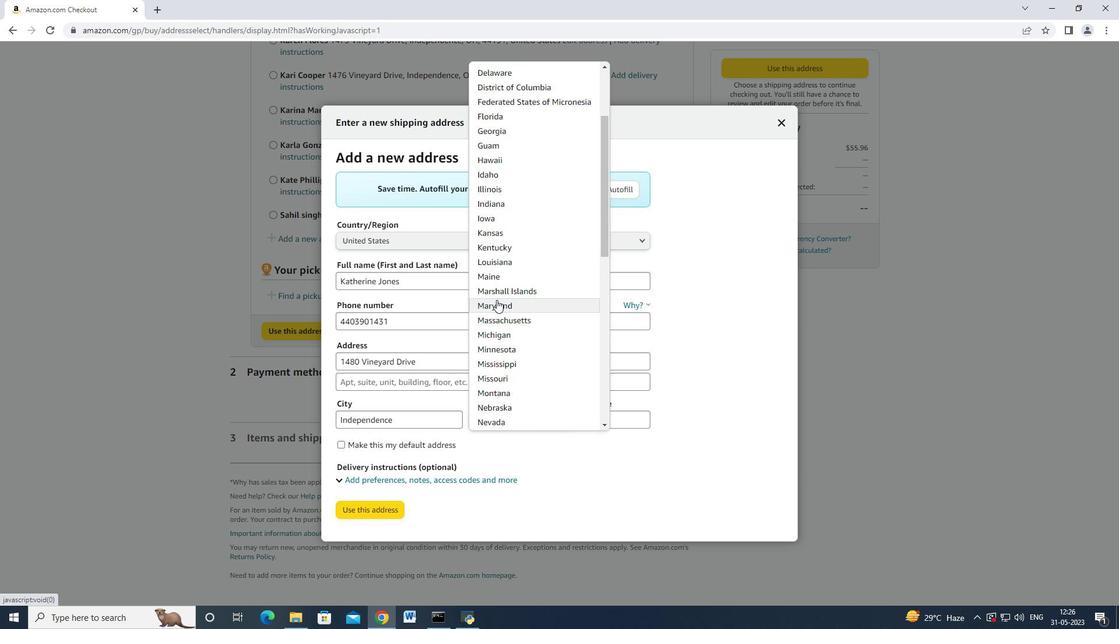 
Action: Mouse scrolled (496, 300) with delta (0, 0)
Screenshot: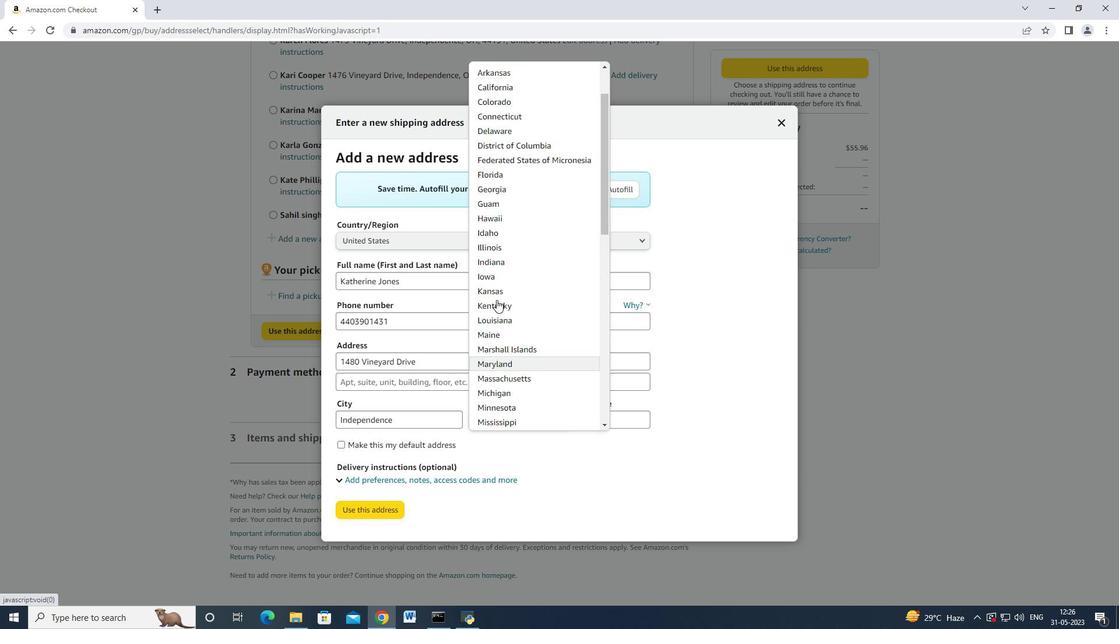 
Action: Mouse scrolled (496, 299) with delta (0, 0)
Screenshot: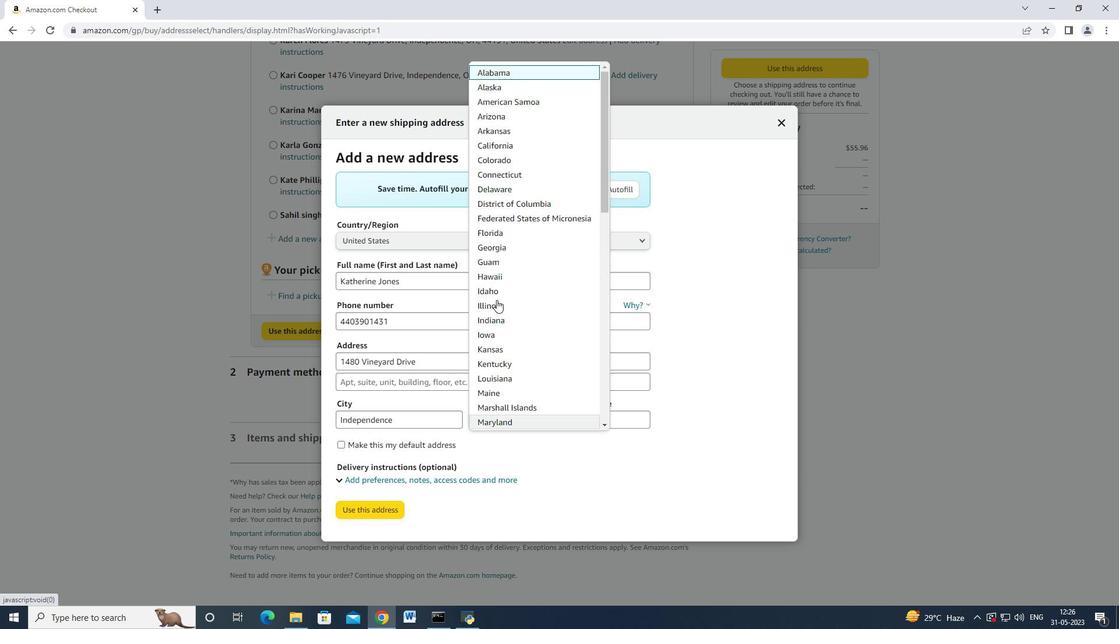 
Action: Mouse scrolled (496, 299) with delta (0, 0)
Screenshot: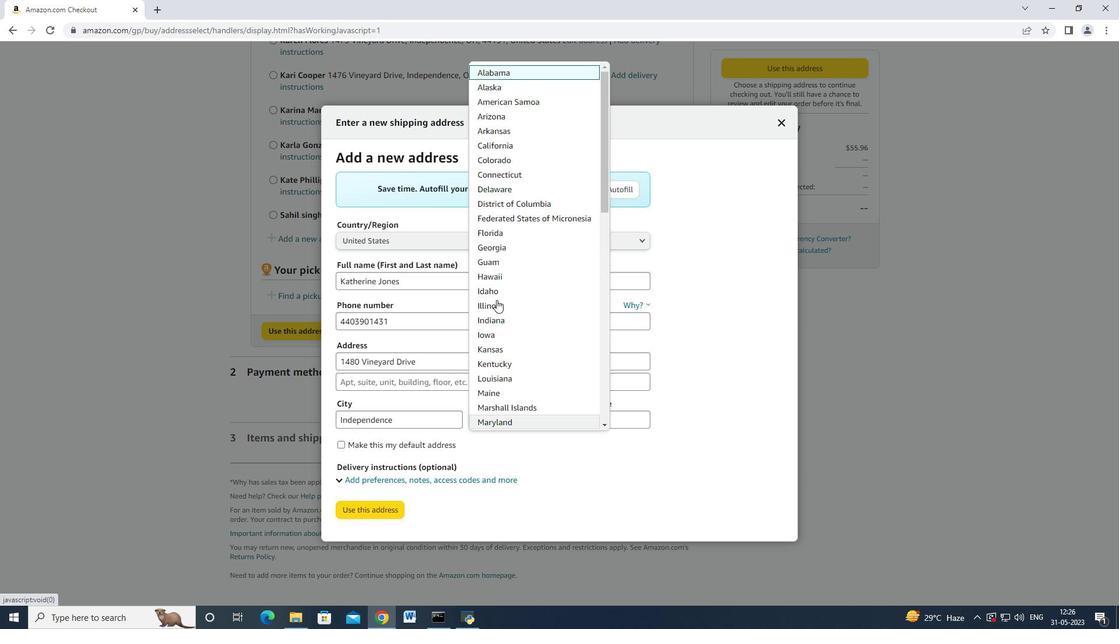 
Action: Mouse scrolled (496, 299) with delta (0, 0)
Screenshot: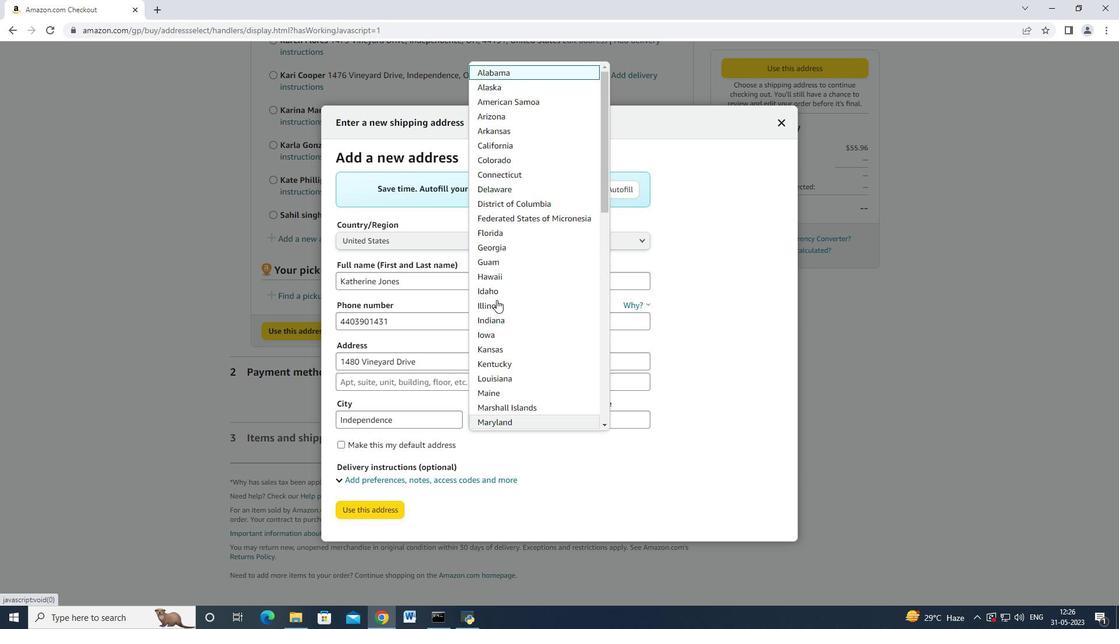 
Action: Mouse scrolled (496, 299) with delta (0, 0)
Screenshot: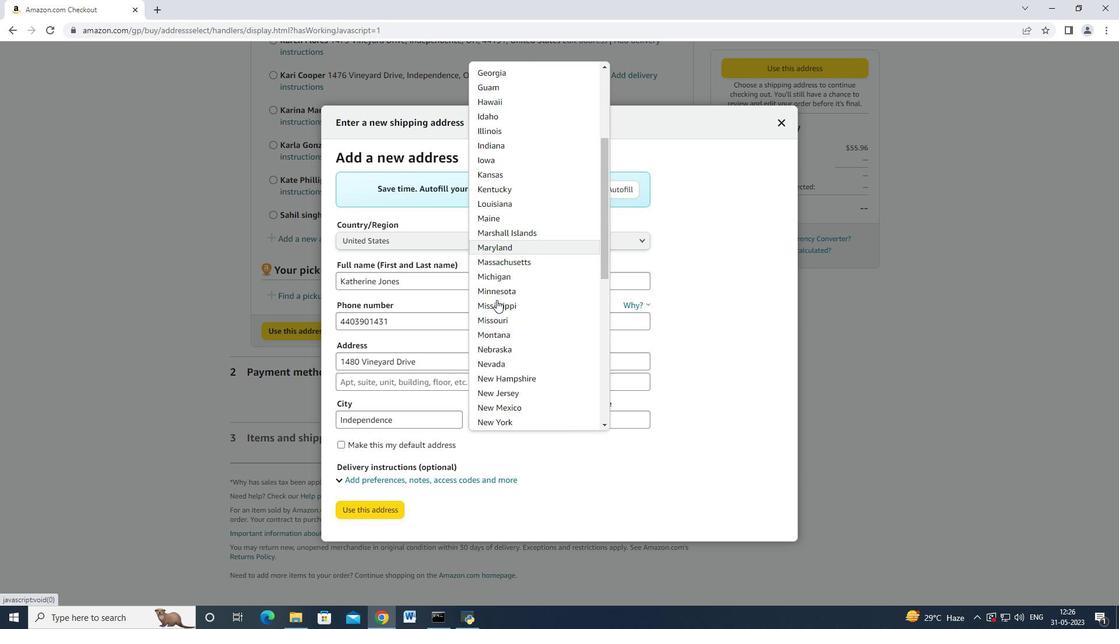 
Action: Mouse scrolled (496, 299) with delta (0, 0)
Screenshot: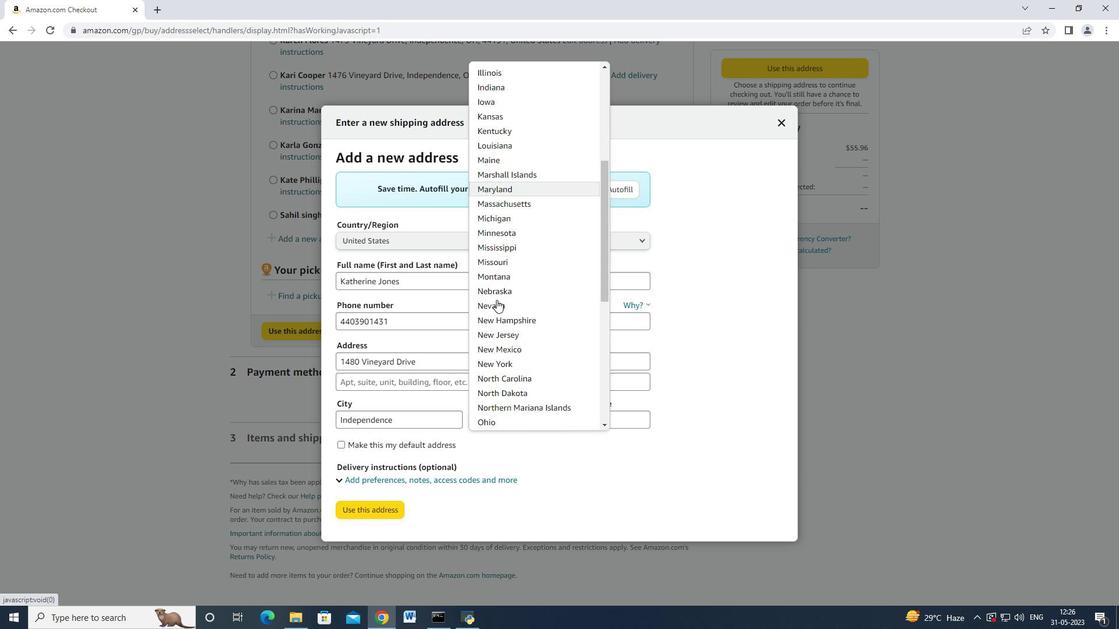 
Action: Mouse moved to (501, 359)
Screenshot: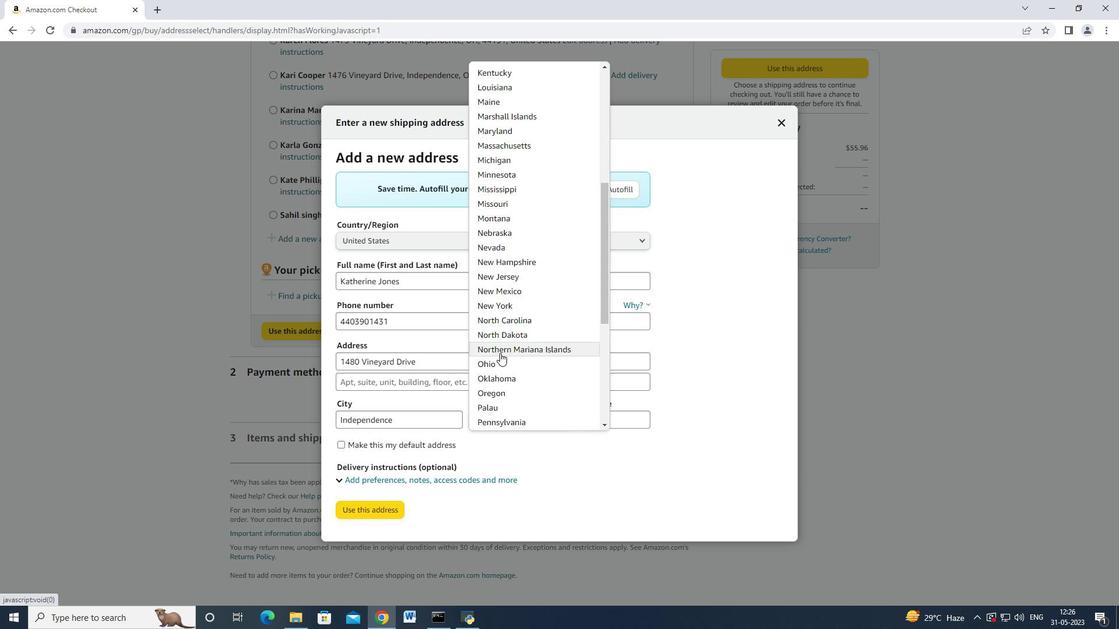 
Action: Mouse pressed left at (501, 359)
Screenshot: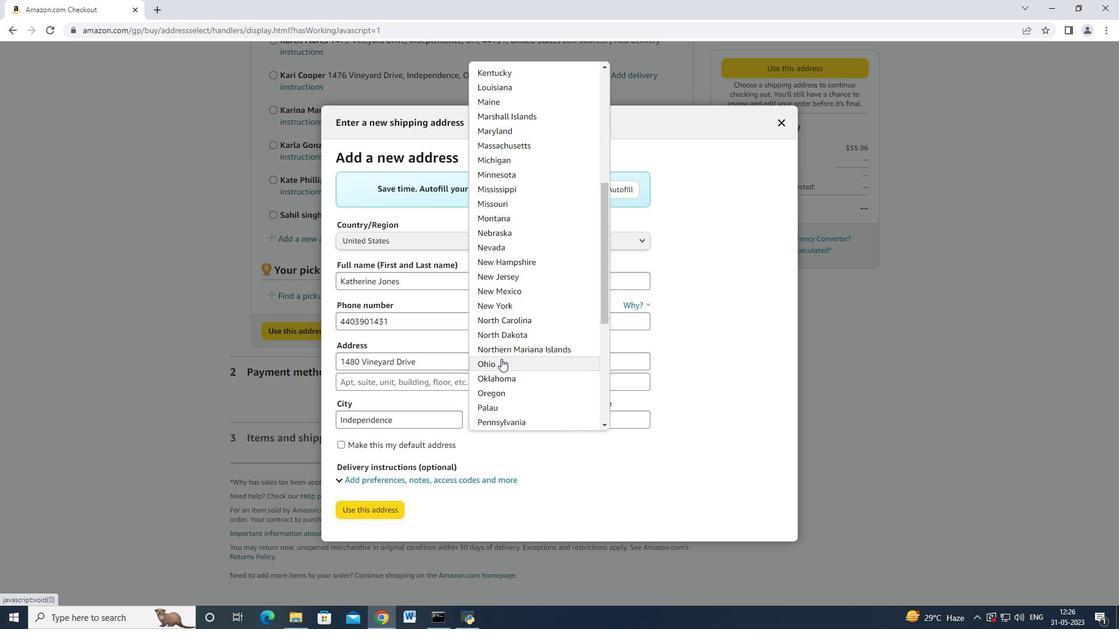 
Action: Mouse moved to (602, 413)
Screenshot: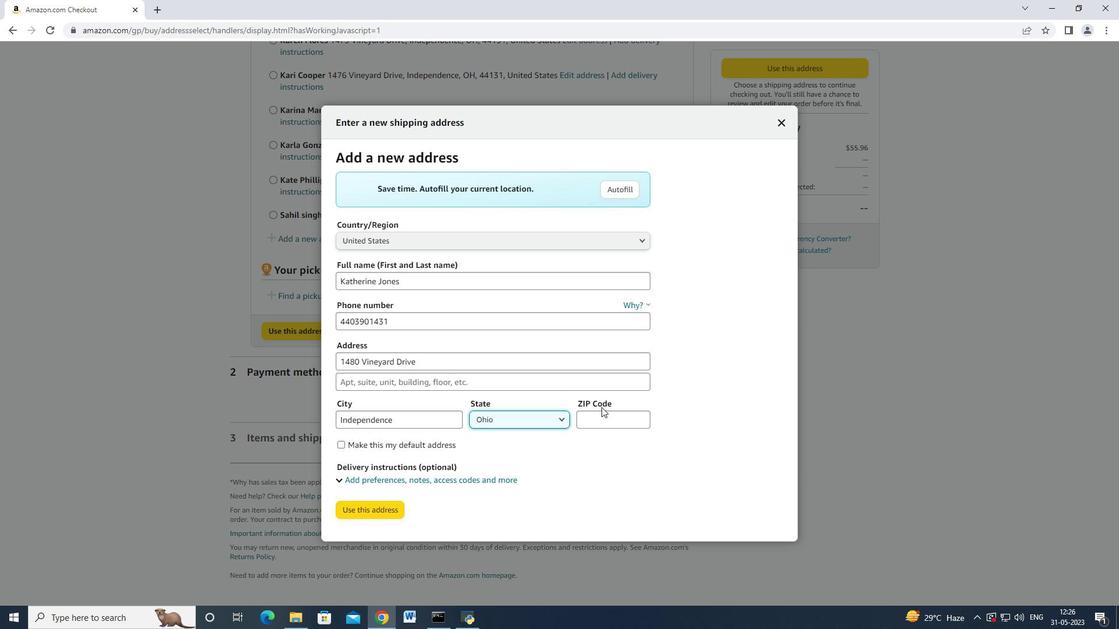 
Action: Mouse pressed left at (602, 413)
Screenshot: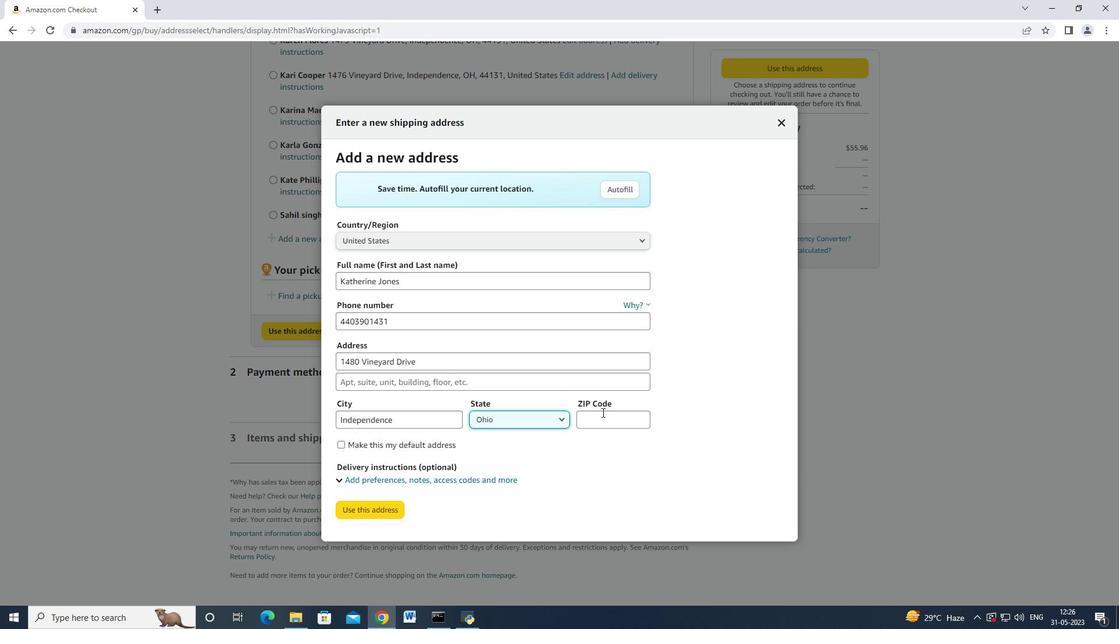 
Action: Mouse moved to (598, 416)
Screenshot: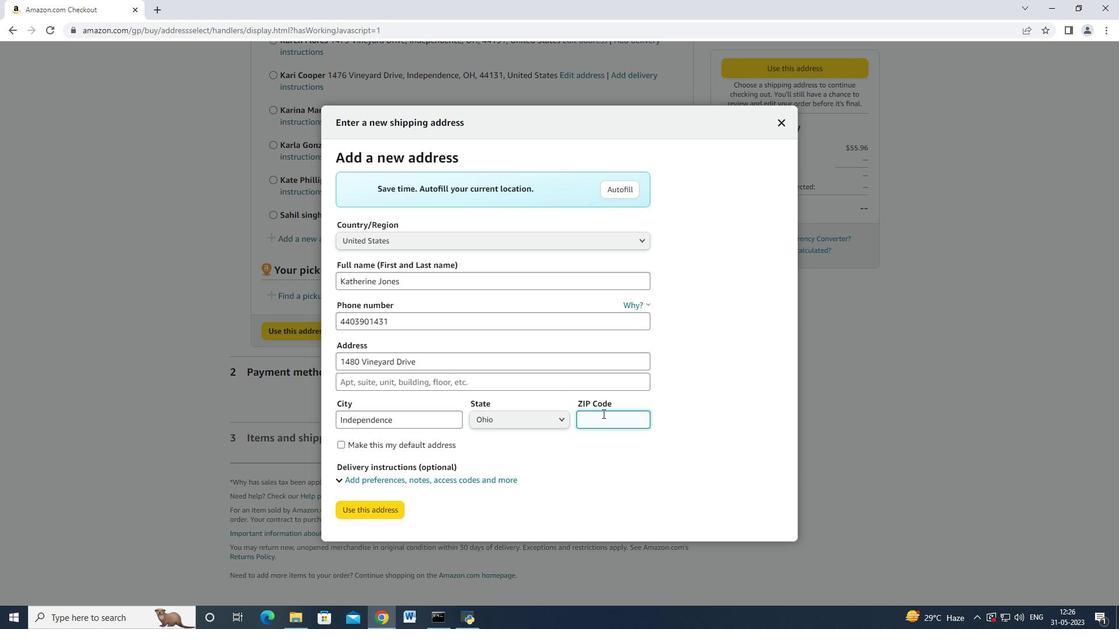
Action: Key pressed 44131
Screenshot: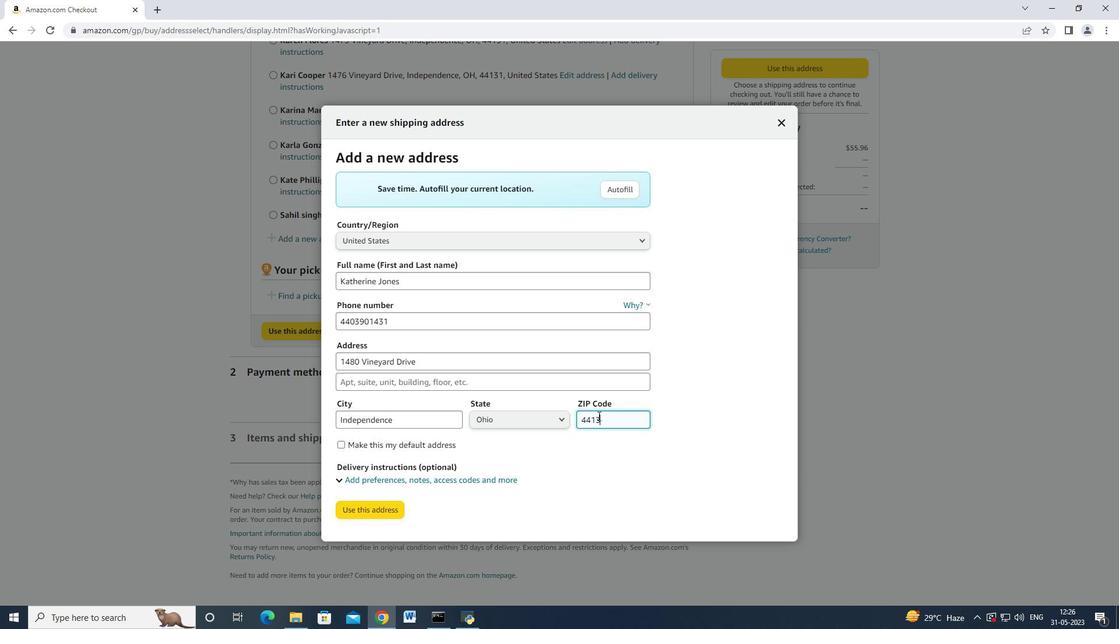 
Action: Mouse moved to (395, 505)
Screenshot: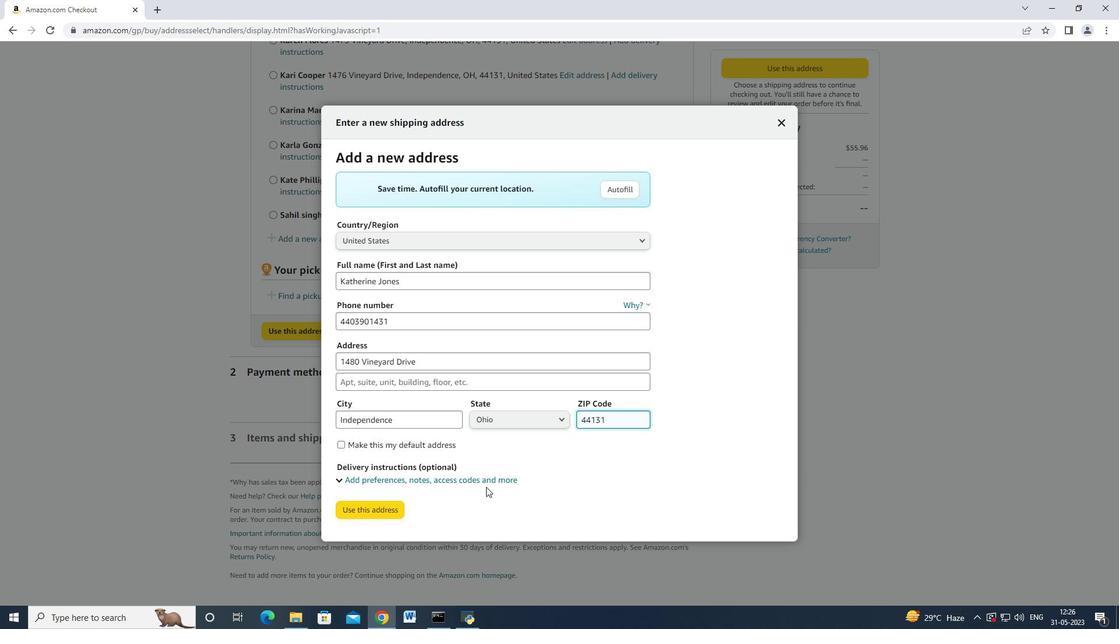 
Action: Mouse pressed left at (395, 505)
Screenshot: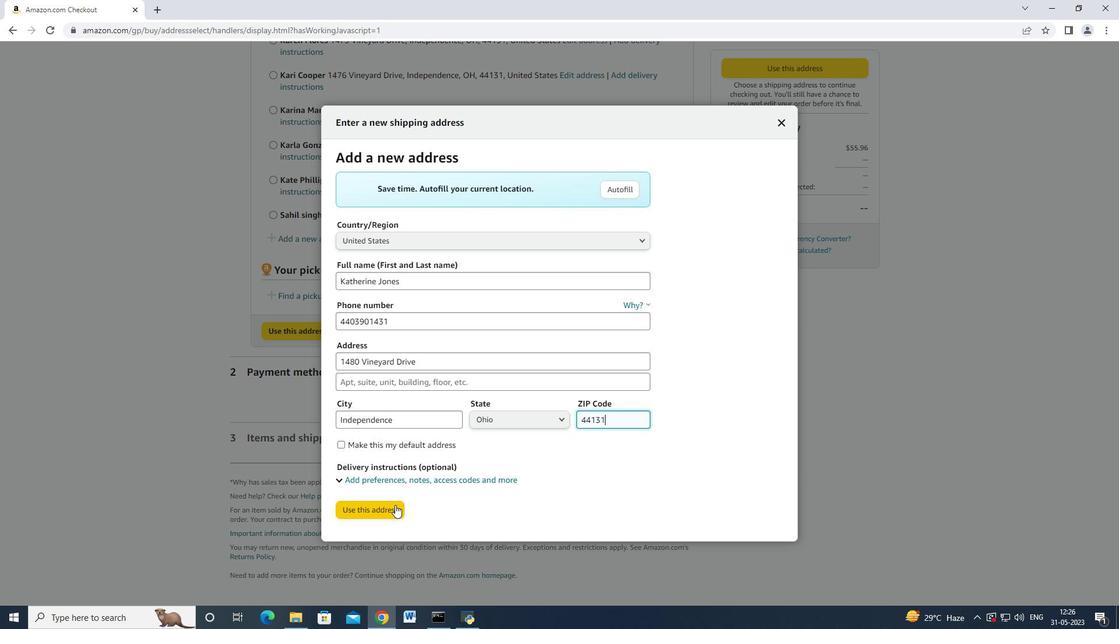 
Action: Mouse moved to (353, 216)
Screenshot: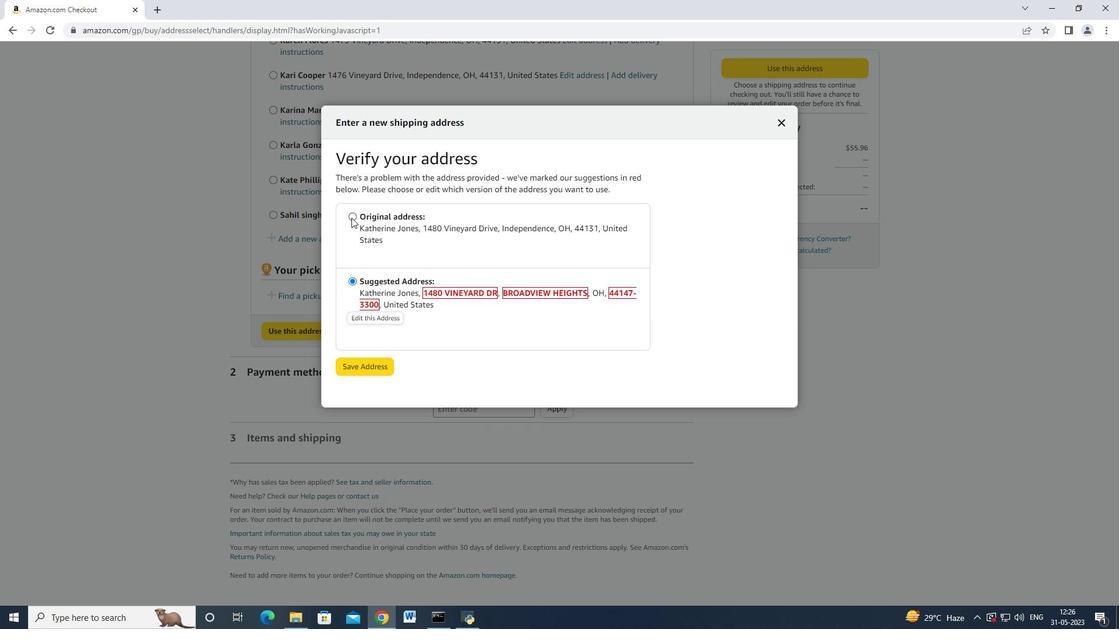 
Action: Mouse pressed left at (353, 216)
Screenshot: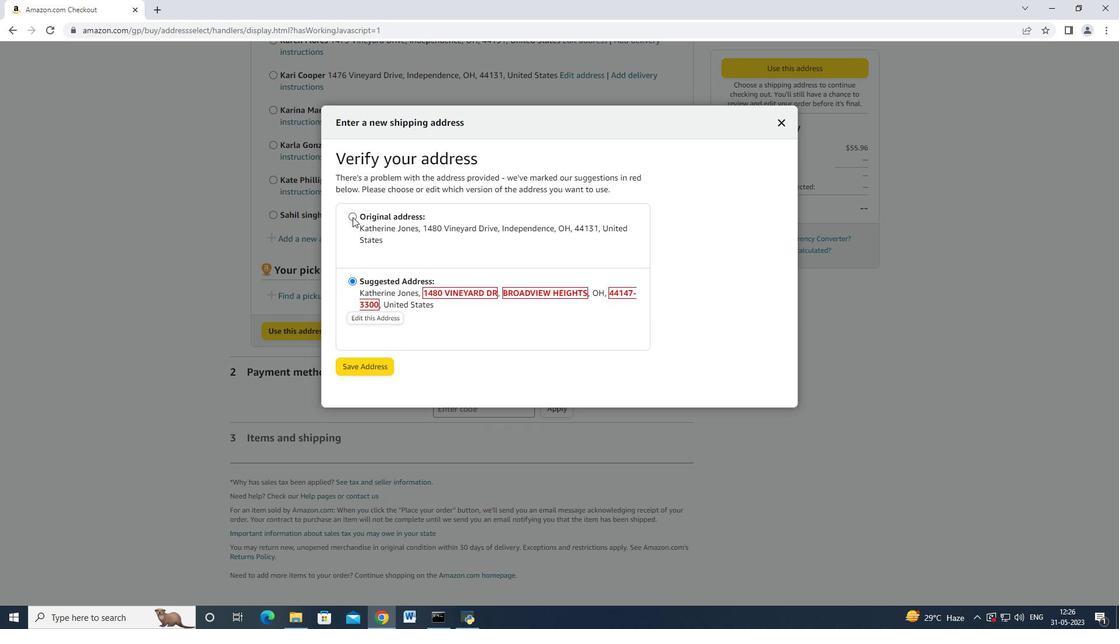 
Action: Mouse moved to (359, 365)
Screenshot: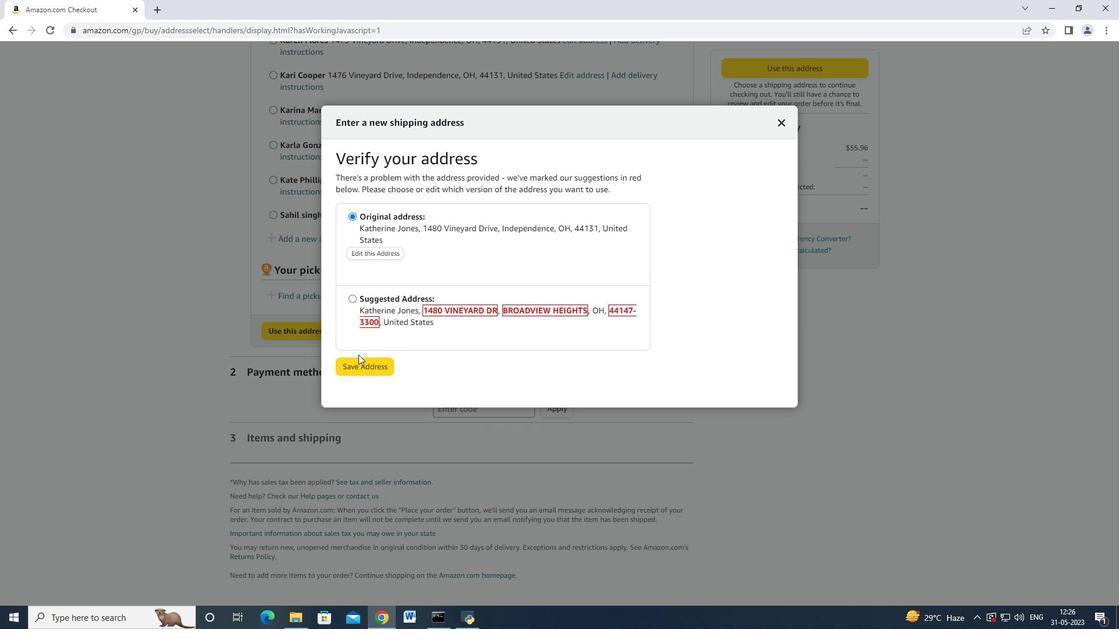 
Action: Mouse pressed left at (359, 365)
Screenshot: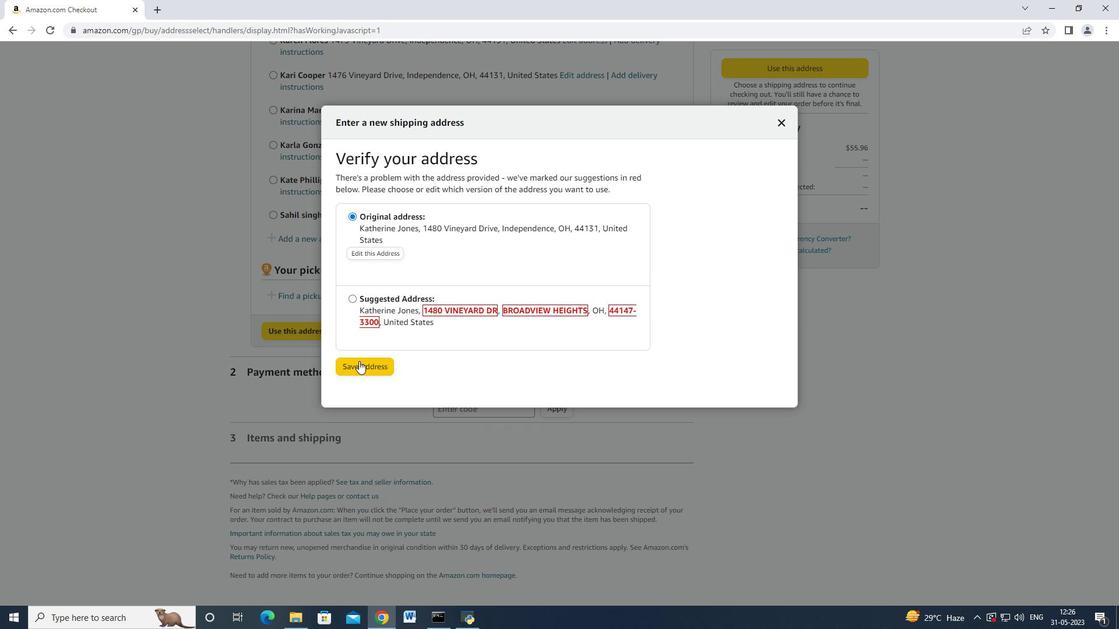 
Action: Mouse moved to (359, 253)
Screenshot: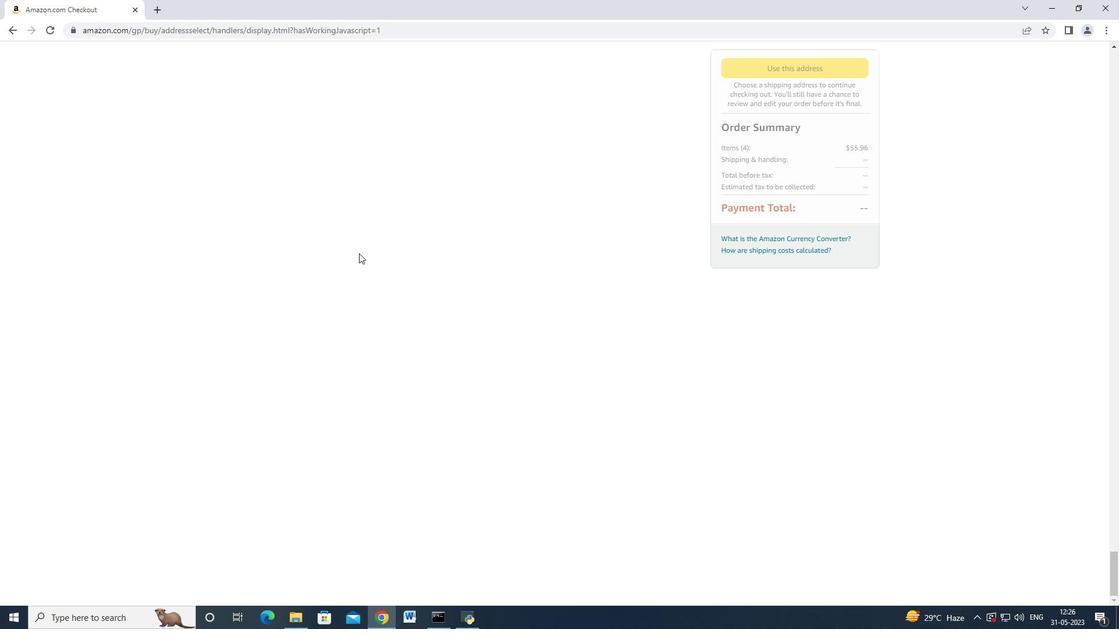 
Action: Mouse scrolled (359, 253) with delta (0, 0)
Screenshot: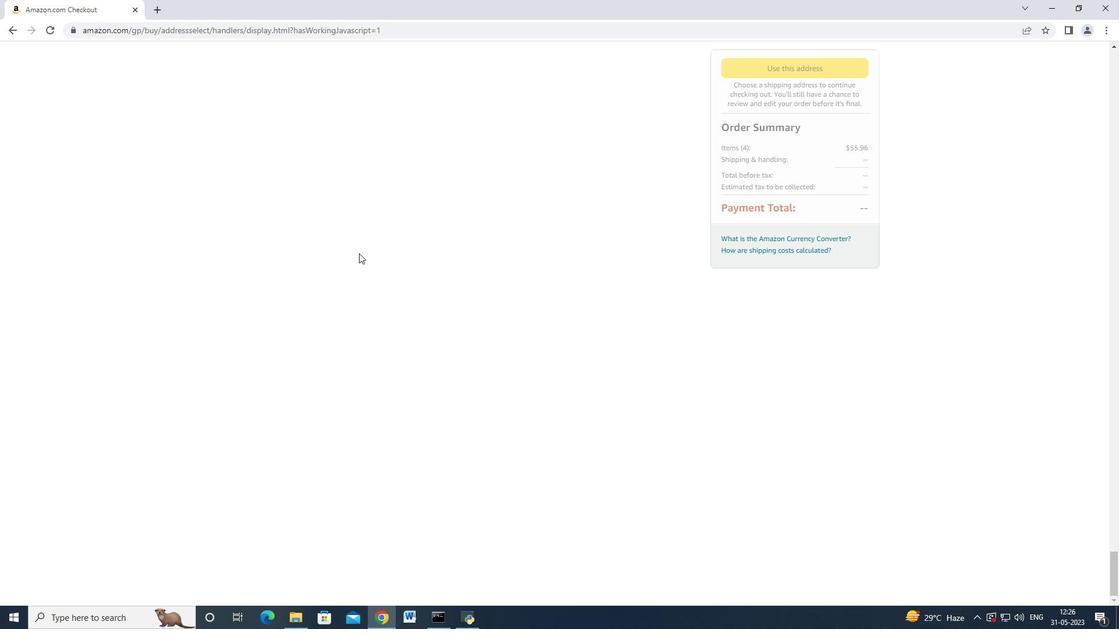 
Action: Mouse moved to (338, 250)
Screenshot: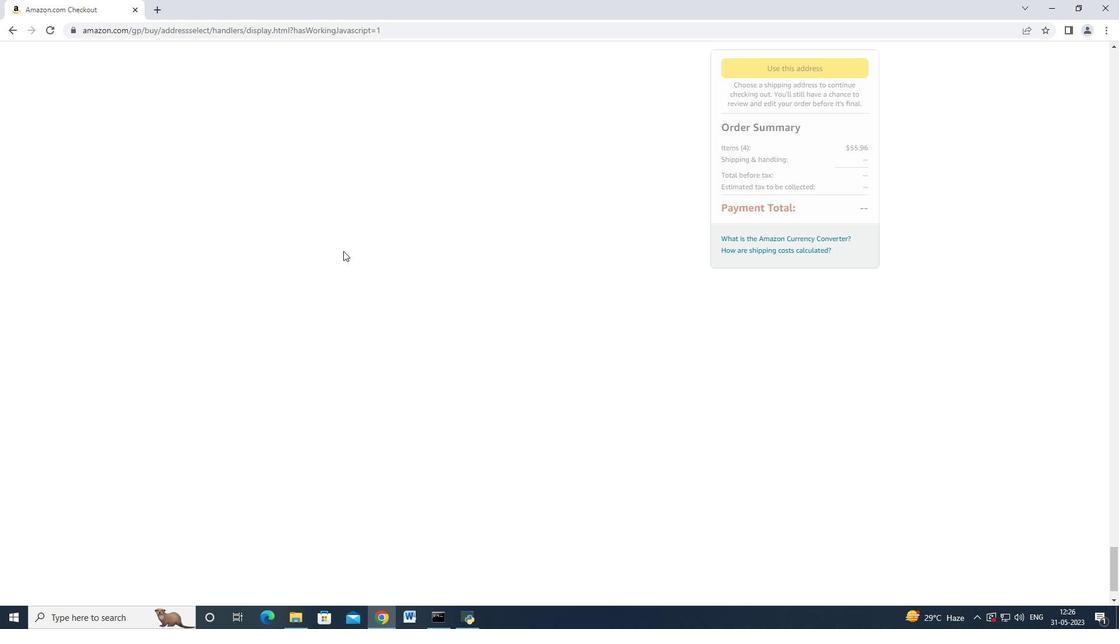 
Action: Mouse scrolled (338, 251) with delta (0, 0)
Screenshot: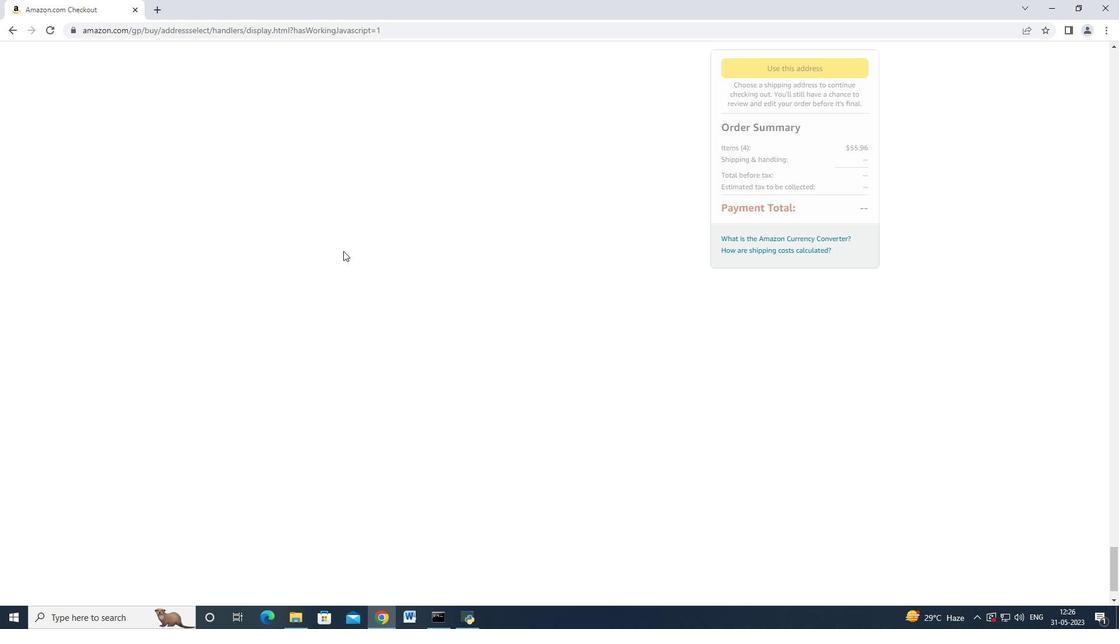 
Action: Mouse moved to (335, 250)
Screenshot: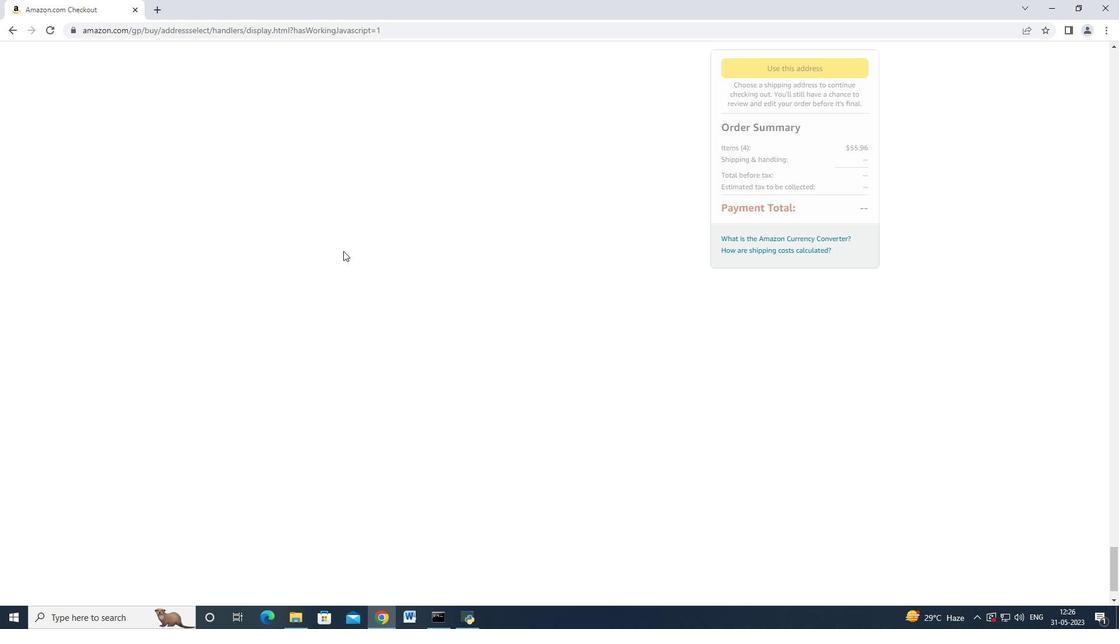 
Action: Mouse scrolled (335, 251) with delta (0, 0)
Screenshot: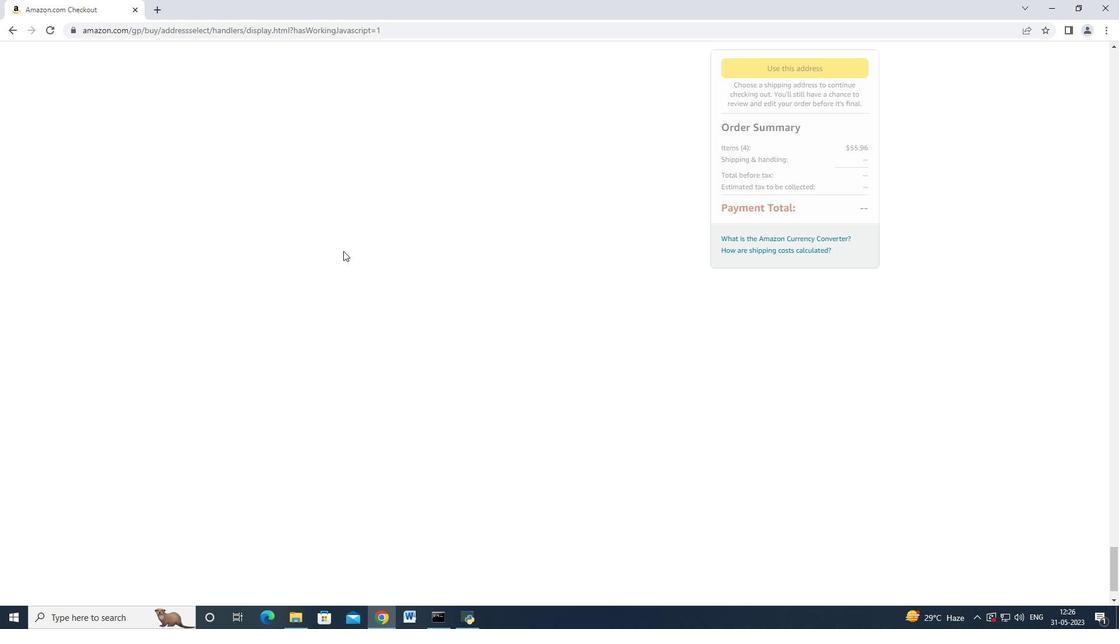 
Action: Mouse scrolled (335, 251) with delta (0, 0)
Screenshot: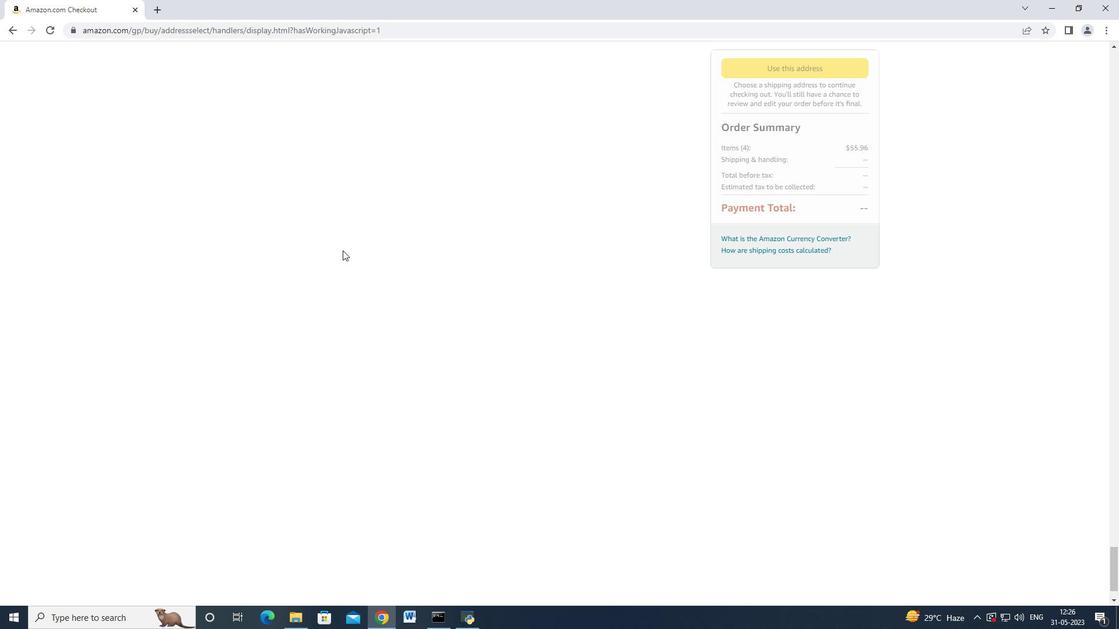 
Action: Mouse moved to (259, 217)
Screenshot: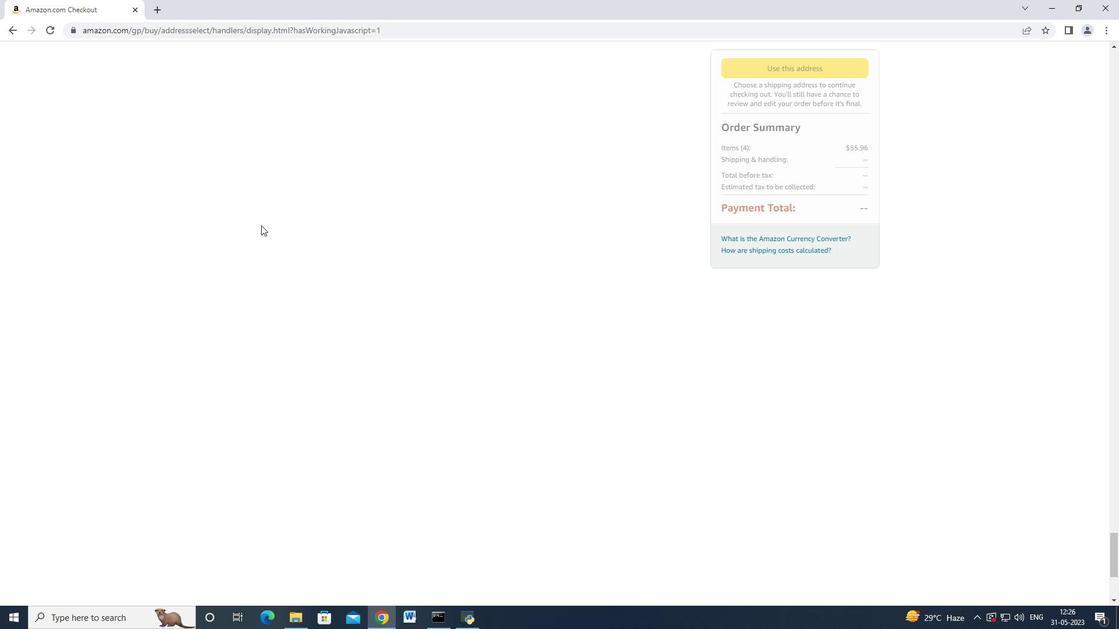 
Action: Mouse scrolled (259, 216) with delta (0, 0)
Screenshot: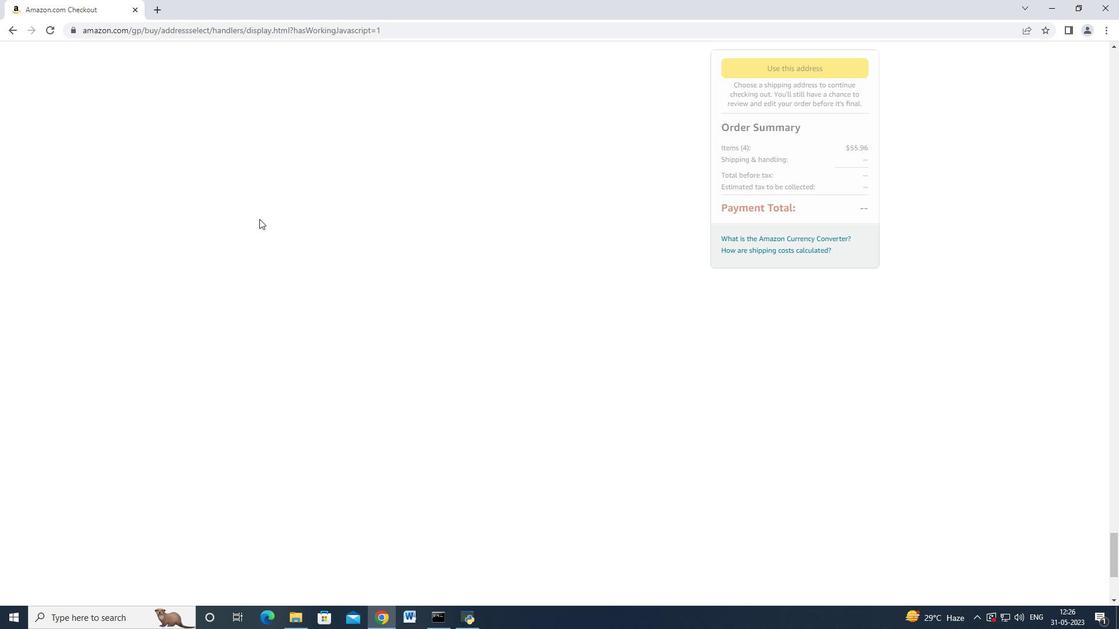 
Action: Mouse scrolled (259, 216) with delta (0, 0)
Screenshot: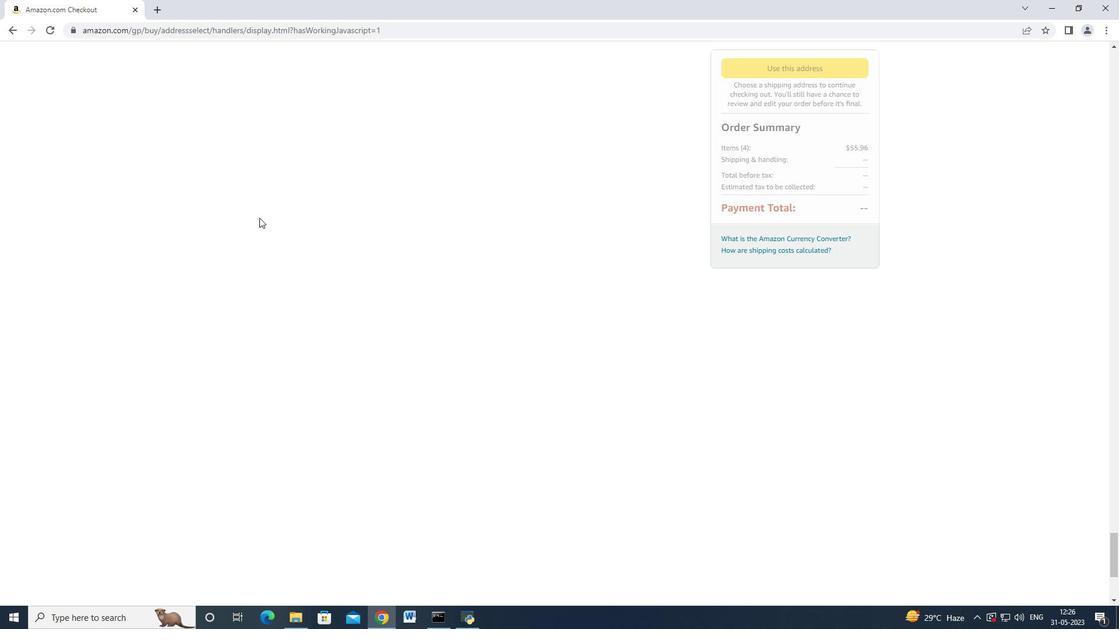 
Action: Mouse scrolled (259, 216) with delta (0, 0)
Screenshot: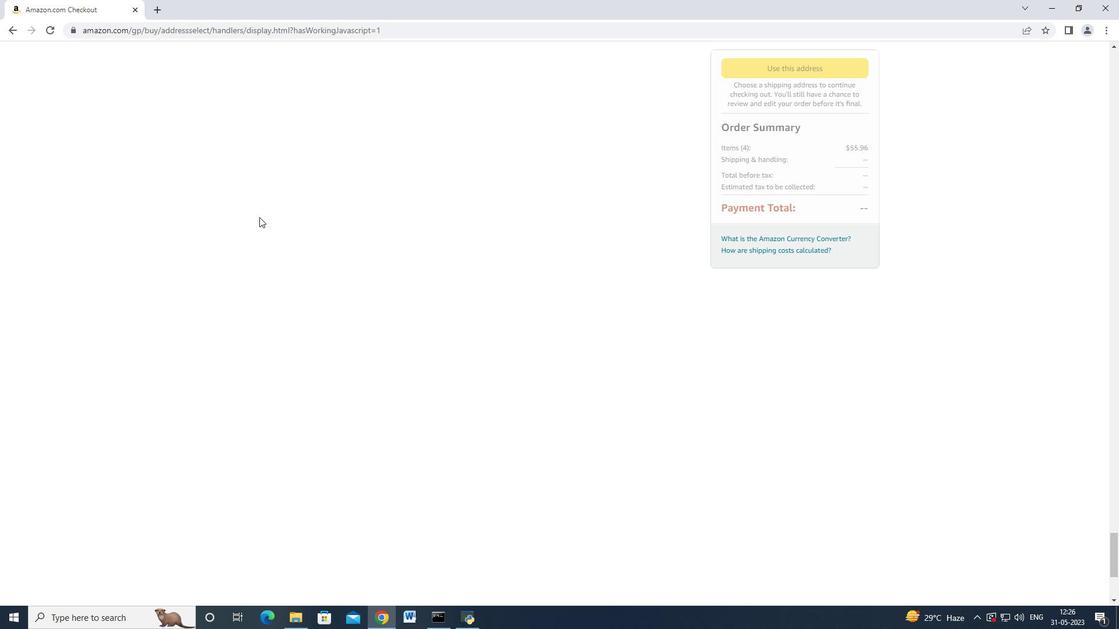 
Action: Mouse scrolled (259, 218) with delta (0, 0)
Screenshot: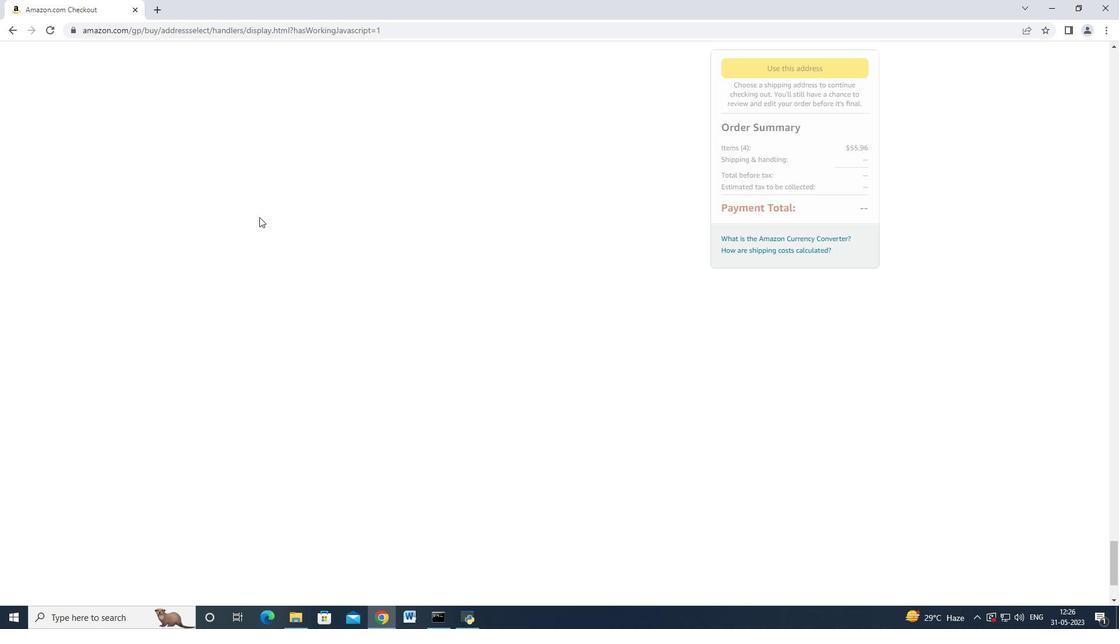 
Action: Mouse scrolled (259, 218) with delta (0, 0)
Screenshot: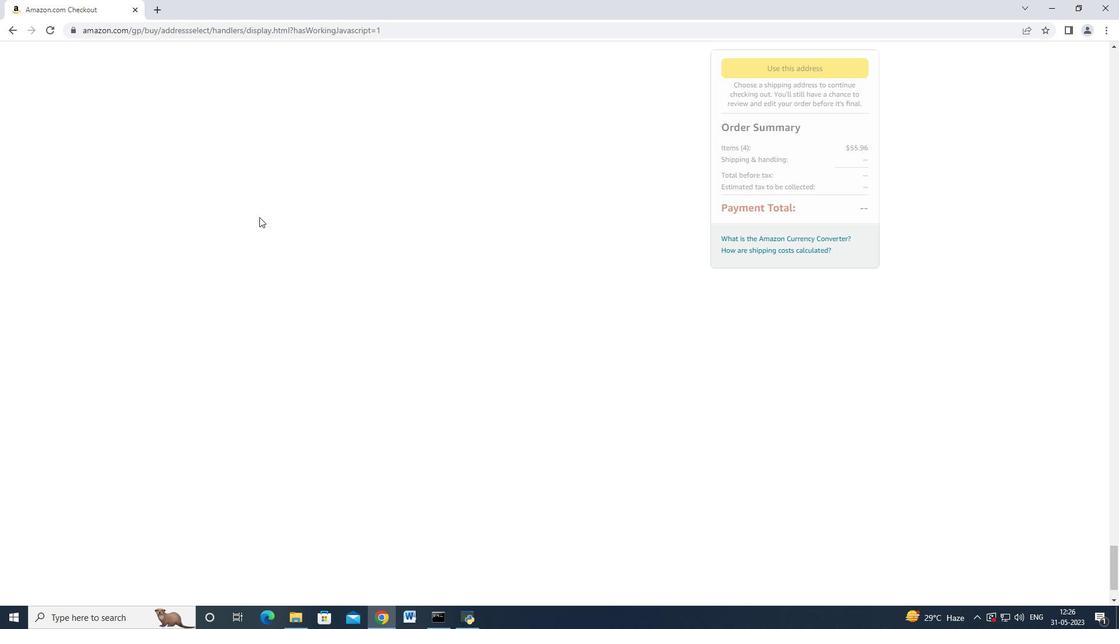 
Action: Mouse moved to (343, 192)
Screenshot: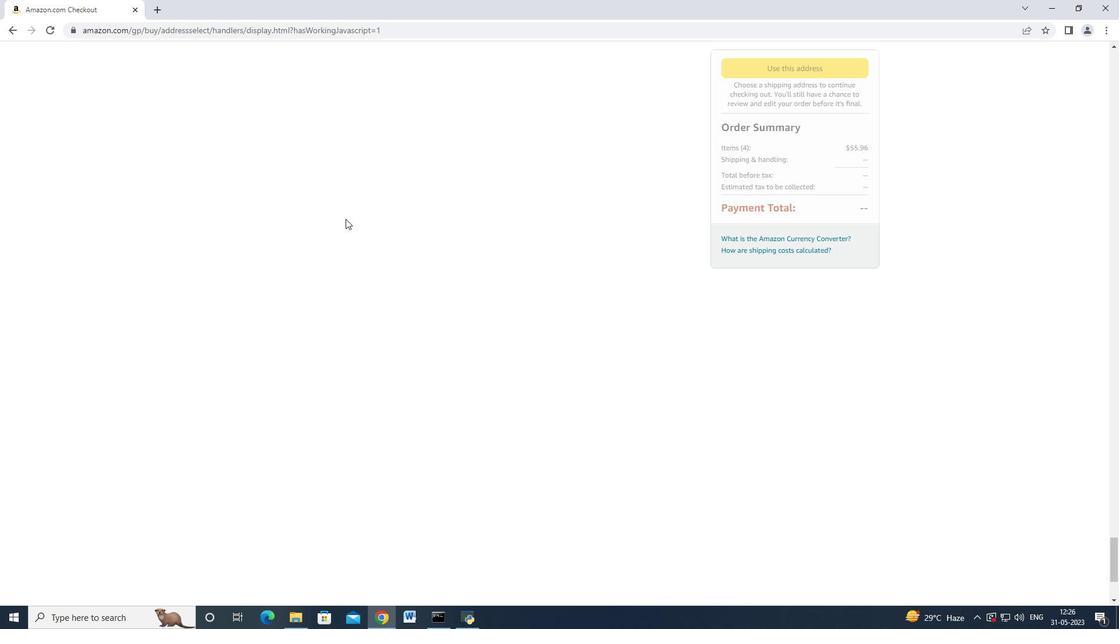 
Action: Key pressed a
Screenshot: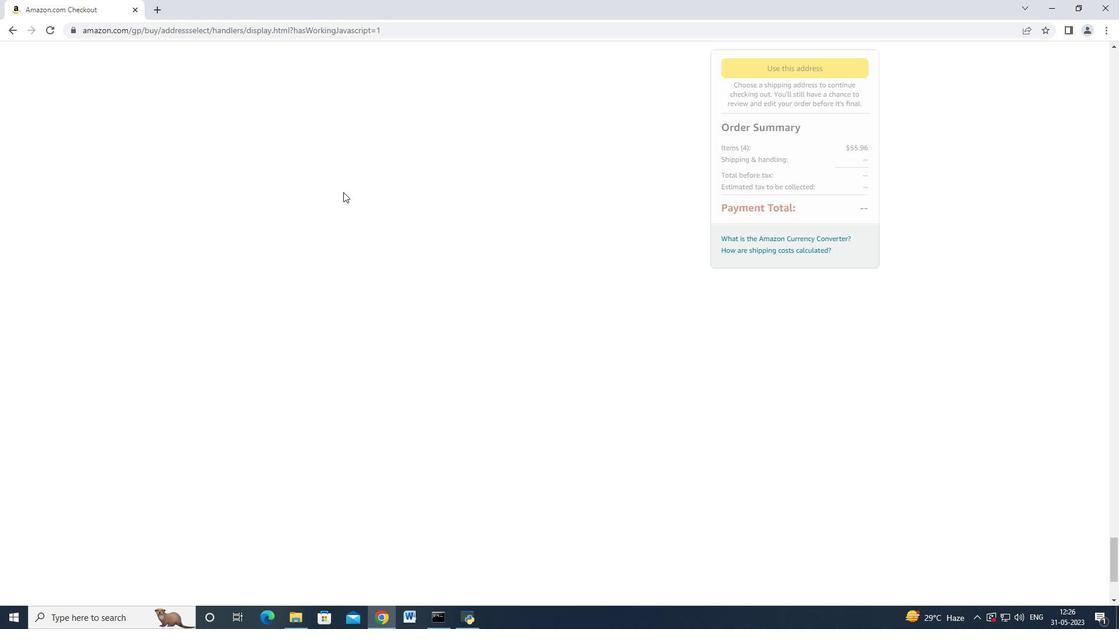 
Action: Mouse moved to (48, 28)
Screenshot: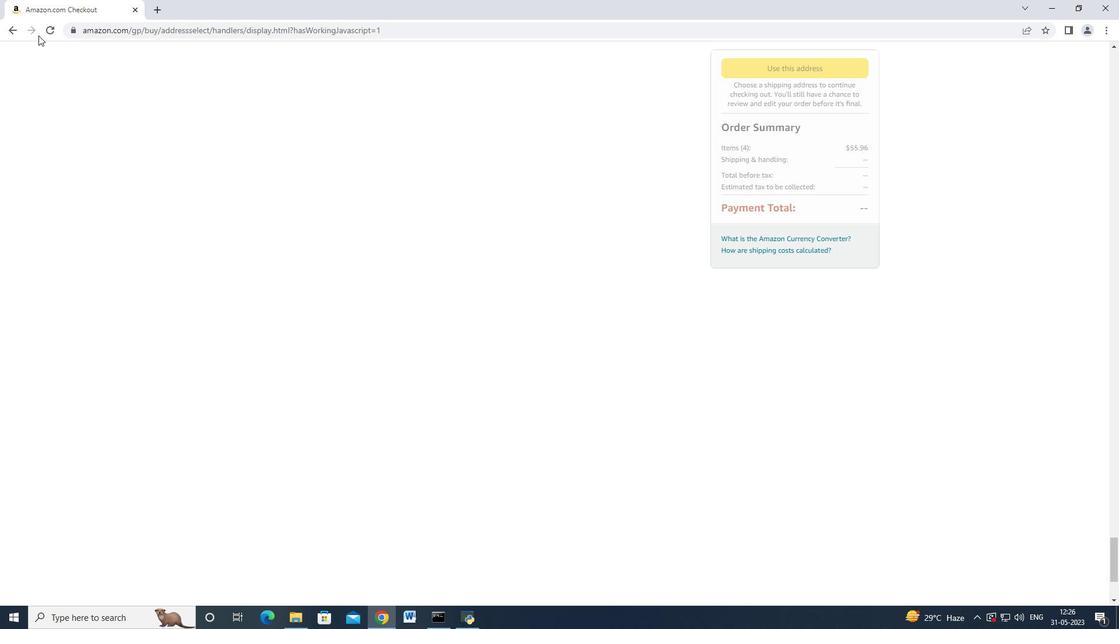 
Action: Mouse pressed left at (48, 28)
Screenshot: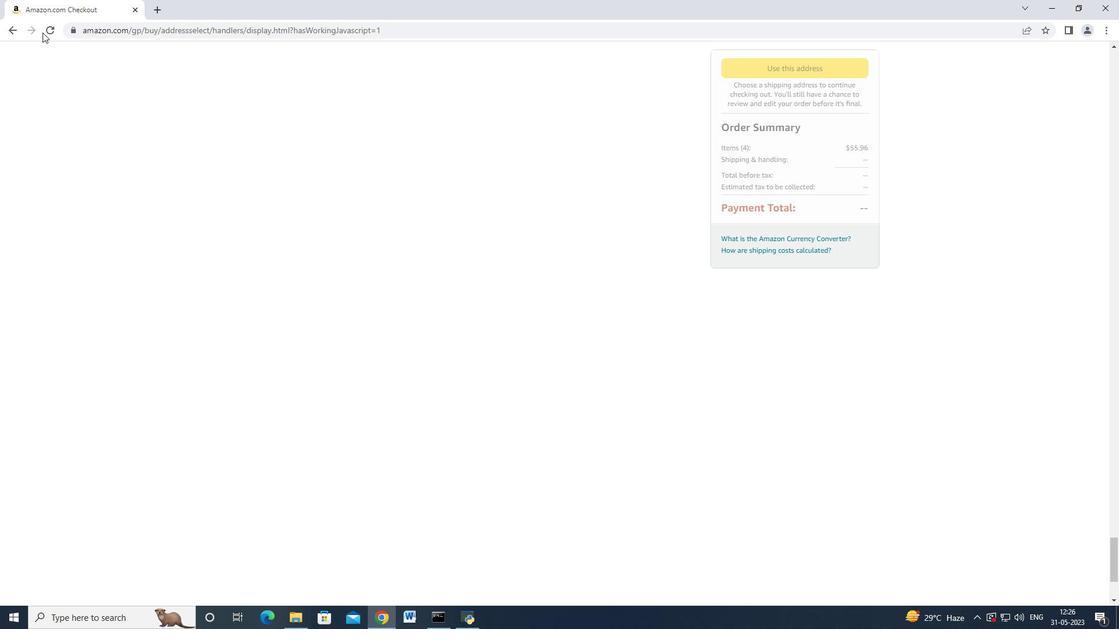 
Action: Mouse moved to (356, 185)
Screenshot: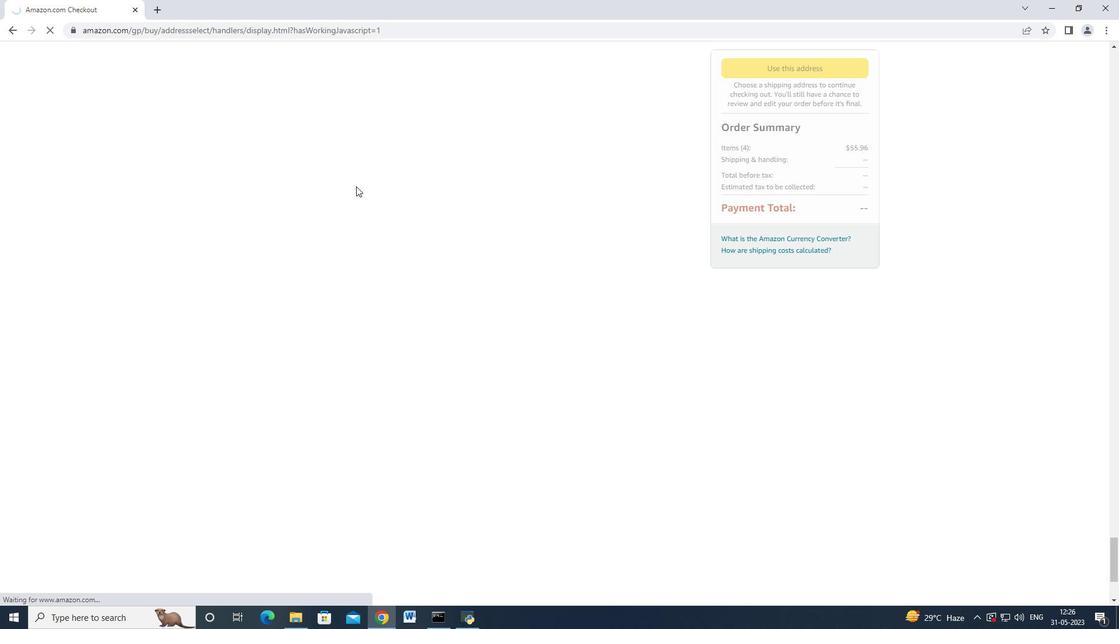 
Action: Mouse pressed left at (356, 185)
Screenshot: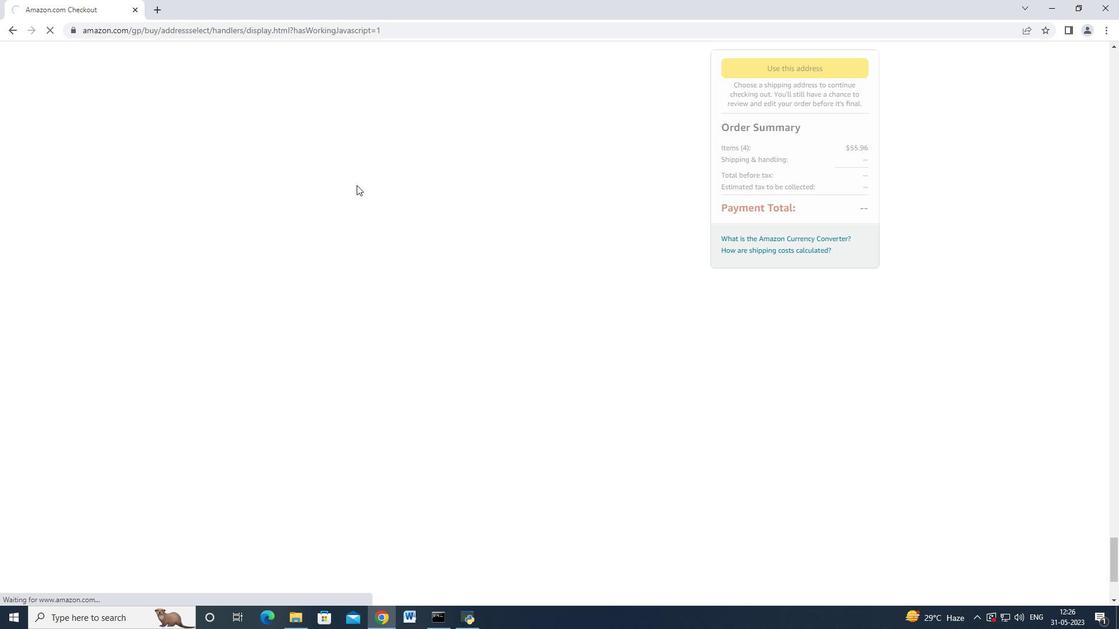 
Action: Mouse moved to (11, 29)
Screenshot: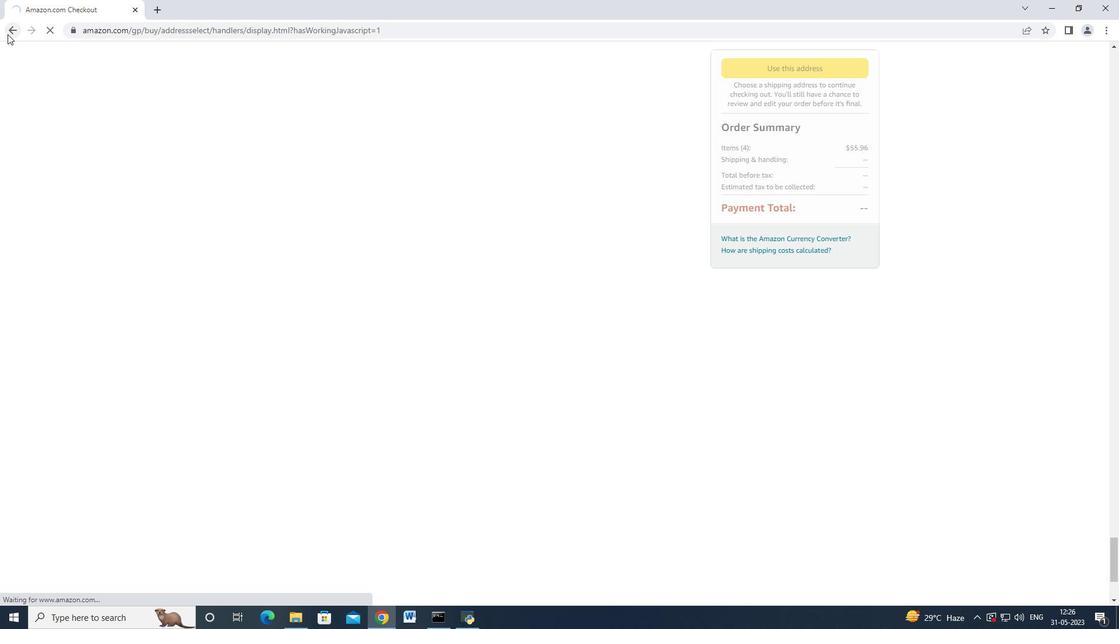 
Action: Mouse pressed left at (11, 29)
Screenshot: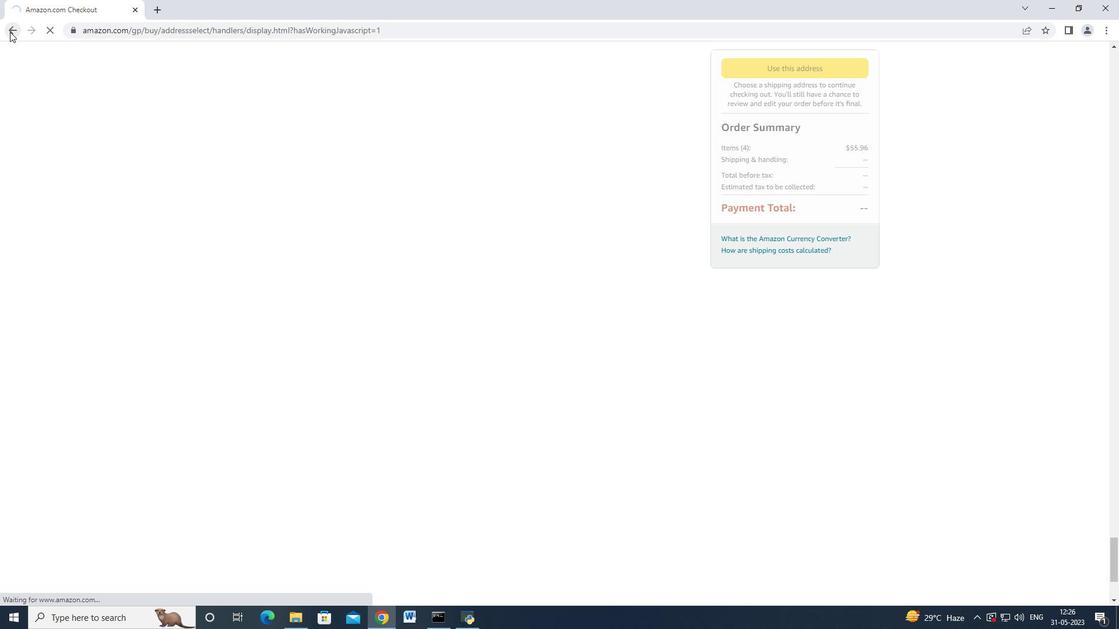 
Action: Mouse moved to (54, 33)
Screenshot: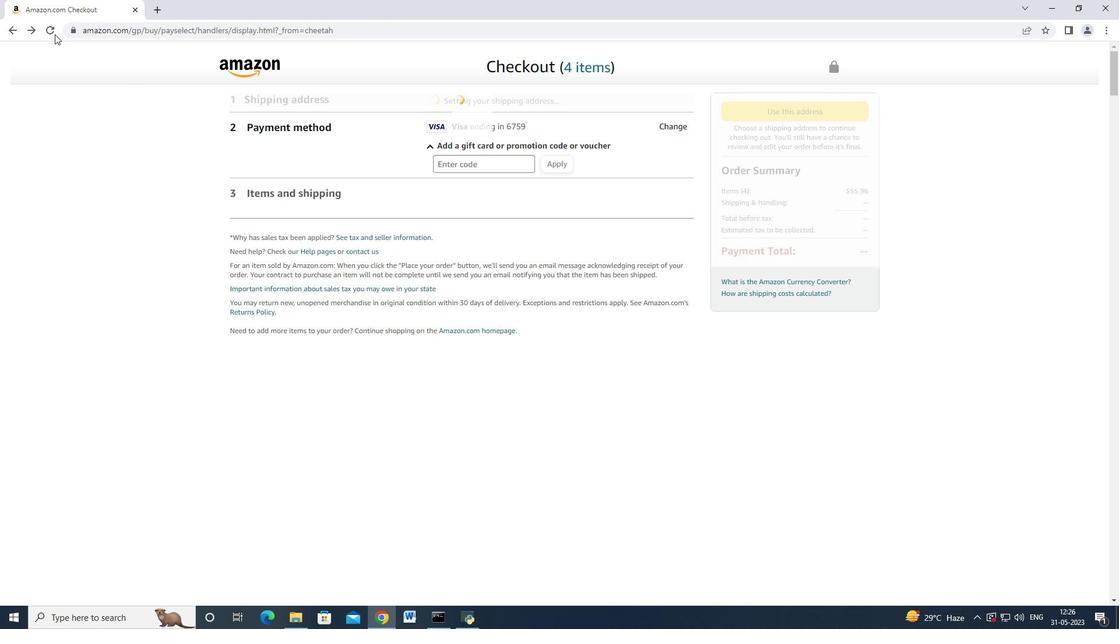 
Action: Mouse pressed left at (54, 33)
Screenshot: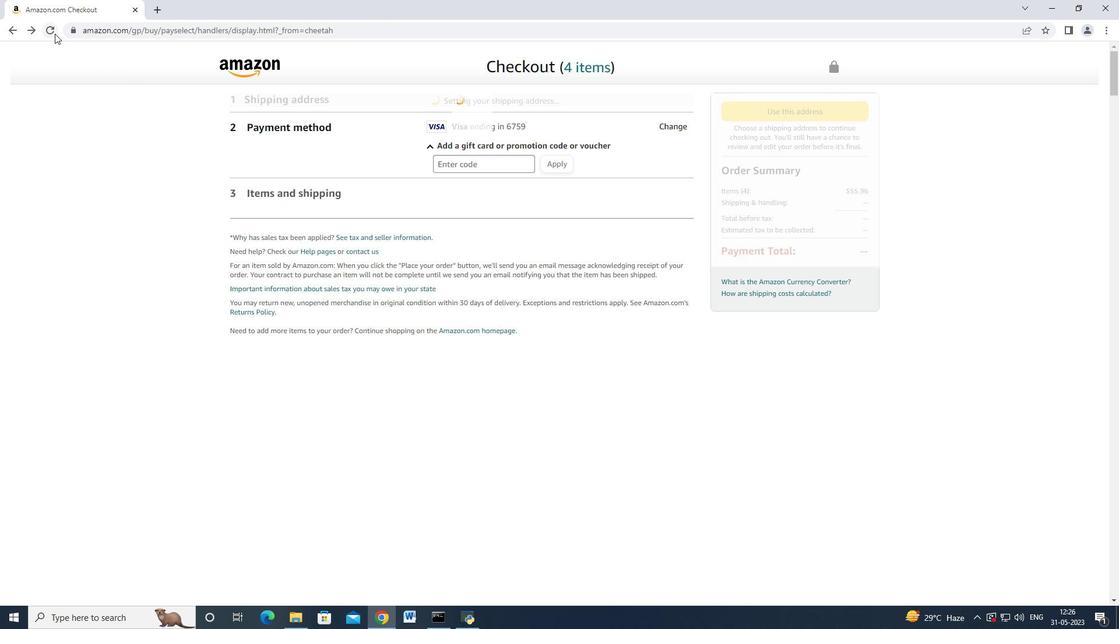 
Action: Mouse moved to (476, 252)
Screenshot: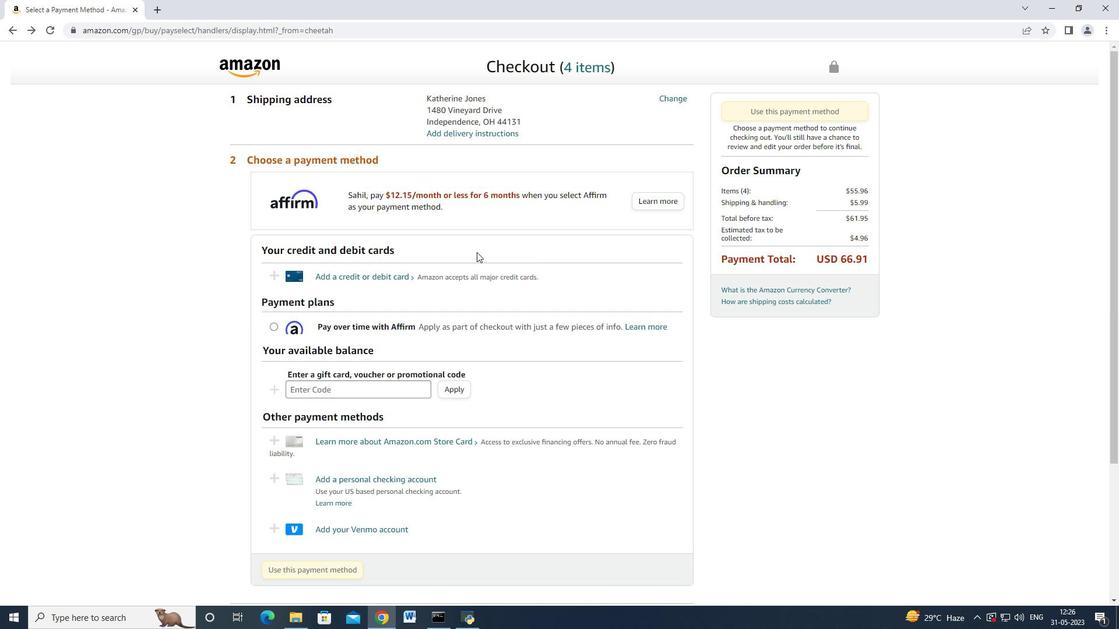 
Action: Mouse scrolled (476, 251) with delta (0, 0)
Screenshot: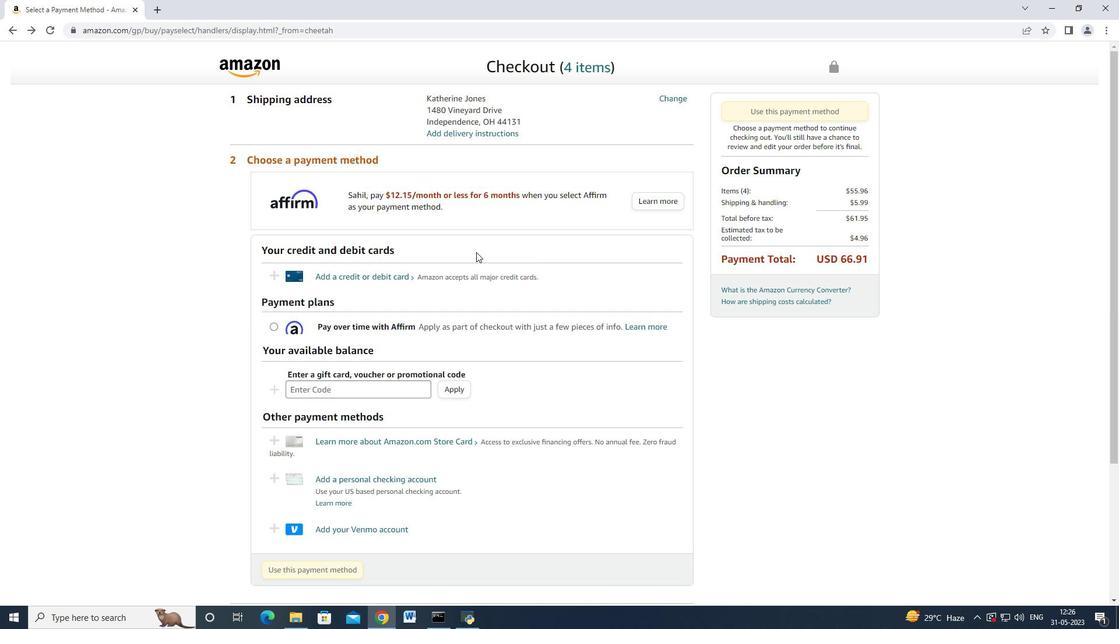 
Action: Mouse moved to (355, 216)
Screenshot: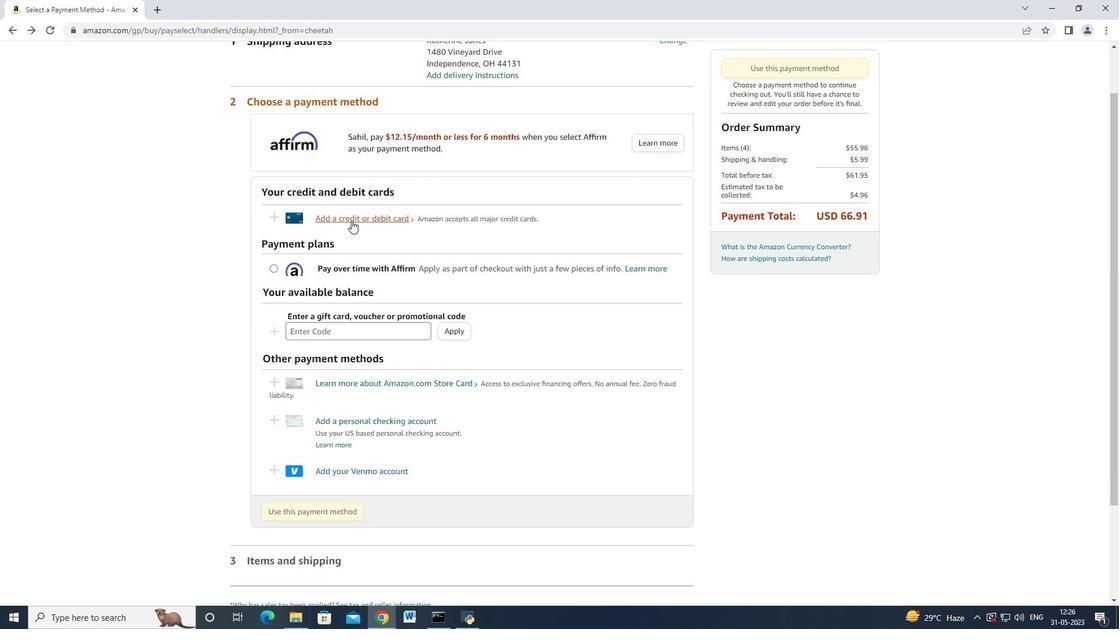 
Action: Mouse pressed left at (355, 216)
Screenshot: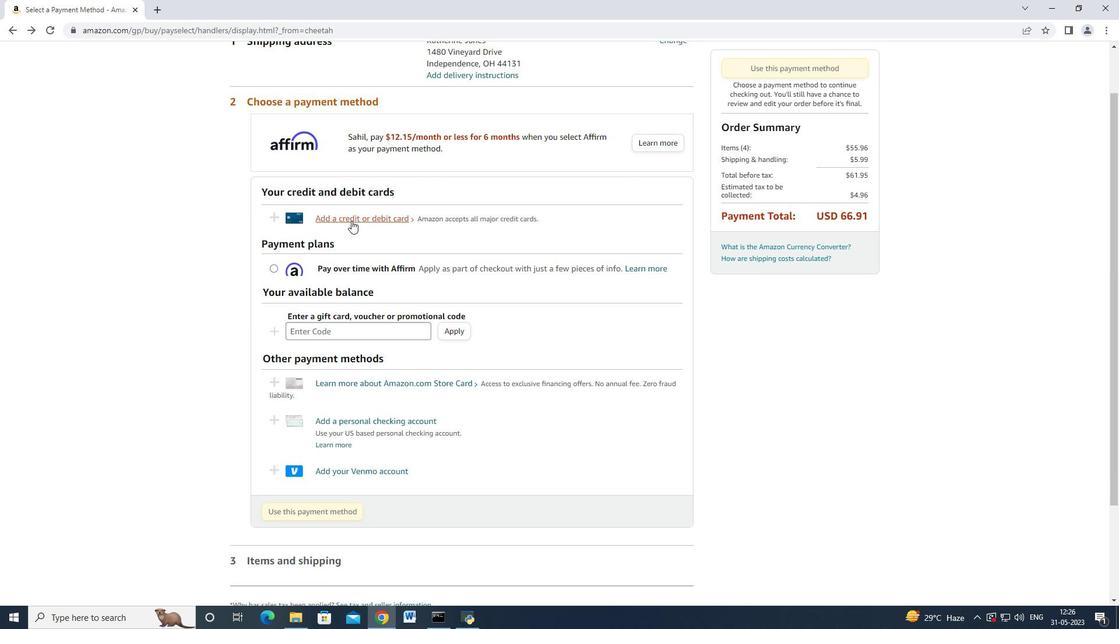 
Action: Mouse moved to (477, 251)
Screenshot: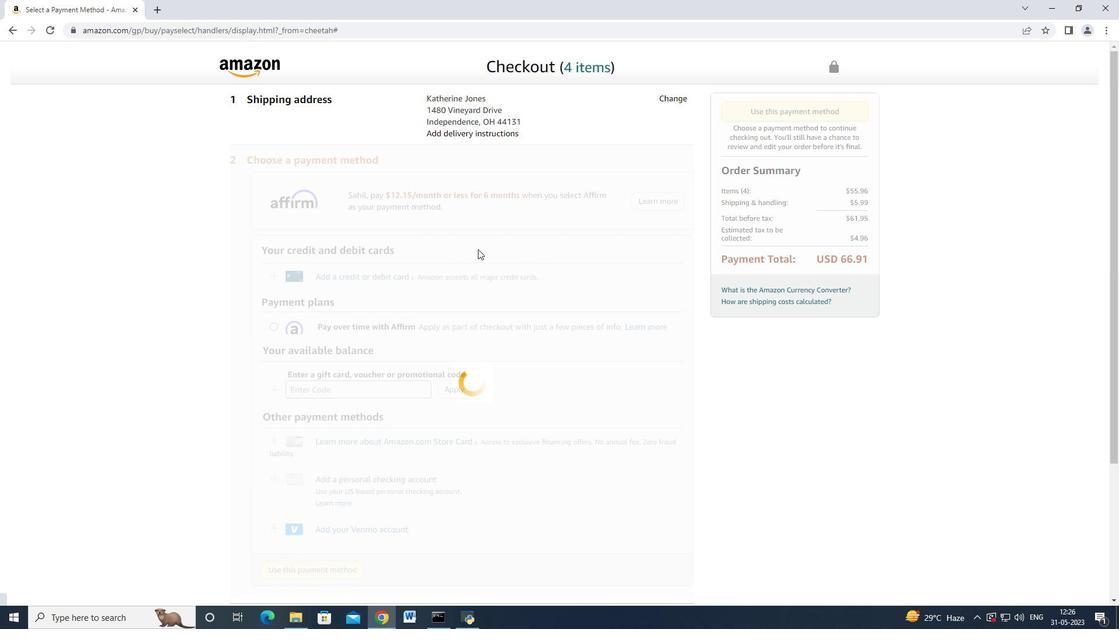 
Action: Key pressed <Key.space>
Screenshot: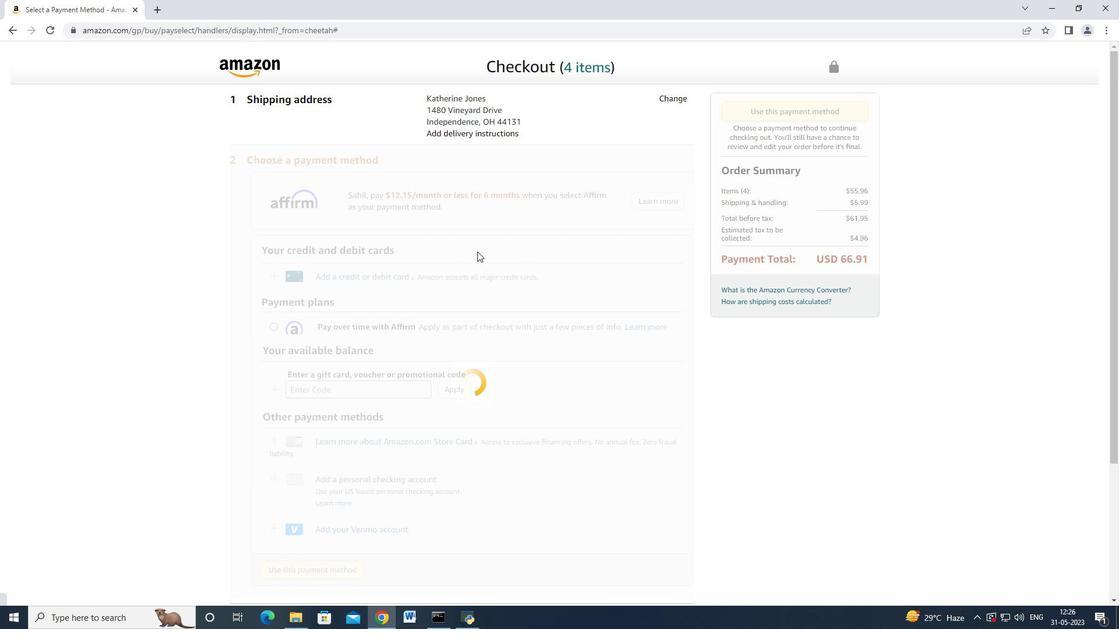 
Action: Mouse moved to (480, 252)
Screenshot: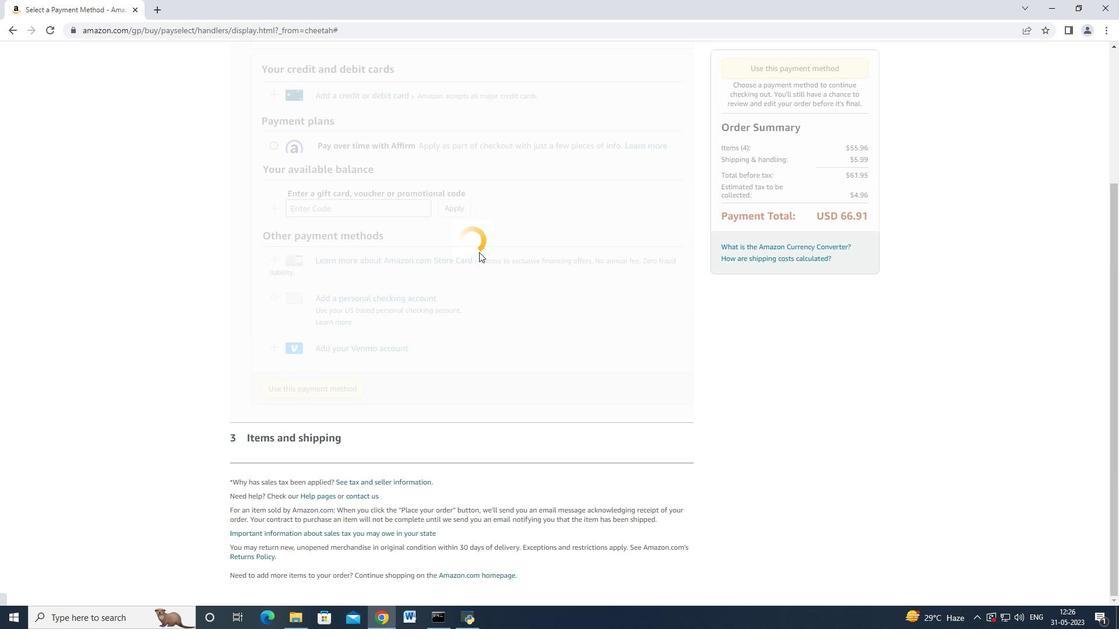 
Action: Mouse scrolled (480, 253) with delta (0, 0)
Screenshot: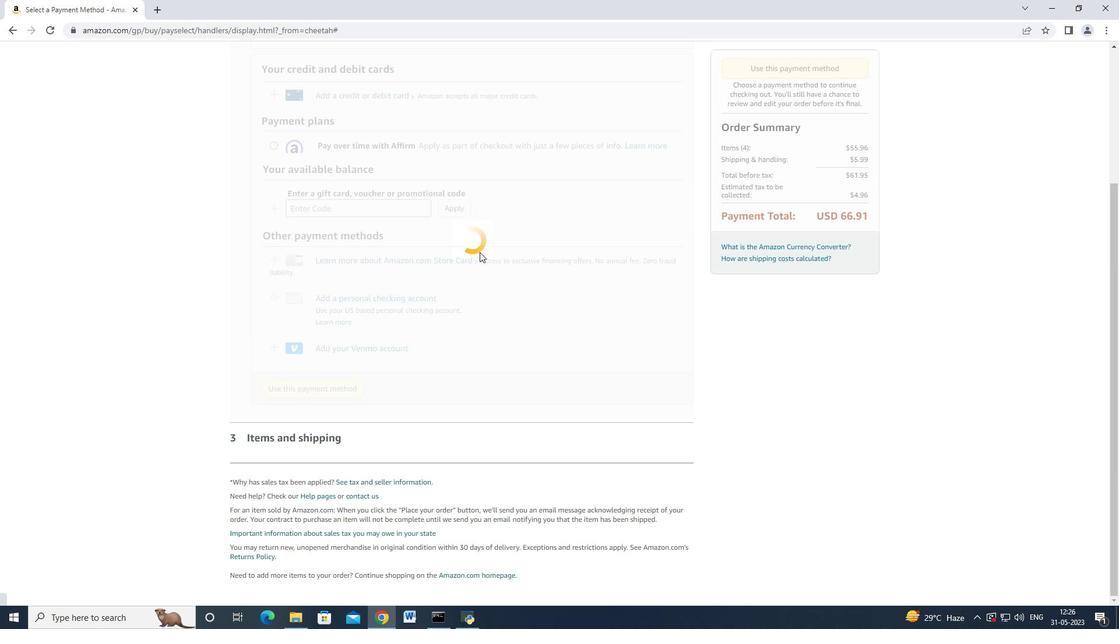 
Action: Mouse scrolled (480, 253) with delta (0, 0)
Screenshot: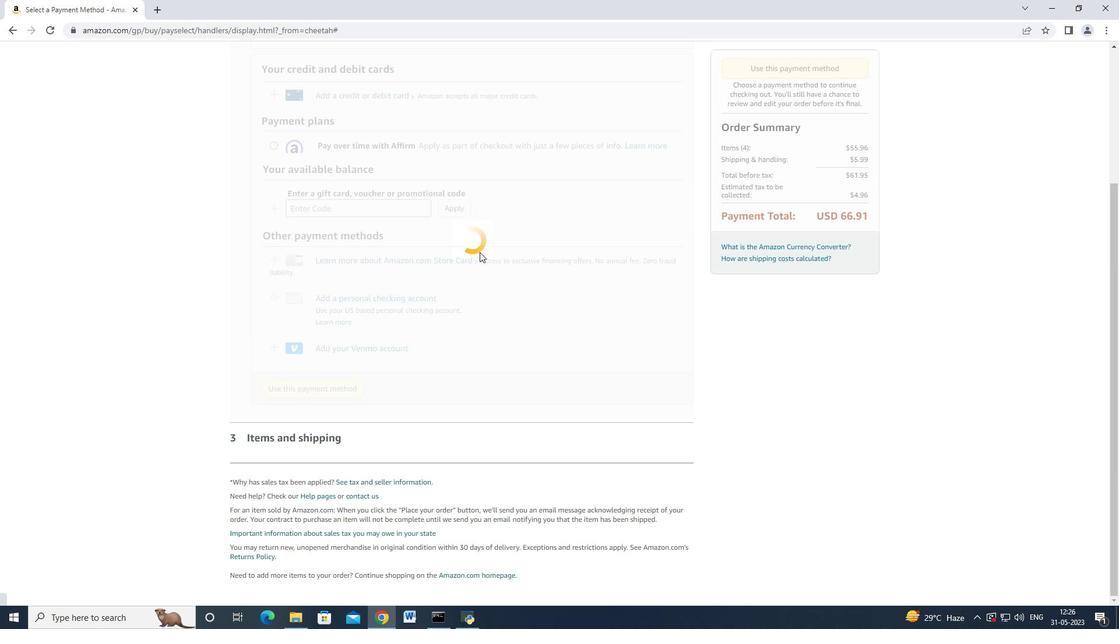 
Action: Mouse scrolled (480, 253) with delta (0, 0)
Screenshot: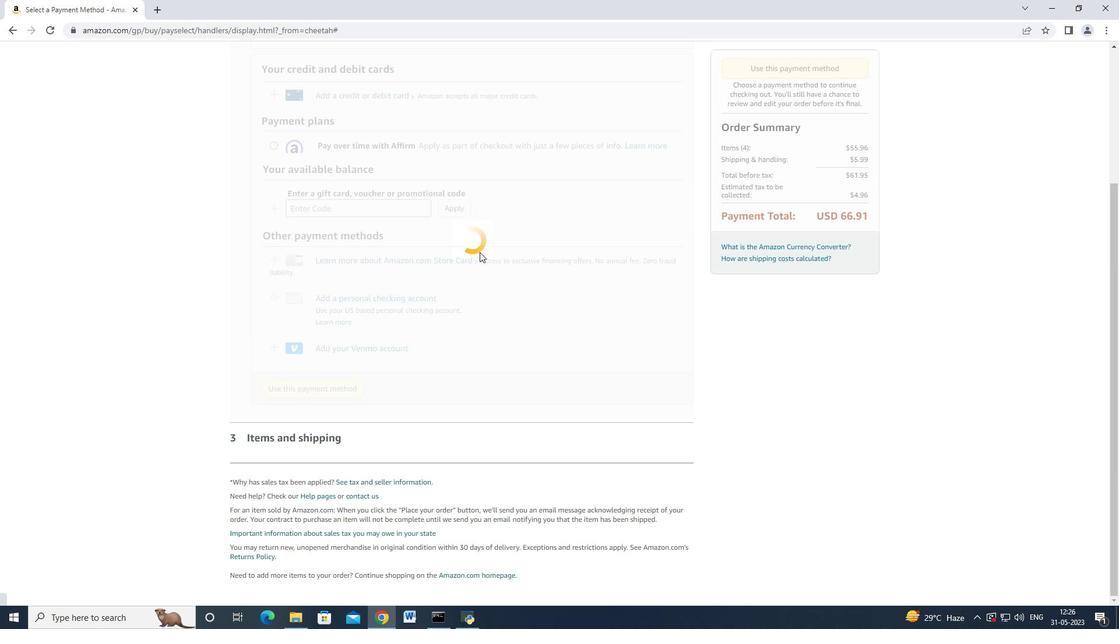 
Action: Mouse scrolled (480, 253) with delta (0, 0)
Screenshot: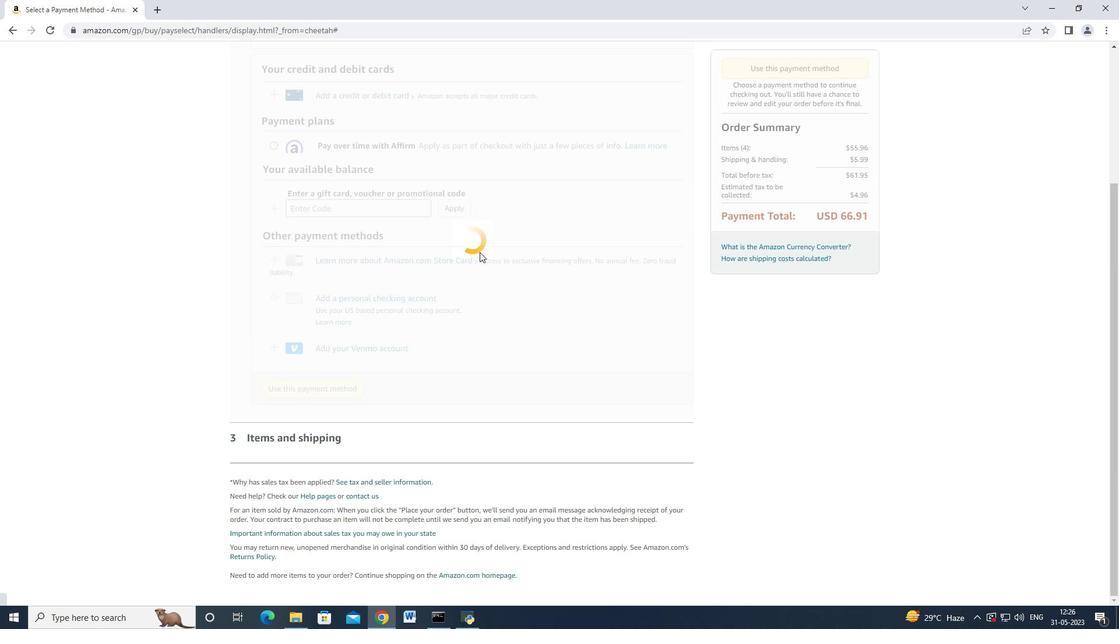 
Action: Mouse scrolled (480, 253) with delta (0, 0)
Screenshot: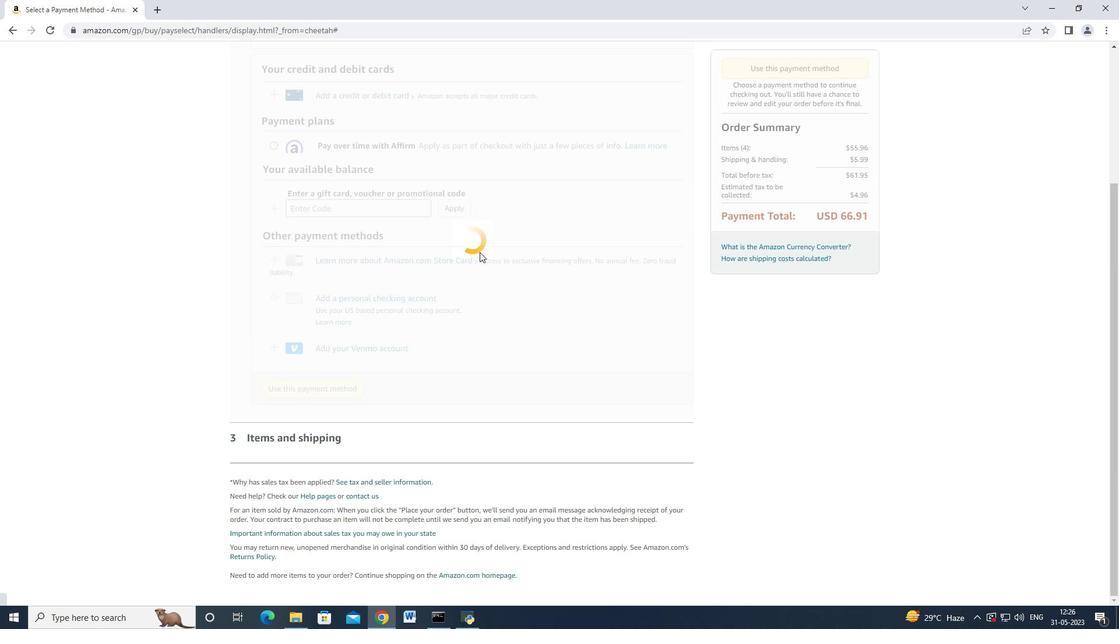 
Action: Mouse scrolled (480, 253) with delta (0, 0)
Screenshot: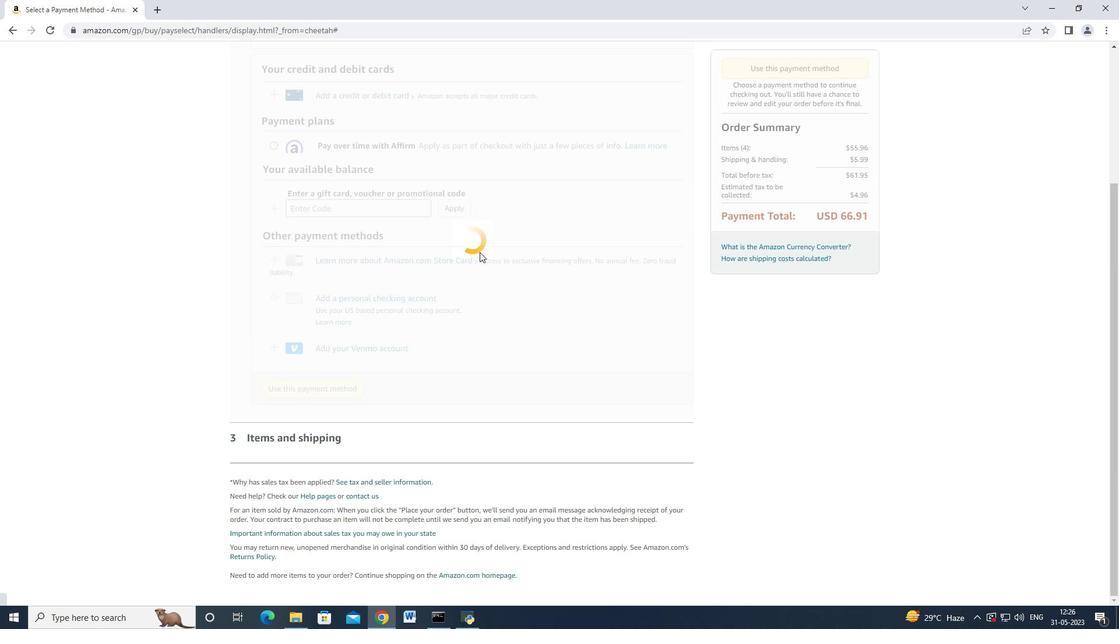 
Action: Mouse scrolled (480, 253) with delta (0, 0)
